 Task: Add an event with the title Quarterly Financial Review, date '2023/11/01', time 8:30 AM to 10:30 AMand add a description: During the discussion, both the employee and the supervisor (or relevant stakeholders) will have an opportunity to share their perspectives, observations, and concerns. The focus will be on understanding the underlying reasons for the performance issues, identifying any obstacles or challenges, and jointly developing a plan for improvement.Select event color  Grape . Add location for the event as: 456 Burj Khalifa, Dubai, UAE, logged in from the account softage.2@softage.netand send the event invitation to softage.10@softage.net and softage.1@softage.net. Set a reminder for the event Doesn't repeat
Action: Mouse moved to (787, 347)
Screenshot: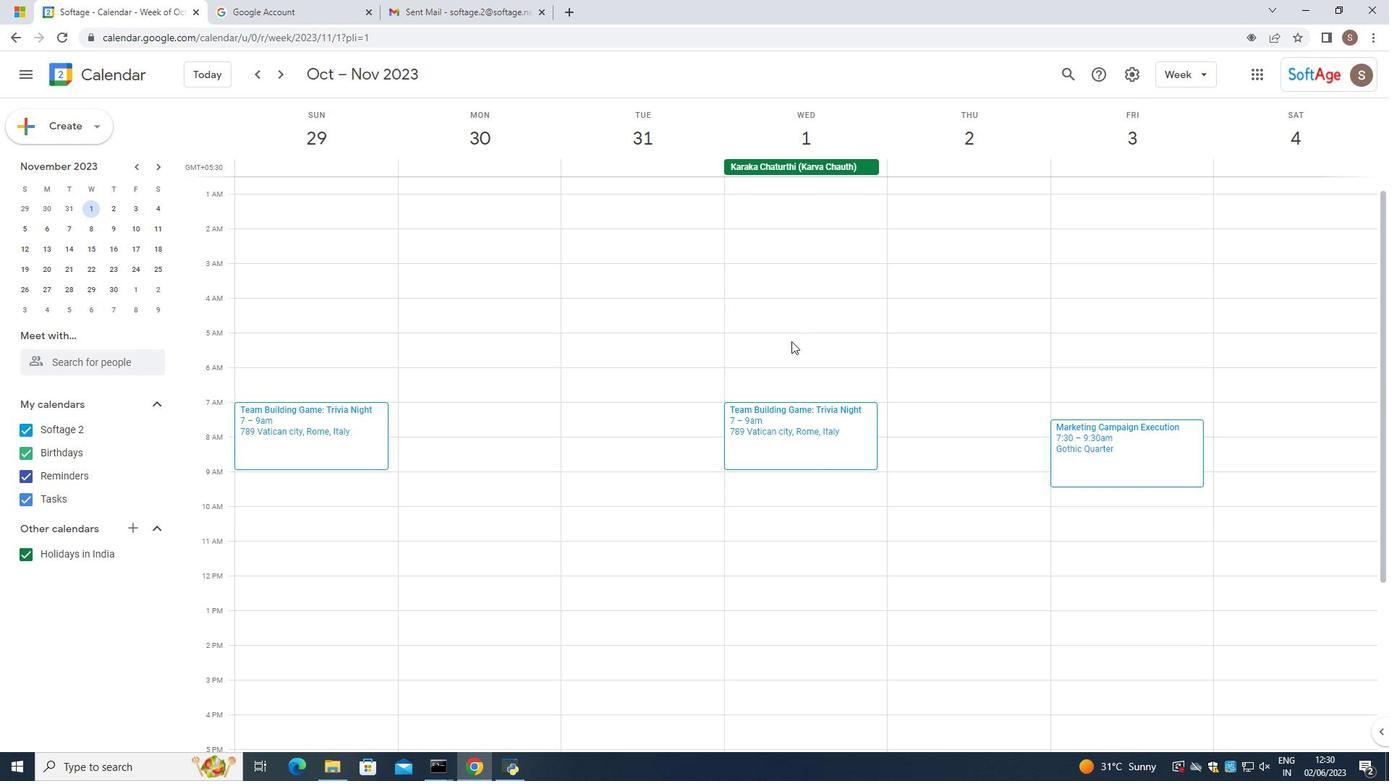 
Action: Mouse pressed left at (787, 347)
Screenshot: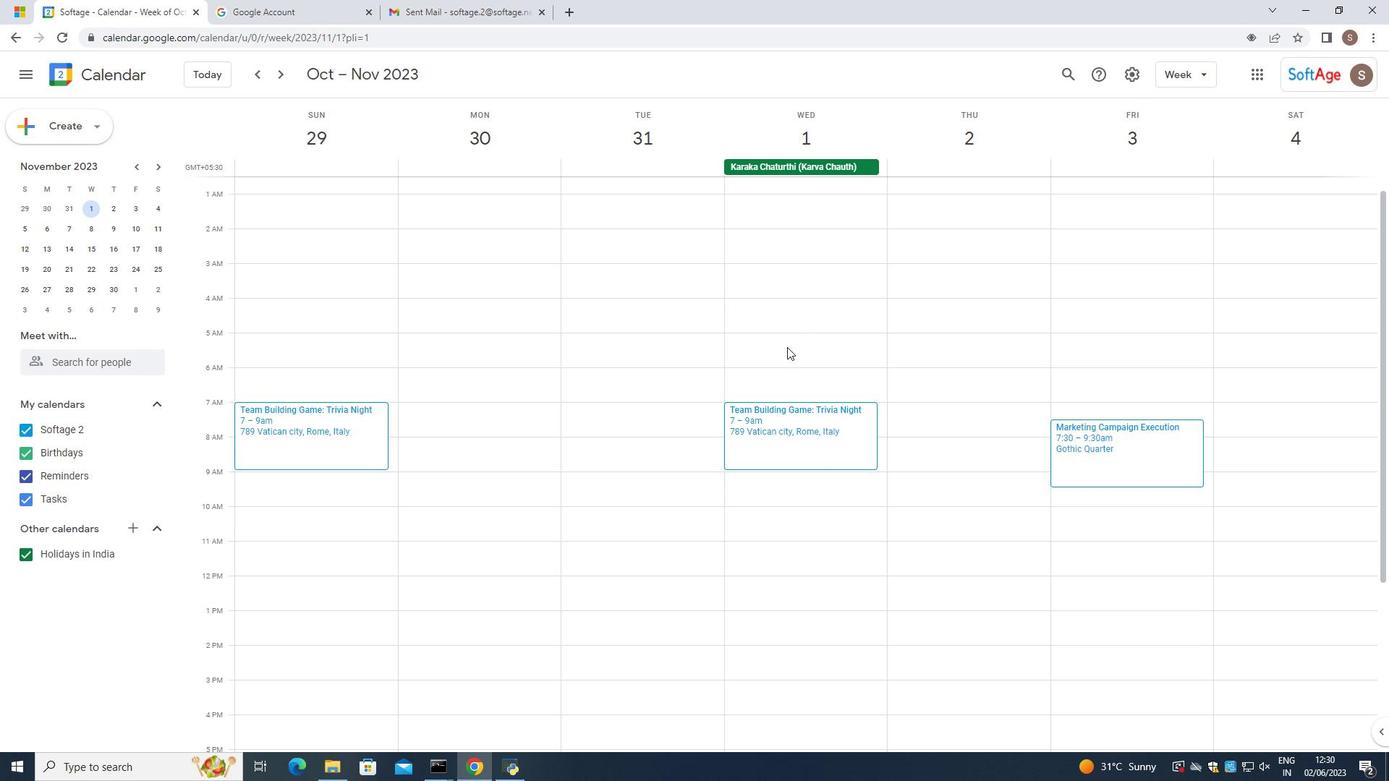 
Action: Mouse moved to (461, 265)
Screenshot: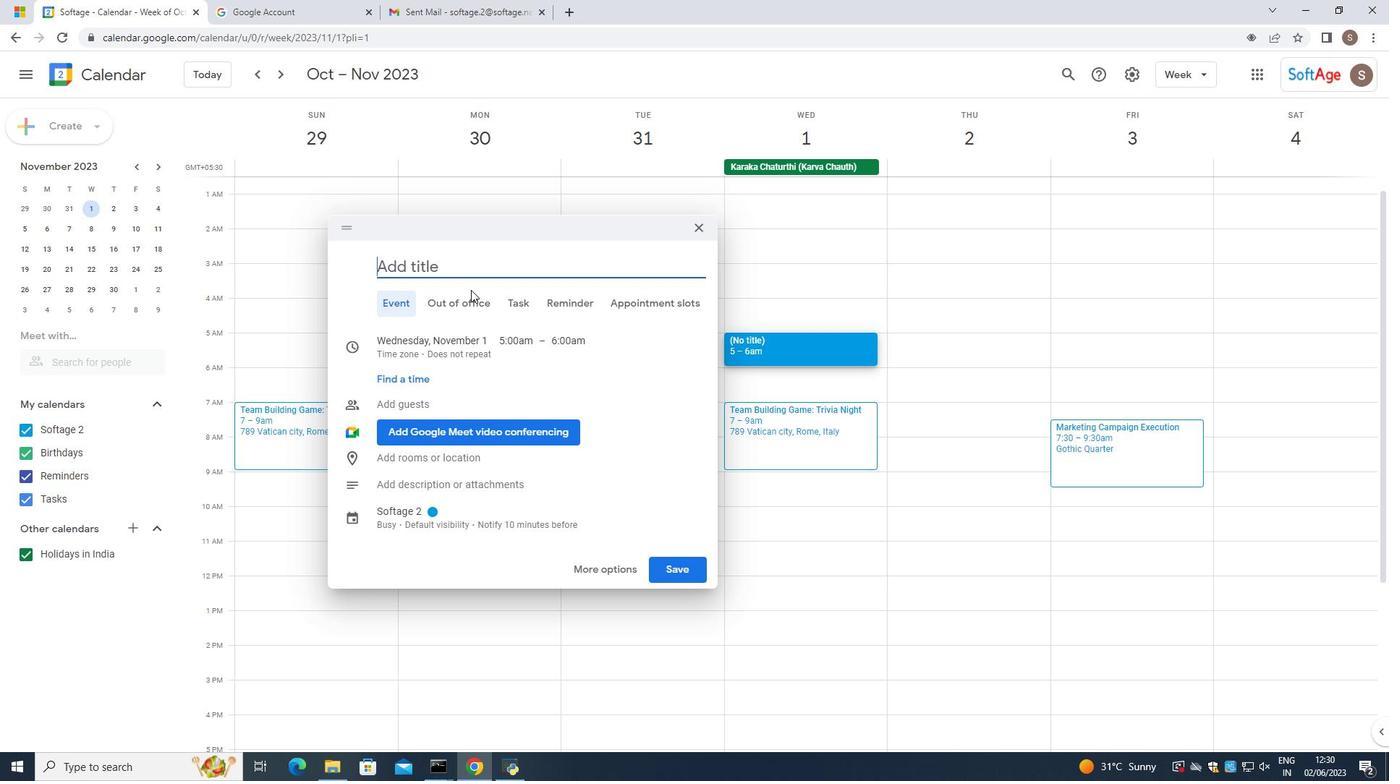 
Action: Key pressed <Key.caps_lock>Q<Key.caps_lock>uarterly<Key.space><Key.caps_lock>F<Key.caps_lock>inac<Key.backspace>ncial<Key.space><Key.caps_lock>R<Key.caps_lock>eview
Screenshot: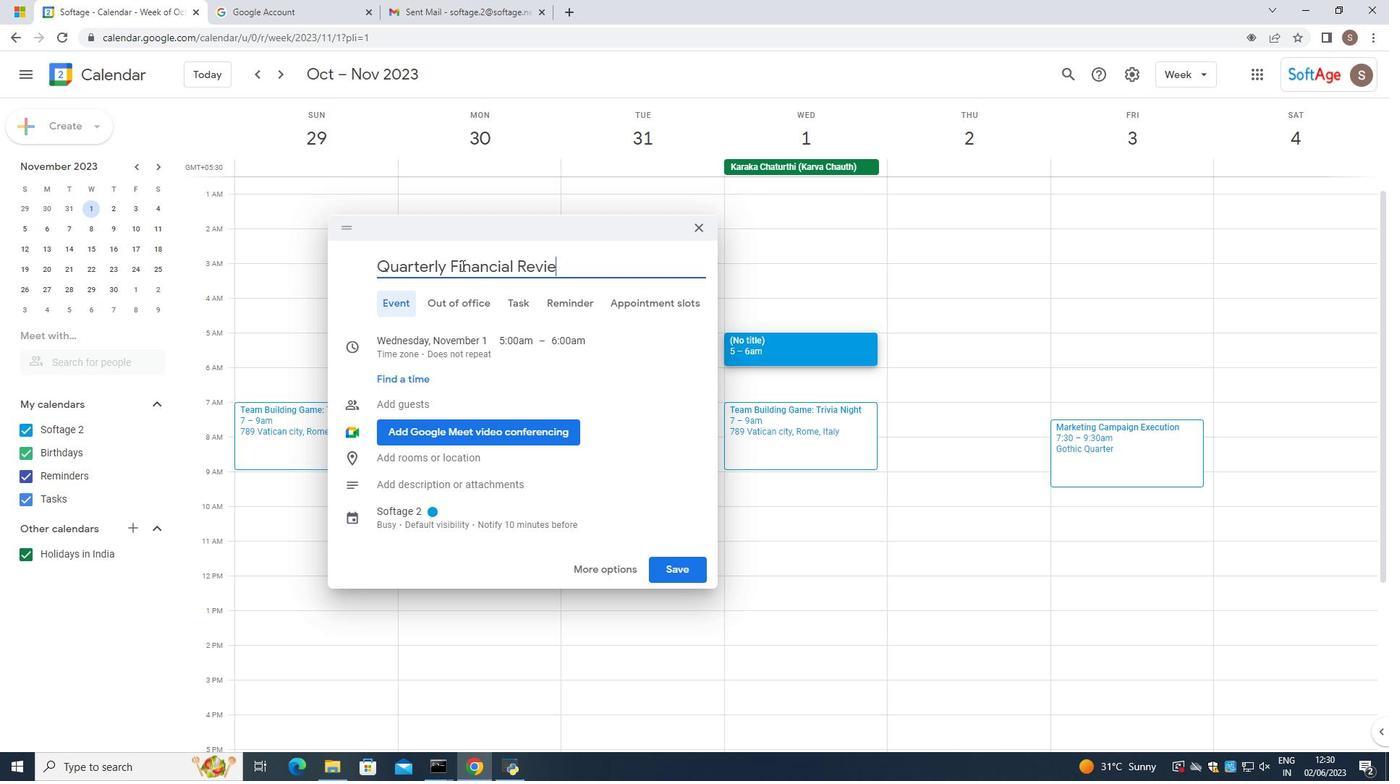 
Action: Mouse moved to (528, 338)
Screenshot: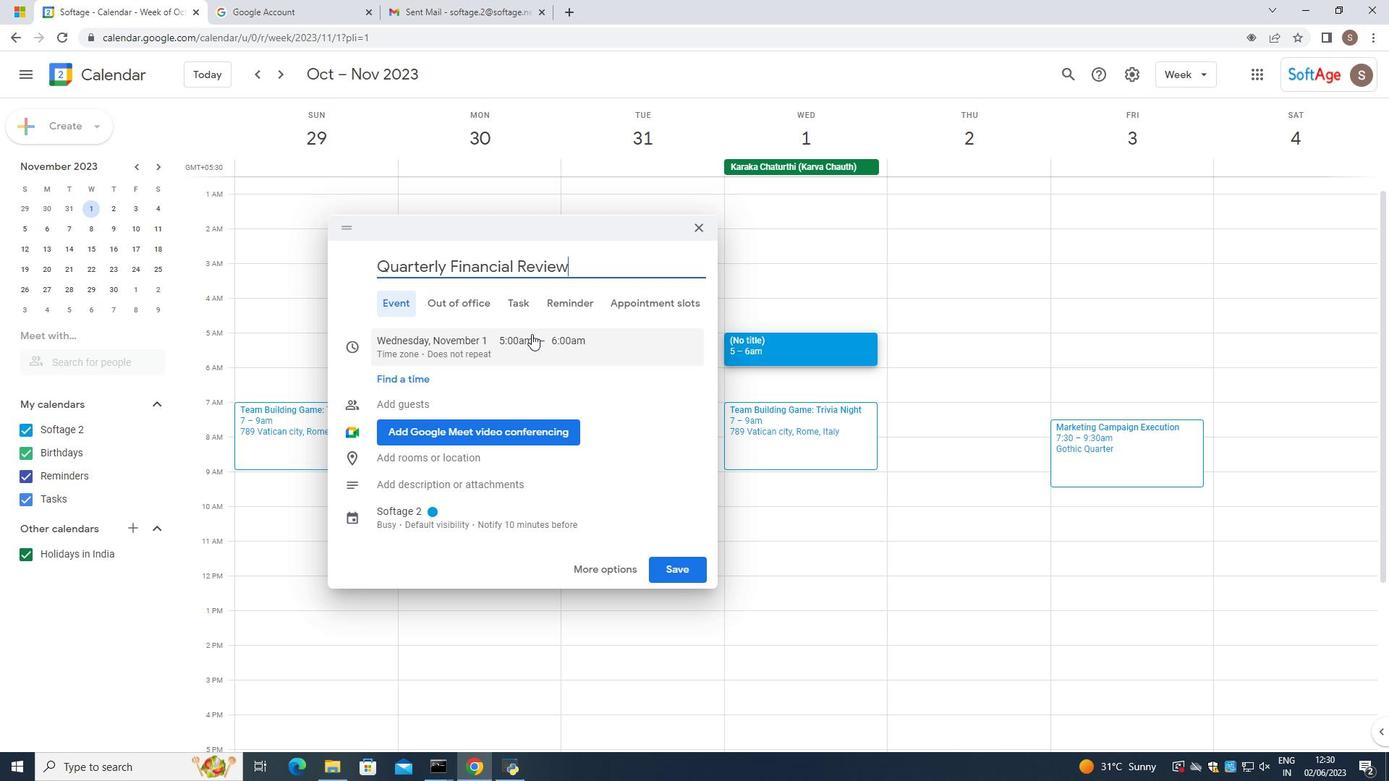 
Action: Mouse pressed left at (528, 338)
Screenshot: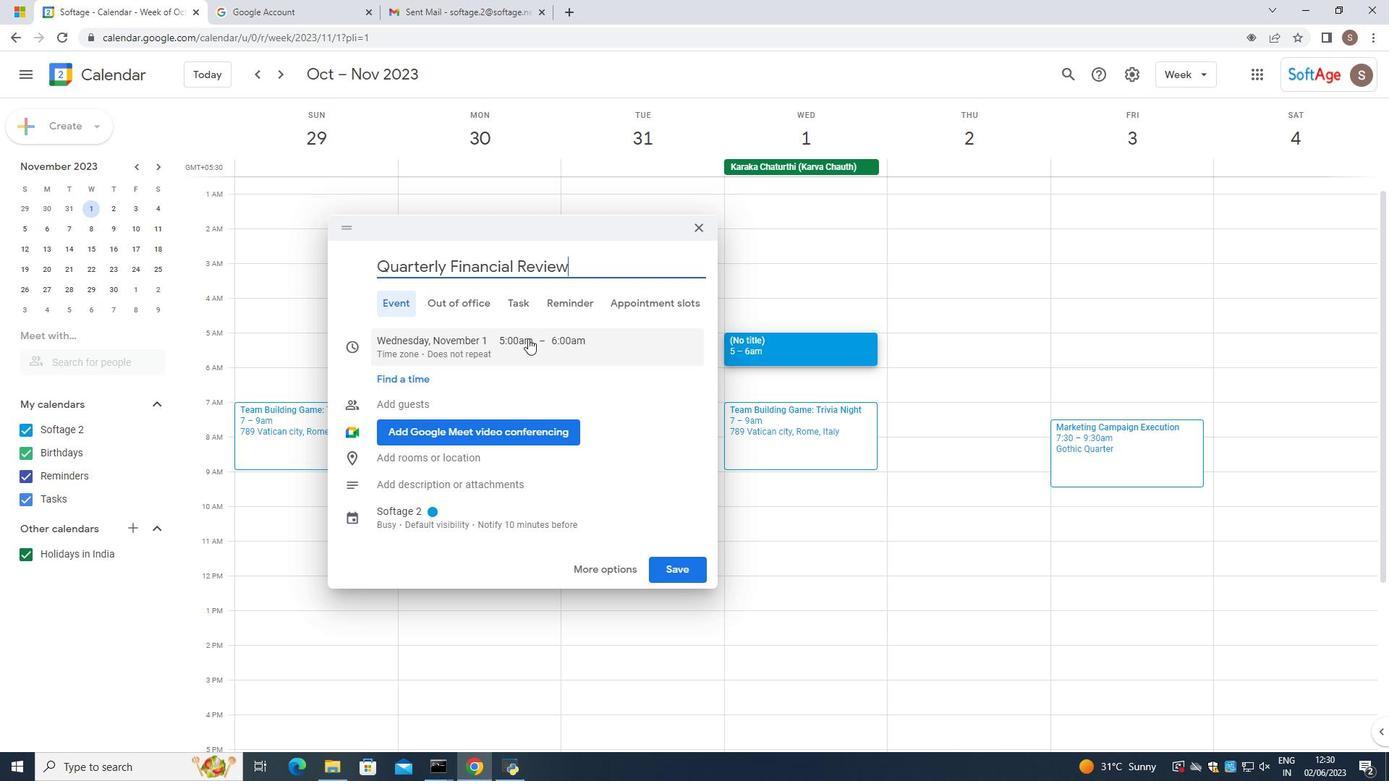 
Action: Mouse moved to (512, 445)
Screenshot: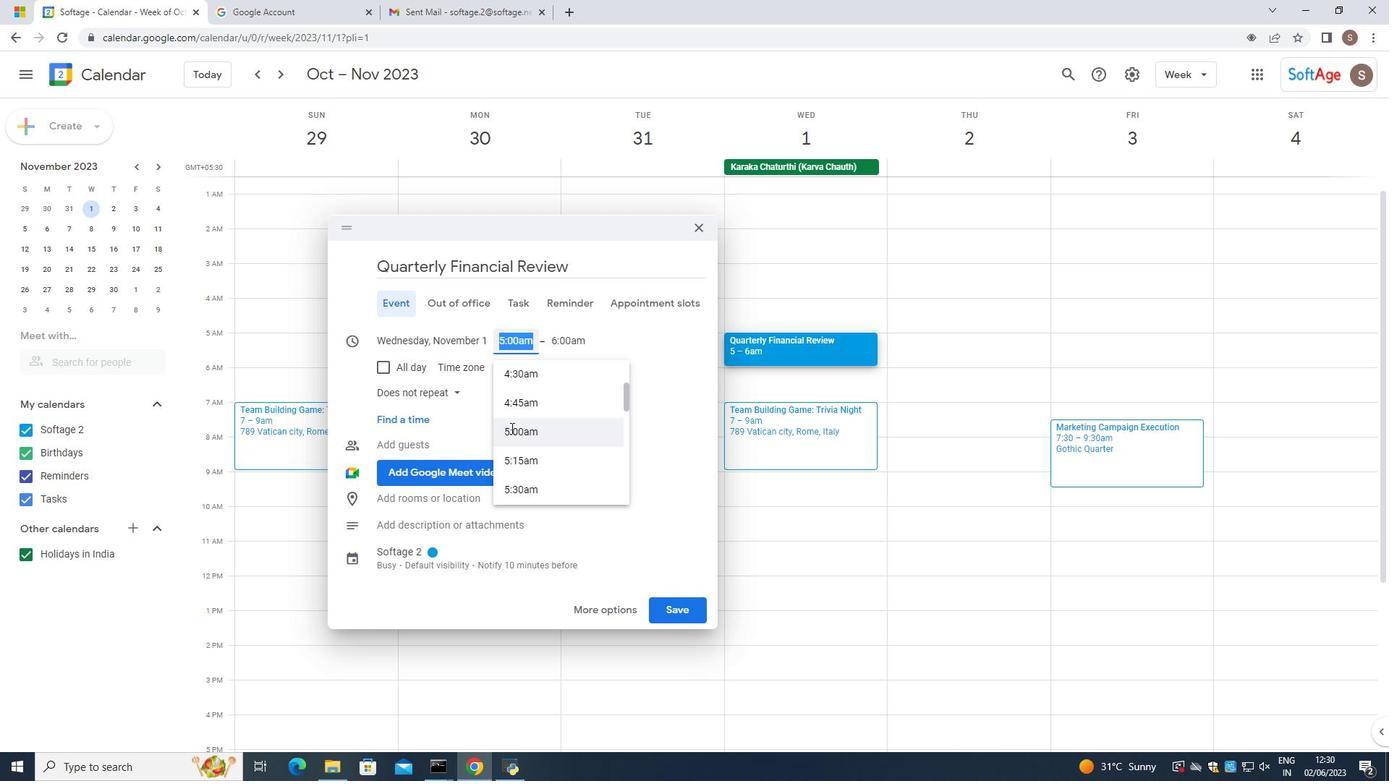 
Action: Mouse scrolled (512, 444) with delta (0, 0)
Screenshot: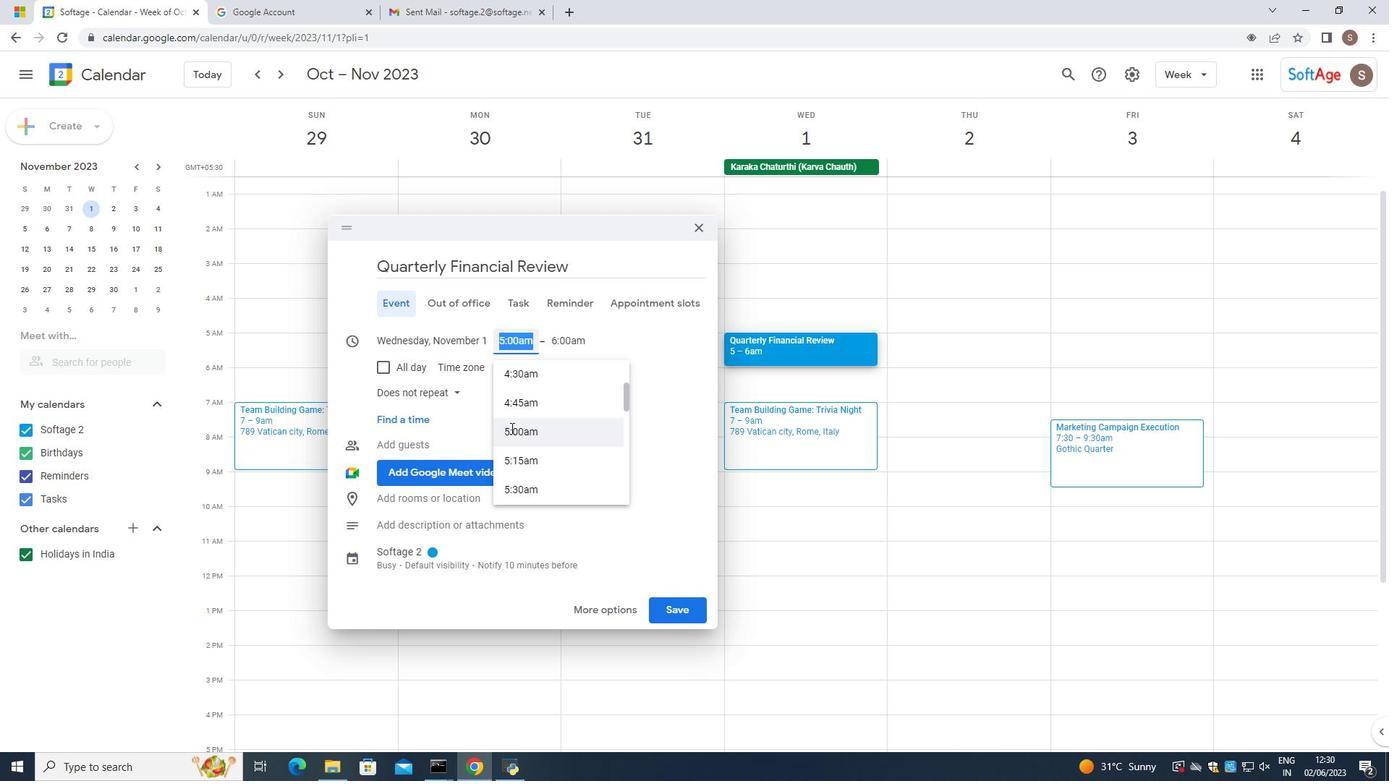 
Action: Mouse moved to (512, 445)
Screenshot: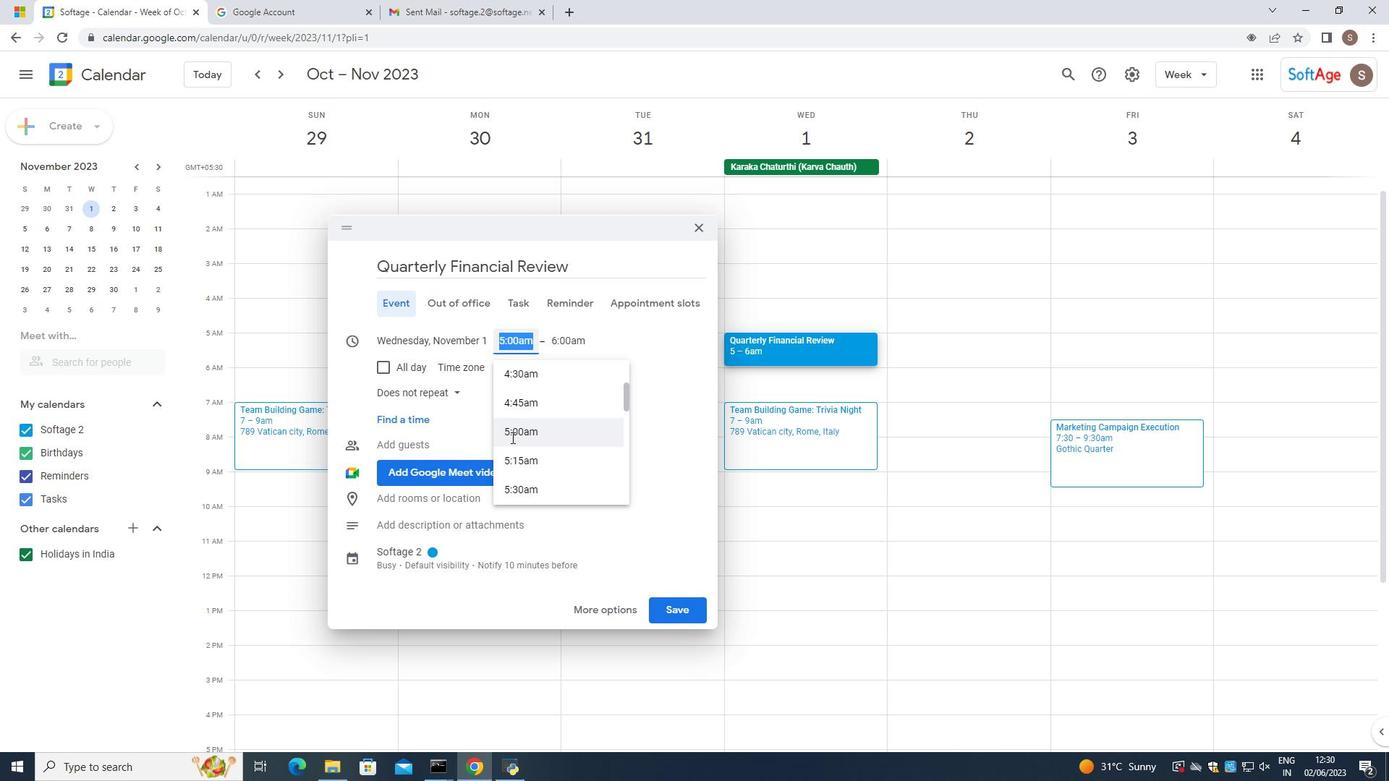 
Action: Mouse scrolled (512, 444) with delta (0, 0)
Screenshot: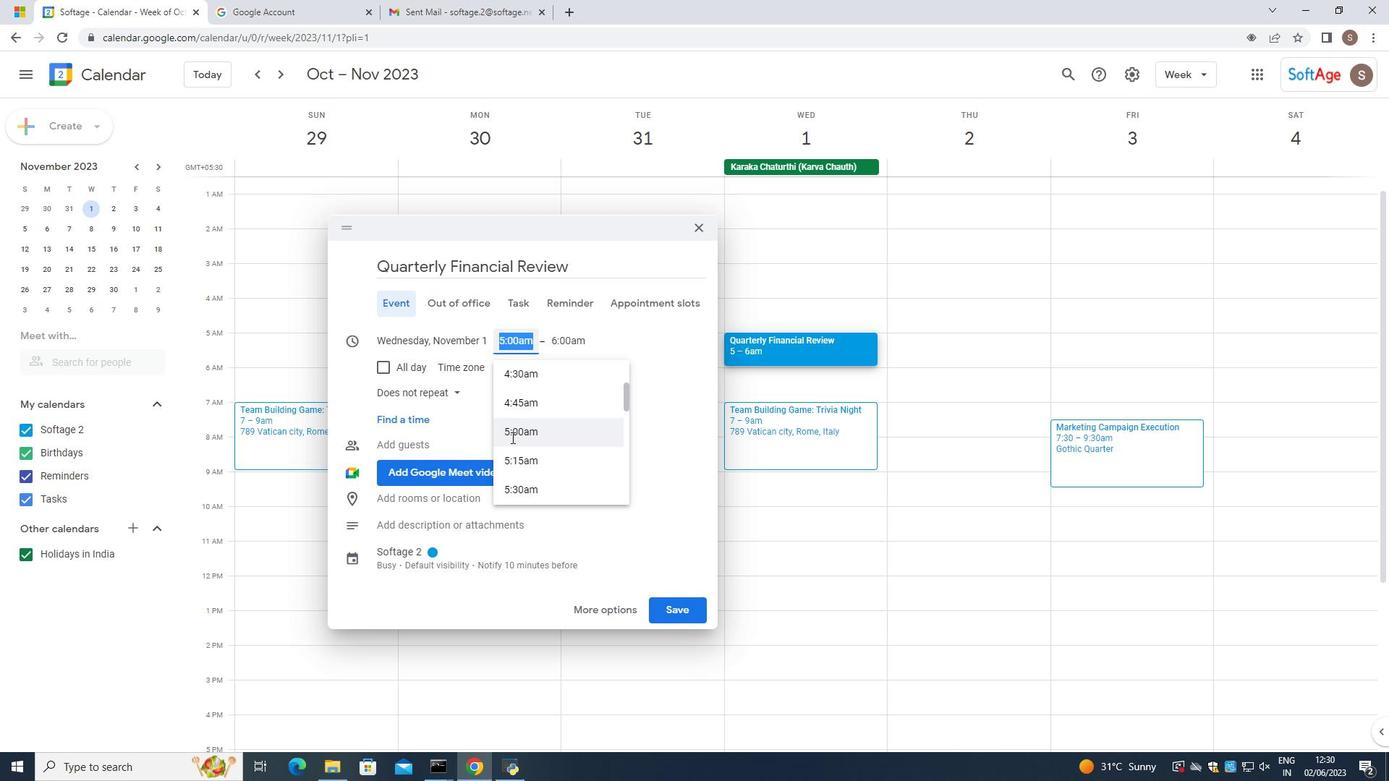 
Action: Mouse scrolled (512, 444) with delta (0, 0)
Screenshot: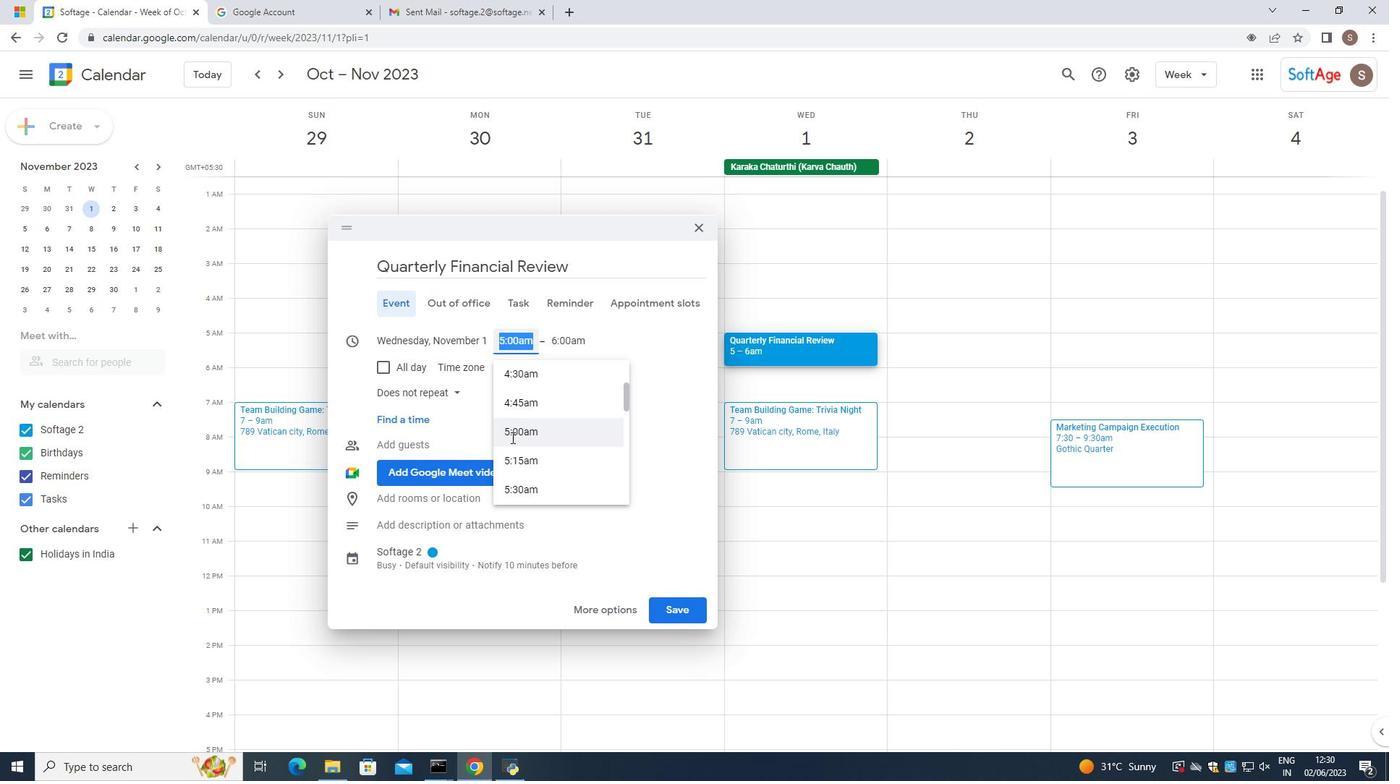 
Action: Mouse scrolled (512, 444) with delta (0, 0)
Screenshot: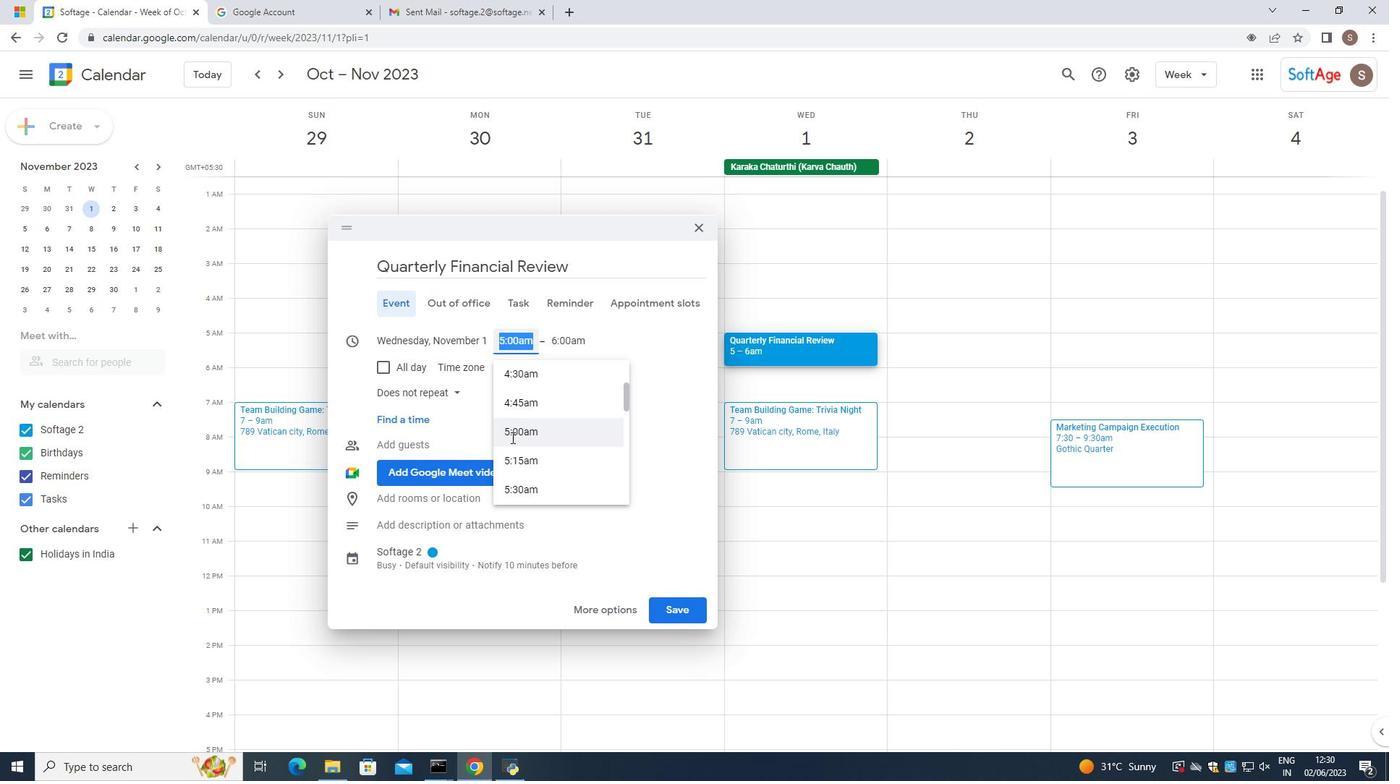 
Action: Mouse scrolled (512, 444) with delta (0, 0)
Screenshot: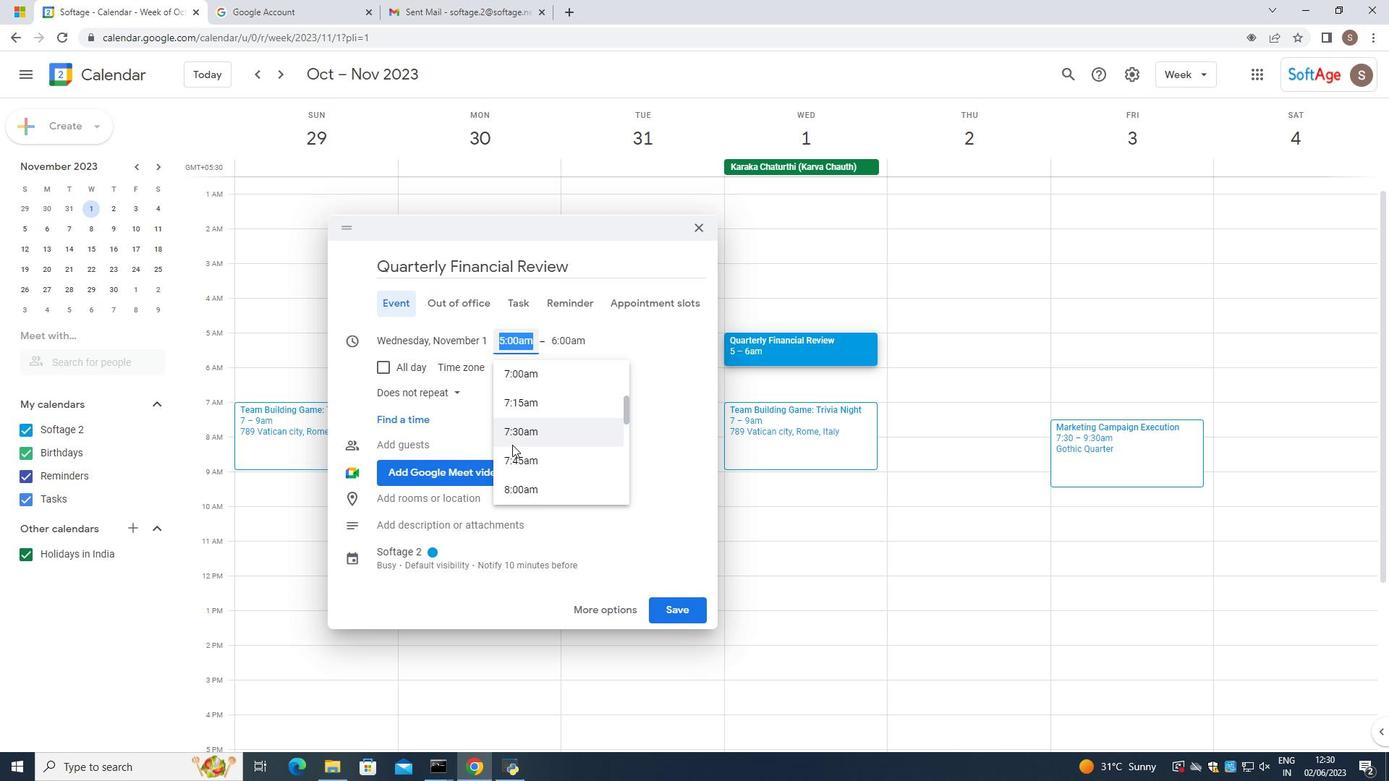 
Action: Mouse scrolled (512, 444) with delta (0, 0)
Screenshot: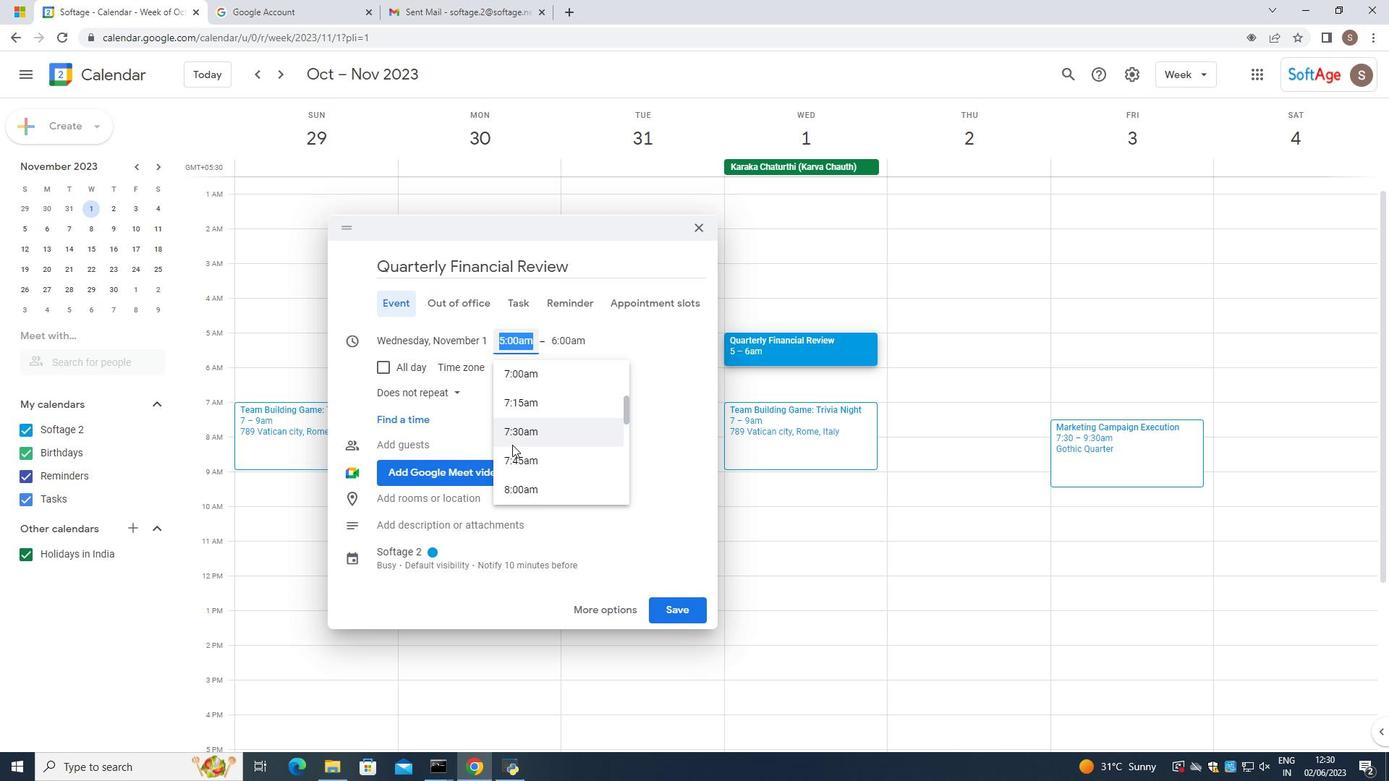 
Action: Mouse moved to (525, 408)
Screenshot: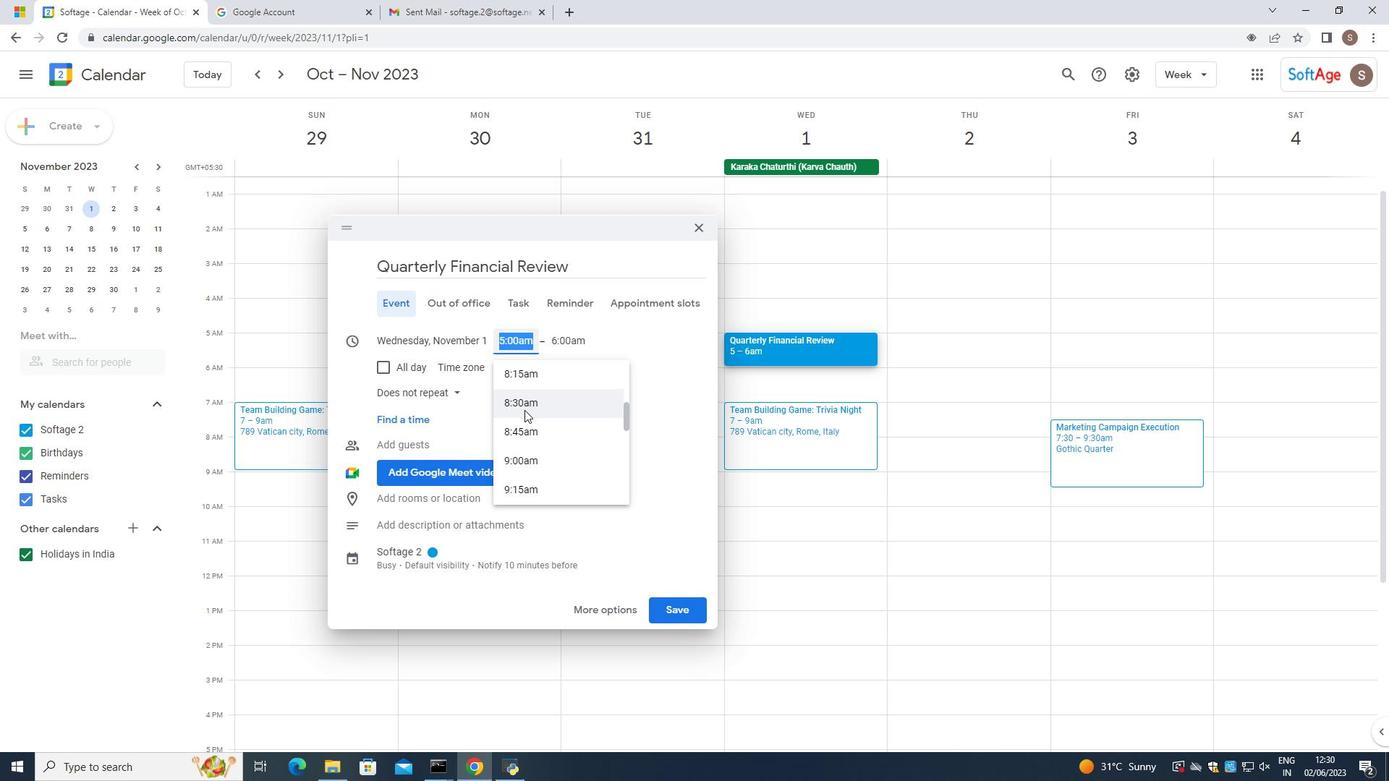 
Action: Mouse pressed left at (525, 408)
Screenshot: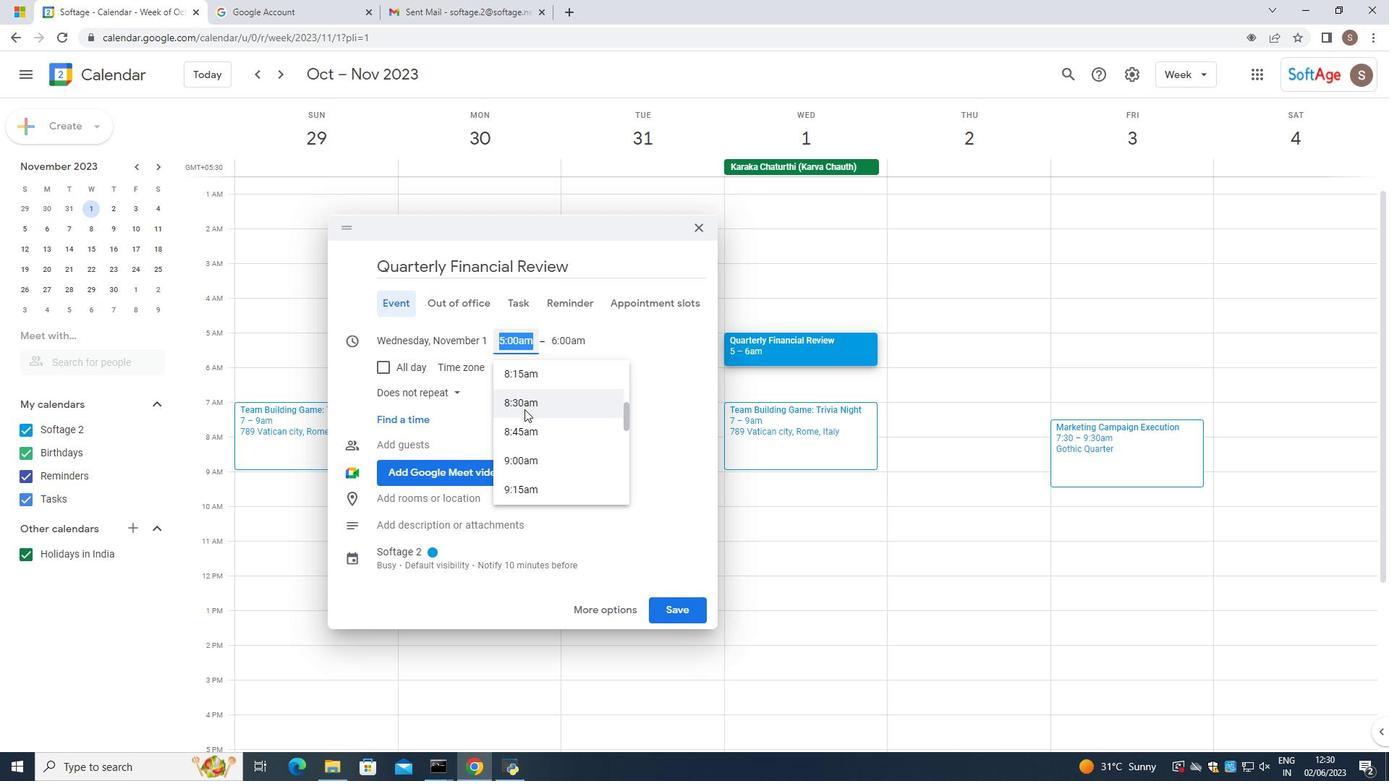 
Action: Mouse moved to (575, 342)
Screenshot: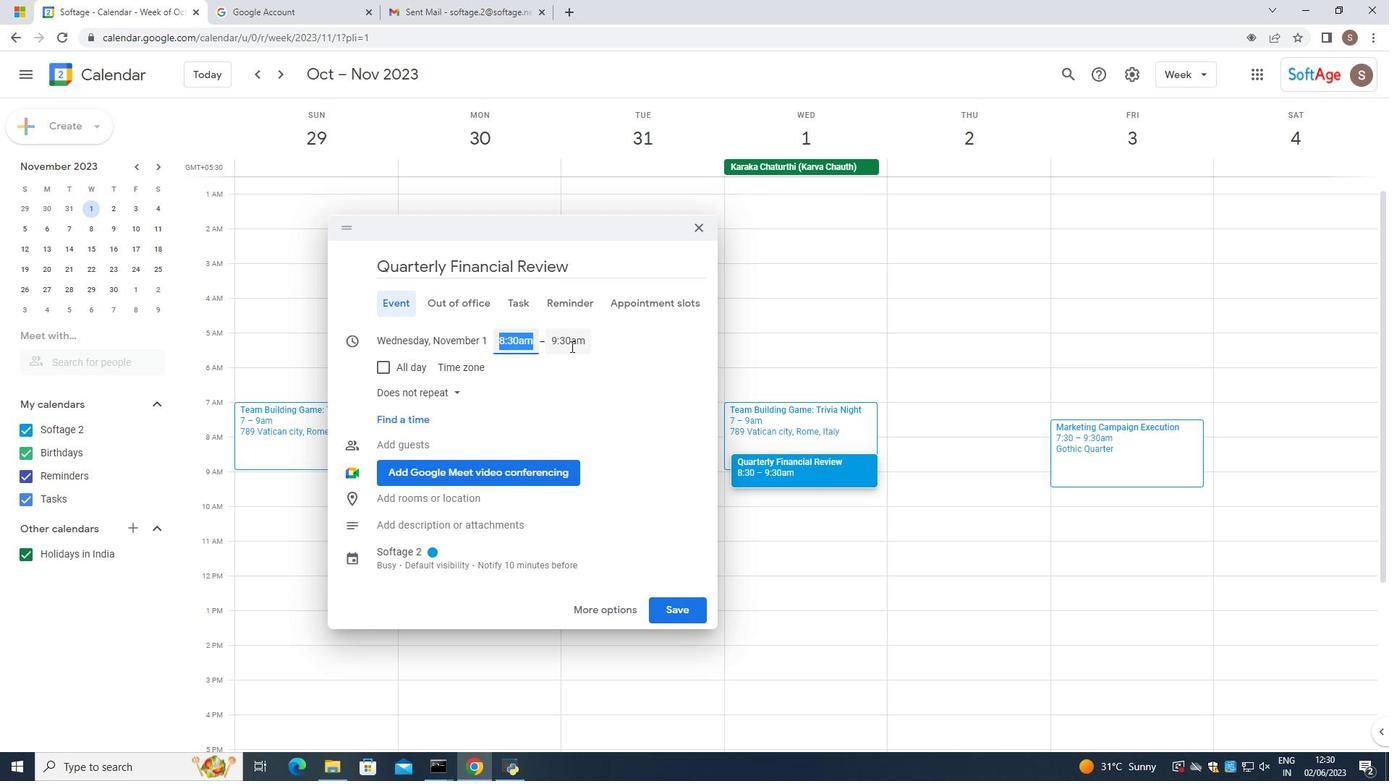 
Action: Mouse pressed left at (575, 342)
Screenshot: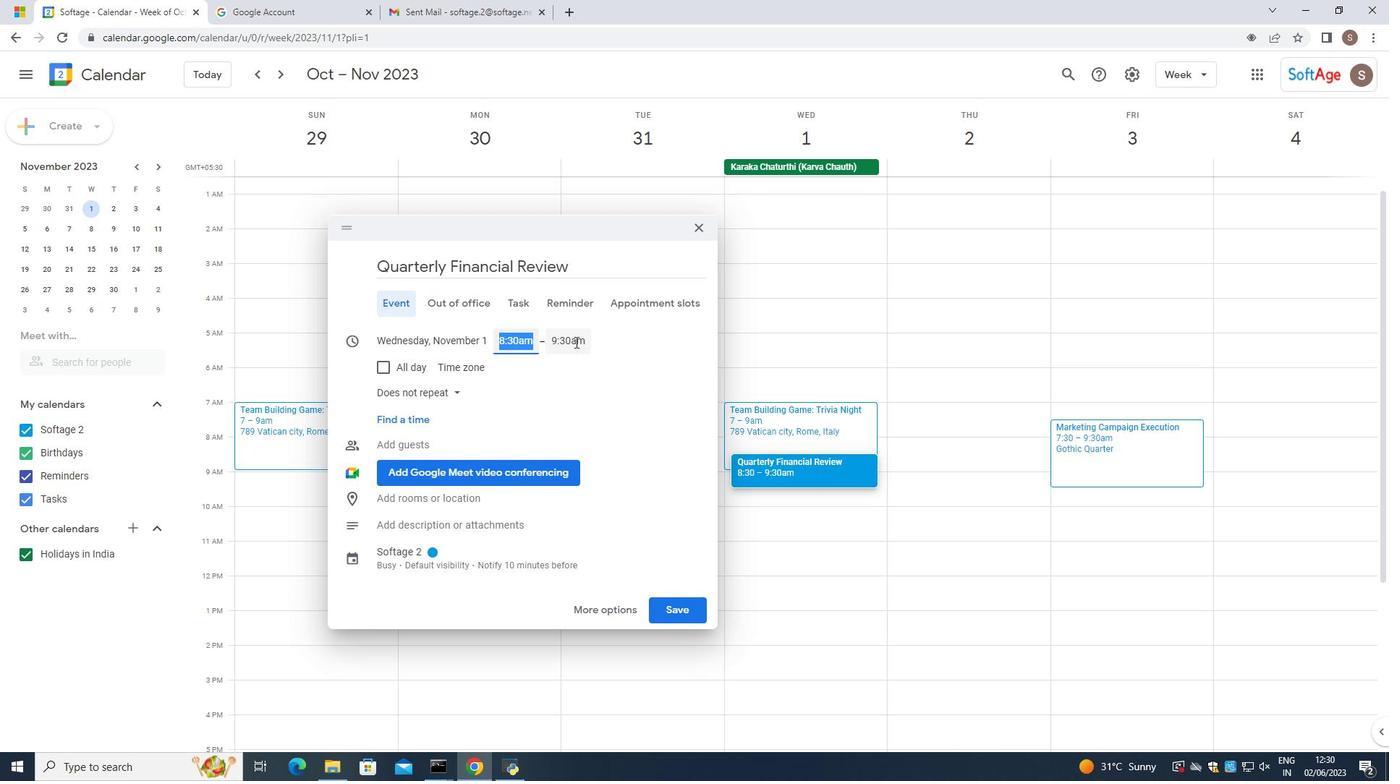 
Action: Mouse moved to (566, 491)
Screenshot: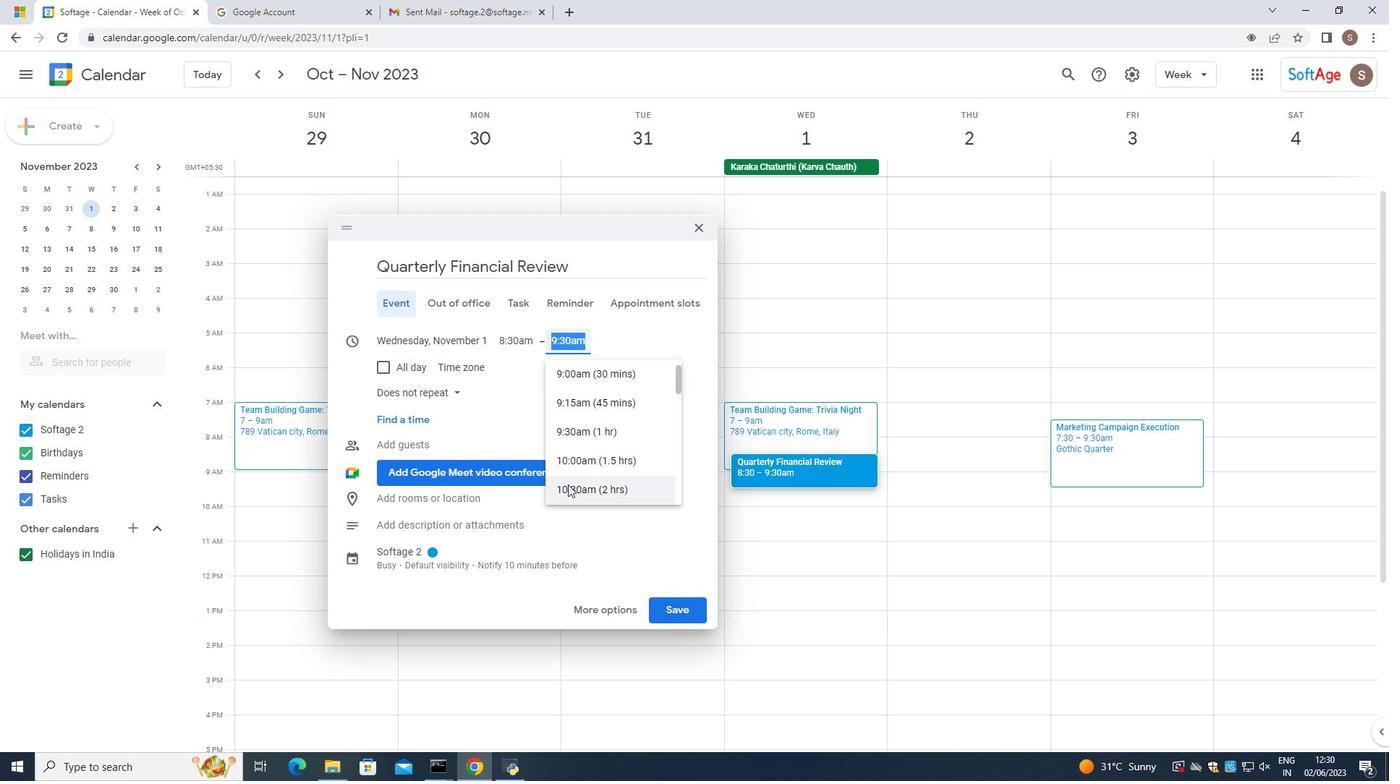 
Action: Mouse pressed left at (566, 491)
Screenshot: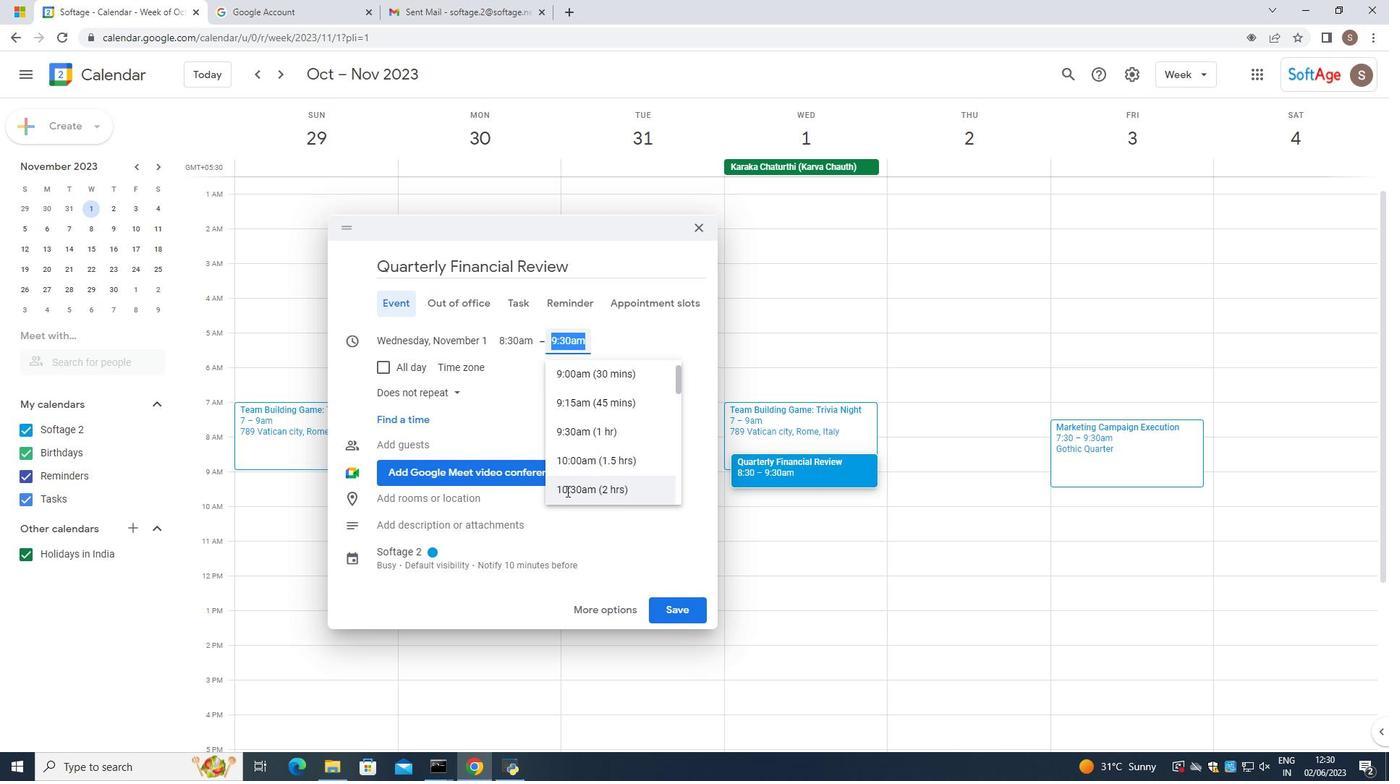 
Action: Mouse moved to (487, 360)
Screenshot: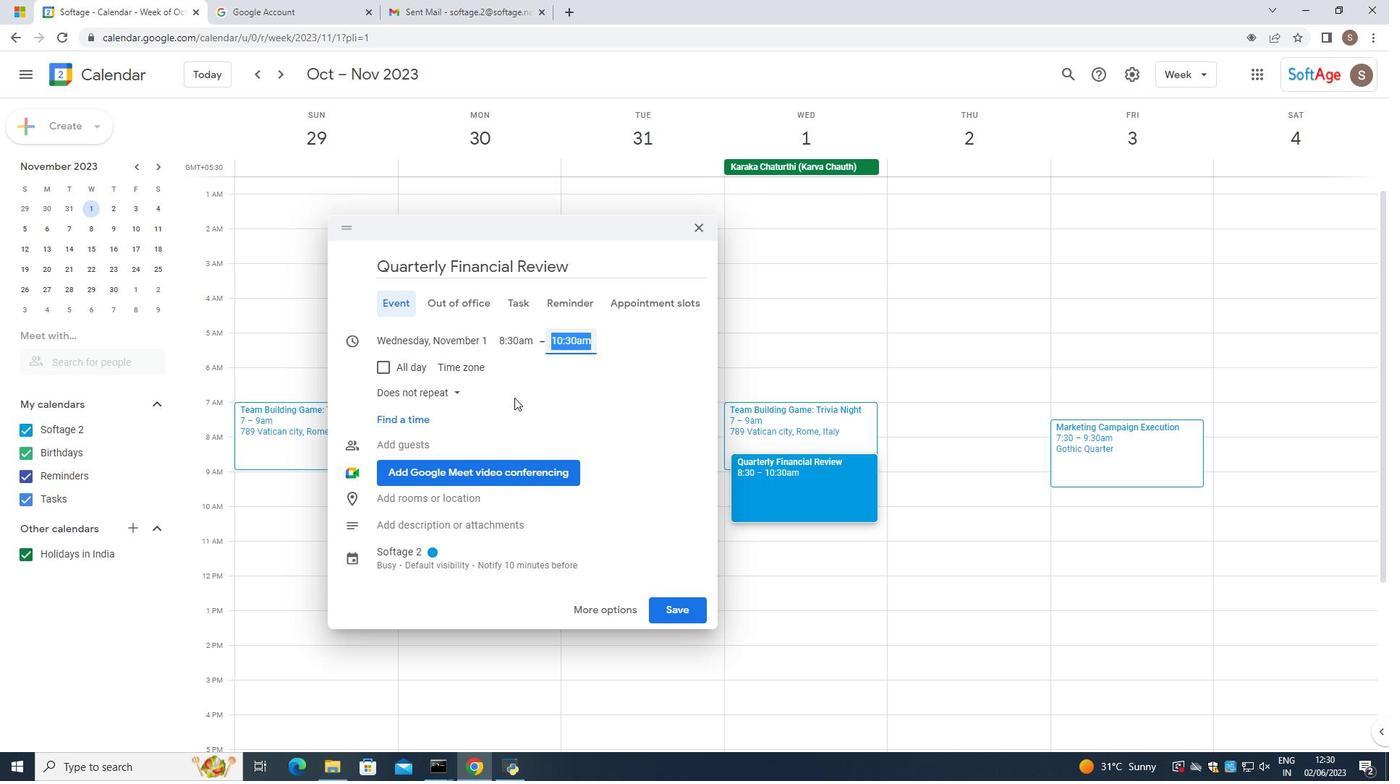 
Action: Mouse pressed left at (487, 360)
Screenshot: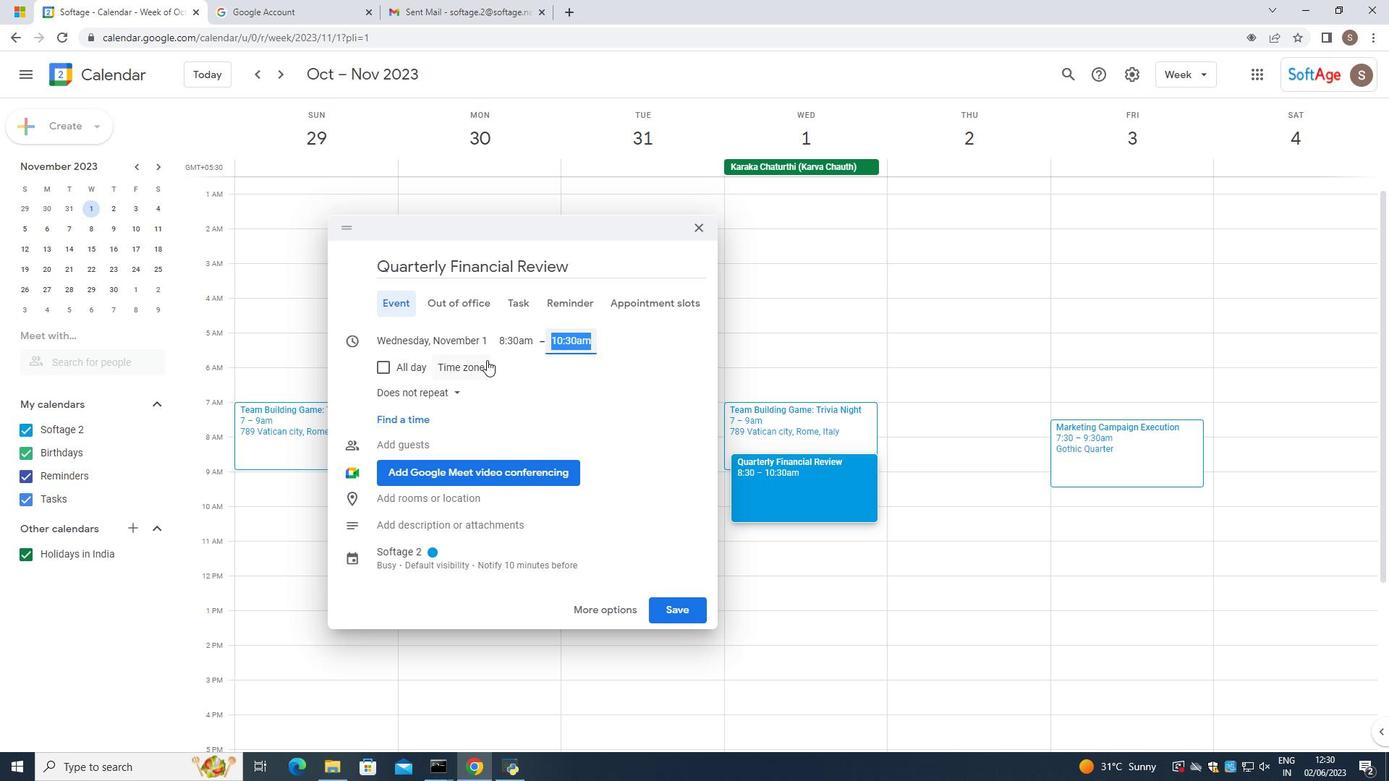 
Action: Mouse moved to (780, 475)
Screenshot: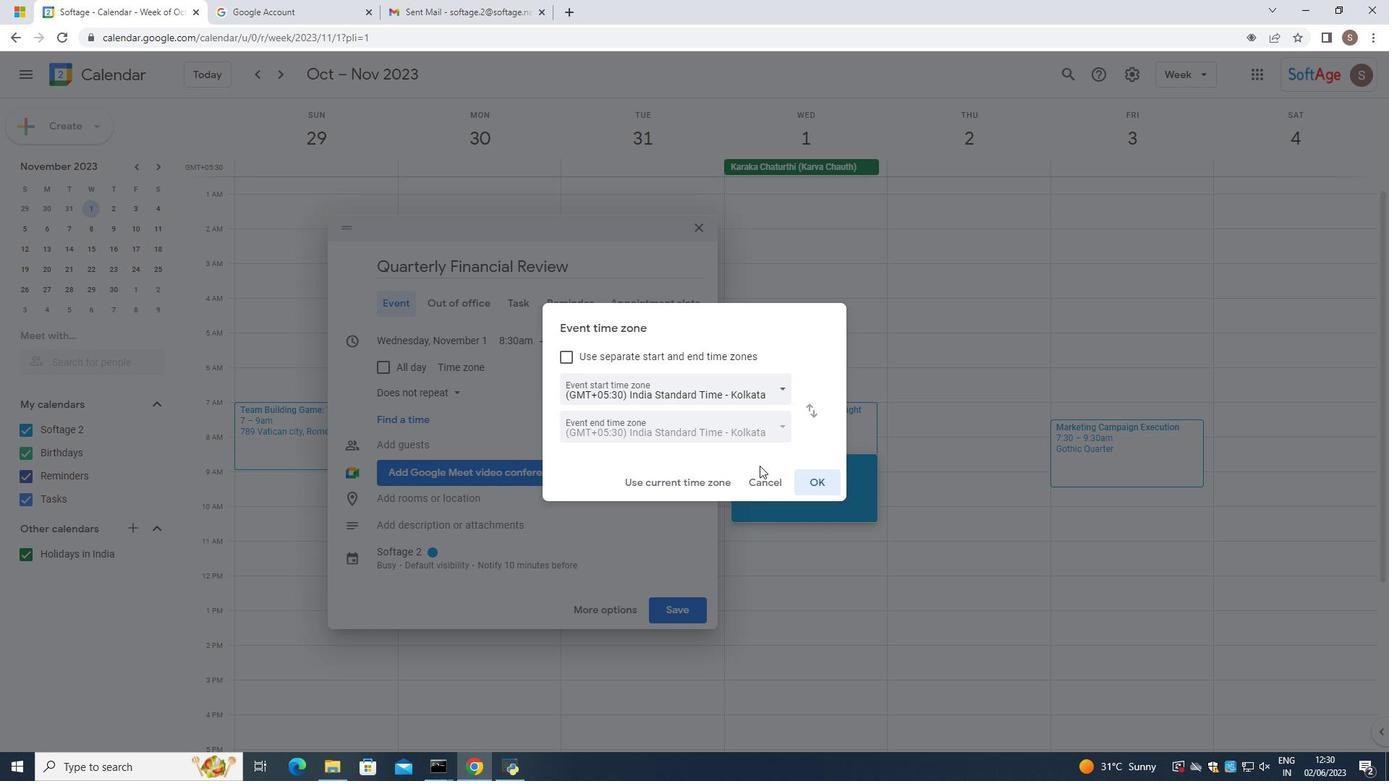 
Action: Mouse pressed left at (780, 475)
Screenshot: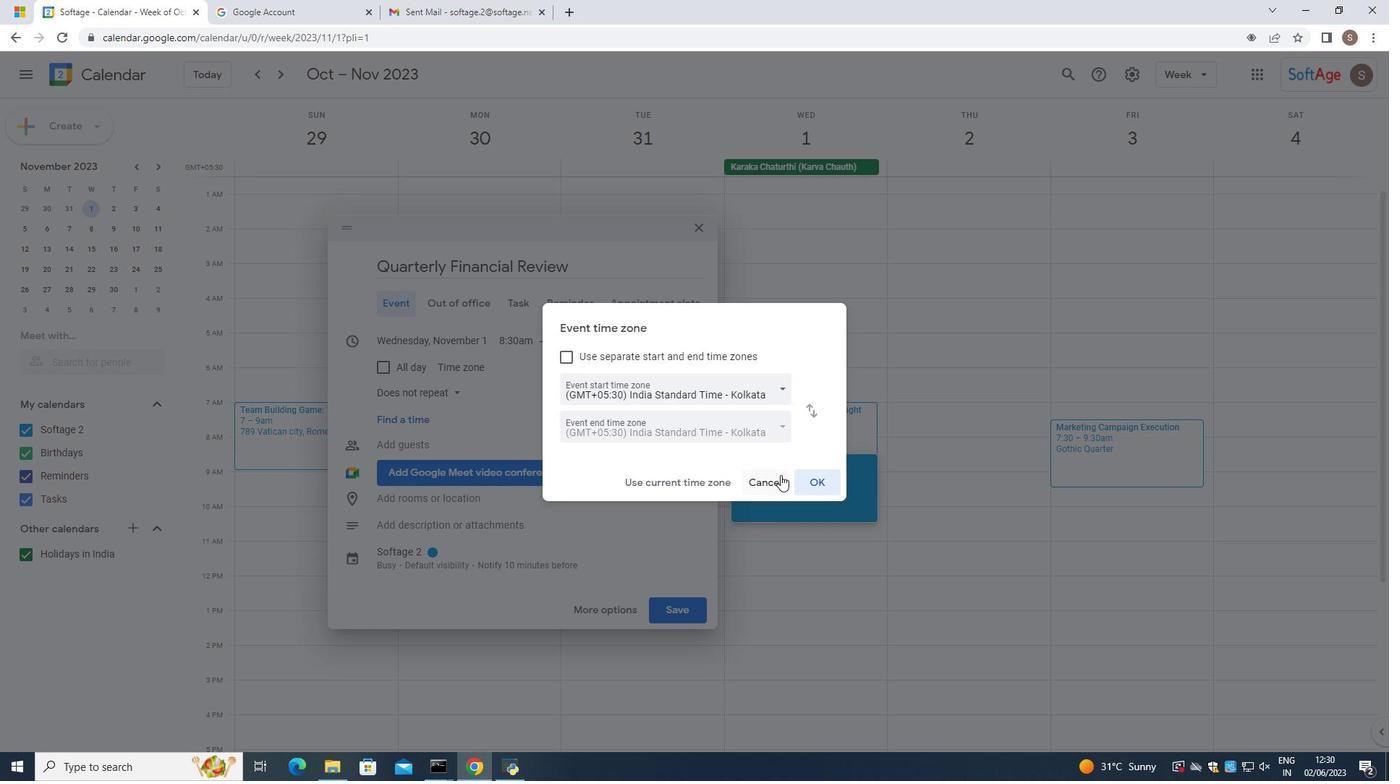 
Action: Mouse moved to (416, 389)
Screenshot: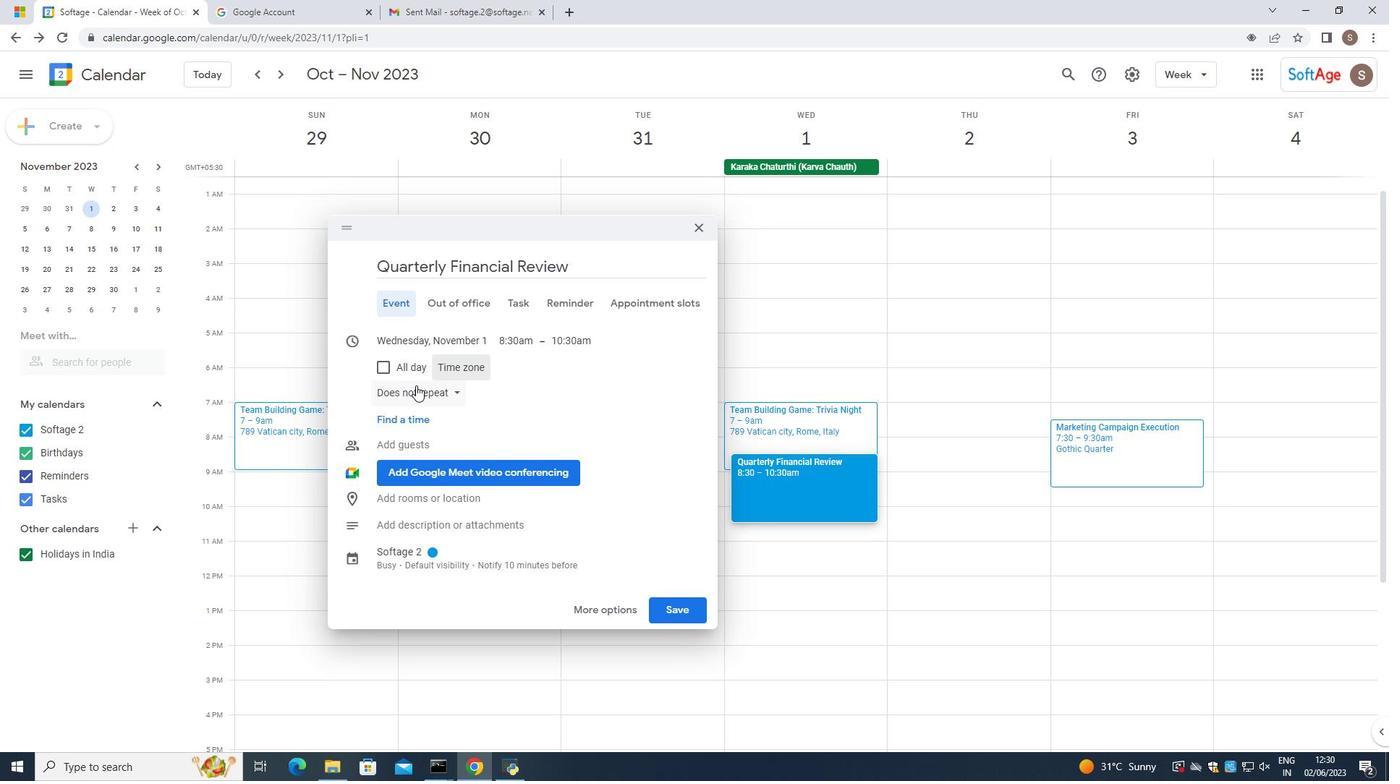 
Action: Mouse pressed left at (416, 389)
Screenshot: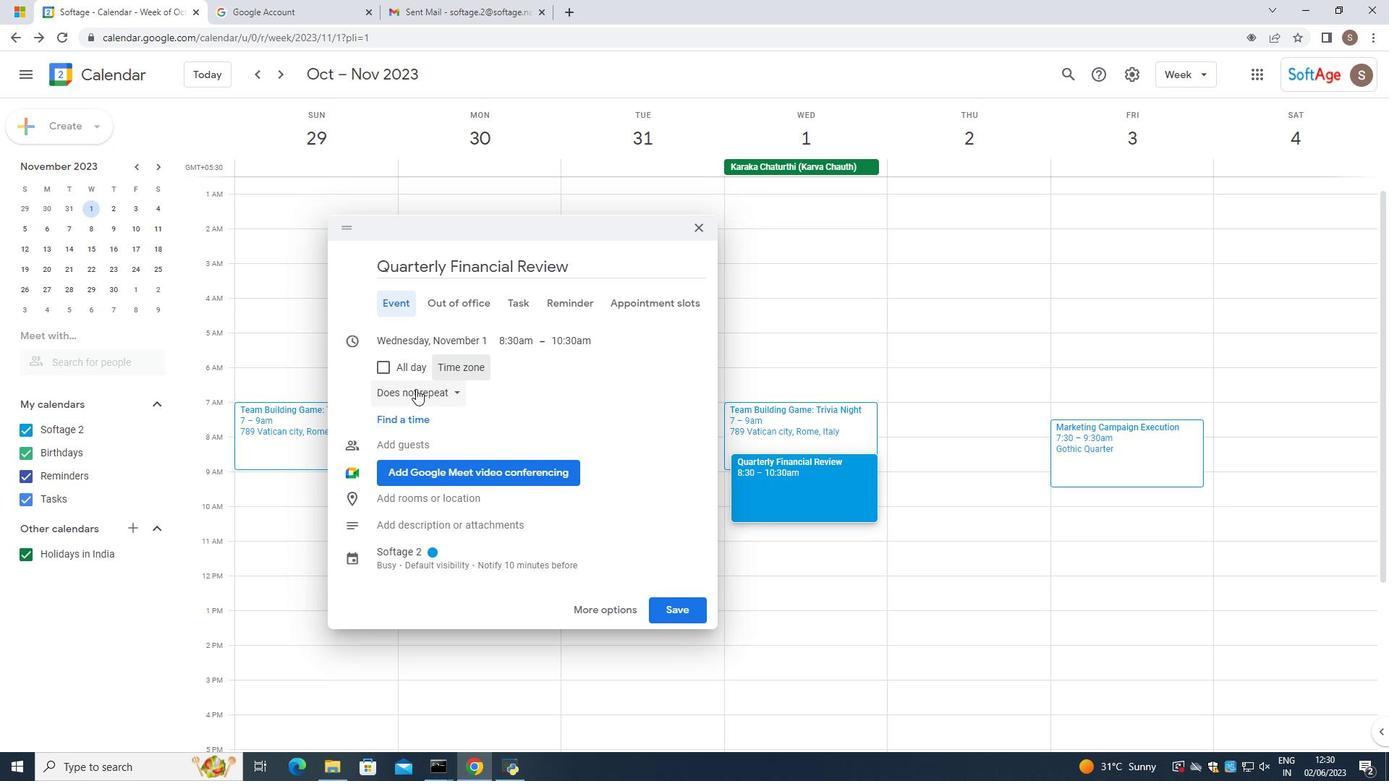 
Action: Mouse moved to (458, 401)
Screenshot: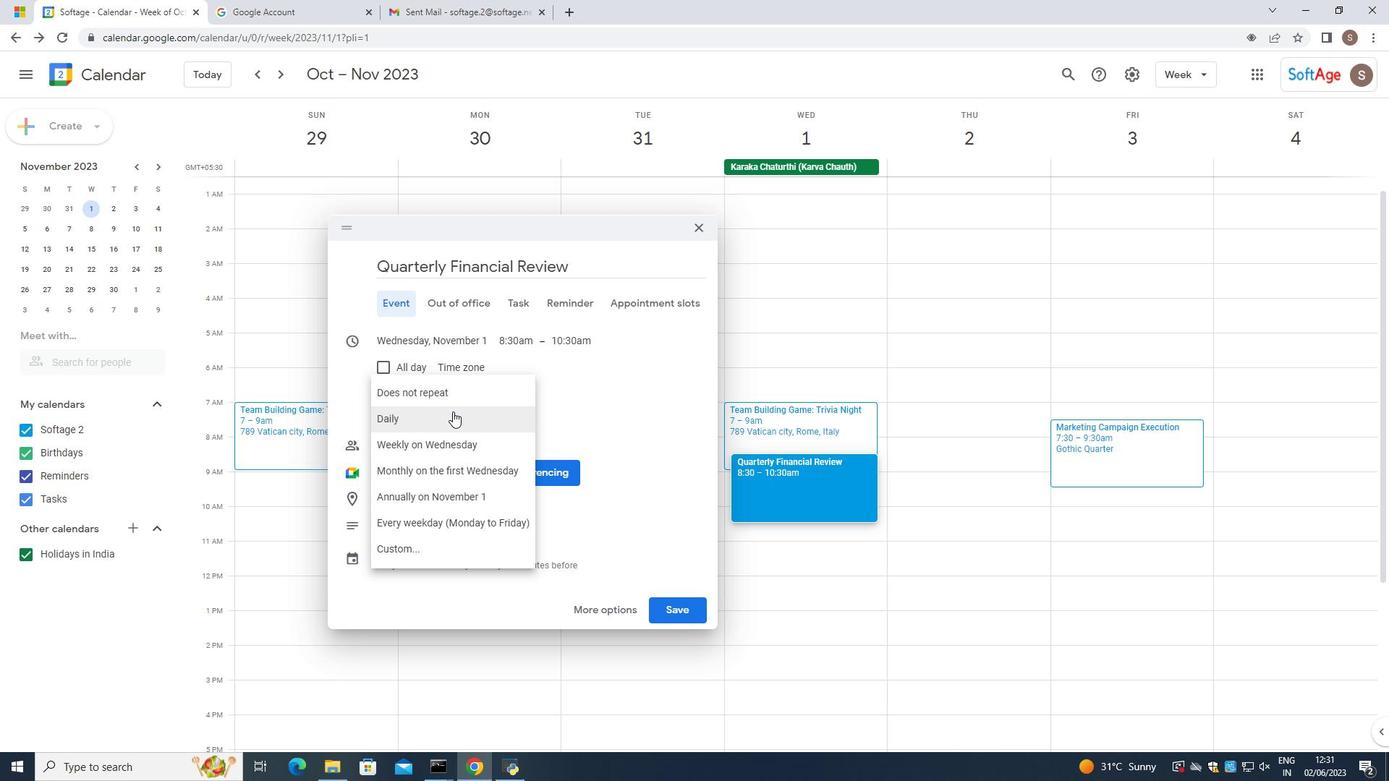 
Action: Mouse pressed left at (458, 401)
Screenshot: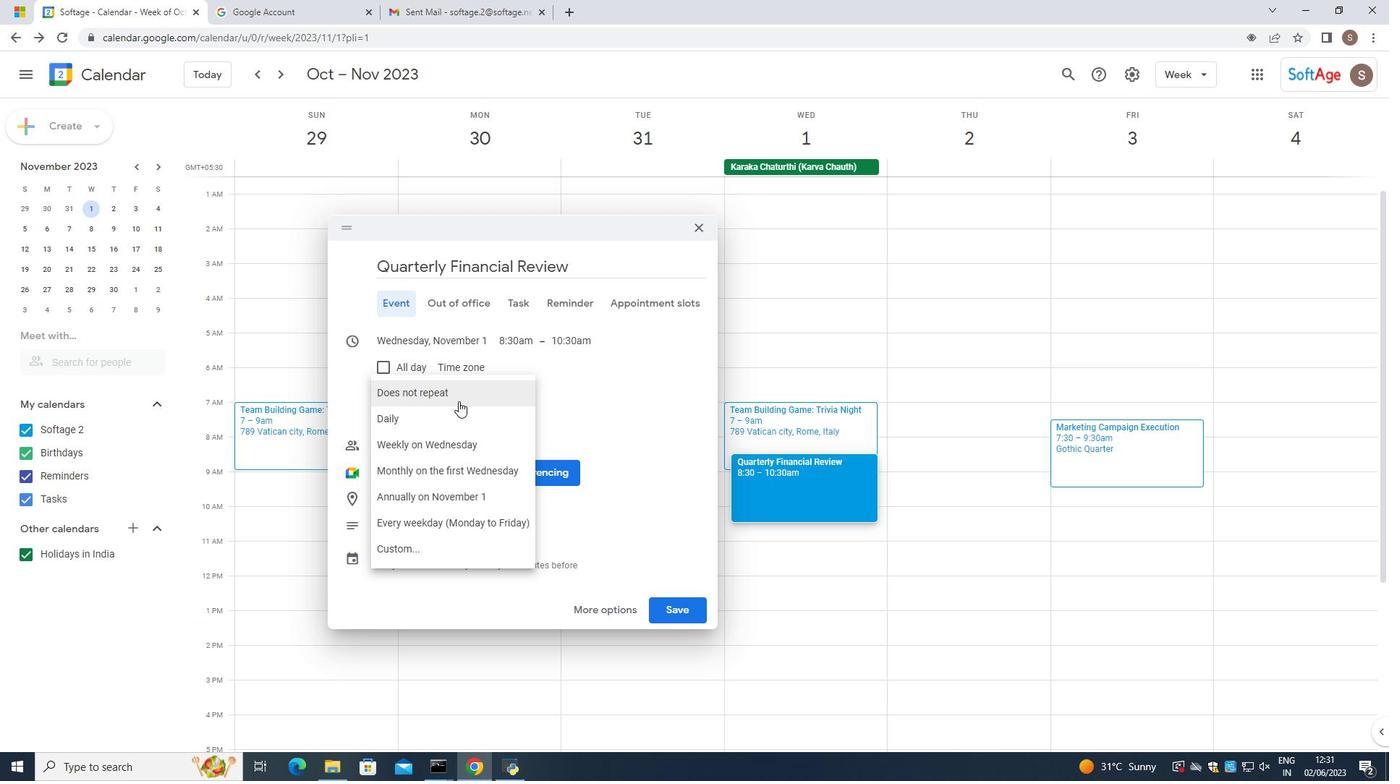 
Action: Mouse moved to (460, 532)
Screenshot: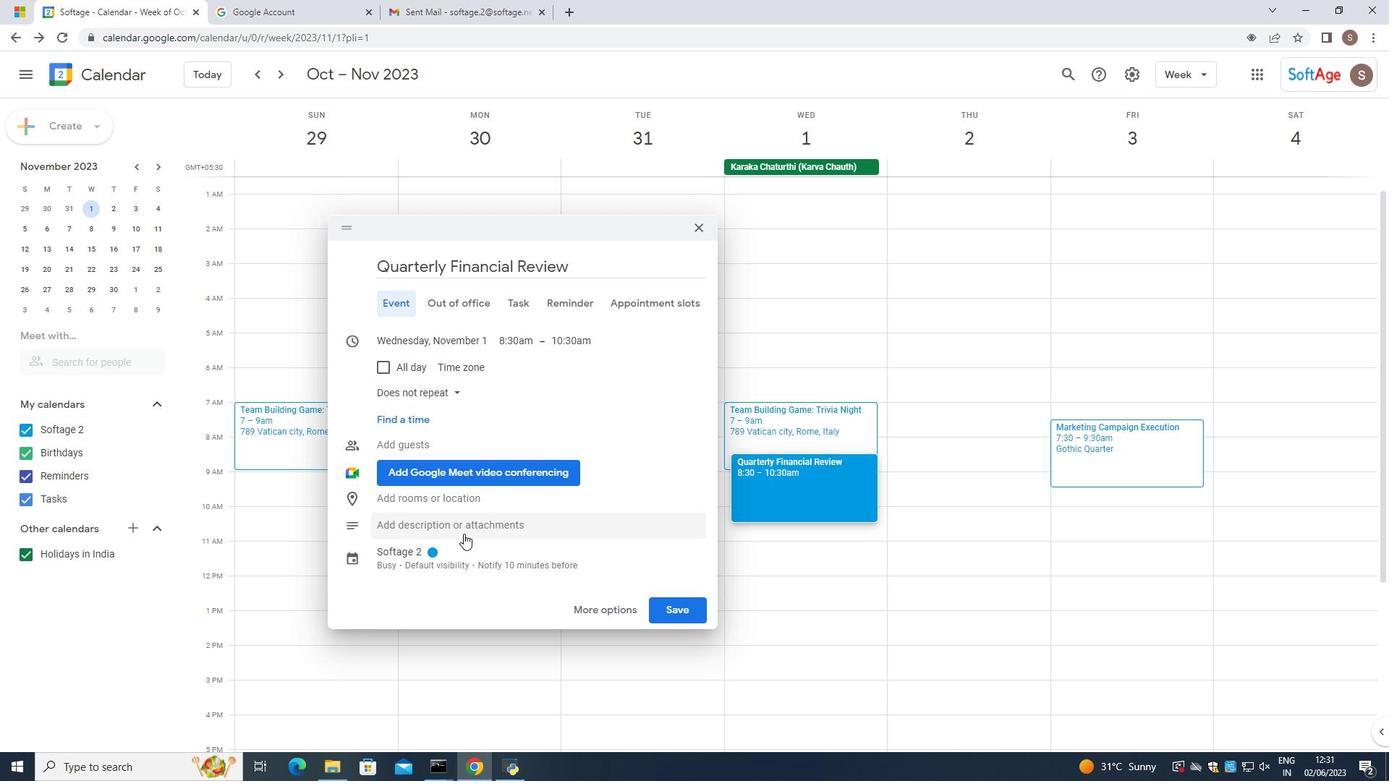 
Action: Mouse pressed left at (460, 532)
Screenshot: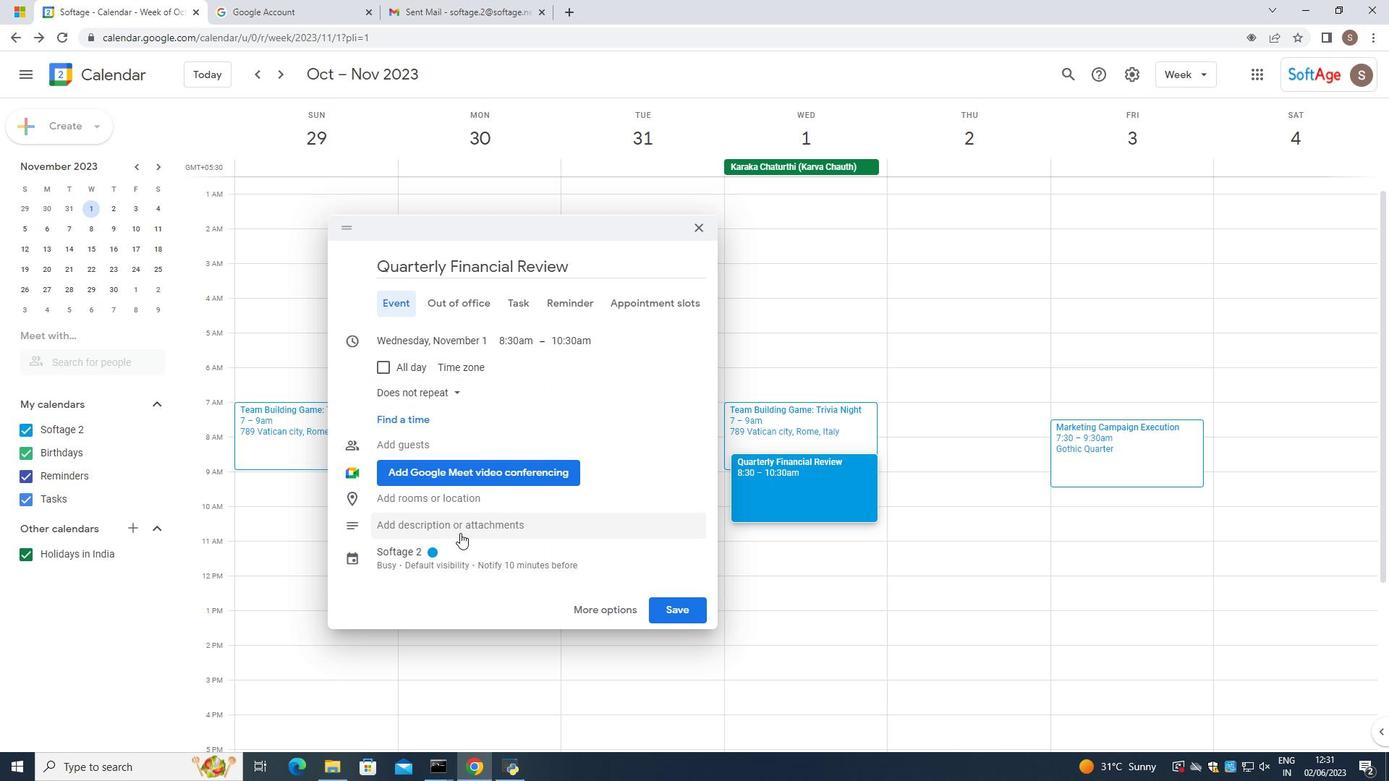 
Action: Mouse moved to (757, 538)
Screenshot: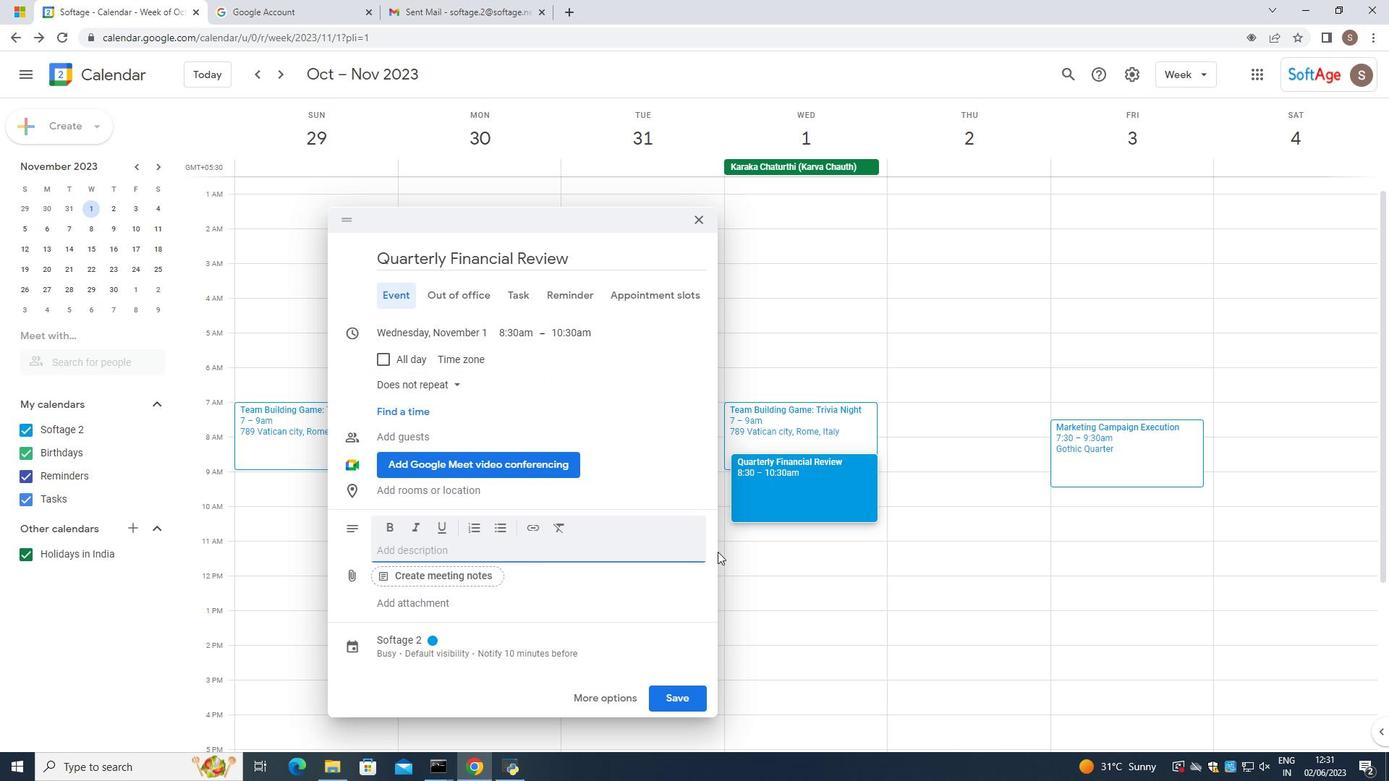 
Action: Key pressed <Key.caps_lock>D<Key.caps_lock>utring<Key.space>the<Key.space>discussion<Key.space><Key.backspace><Key.backspace><Key.backspace><Key.backspace><Key.backspace><Key.backspace><Key.backspace><Key.backspace><Key.backspace><Key.backspace><Key.backspace><Key.backspace><Key.backspace><Key.backspace><Key.backspace><Key.backspace><Key.backspace><Key.backspace><Key.backspace><Key.backspace><Key.backspace>ring<Key.space>the<Key.space>discussdion<Key.backspace><Key.backspace><Key.backspace><Key.backspace>o<Key.backspace>ion,<Key.space>both<Key.space>the<Key.space>en<Key.backspace>mployee<Key.space>anf<Key.backspace><Key.backspace>nd<Key.space>thesuop<Key.backspace><Key.backspace><Key.backspace><Key.backspace><Key.space>supervisor<Key.space>will<Key.space>have<Key.space>an<Key.space>opportunity<Key.space>to<Key.space>share<Key.space>their<Key.space>persepective<Key.space>m<Key.backspace>
Screenshot: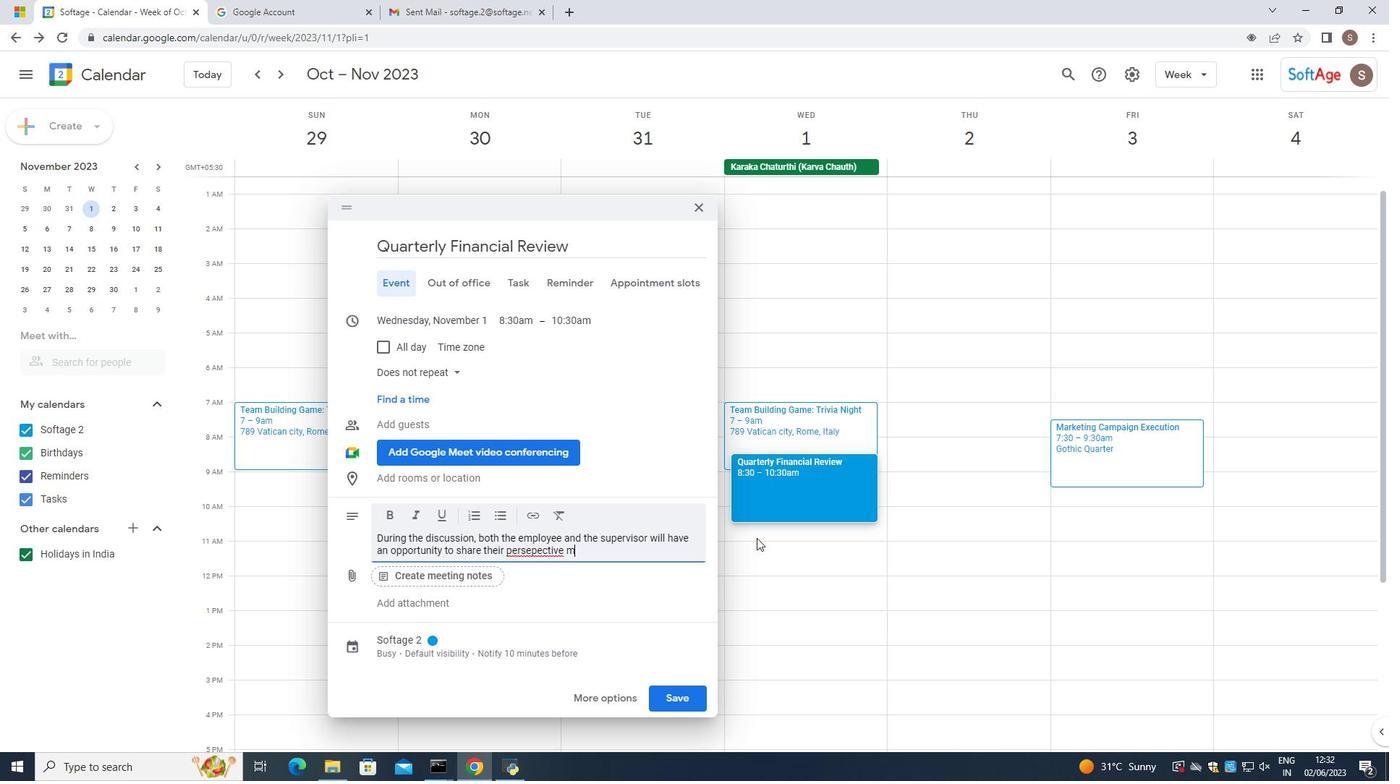 
Action: Mouse moved to (523, 547)
Screenshot: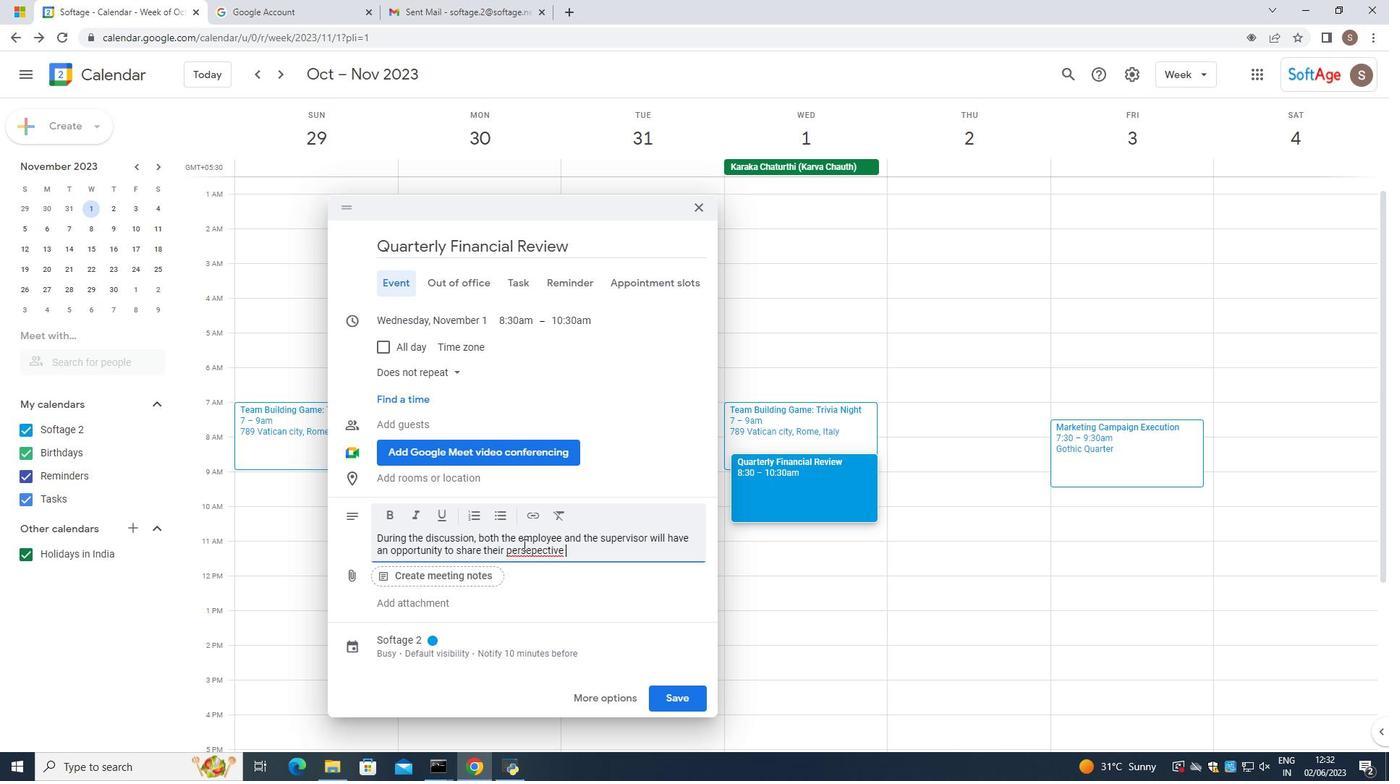 
Action: Mouse pressed left at (523, 547)
Screenshot: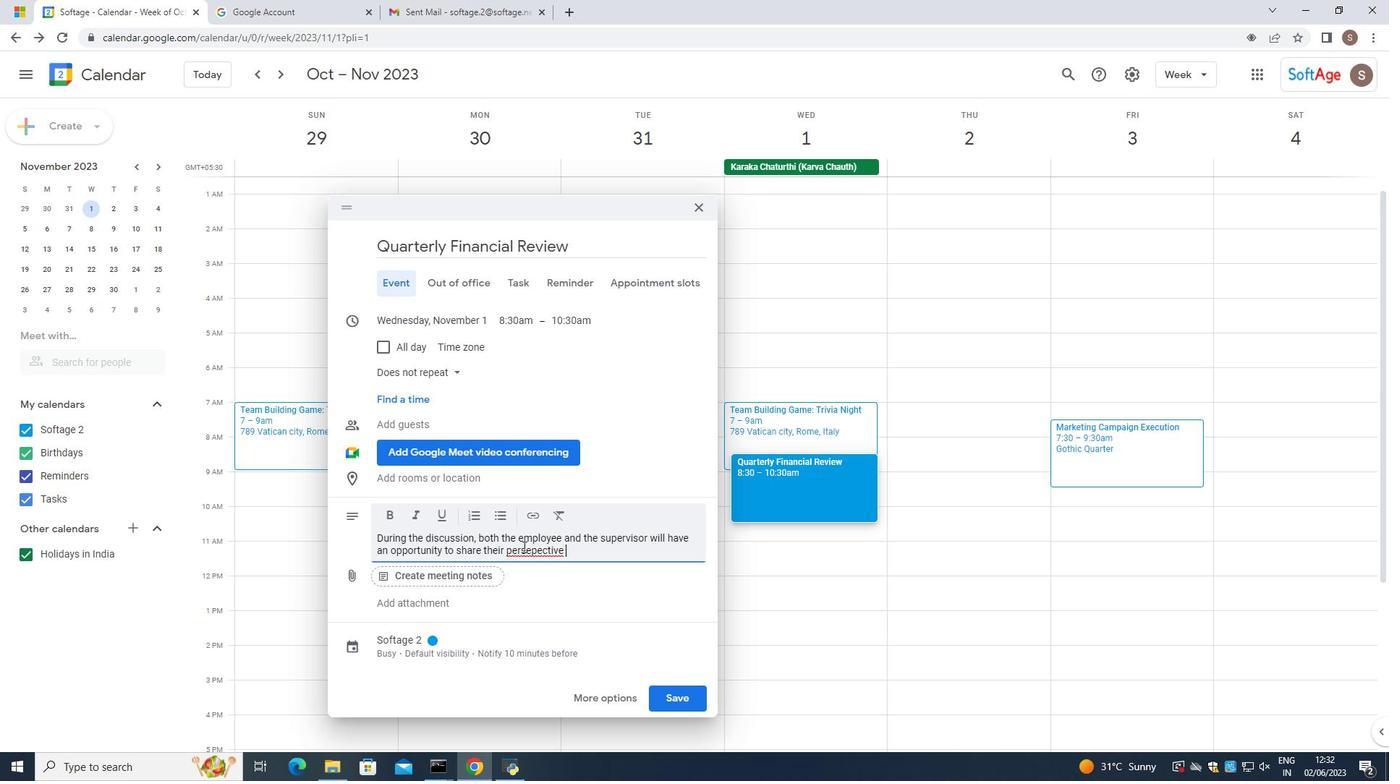 
Action: Mouse pressed right at (523, 547)
Screenshot: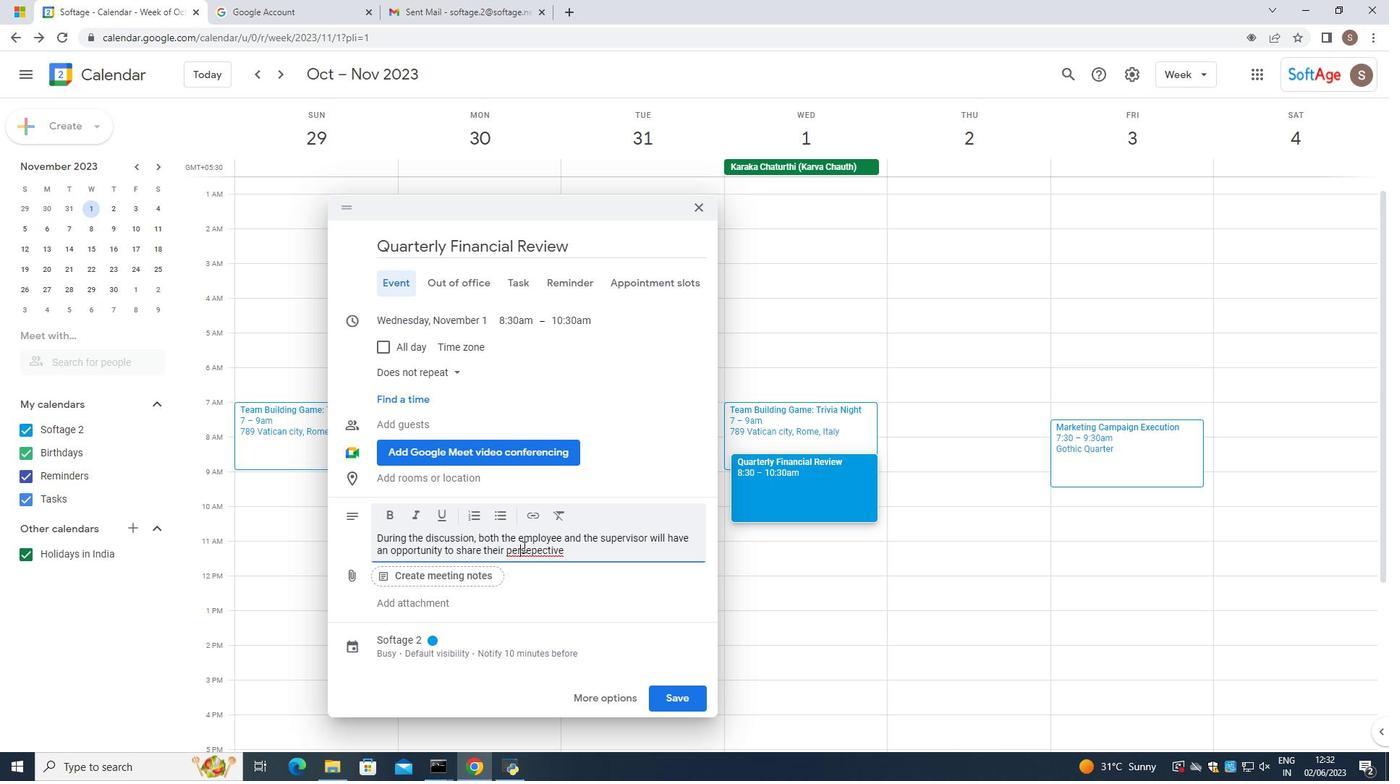 
Action: Mouse moved to (581, 336)
Screenshot: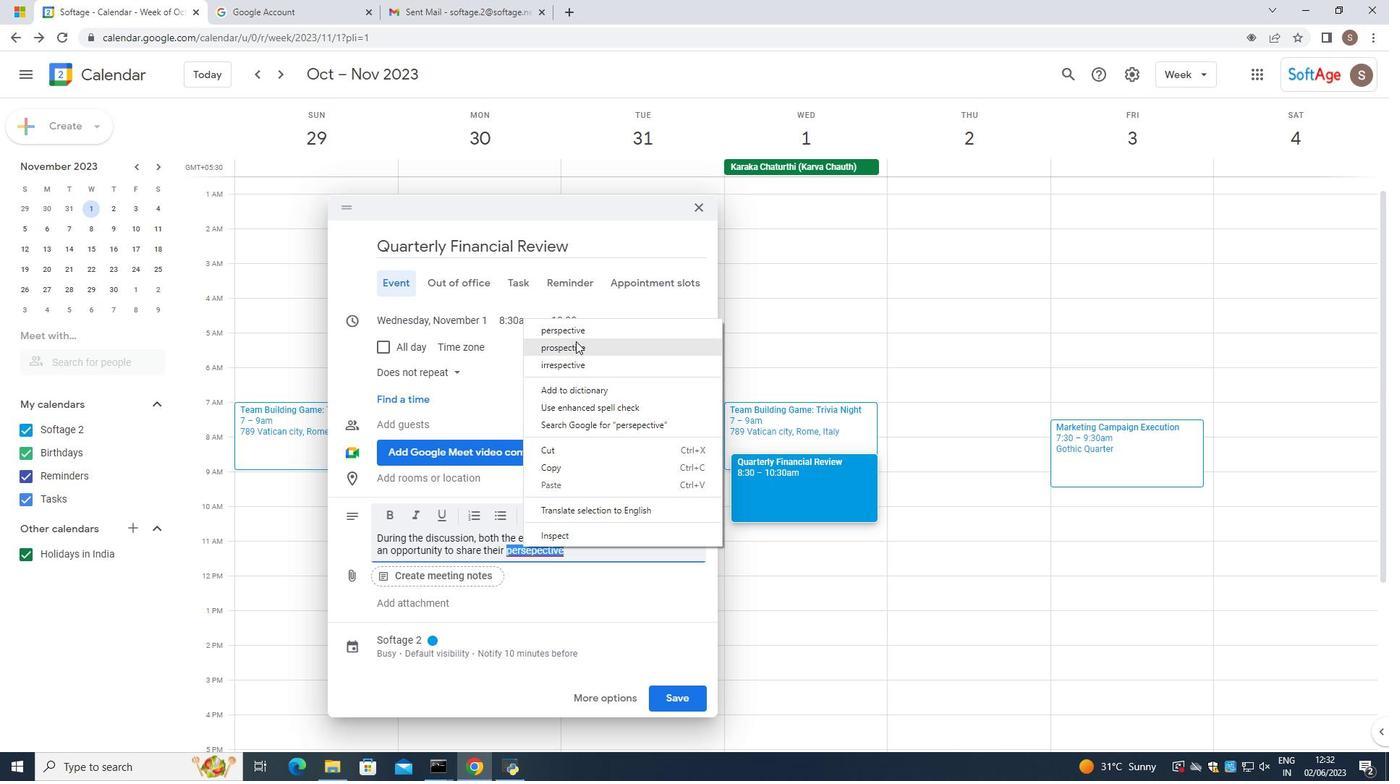 
Action: Mouse pressed left at (581, 336)
Screenshot: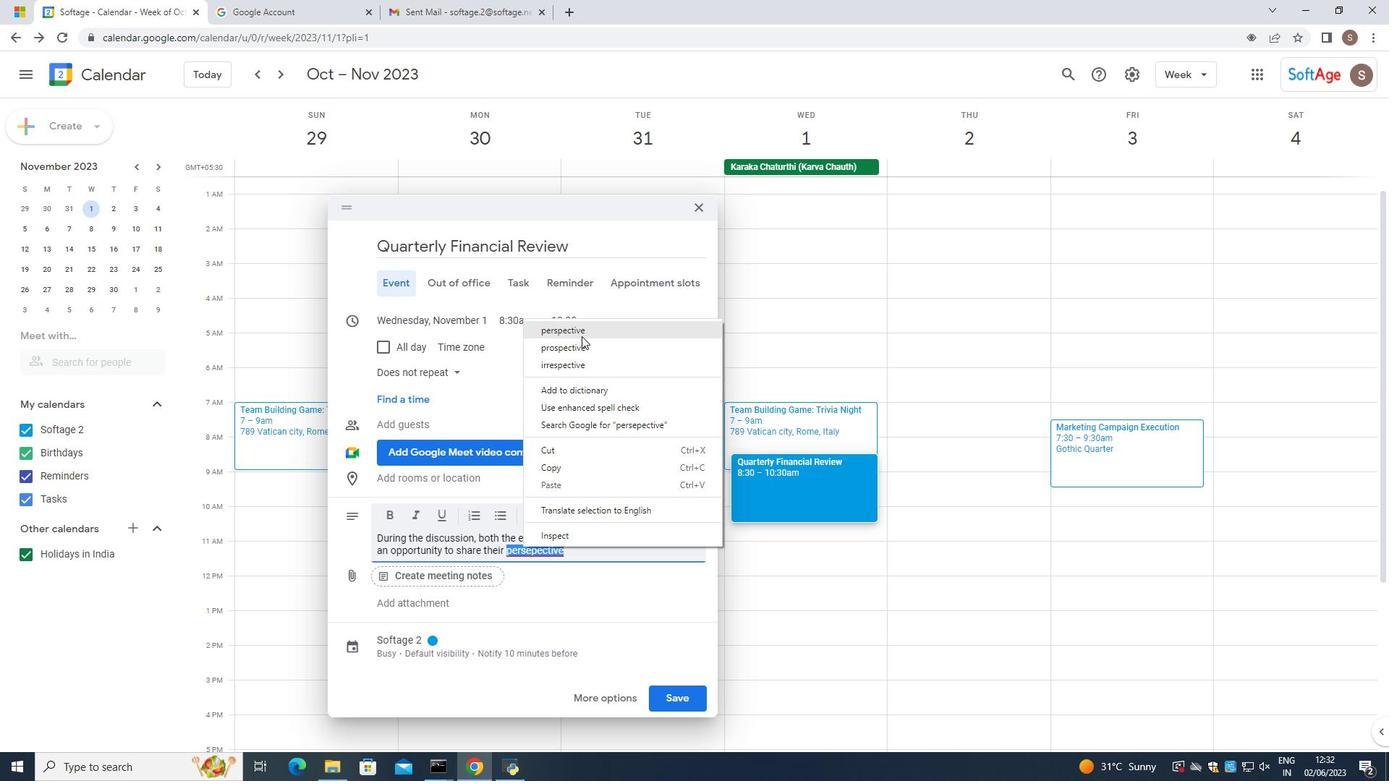 
Action: Mouse moved to (665, 448)
Screenshot: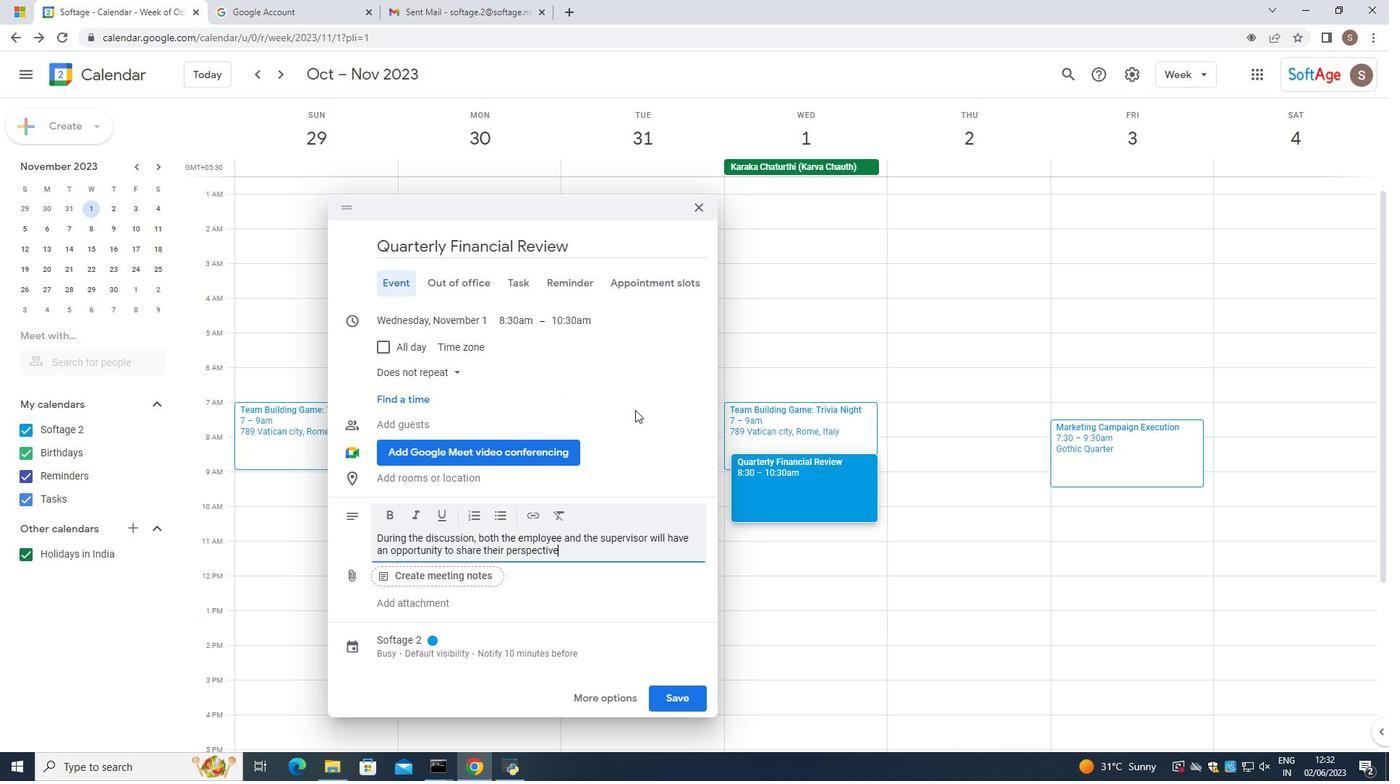 
Action: Key pressed ,p<Key.backspace>observations<Key.space>and<Key.space>conv<Key.backspace>cerns.<Key.space><Key.caps_lock>T<Key.caps_lock>he<Key.space>focus<Key.space>will<Key.space>be<Key.space>on<Key.space>understanding<Key.space>the<Key.space>underlyo=<Key.backspace><Key.backspace><Key.backspace>ying<Key.space>reasonds<Key.space>for<Key.space>the<Key.space>perfortmance<Key.space>issues
Screenshot: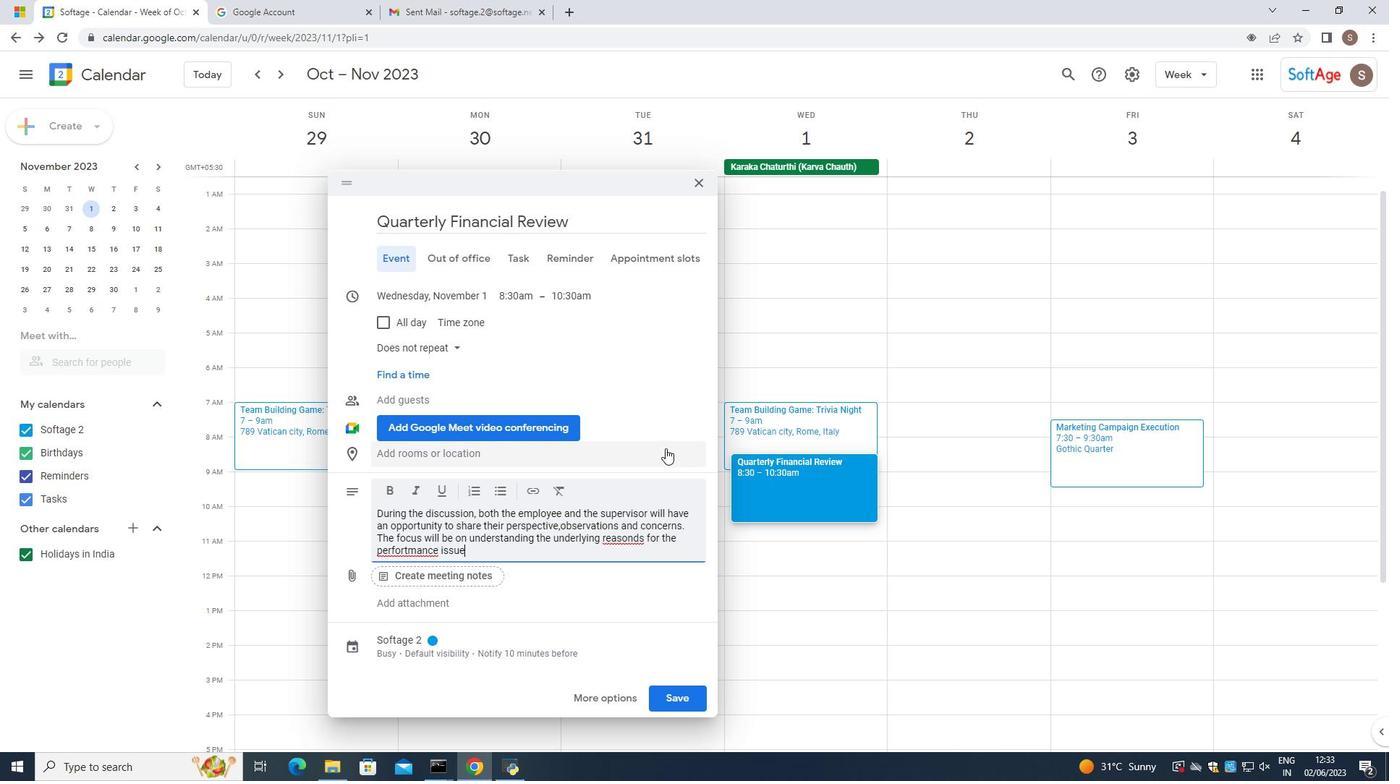 
Action: Mouse moved to (670, 433)
Screenshot: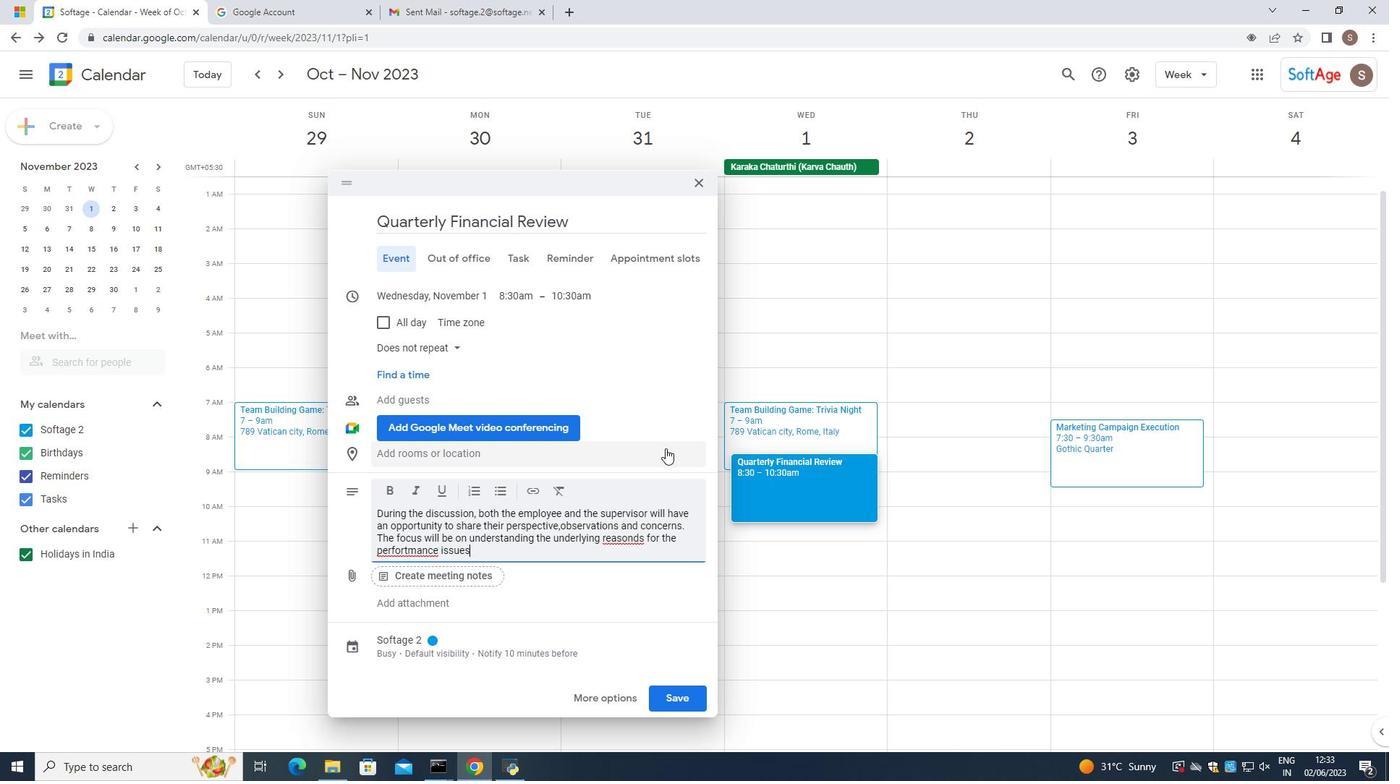 
Action: Key pressed .<Key.space><Key.backspace><Key.backspace>,<Key.space>identifying<Key.space>any<Key.space>obstaclers<Key.space>or<Key.space>challenges<Key.space>and<Key.space>jointly<Key.space>developing<Key.space>a<Key.space>plan<Key.backspace>n<Key.space><Key.space>for<Key.space>improvrement.
Screenshot: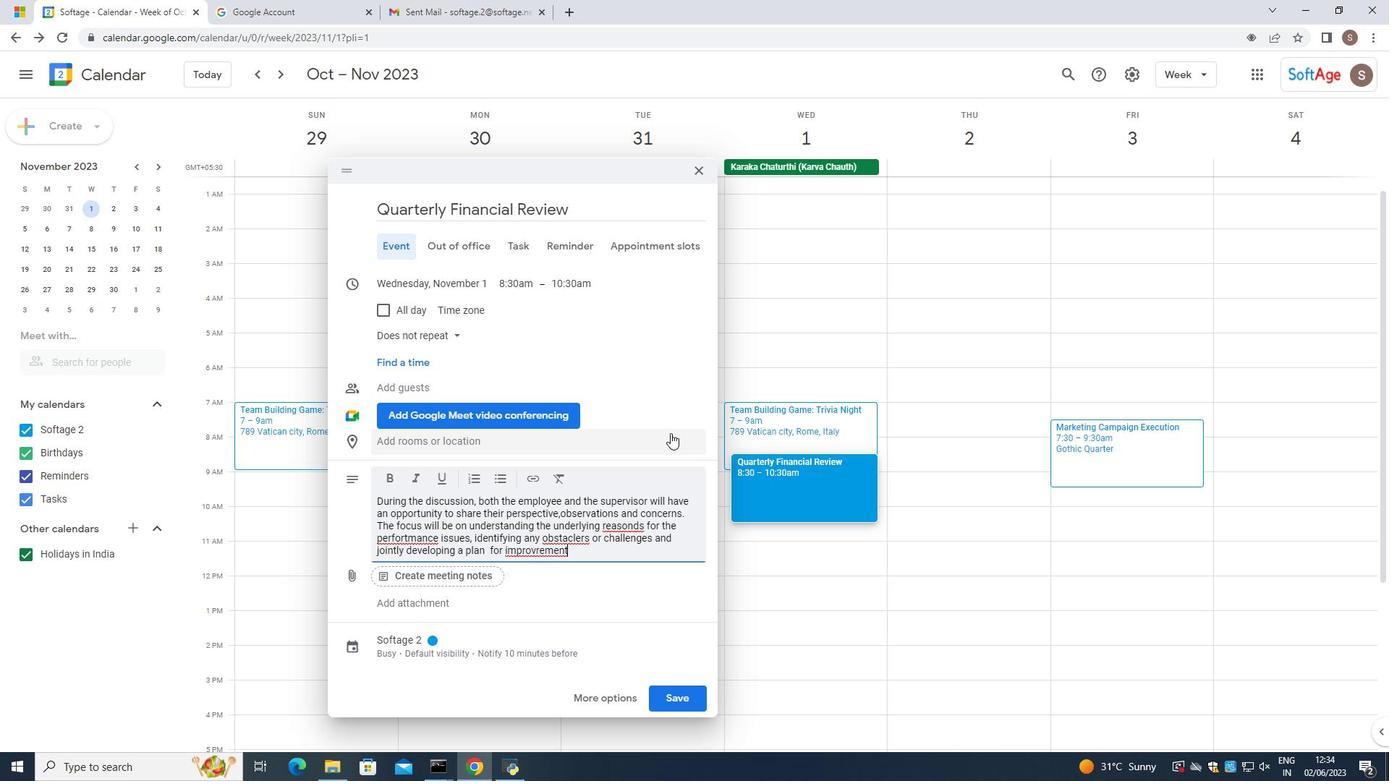 
Action: Mouse moved to (377, 499)
Screenshot: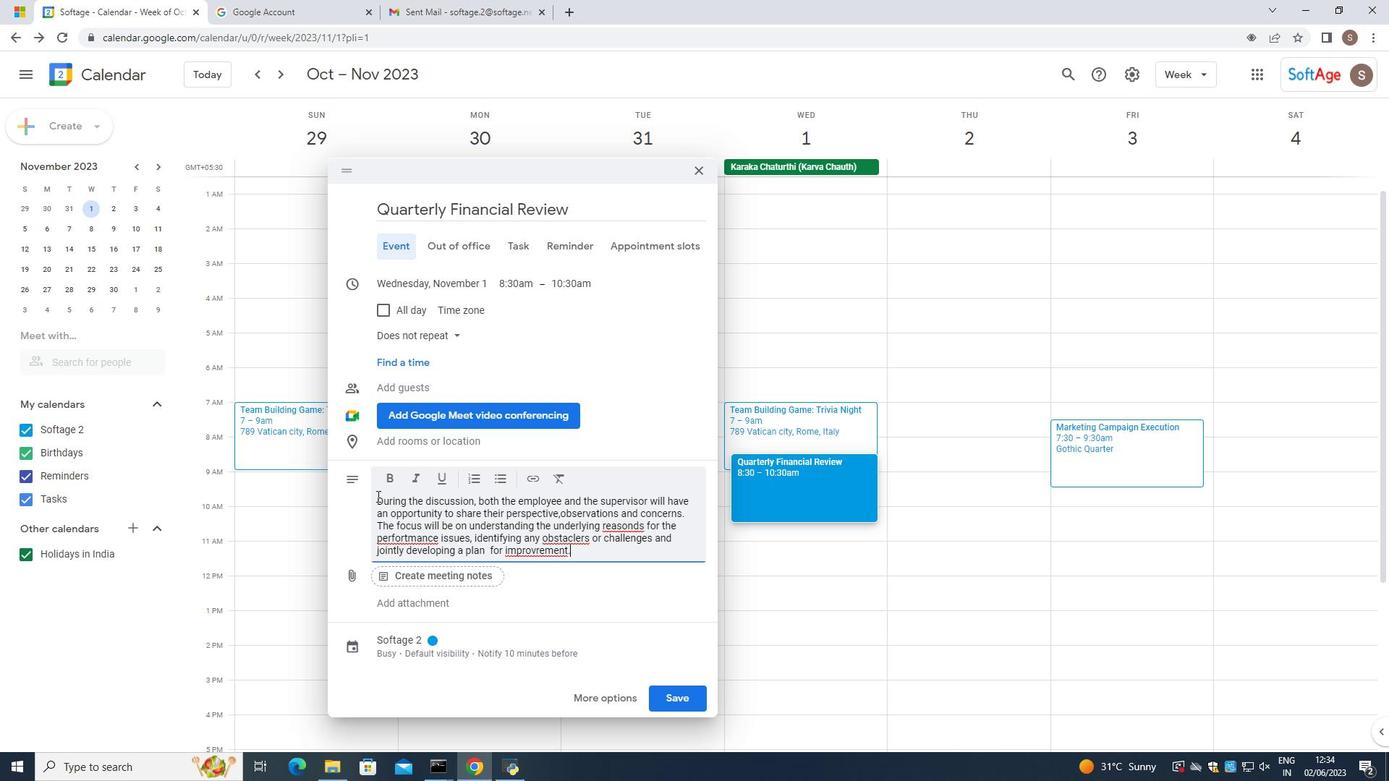 
Action: Mouse pressed left at (377, 499)
Screenshot: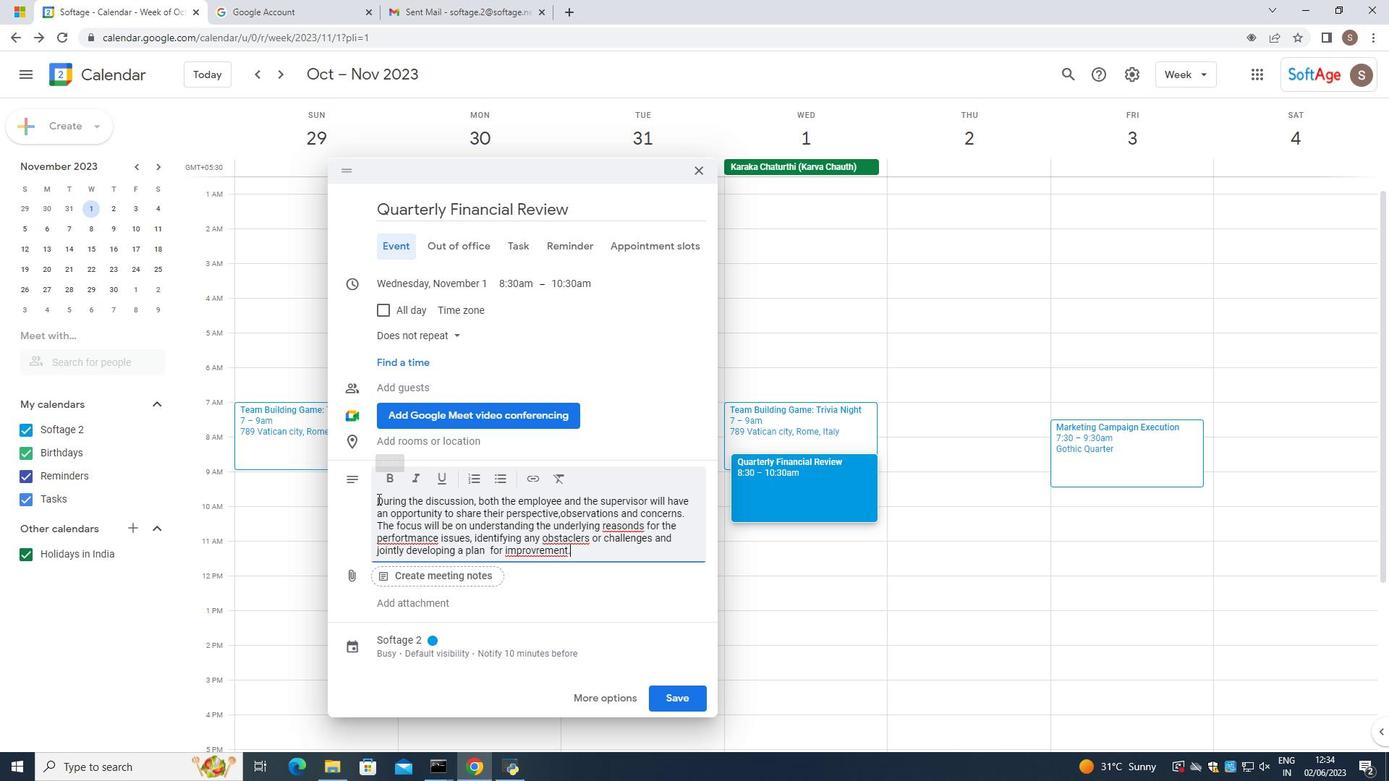 
Action: Mouse moved to (352, 477)
Screenshot: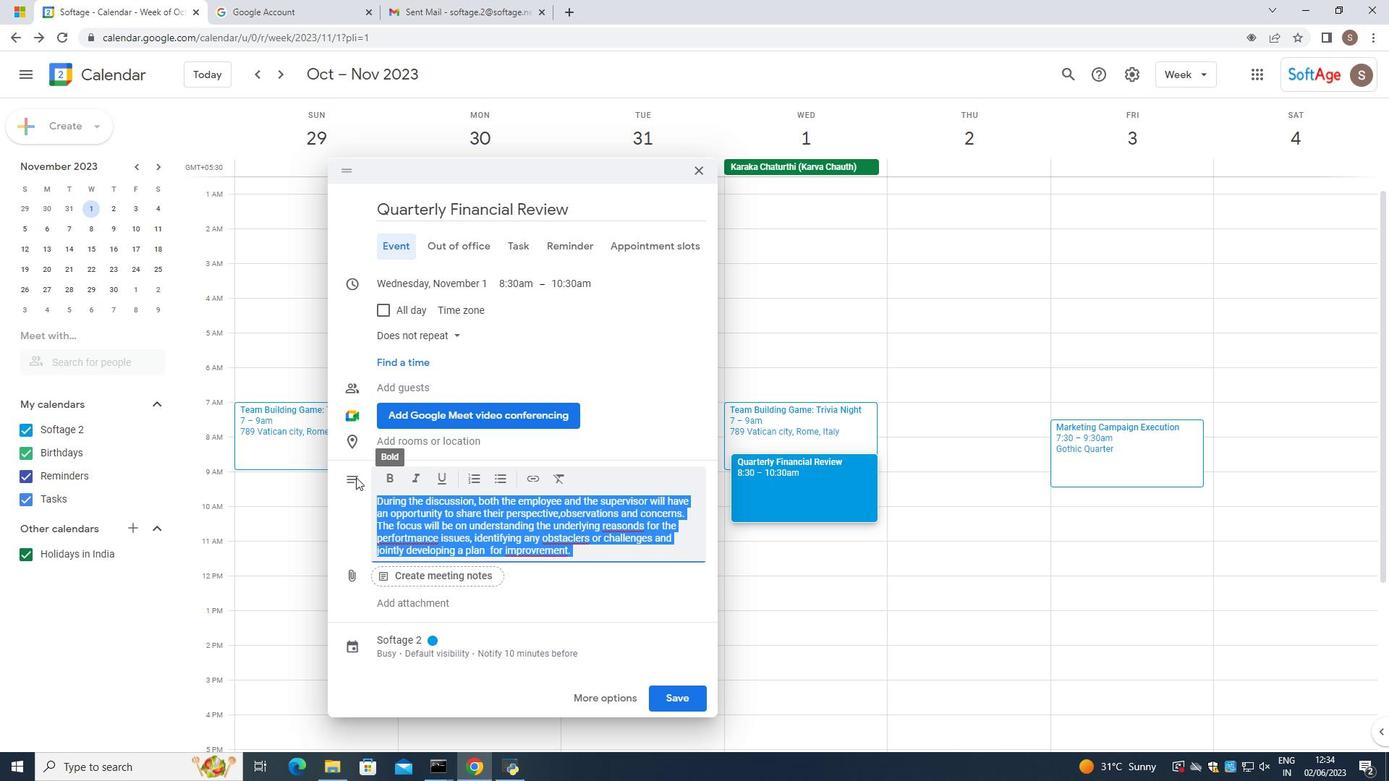 
Action: Mouse pressed left at (352, 477)
Screenshot: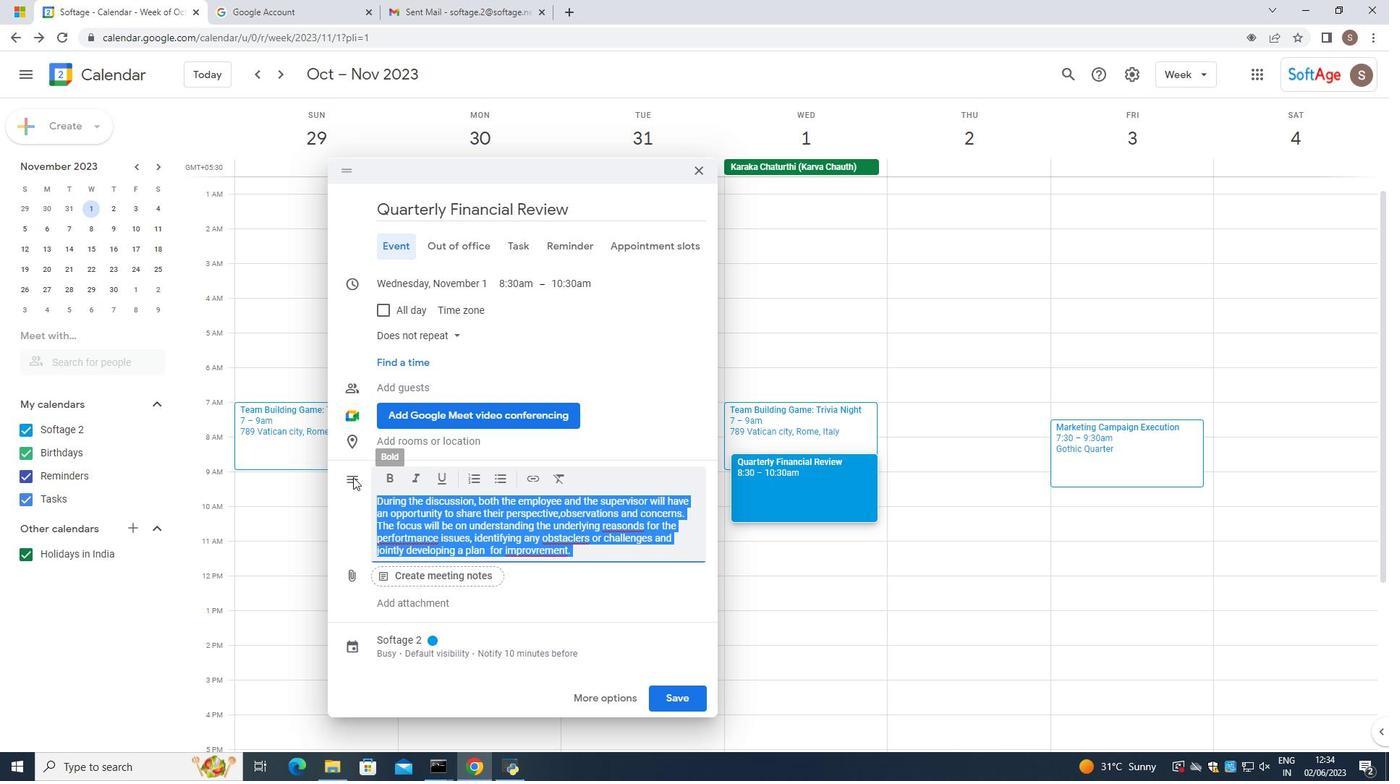 
Action: Mouse moved to (427, 534)
Screenshot: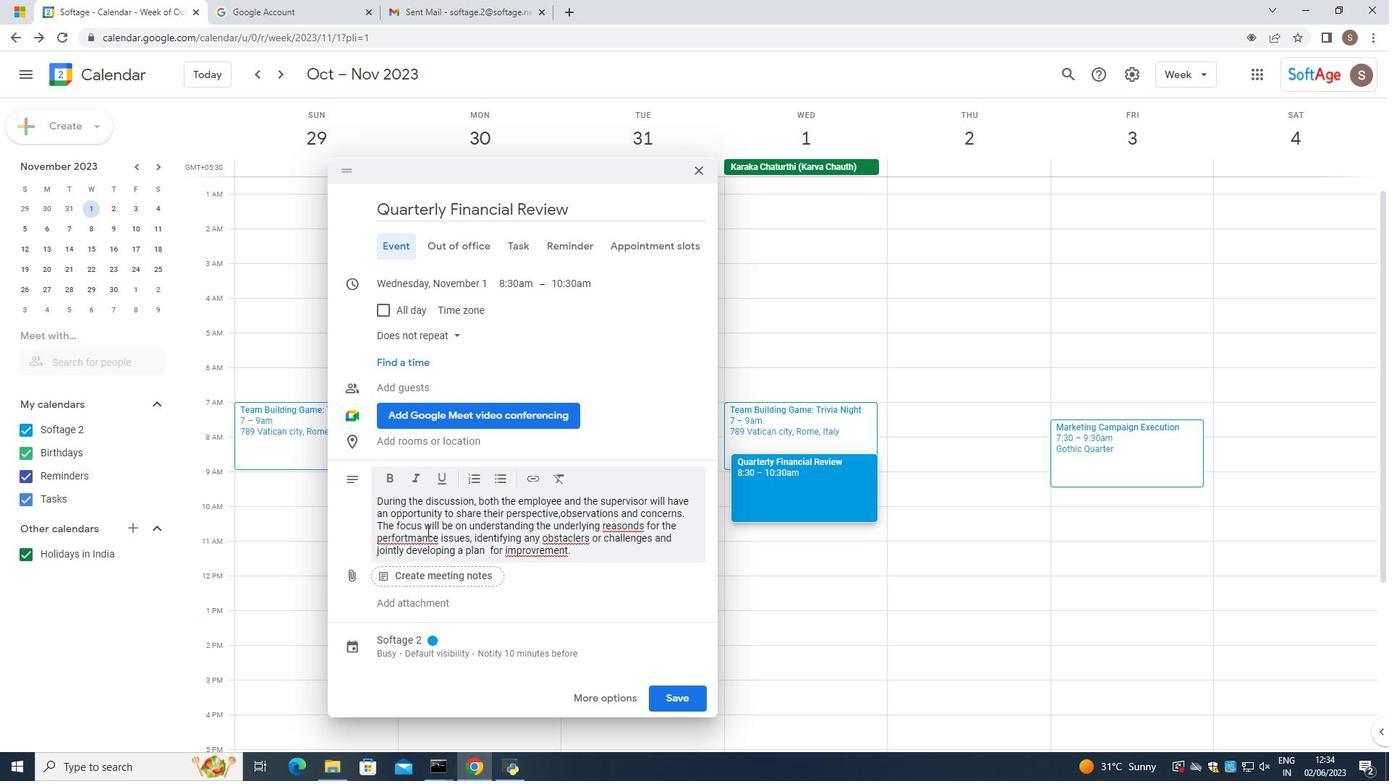 
Action: Mouse pressed left at (427, 534)
Screenshot: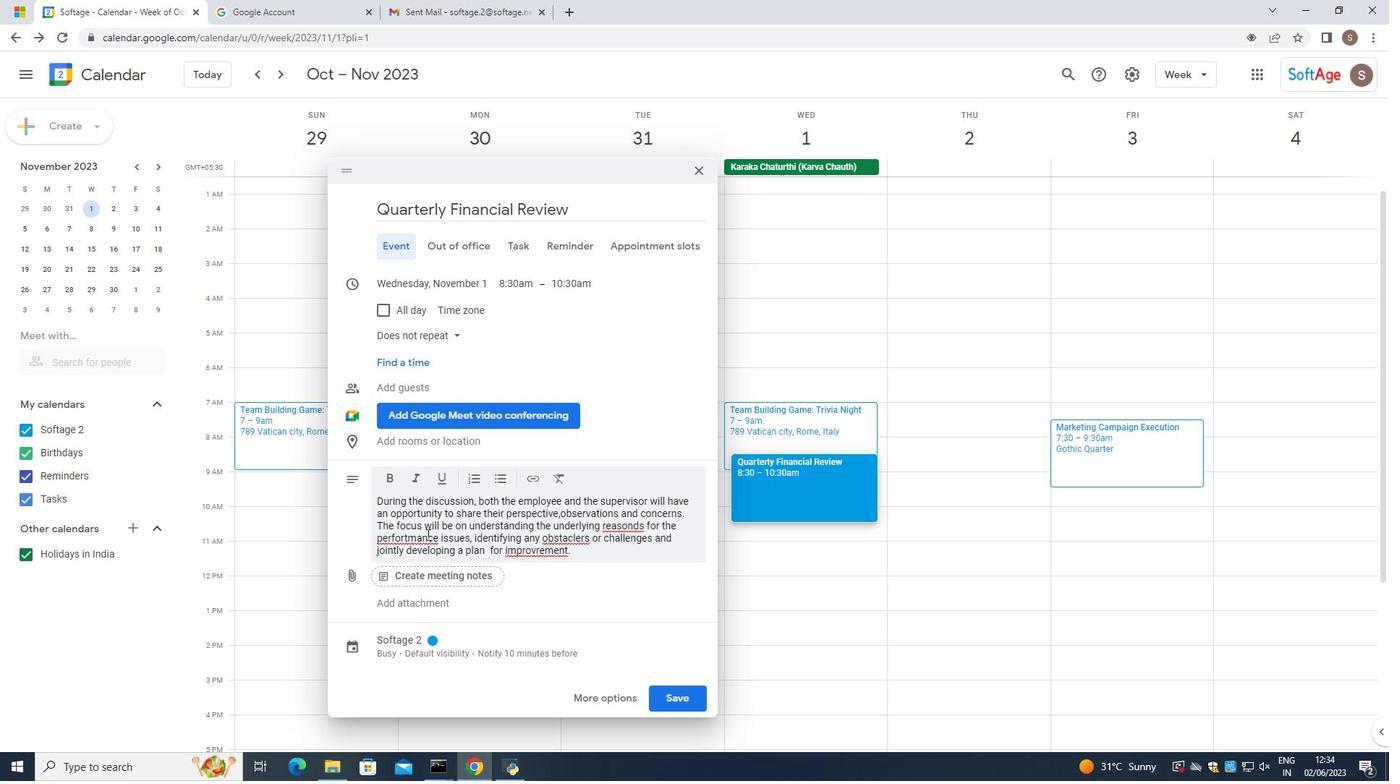 
Action: Mouse pressed right at (427, 534)
Screenshot: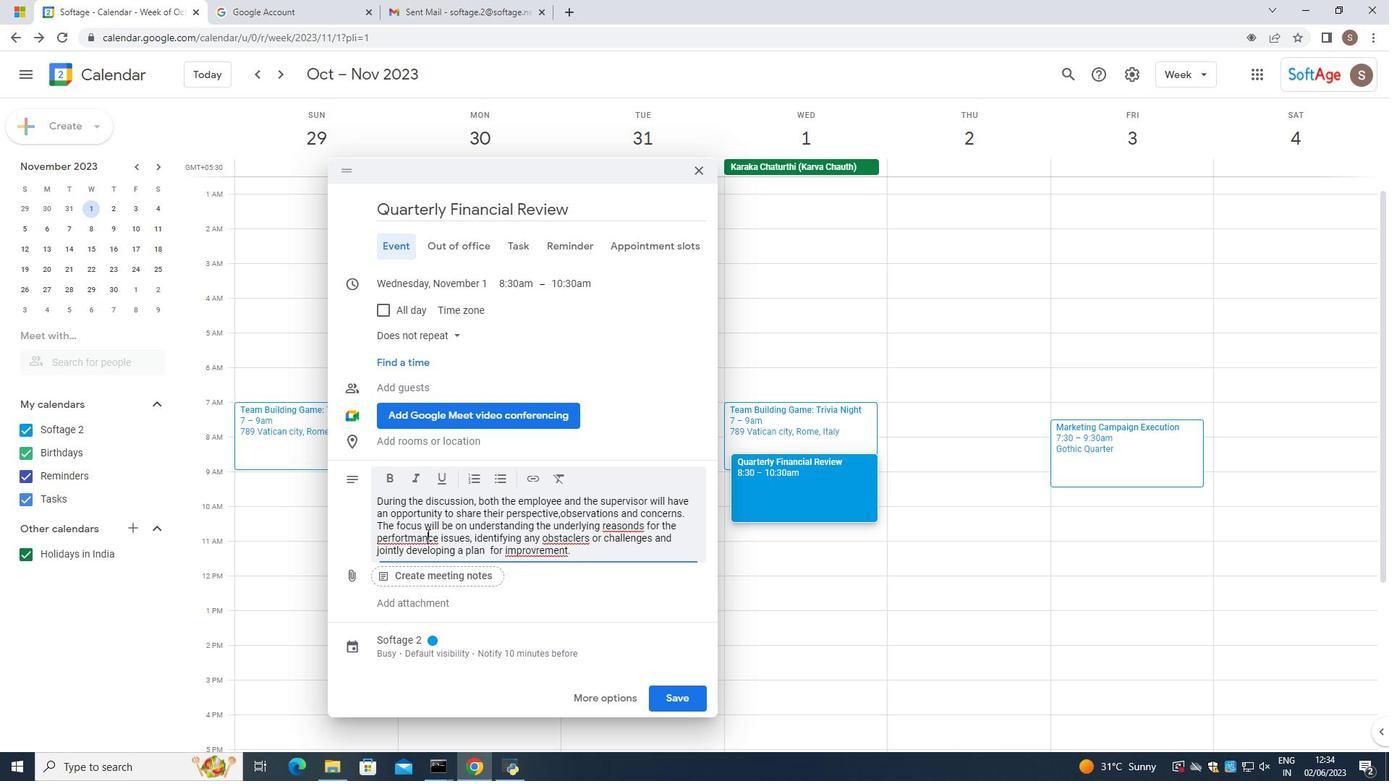 
Action: Mouse moved to (450, 330)
Screenshot: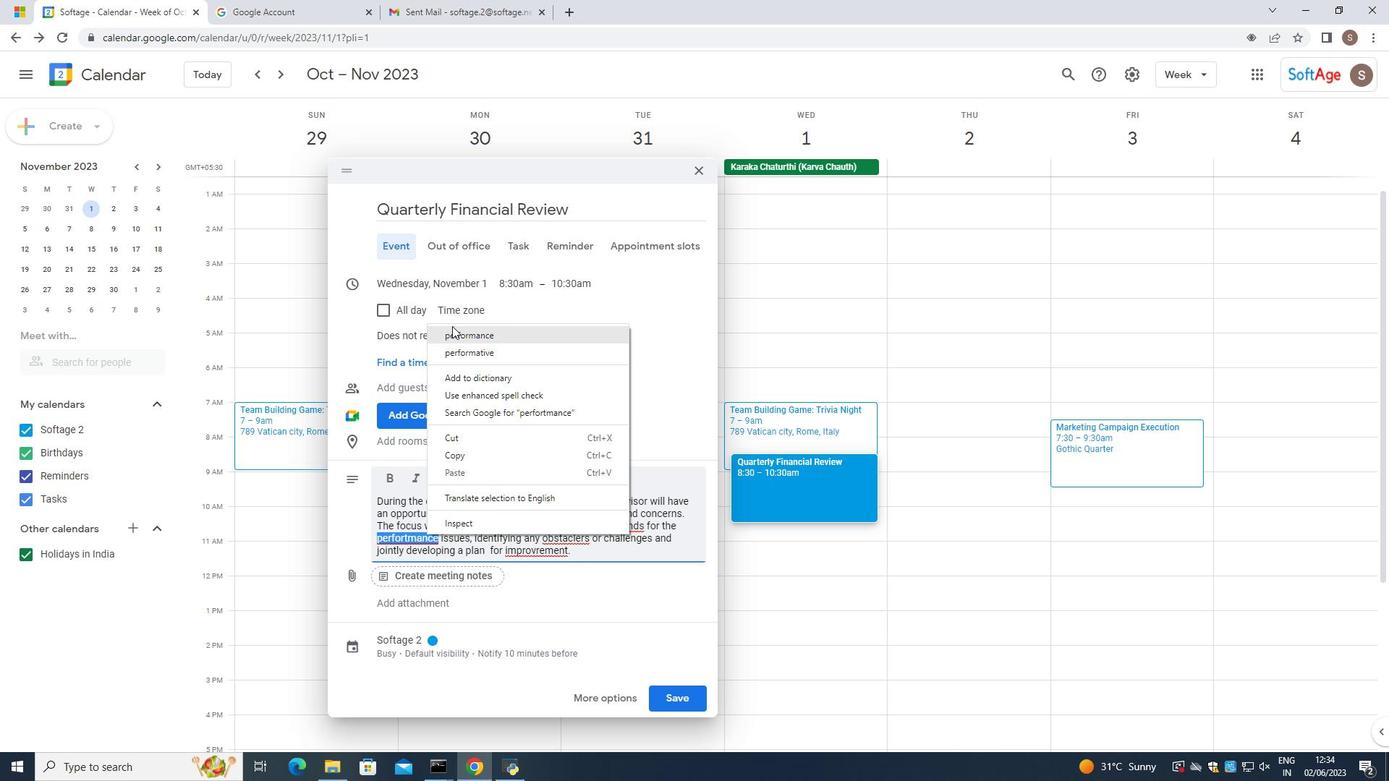 
Action: Mouse pressed left at (450, 330)
Screenshot: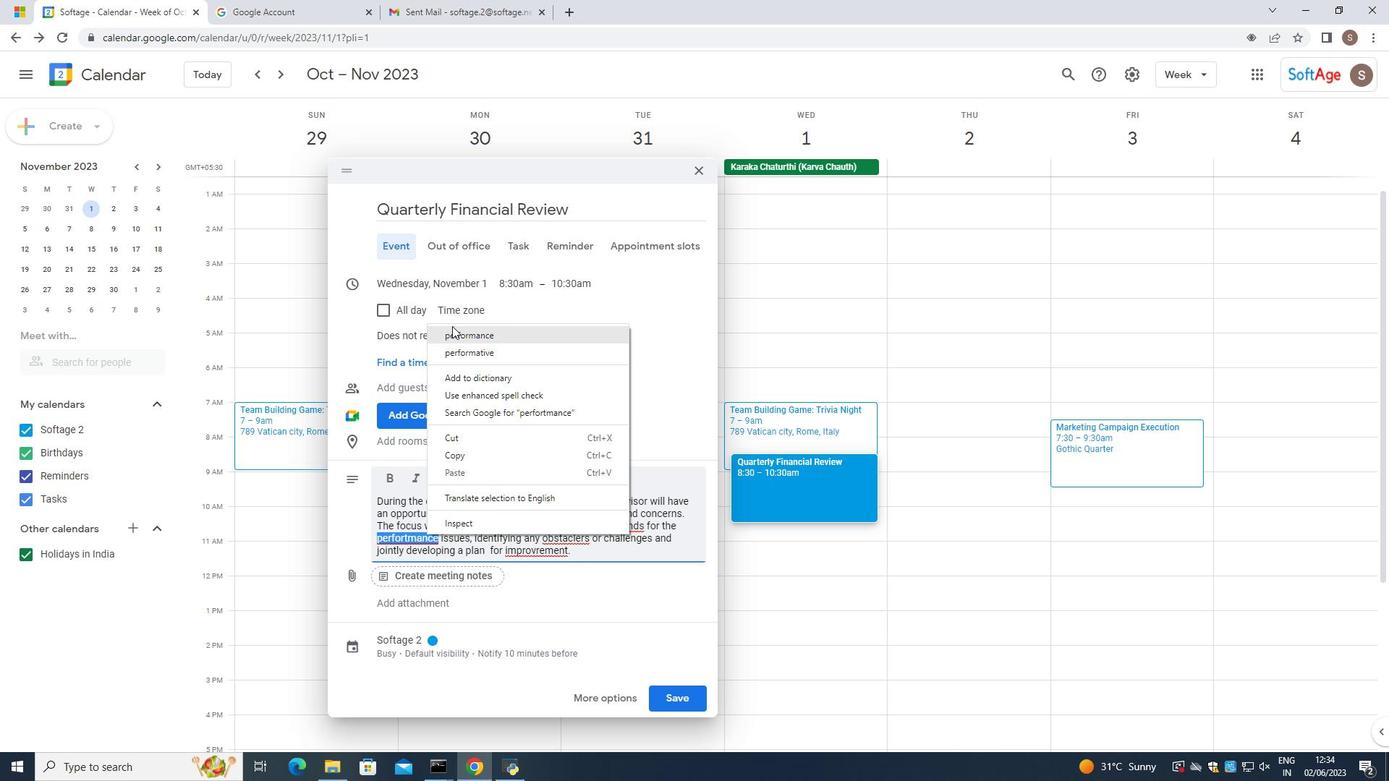 
Action: Mouse moved to (497, 546)
Screenshot: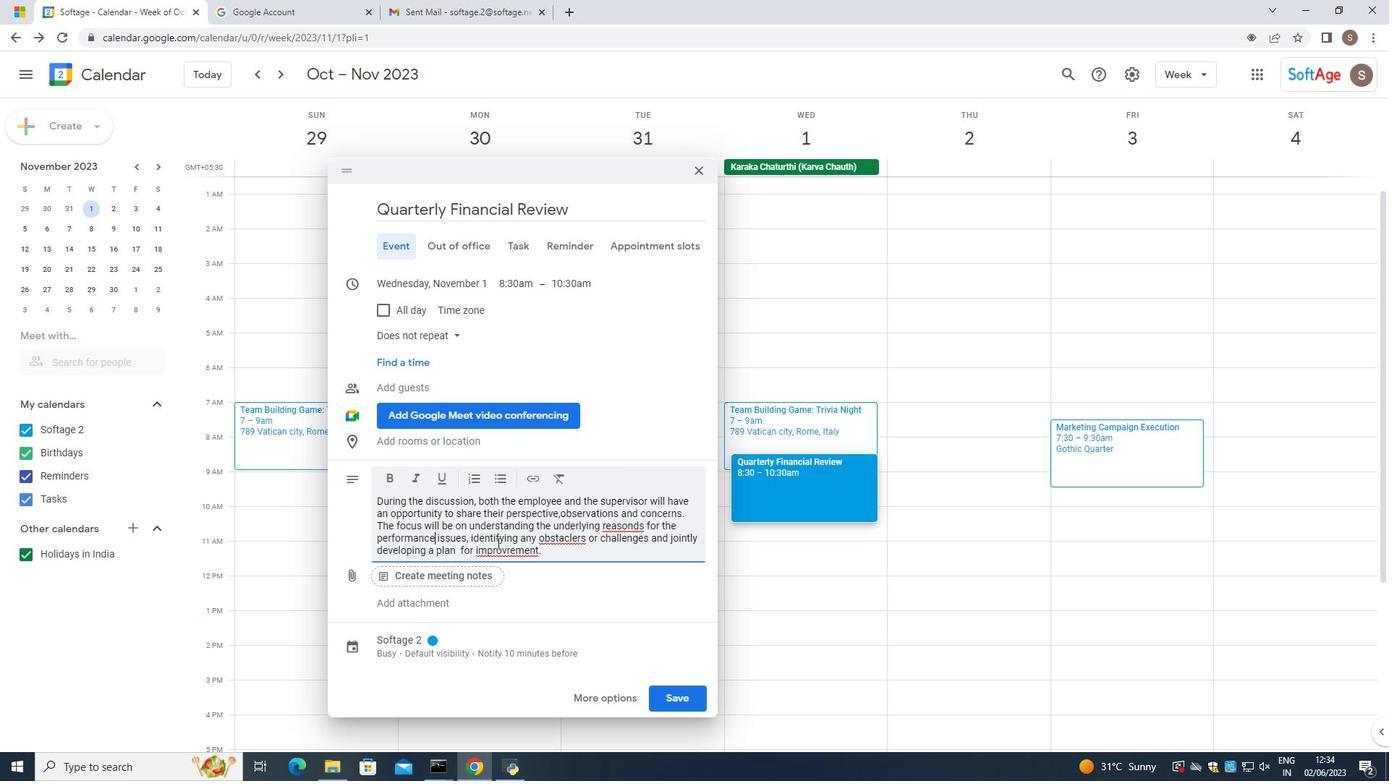 
Action: Mouse pressed left at (497, 546)
Screenshot: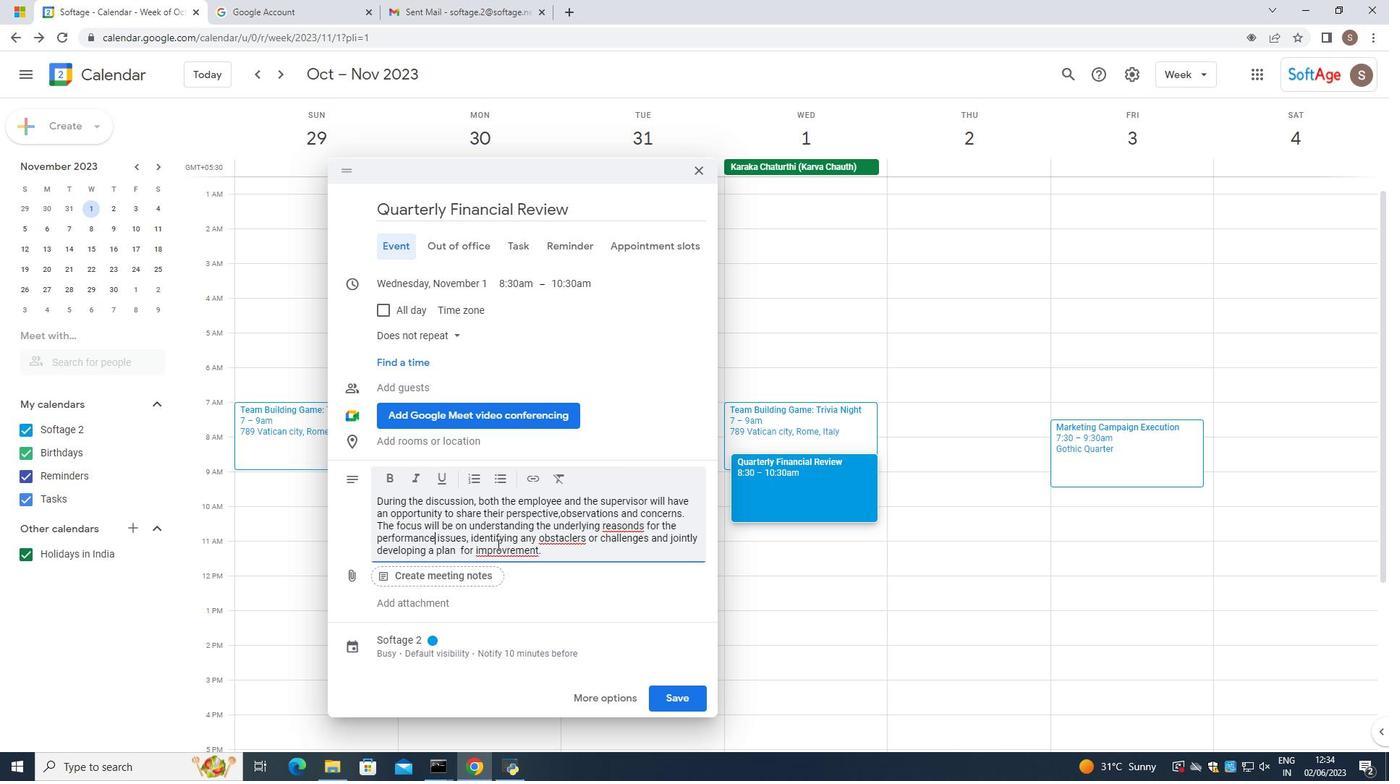
Action: Mouse pressed right at (497, 546)
Screenshot: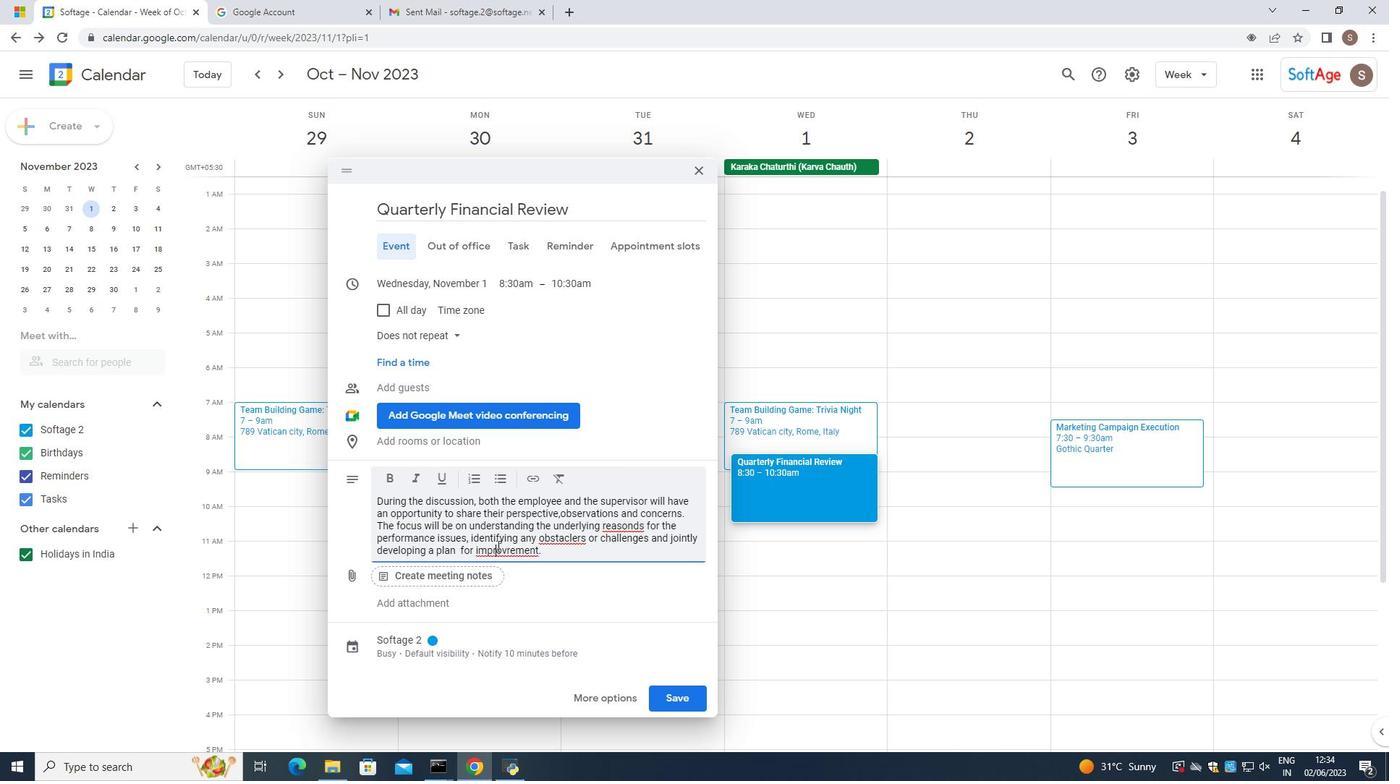 
Action: Mouse moved to (551, 323)
Screenshot: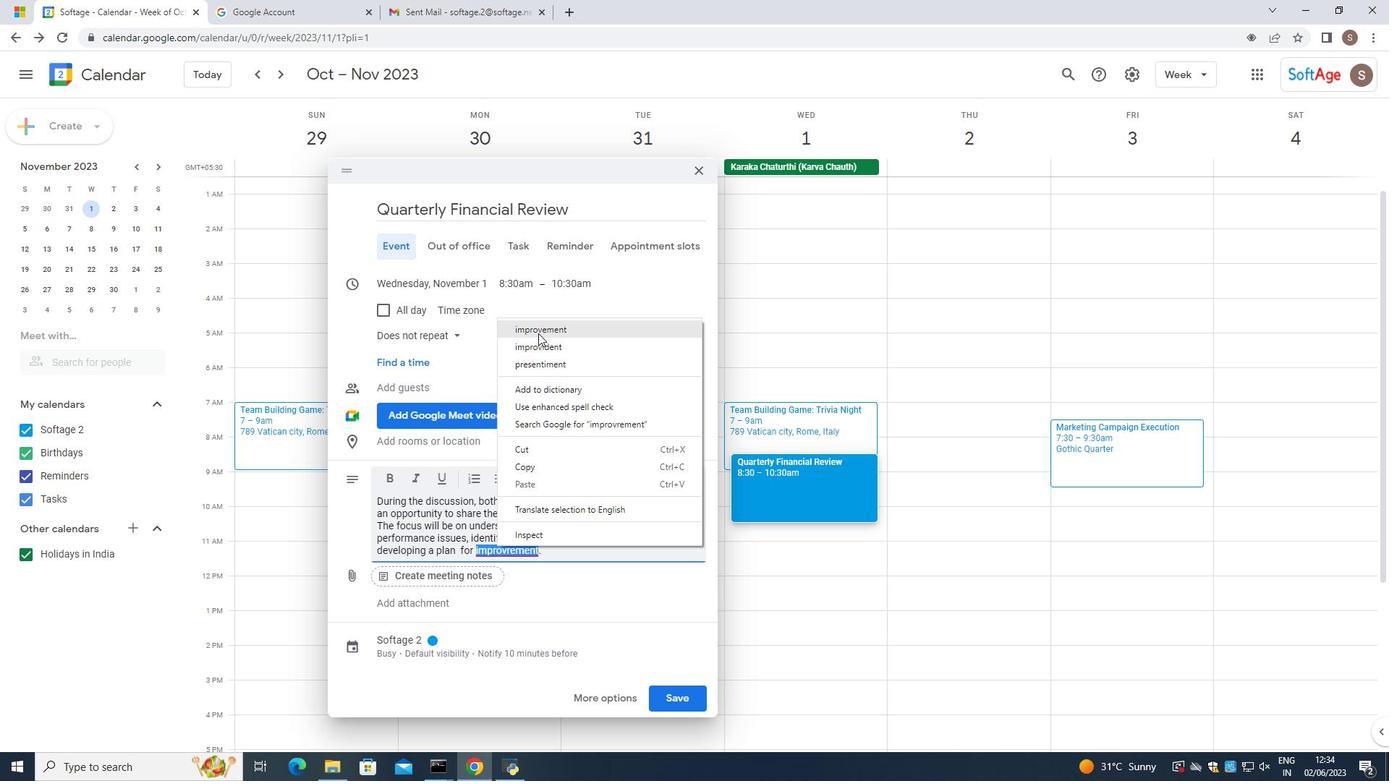 
Action: Mouse pressed left at (551, 323)
Screenshot: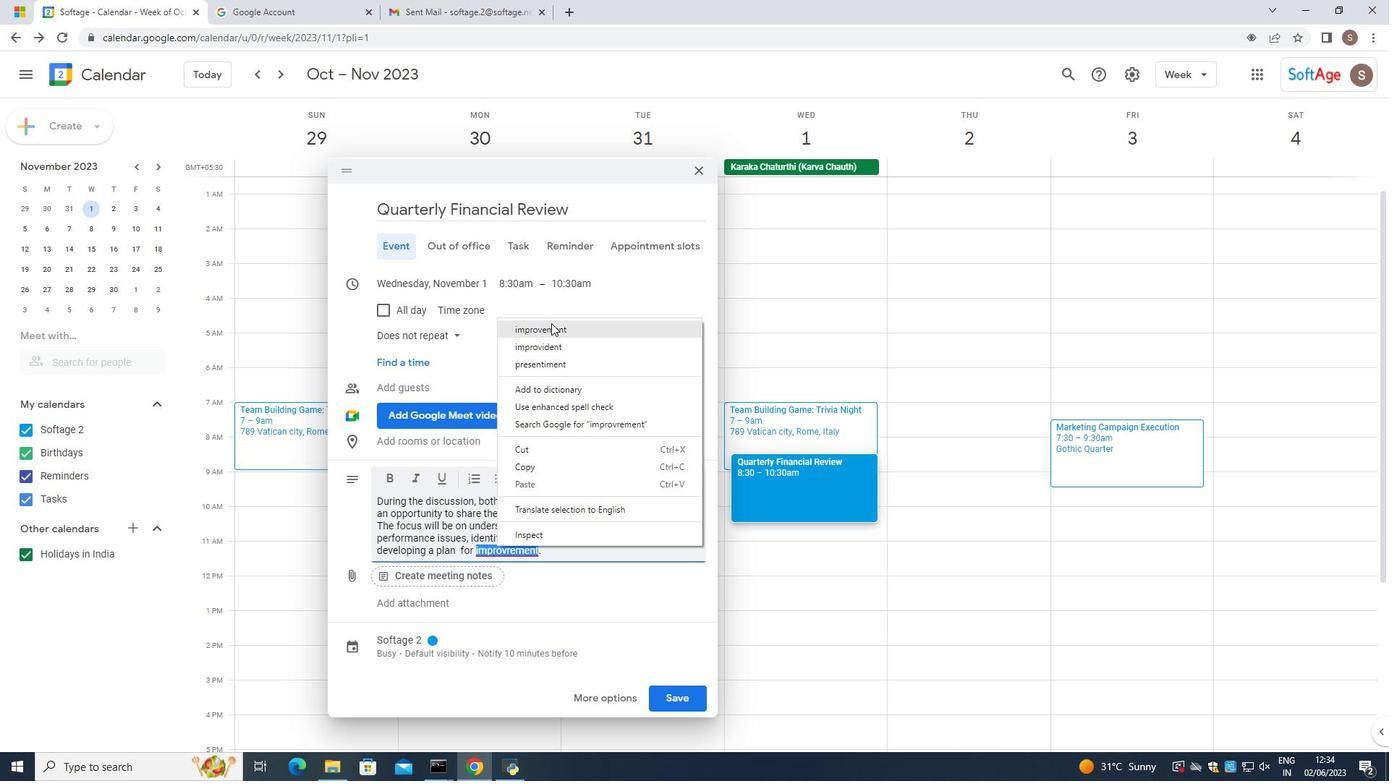 
Action: Mouse moved to (558, 540)
Screenshot: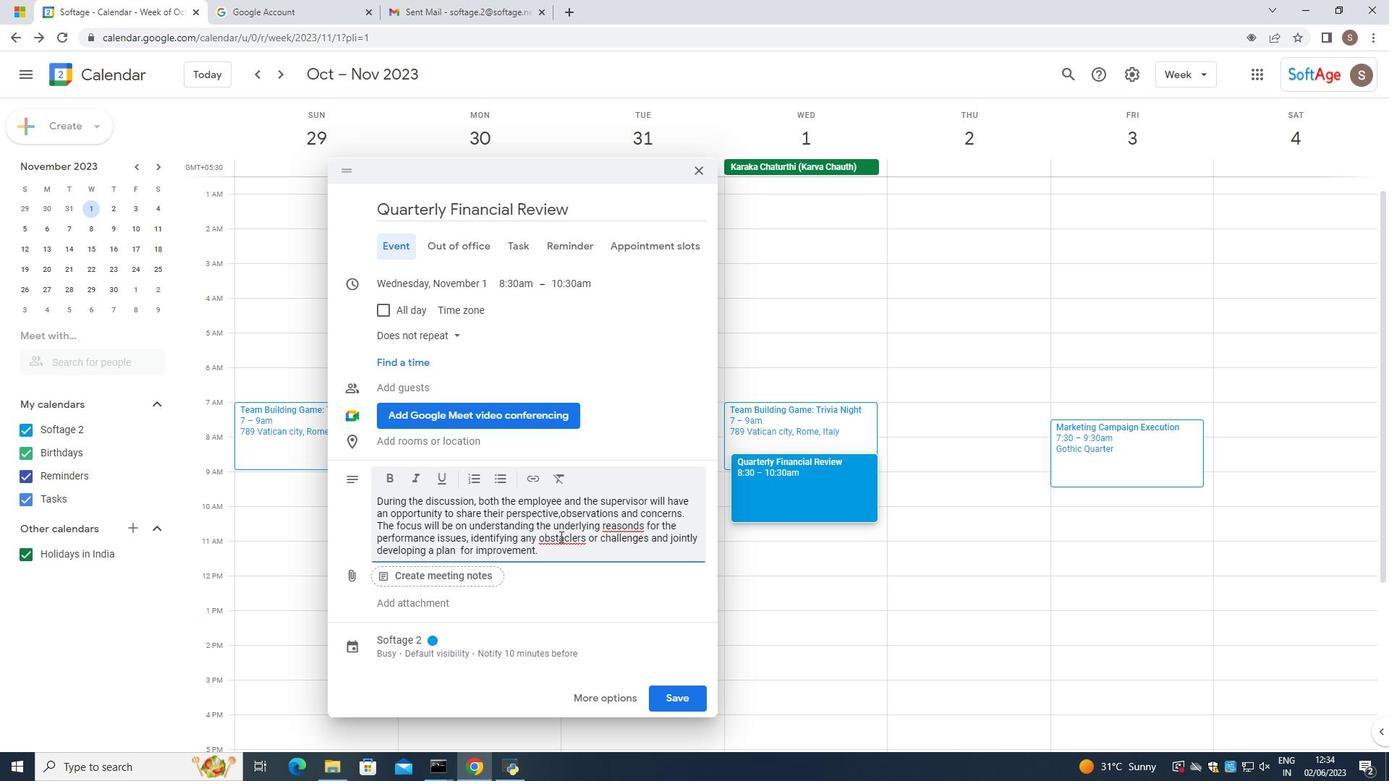 
Action: Mouse pressed left at (558, 540)
Screenshot: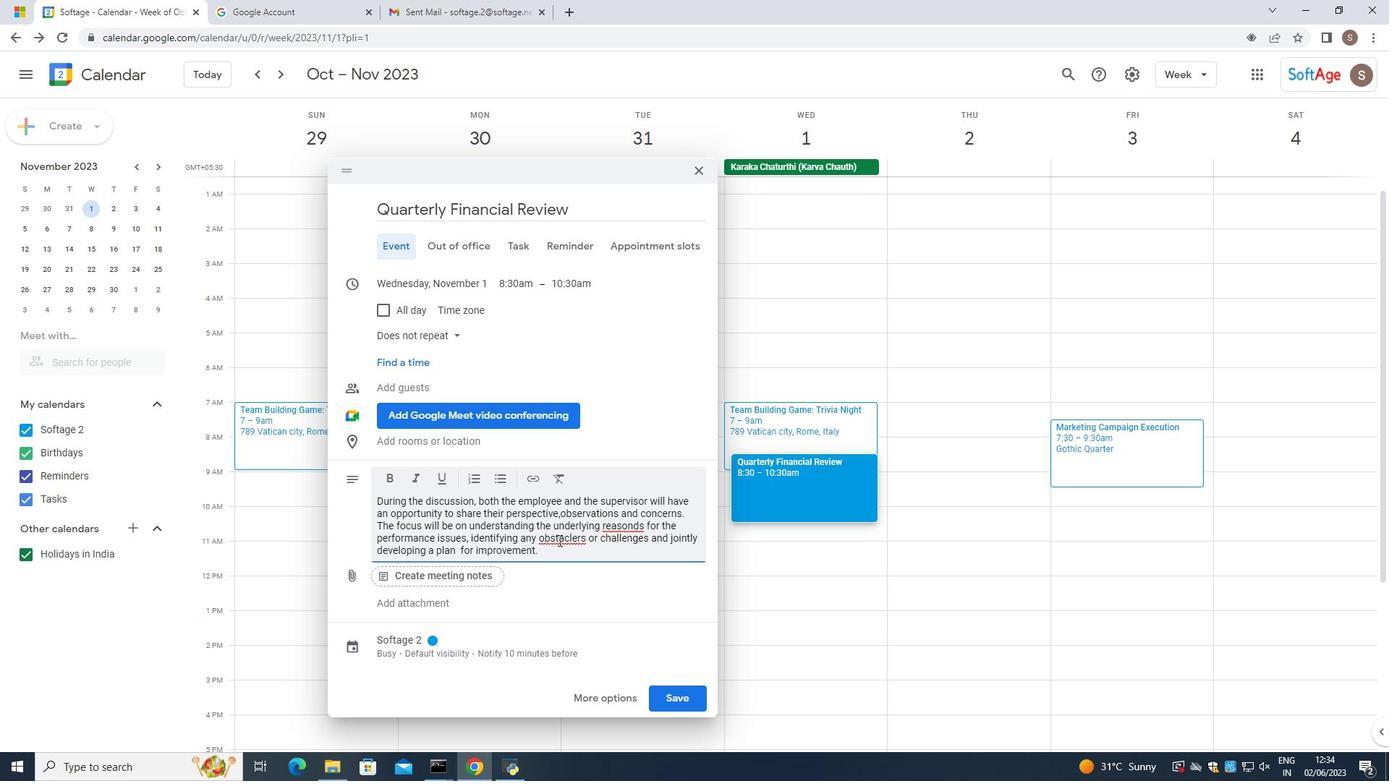 
Action: Mouse pressed right at (558, 540)
Screenshot: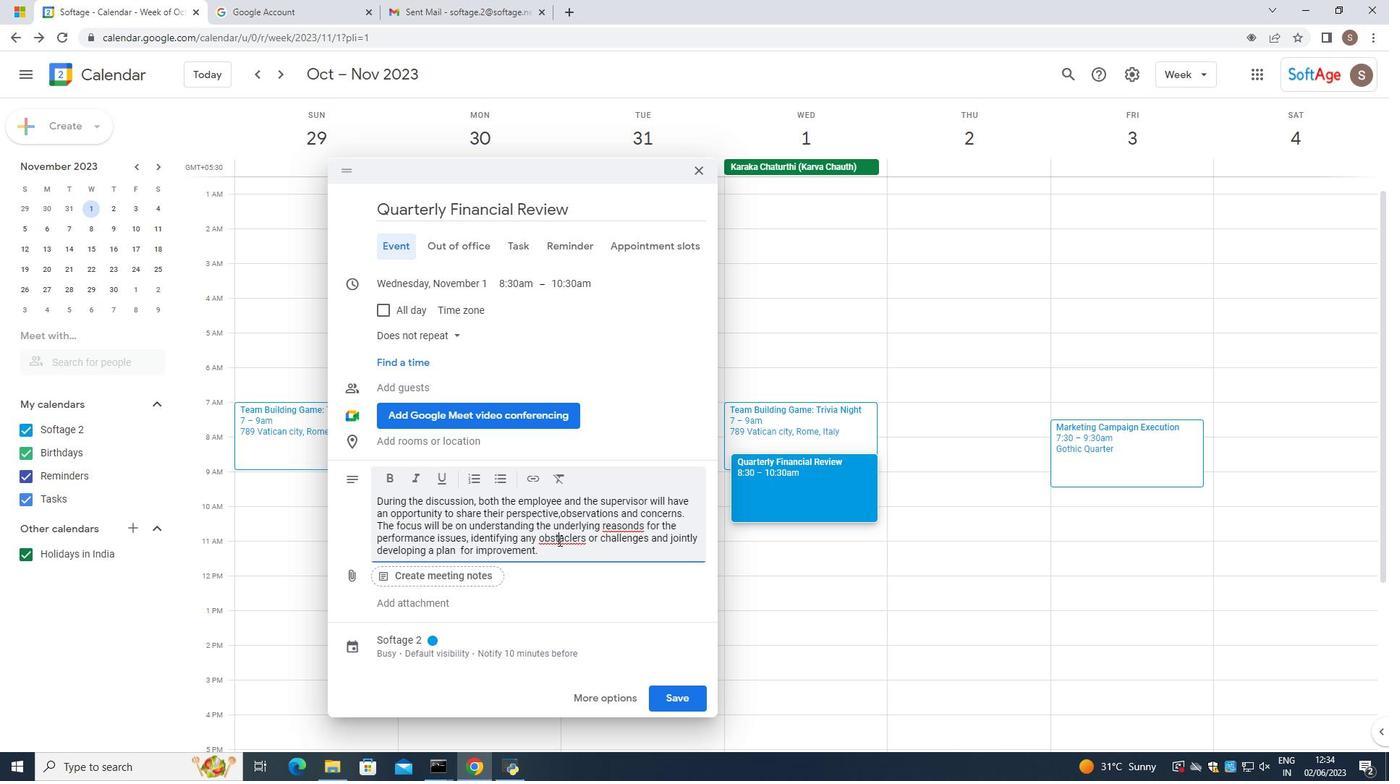 
Action: Mouse moved to (615, 333)
Screenshot: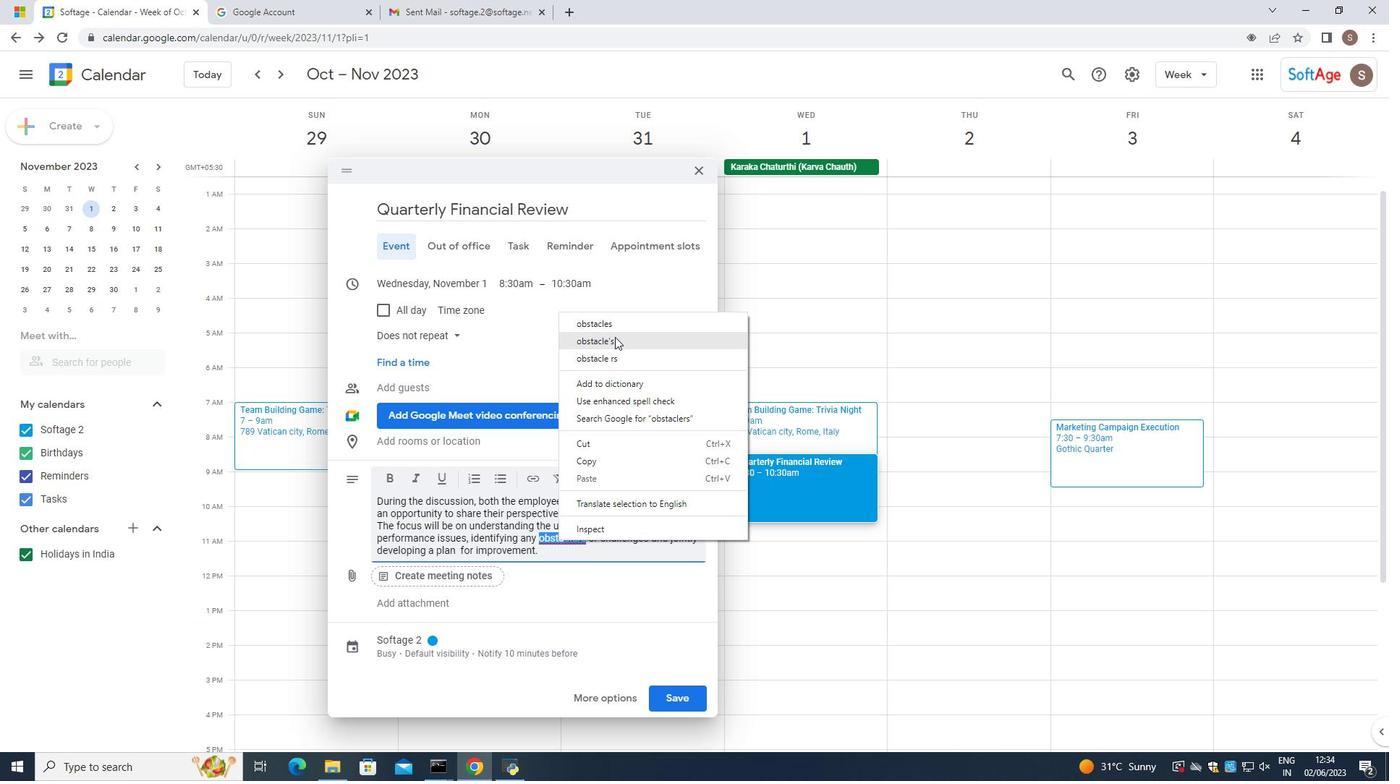 
Action: Mouse pressed left at (615, 333)
Screenshot: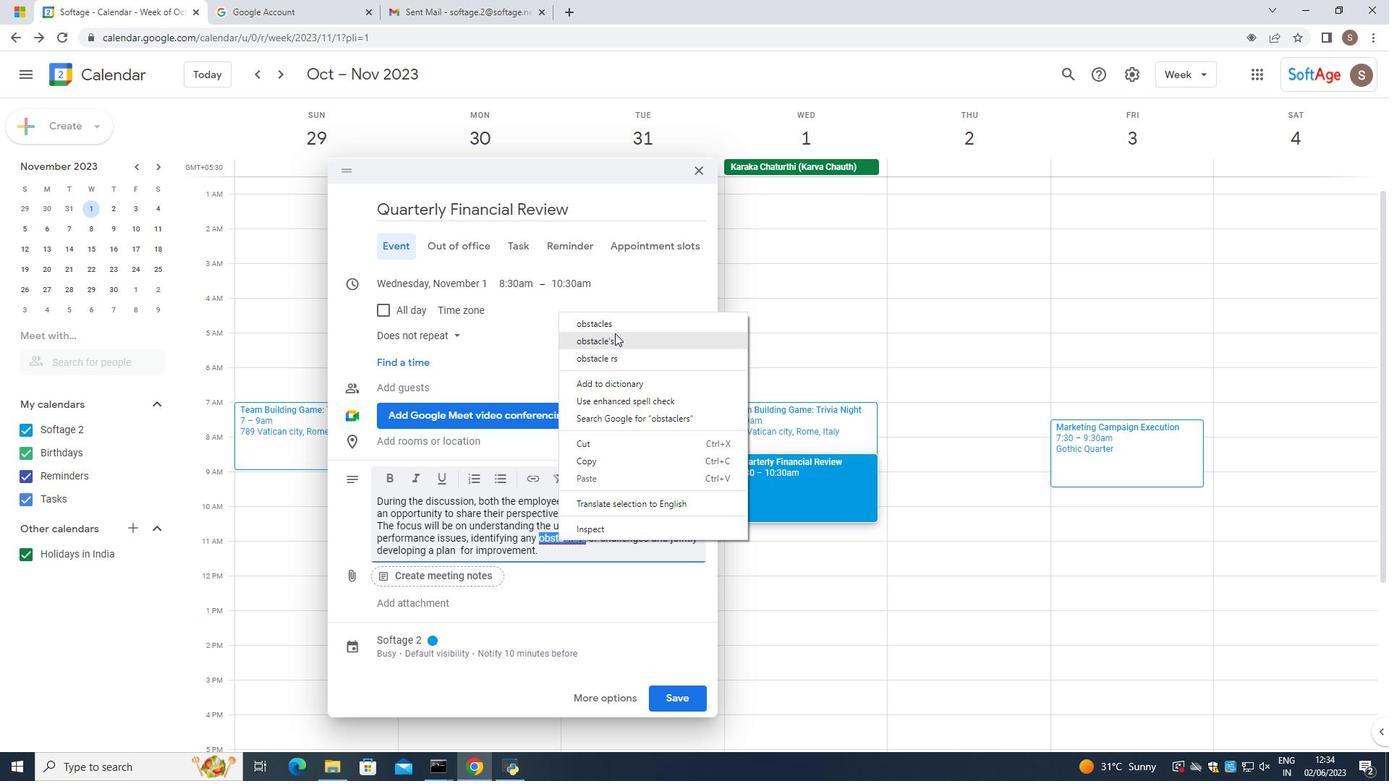 
Action: Mouse moved to (612, 543)
Screenshot: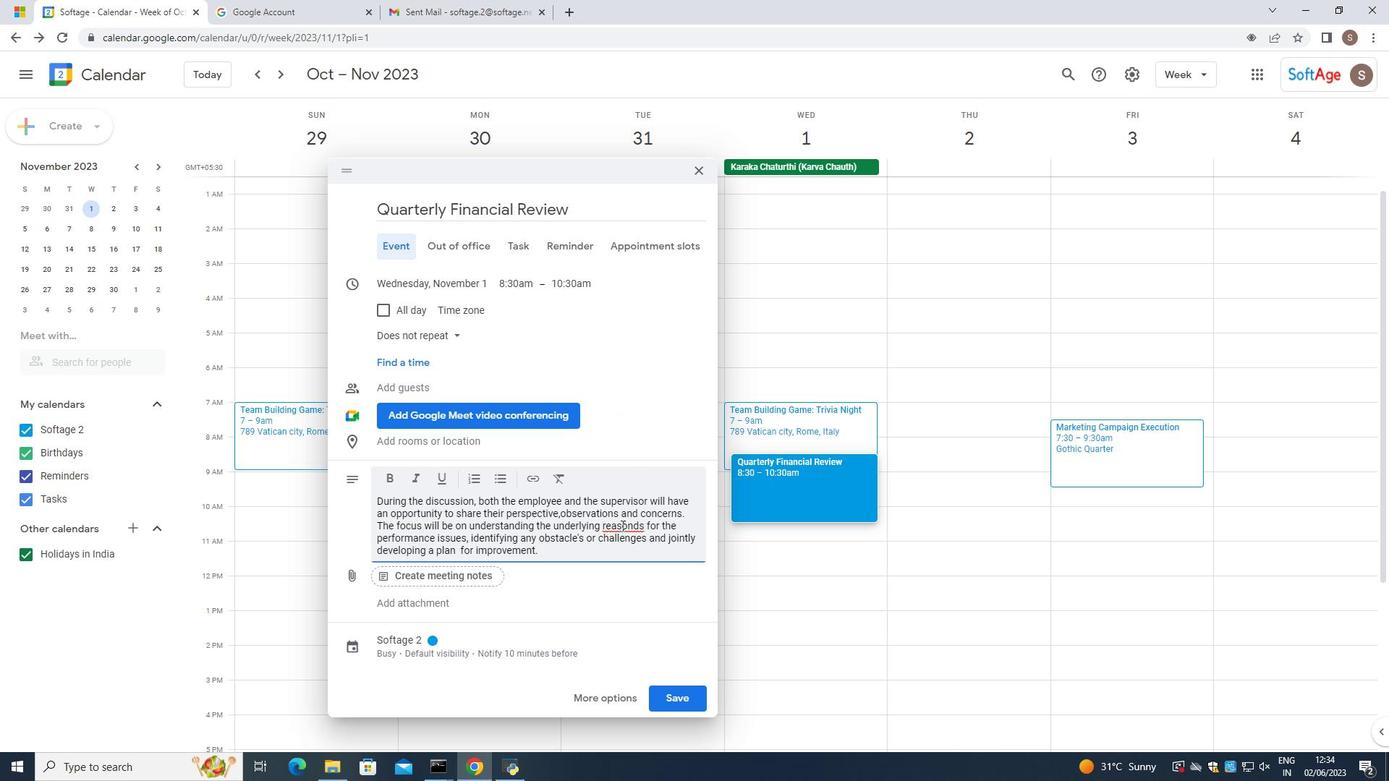 
Action: Mouse pressed left at (612, 543)
Screenshot: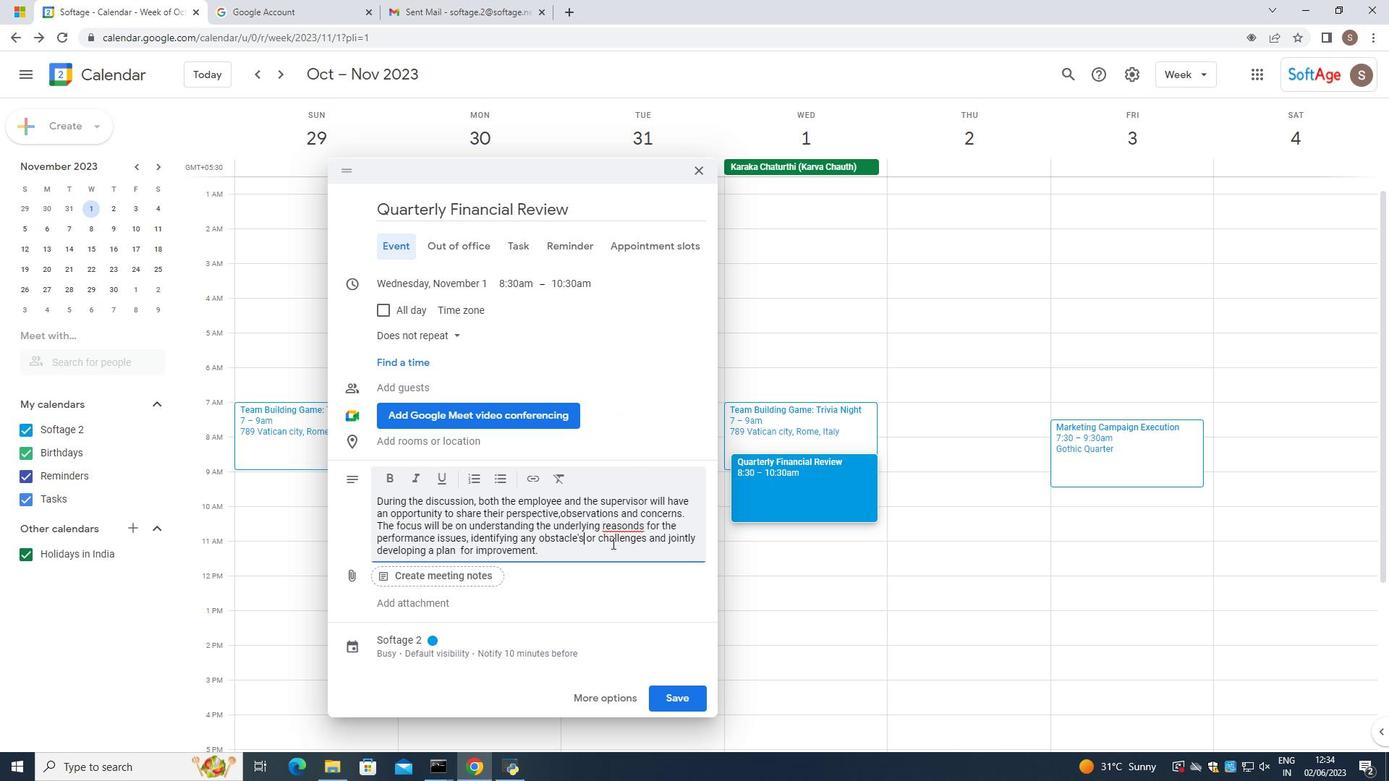 
Action: Mouse moved to (618, 524)
Screenshot: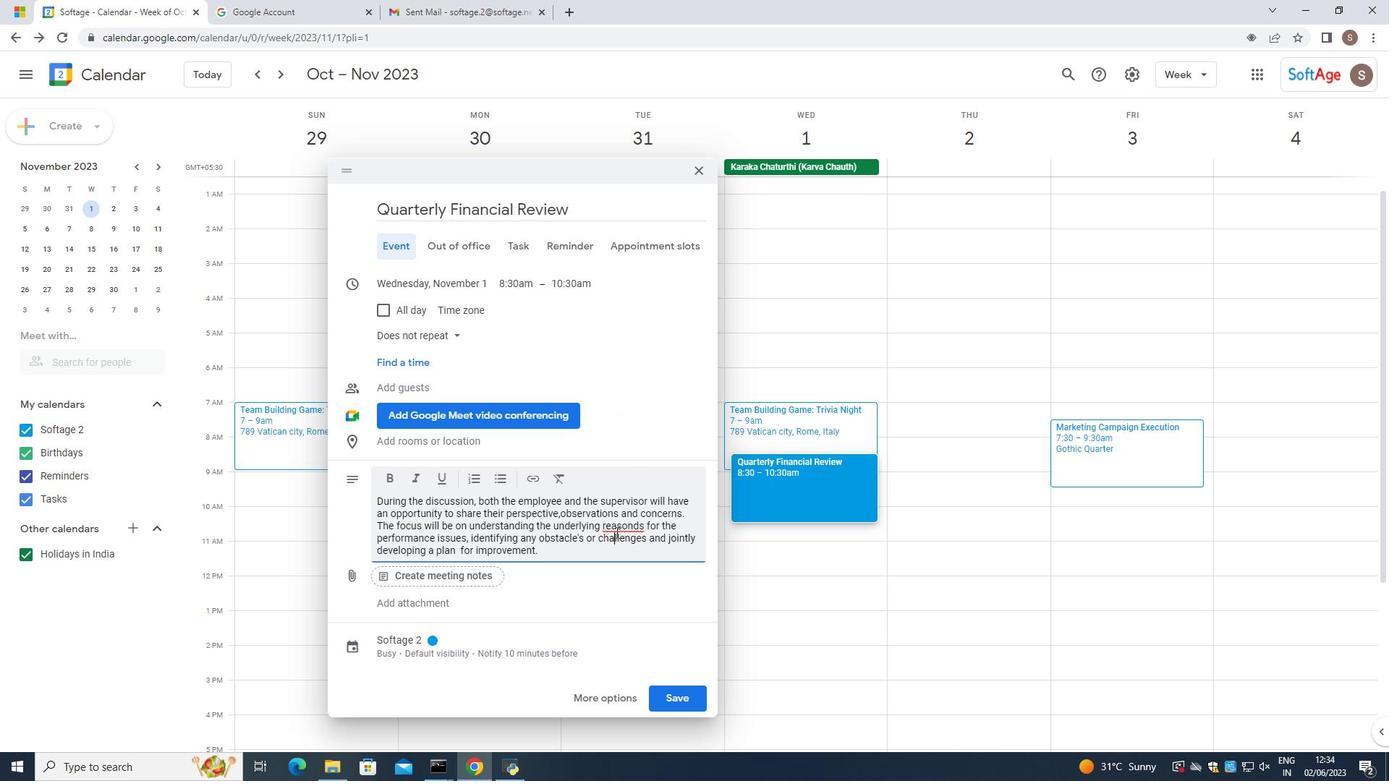 
Action: Mouse pressed left at (618, 524)
Screenshot: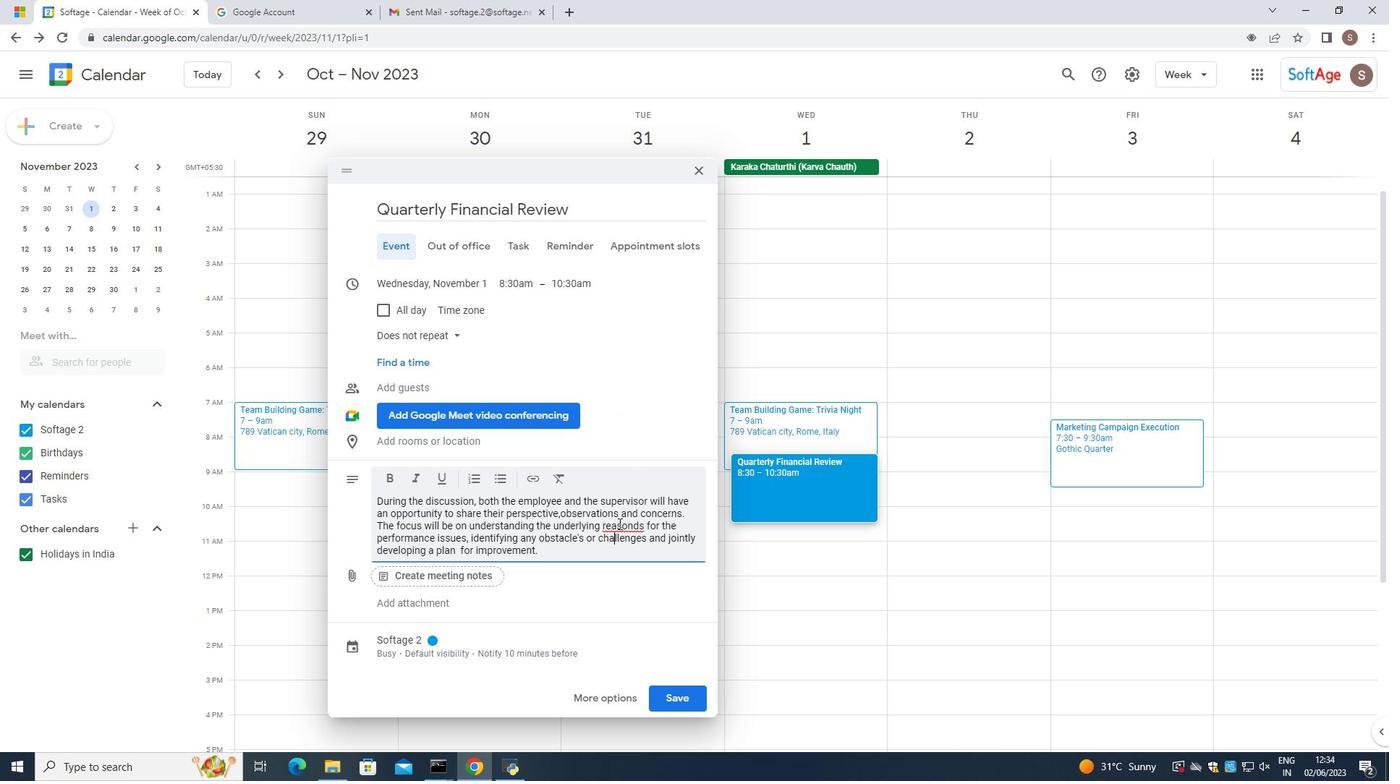 
Action: Mouse pressed right at (618, 524)
Screenshot: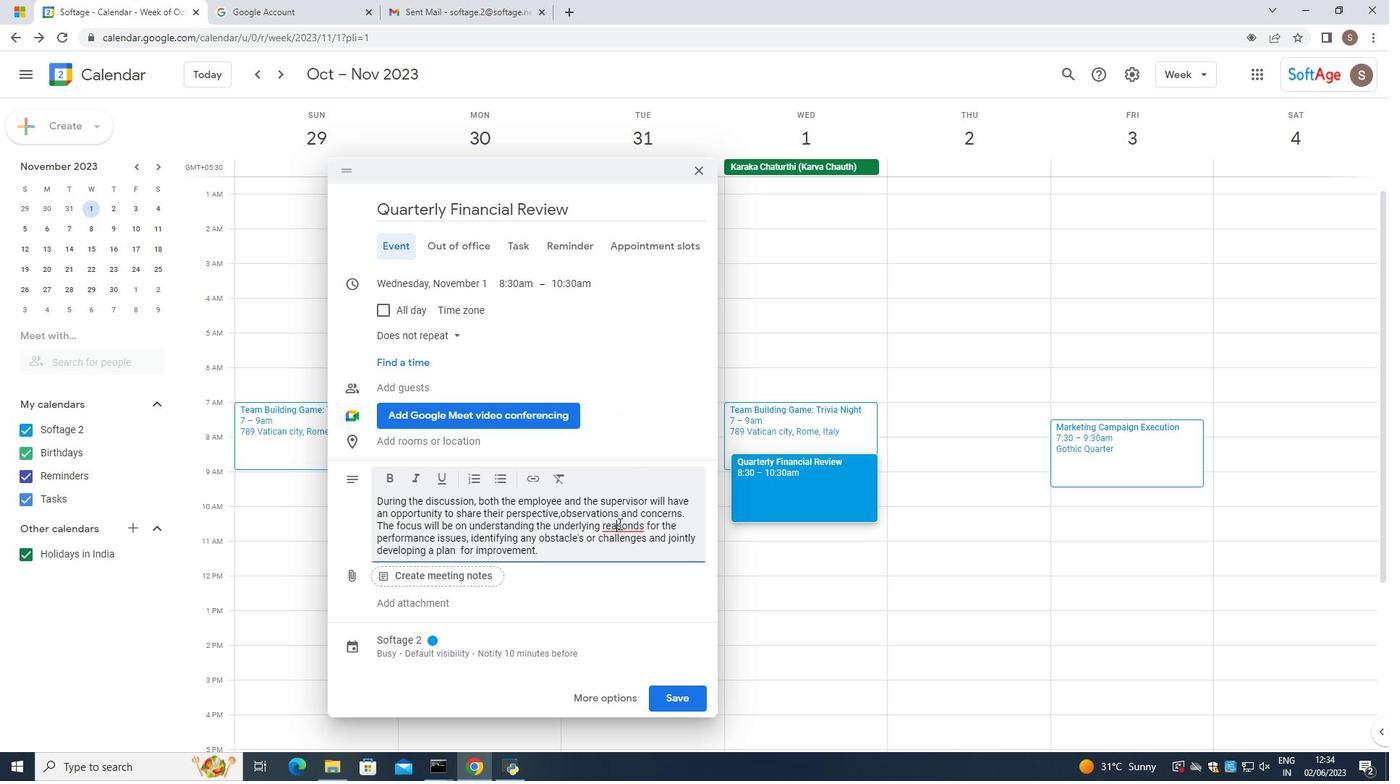 
Action: Mouse moved to (686, 529)
Screenshot: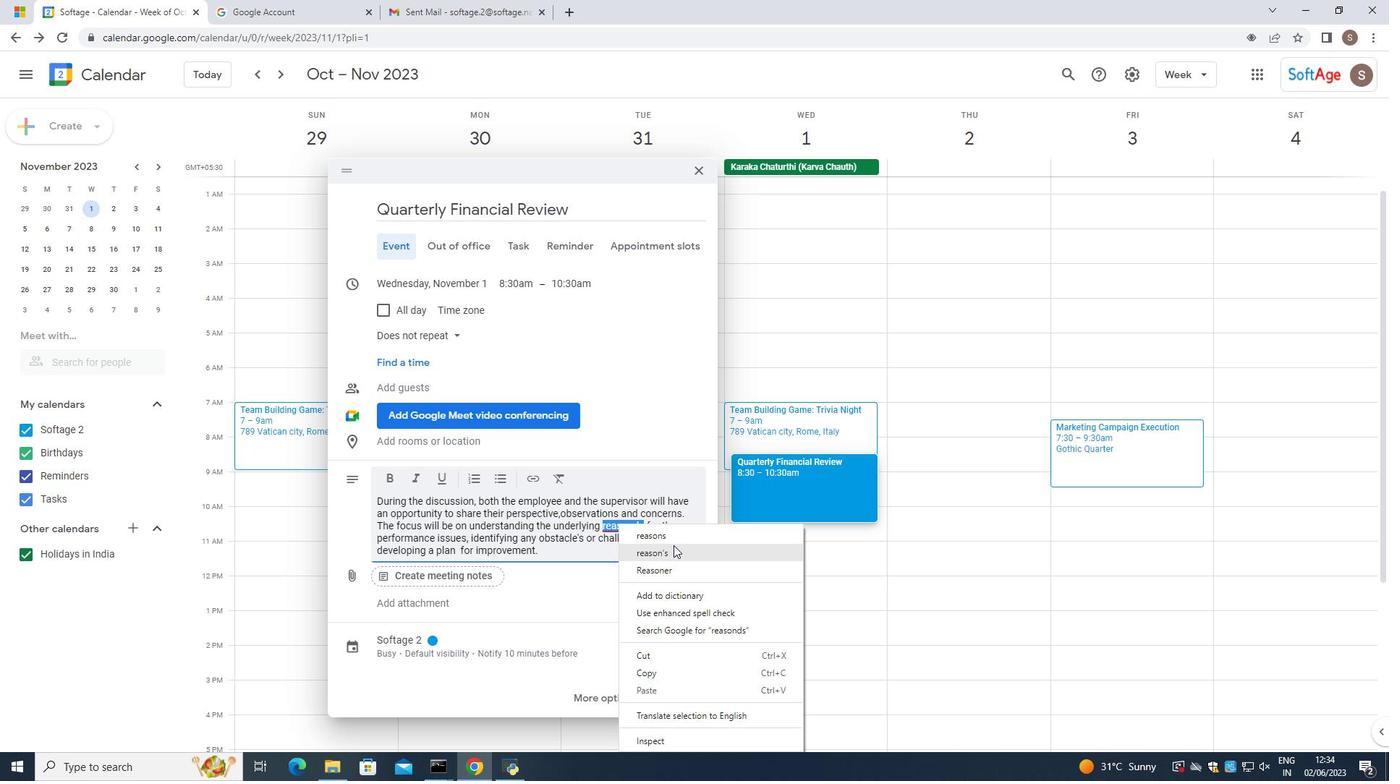 
Action: Mouse pressed left at (686, 529)
Screenshot: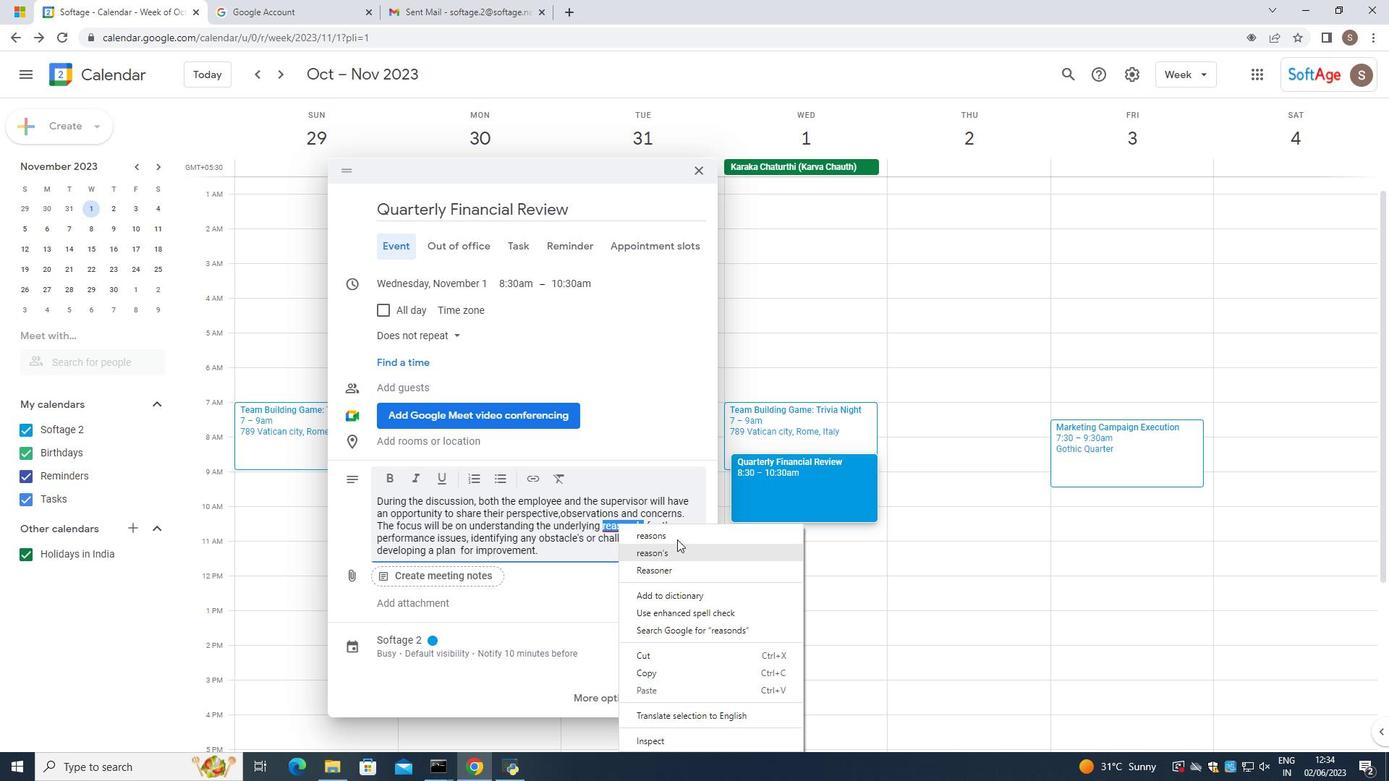 
Action: Mouse moved to (570, 545)
Screenshot: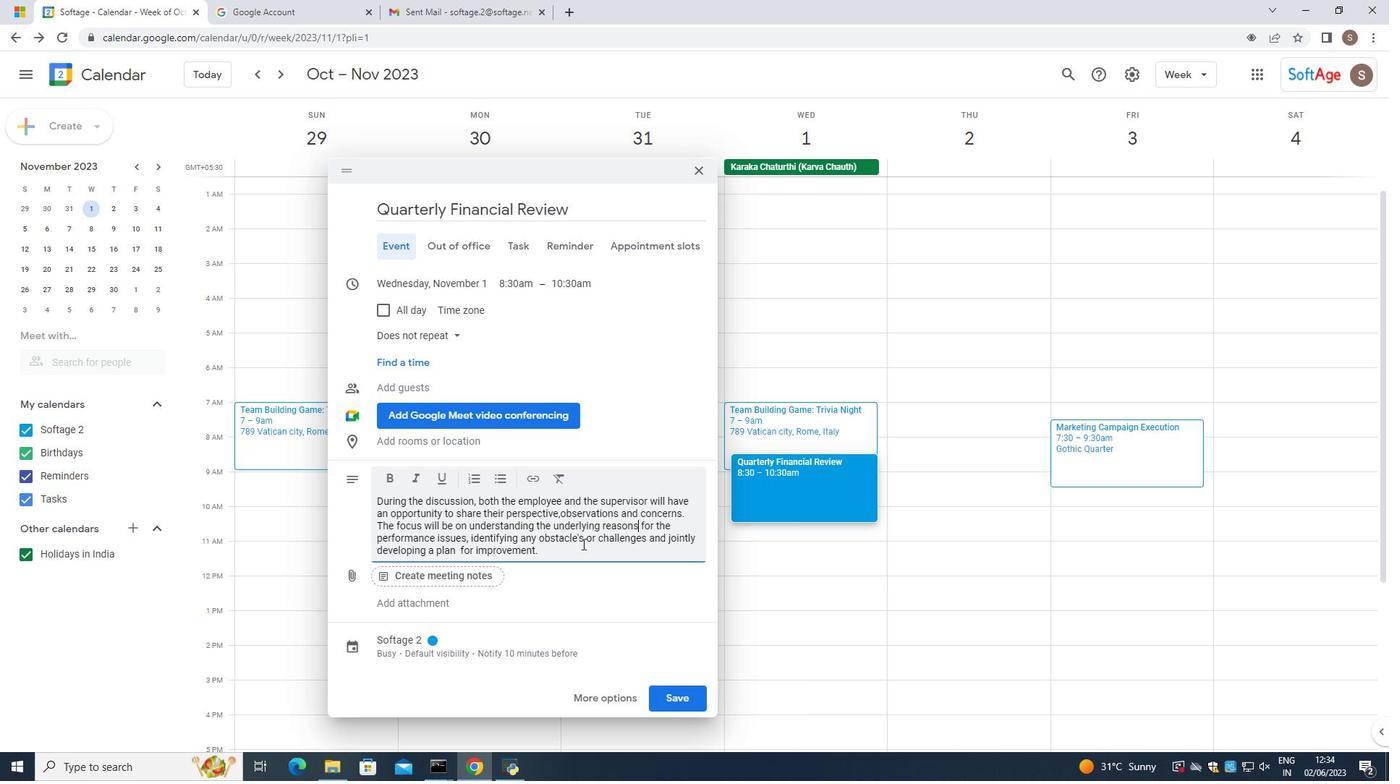 
Action: Mouse pressed left at (570, 545)
Screenshot: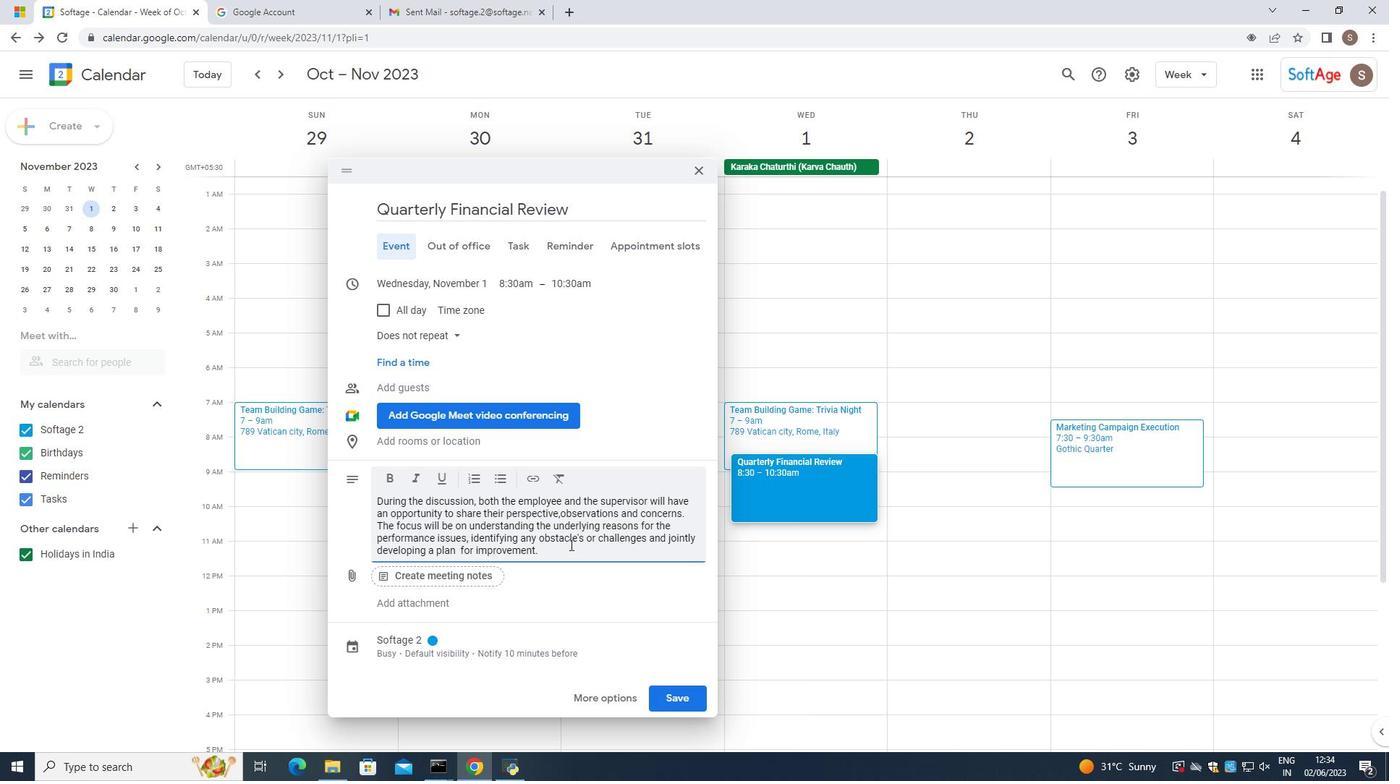 
Action: Mouse moved to (569, 539)
Screenshot: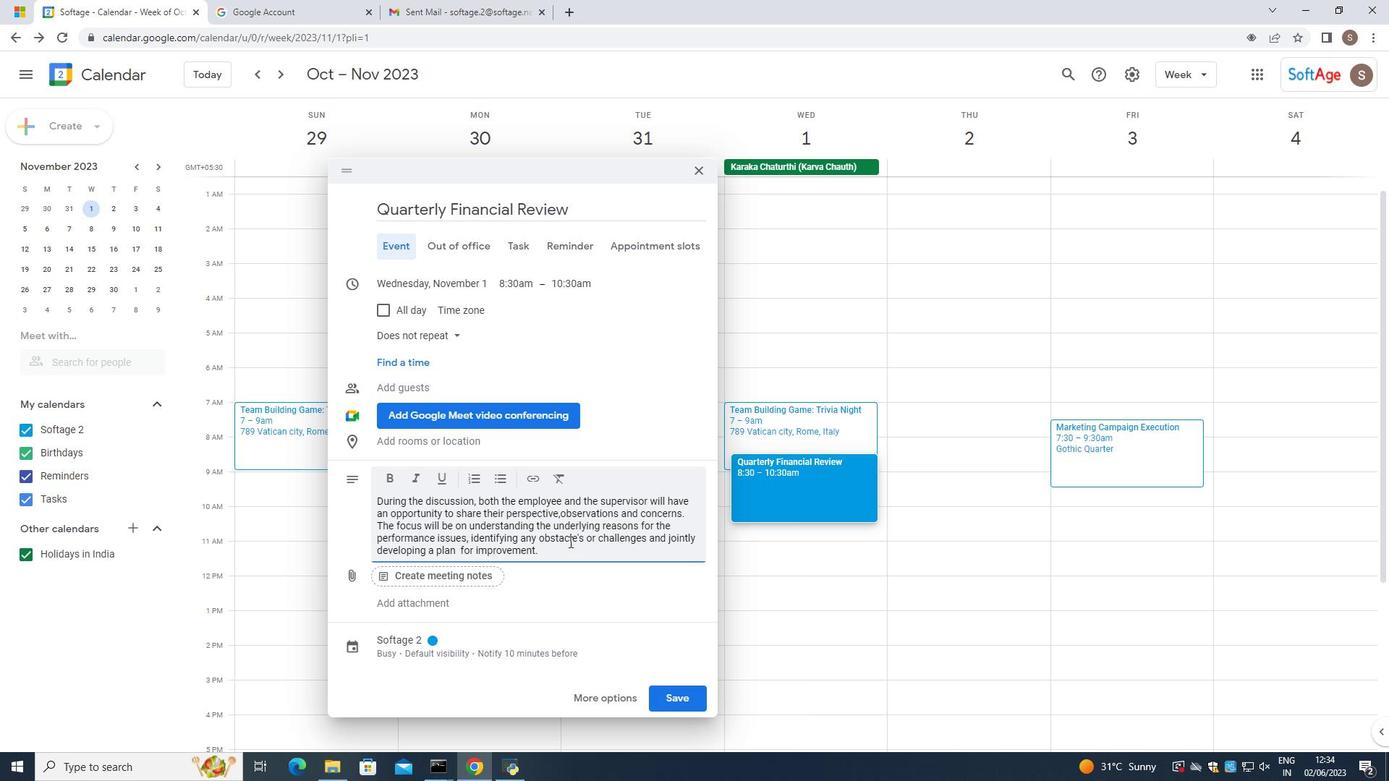 
Action: Mouse pressed left at (569, 539)
Screenshot: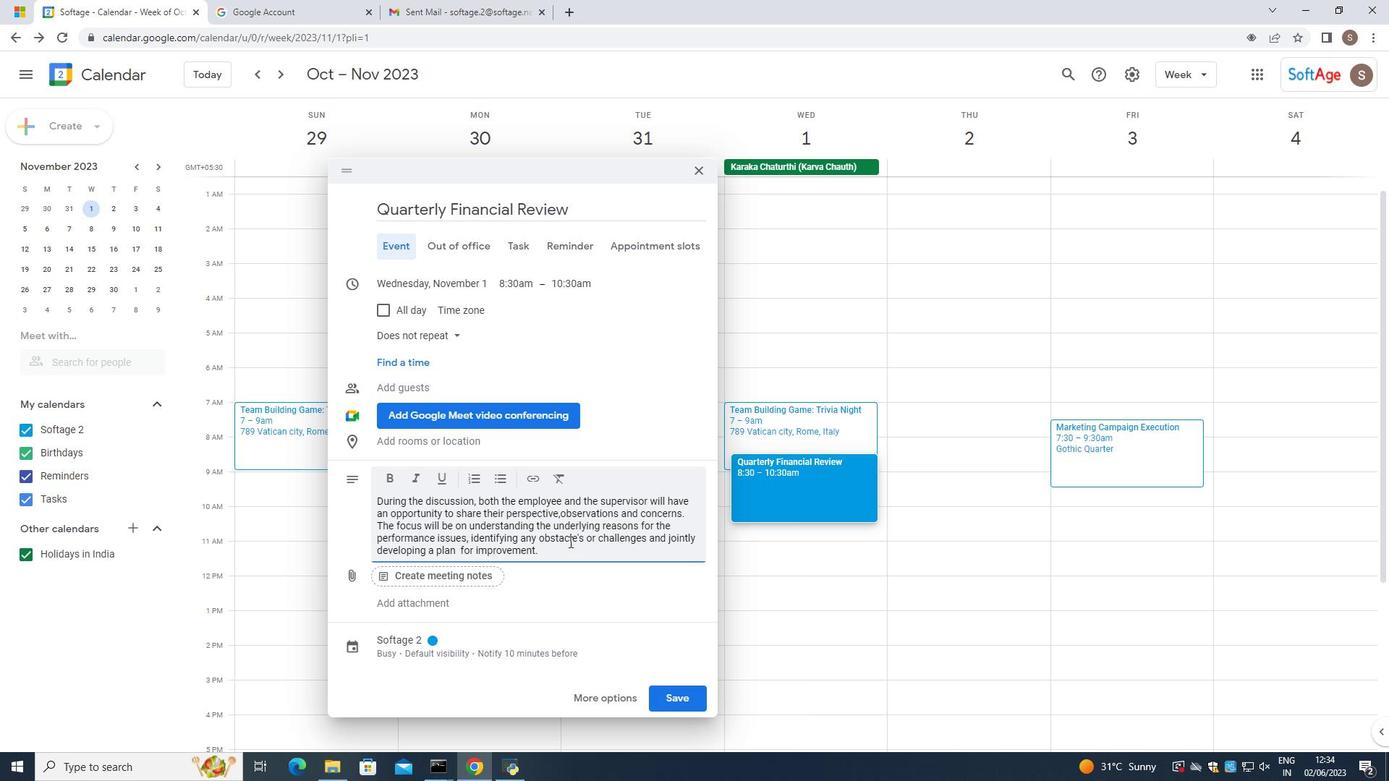 
Action: Mouse pressed right at (569, 539)
Screenshot: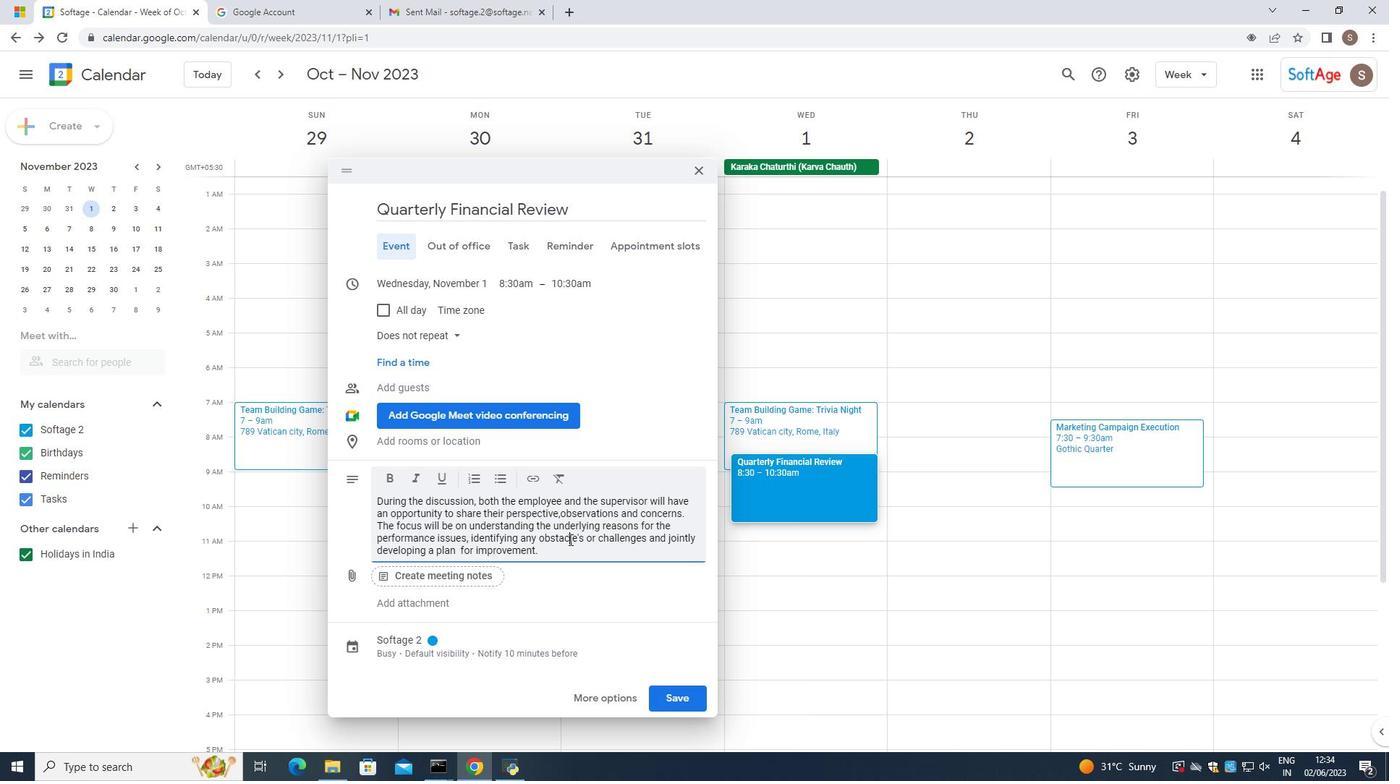 
Action: Mouse moved to (568, 571)
Screenshot: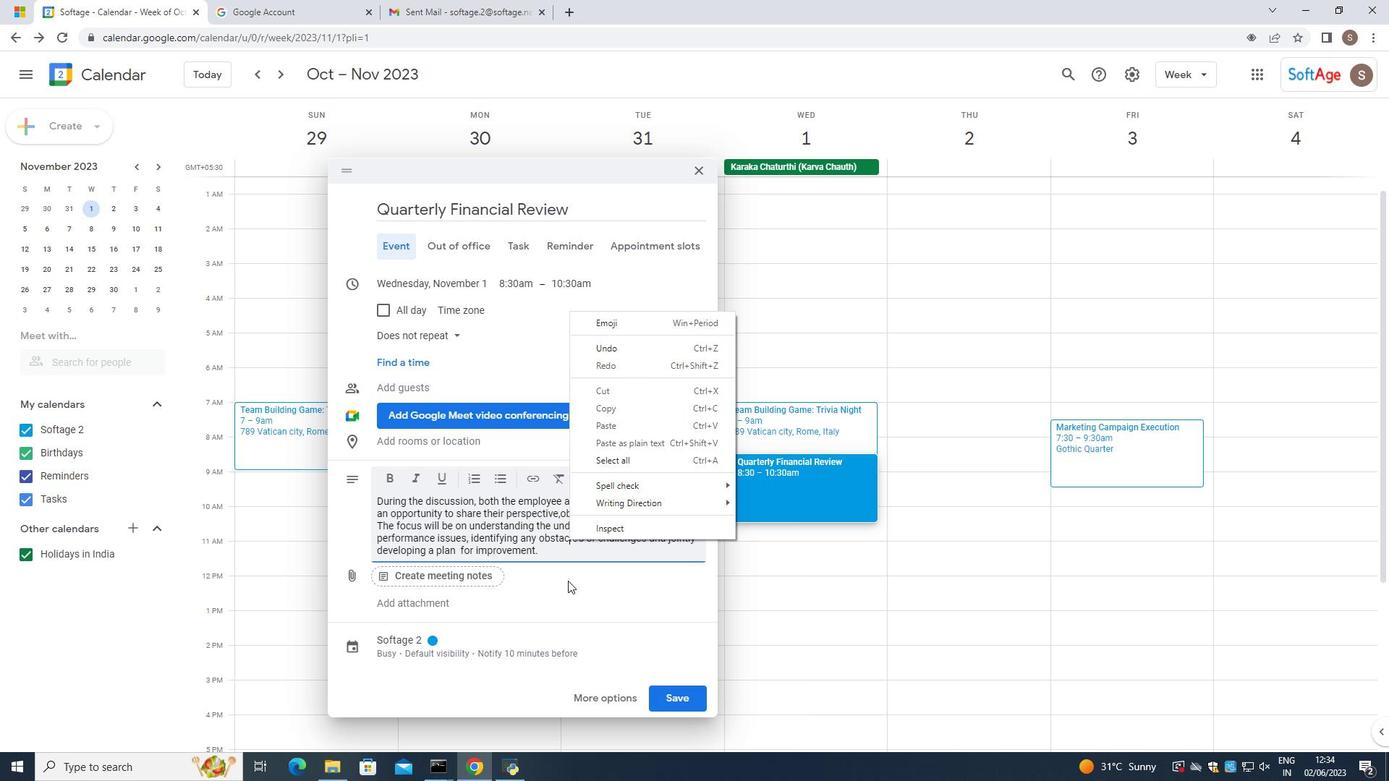 
Action: Mouse pressed left at (568, 571)
Screenshot: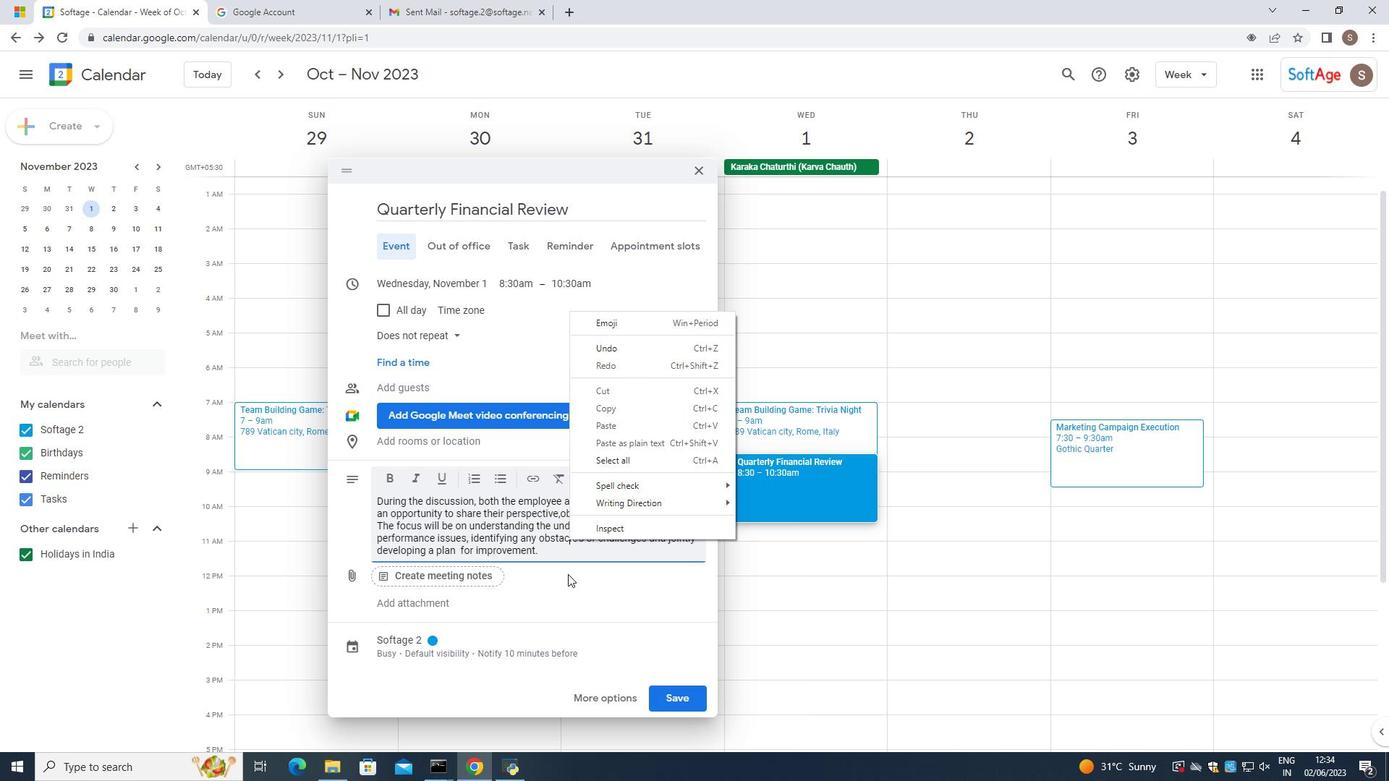 
Action: Mouse moved to (576, 537)
Screenshot: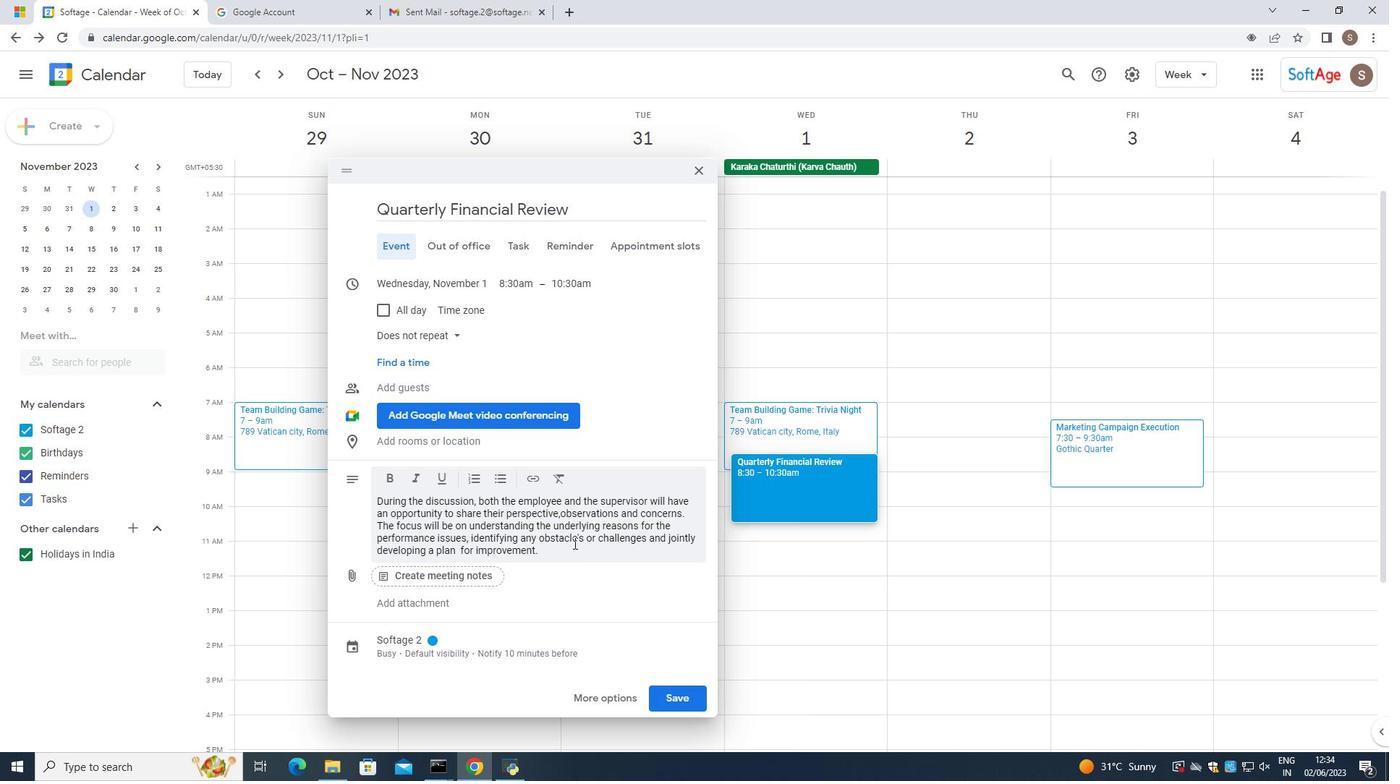 
Action: Mouse pressed left at (576, 537)
Screenshot: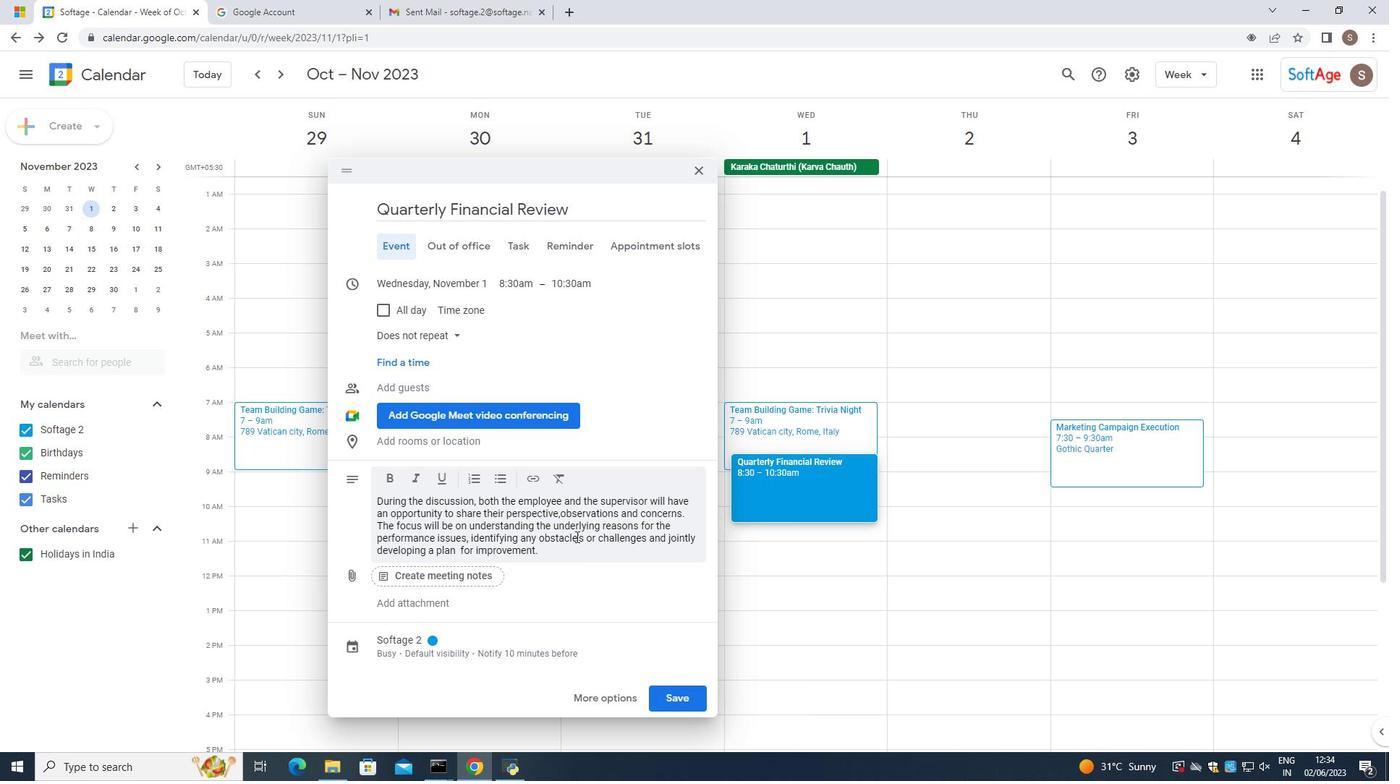 
Action: Mouse moved to (579, 539)
Screenshot: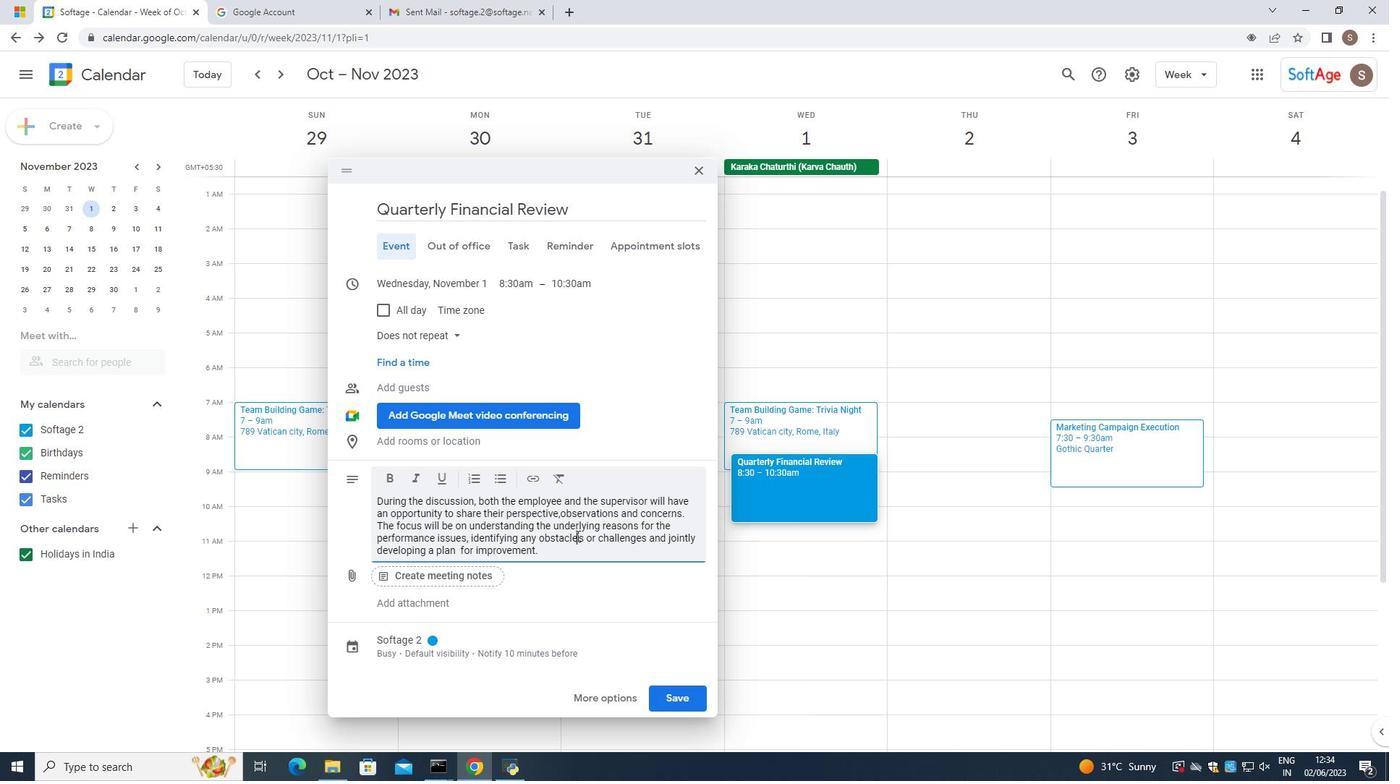 
Action: Key pressed t
Screenshot: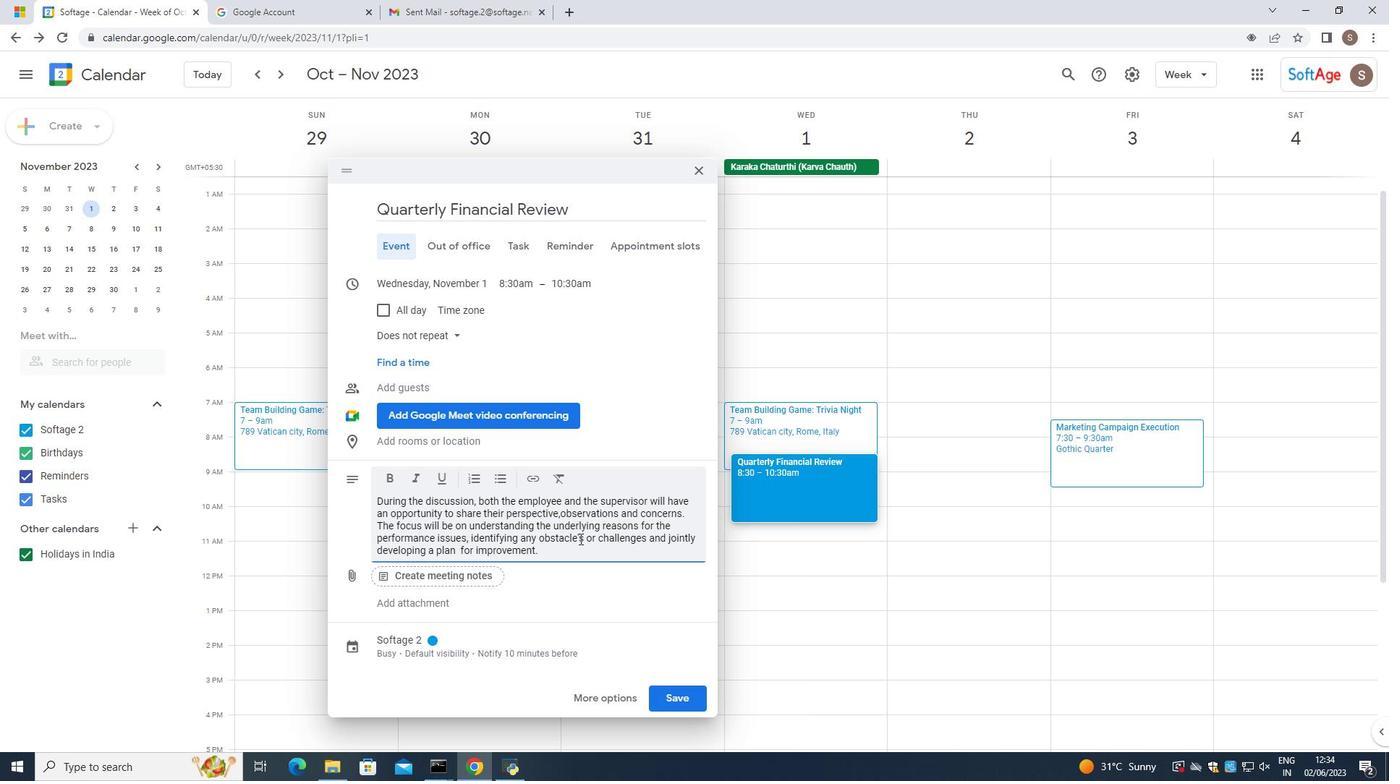 
Action: Mouse moved to (581, 562)
Screenshot: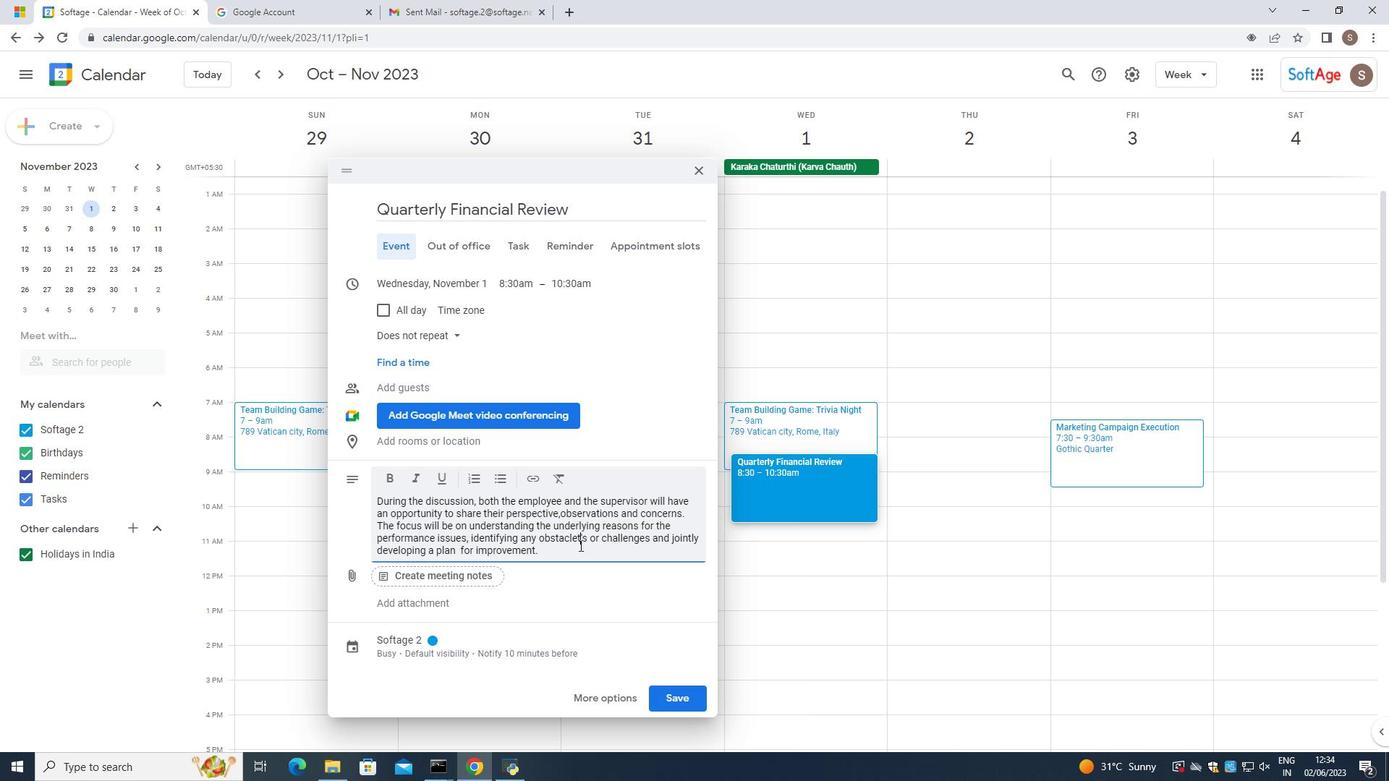 
Action: Mouse pressed left at (581, 562)
Screenshot: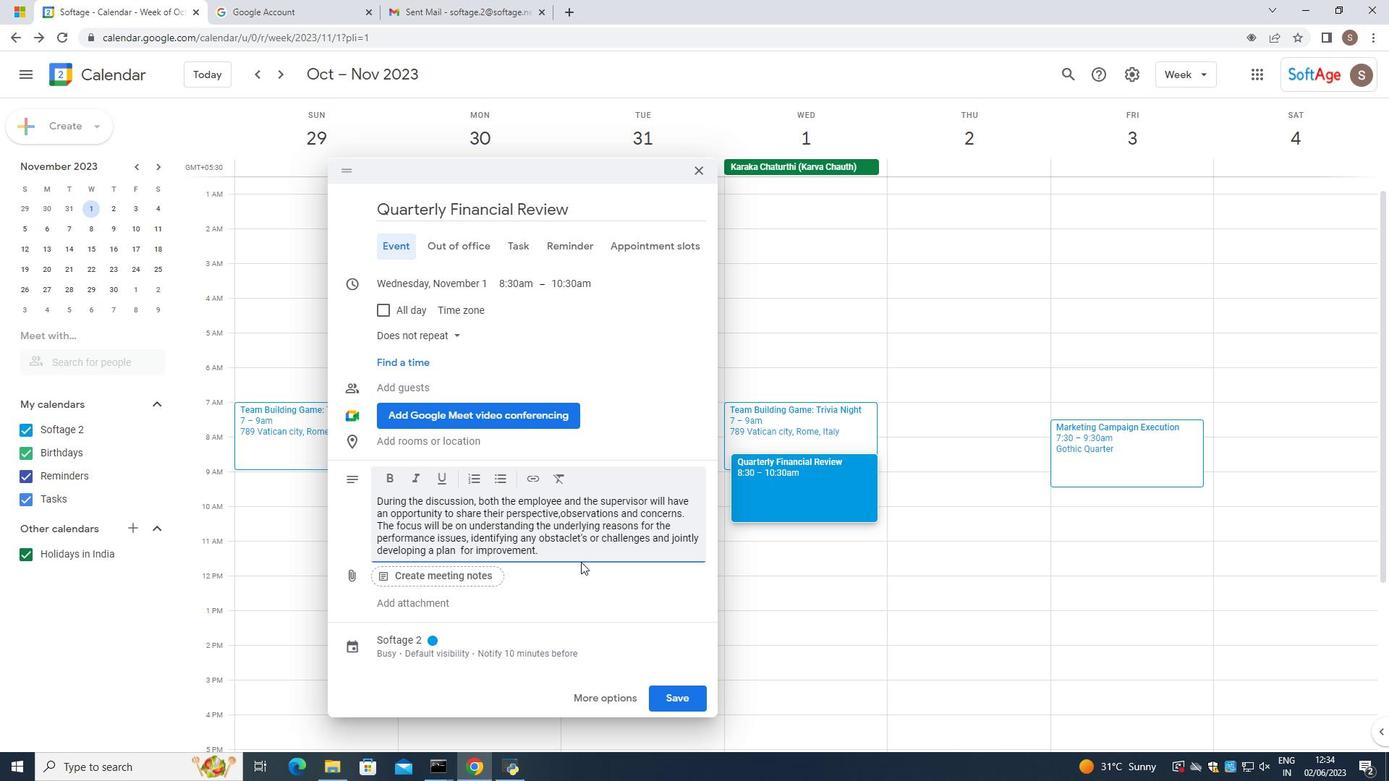 
Action: Mouse moved to (582, 553)
Screenshot: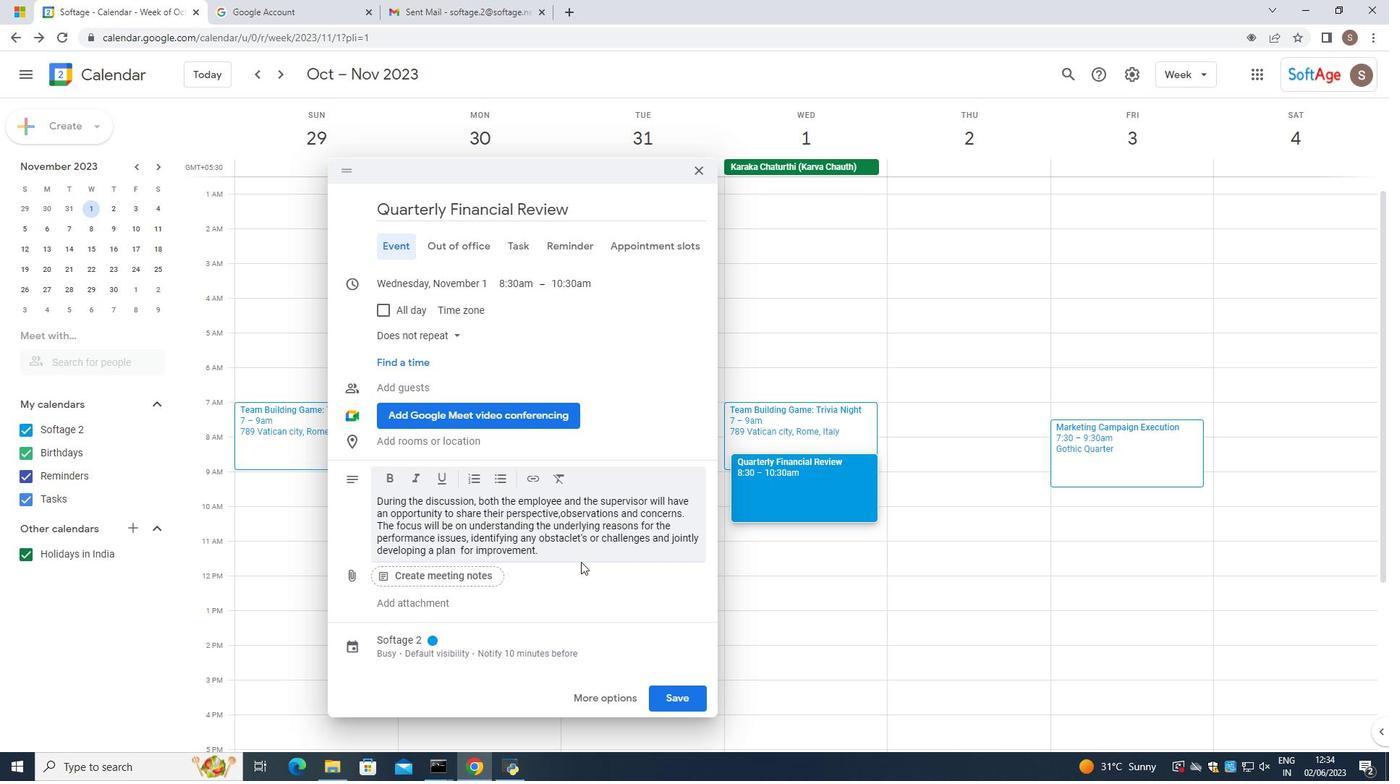
Action: Mouse pressed left at (582, 553)
Screenshot: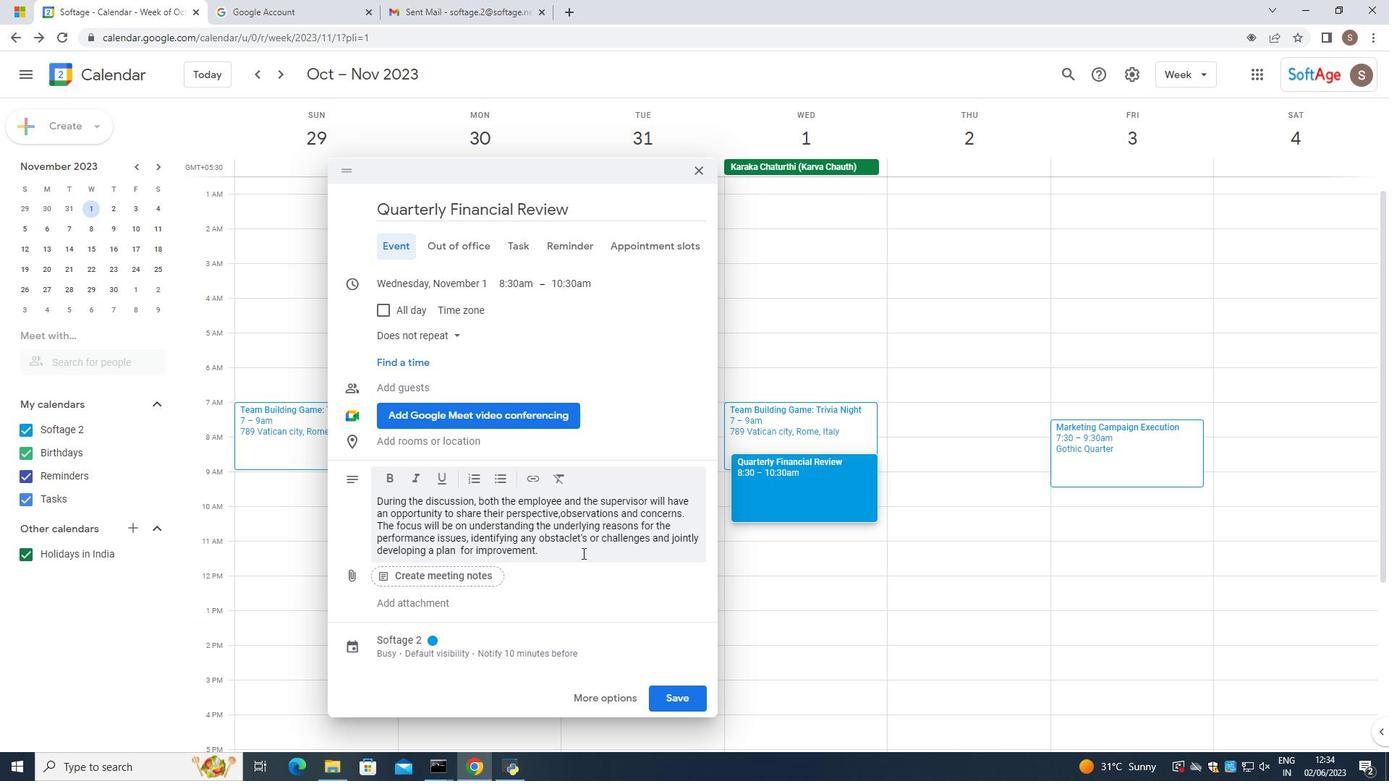 
Action: Mouse moved to (583, 541)
Screenshot: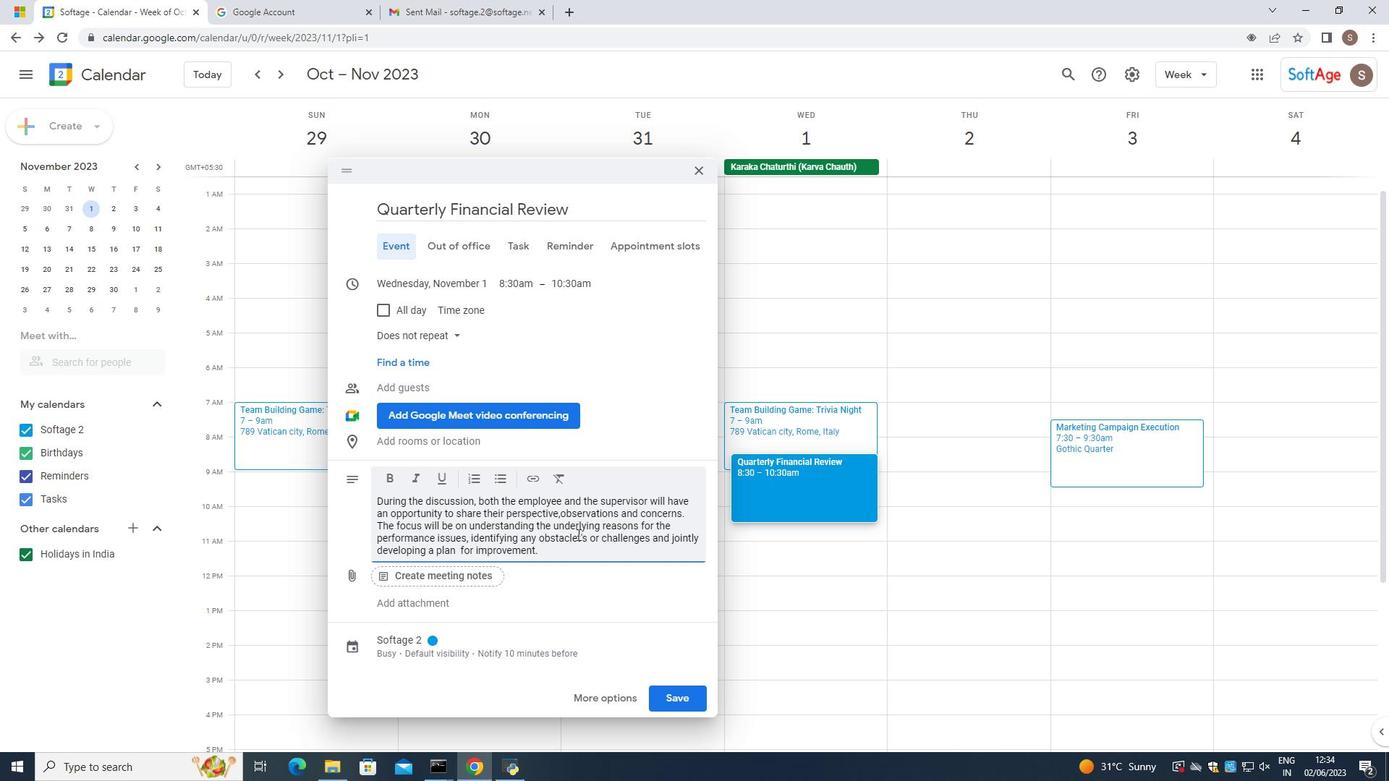 
Action: Mouse pressed left at (583, 541)
Screenshot: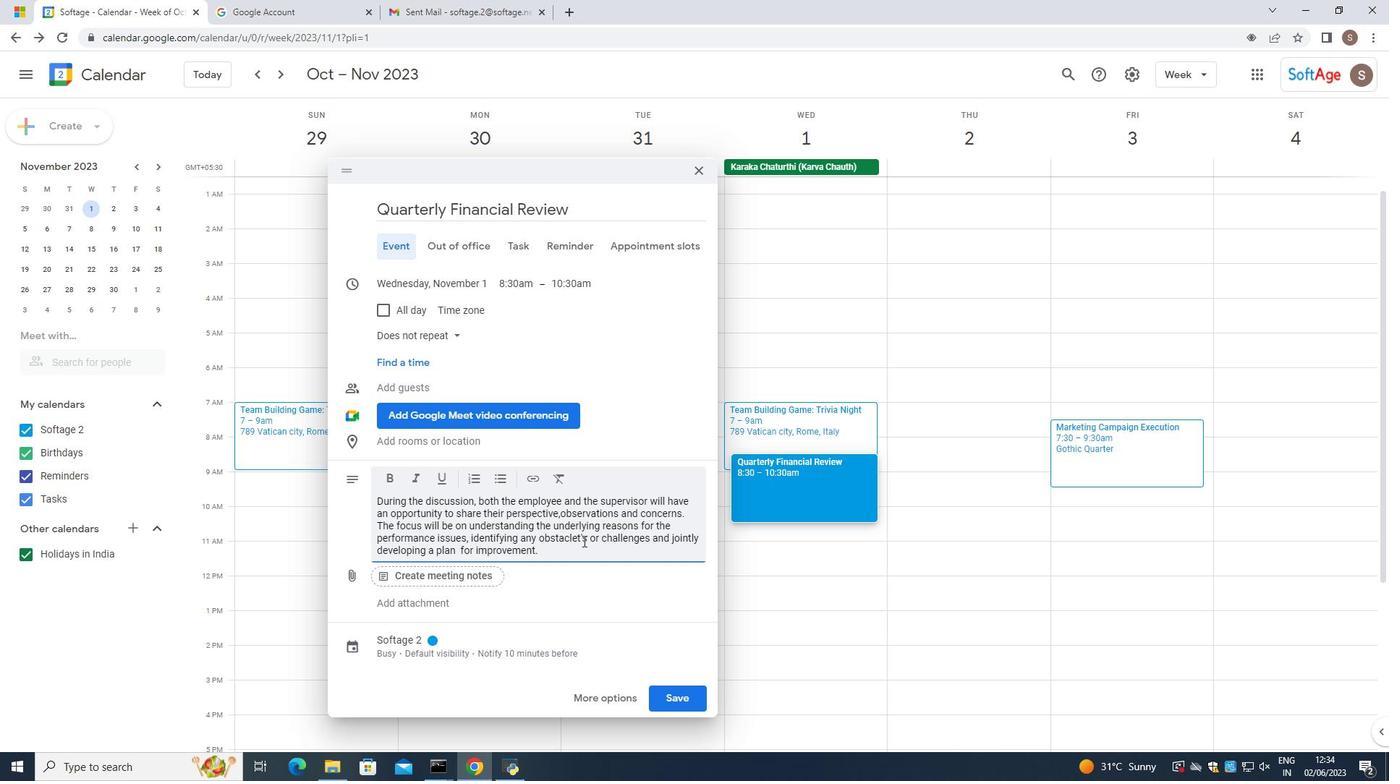 
Action: Mouse moved to (565, 542)
Screenshot: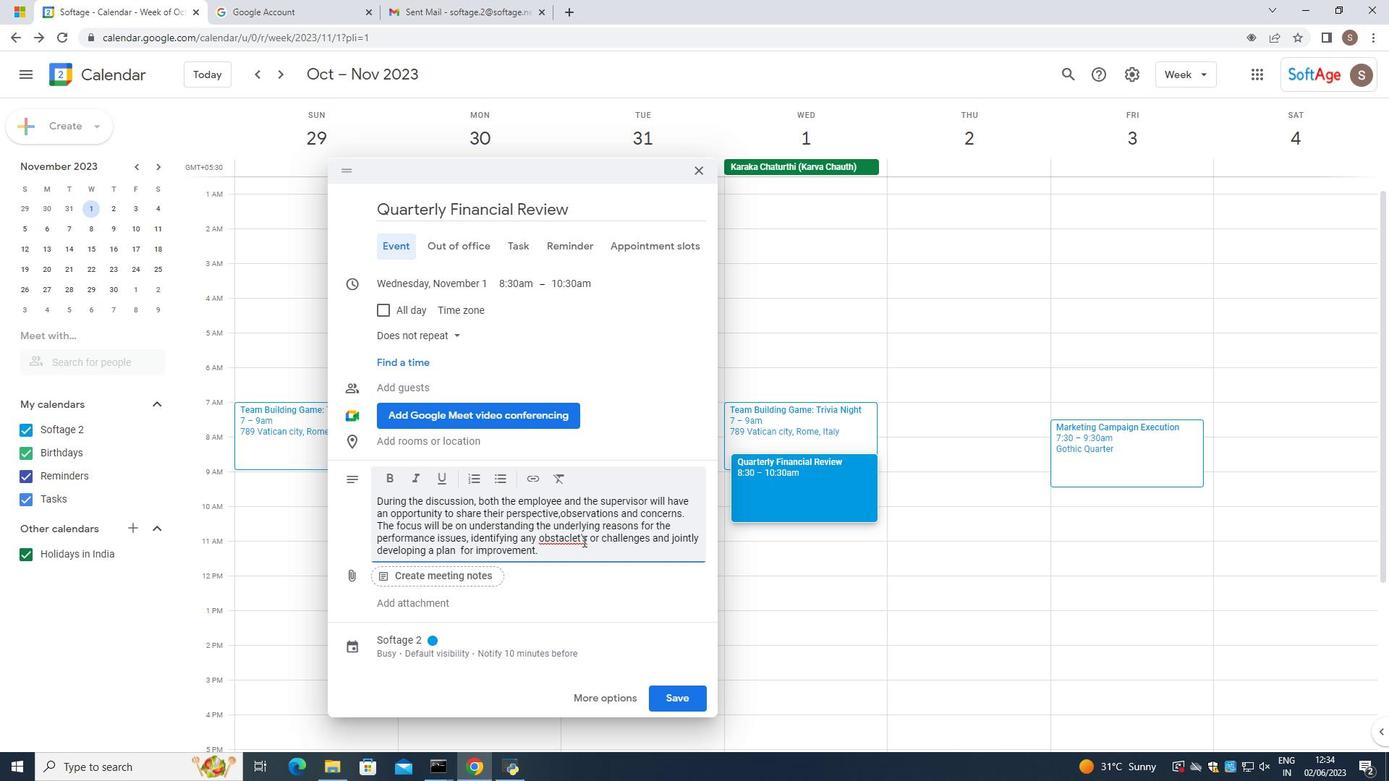 
Action: Mouse pressed left at (565, 542)
Screenshot: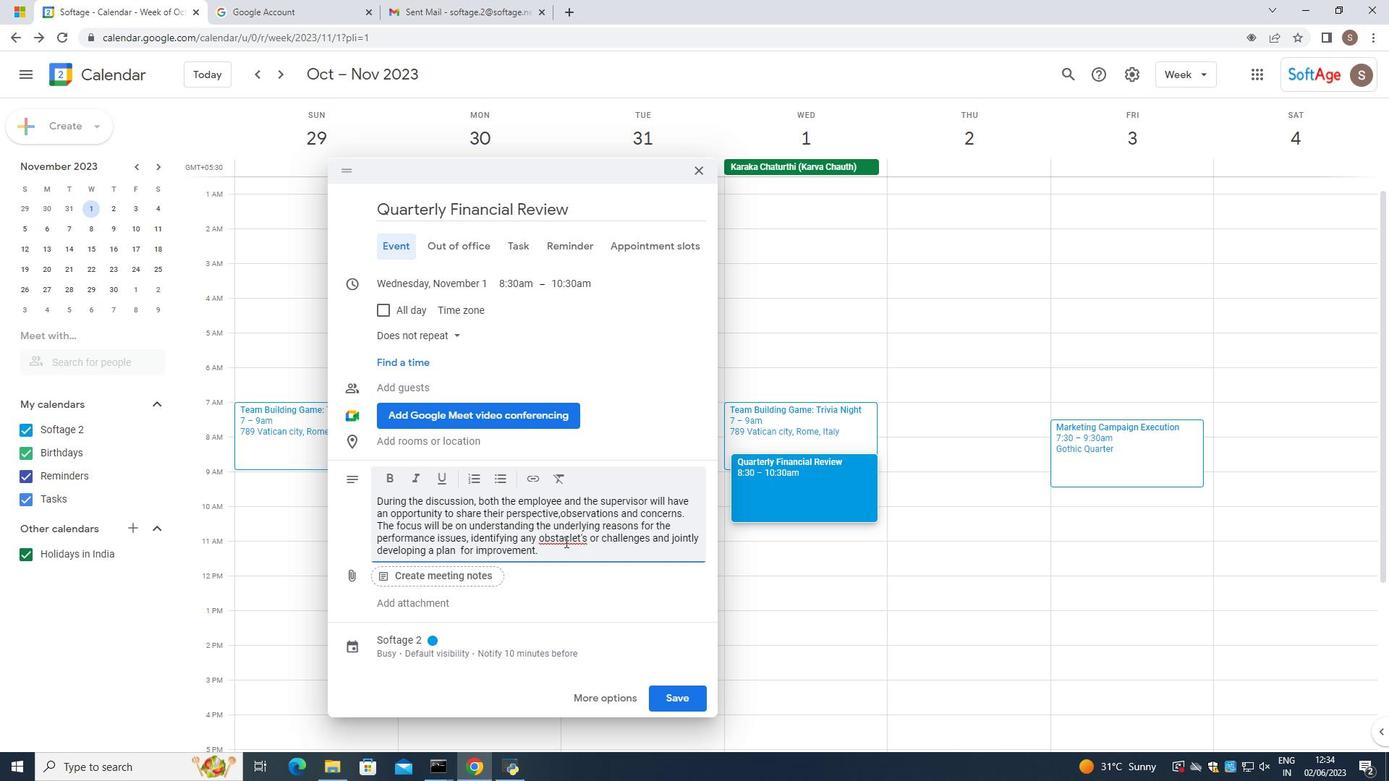 
Action: Mouse pressed right at (565, 542)
Screenshot: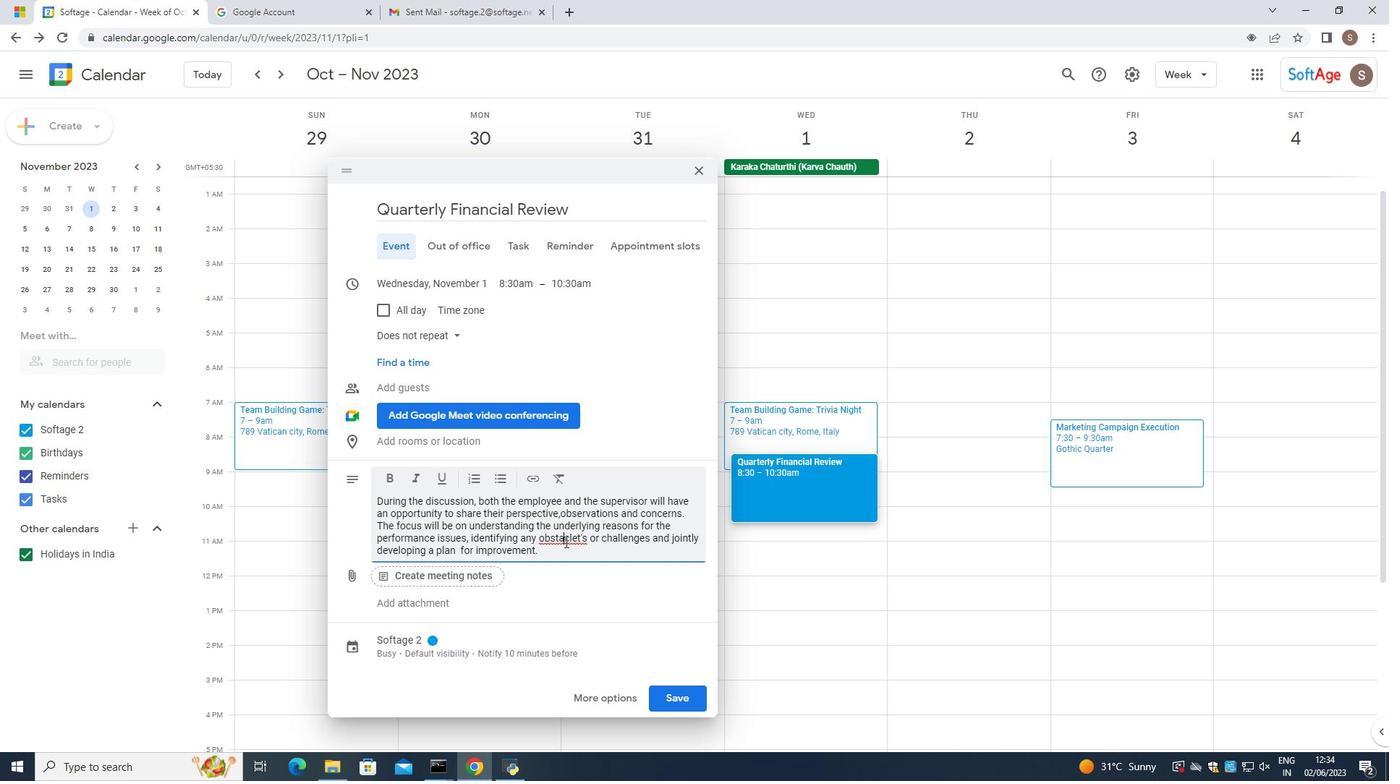 
Action: Mouse moved to (627, 347)
Screenshot: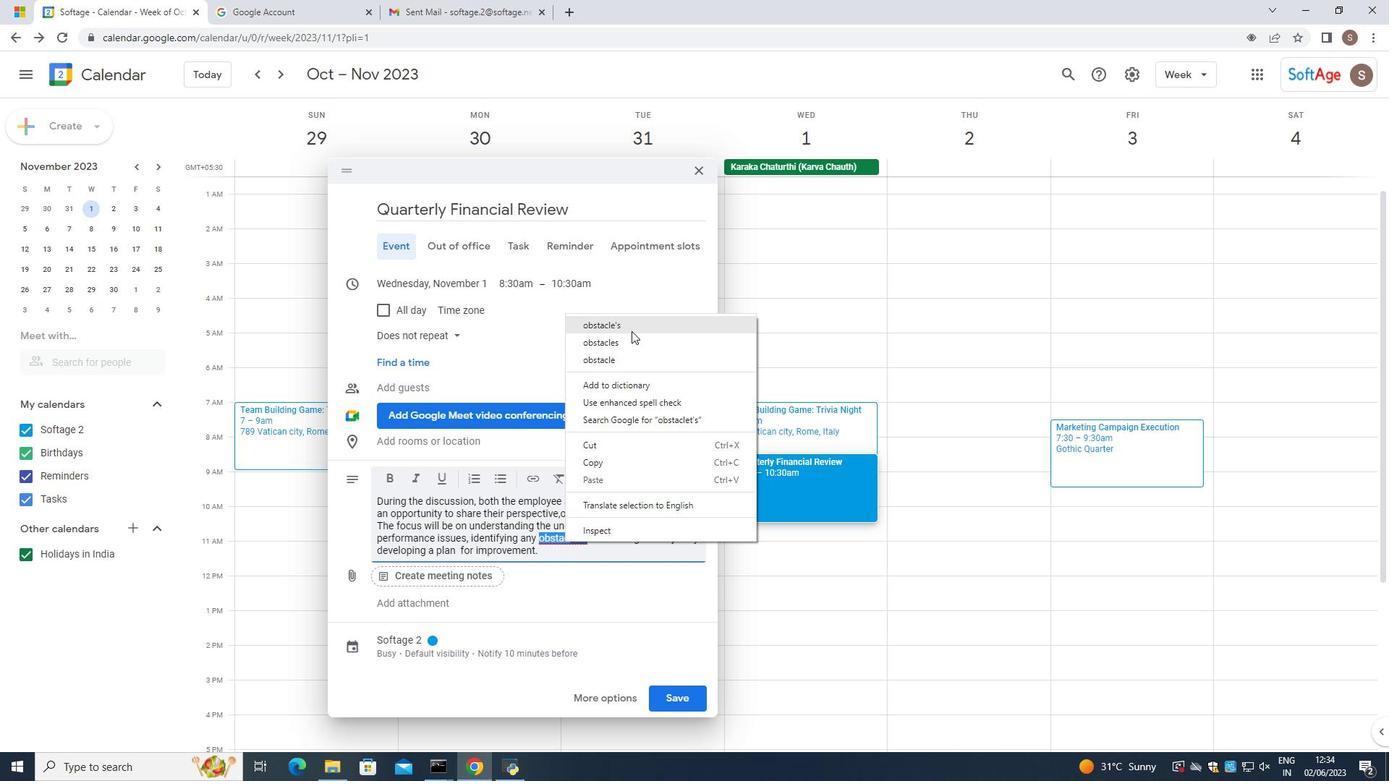 
Action: Mouse pressed left at (627, 347)
Screenshot: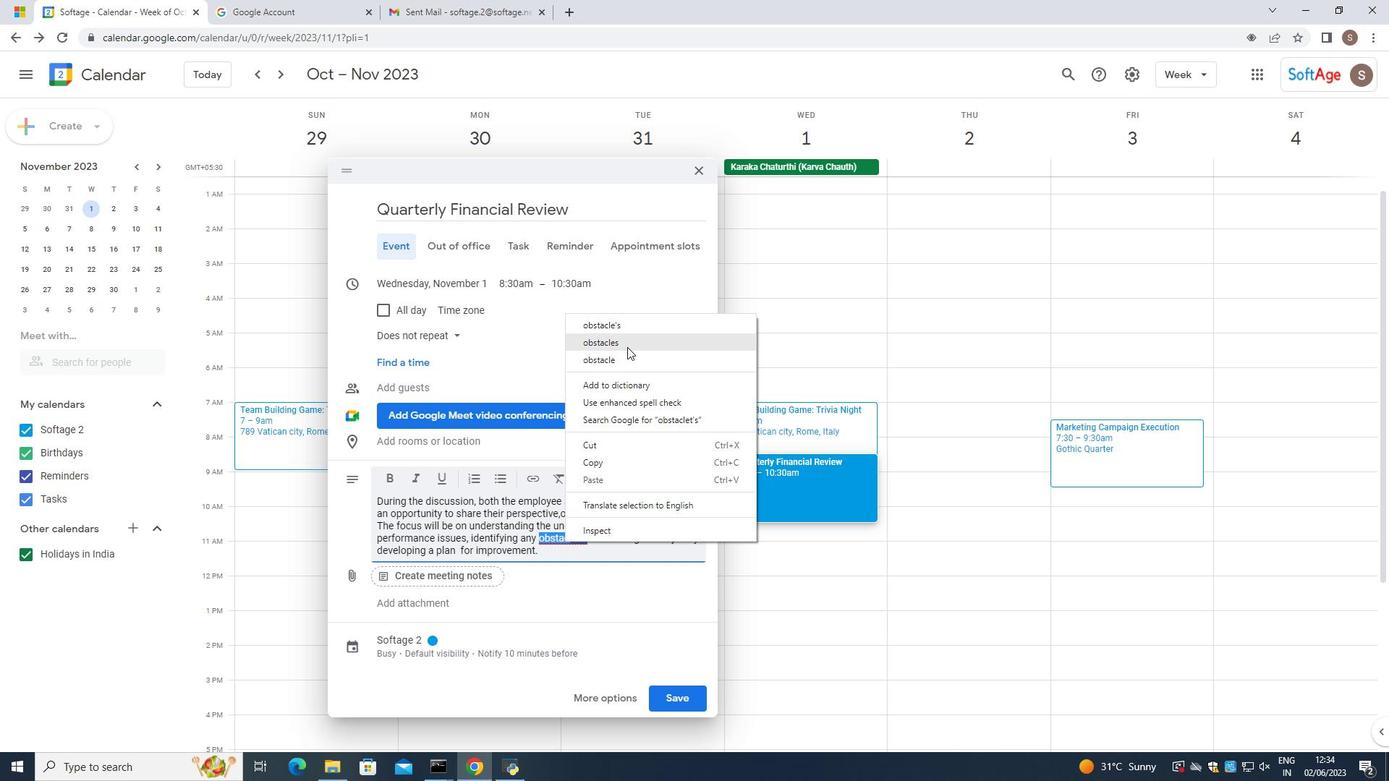 
Action: Mouse moved to (558, 550)
Screenshot: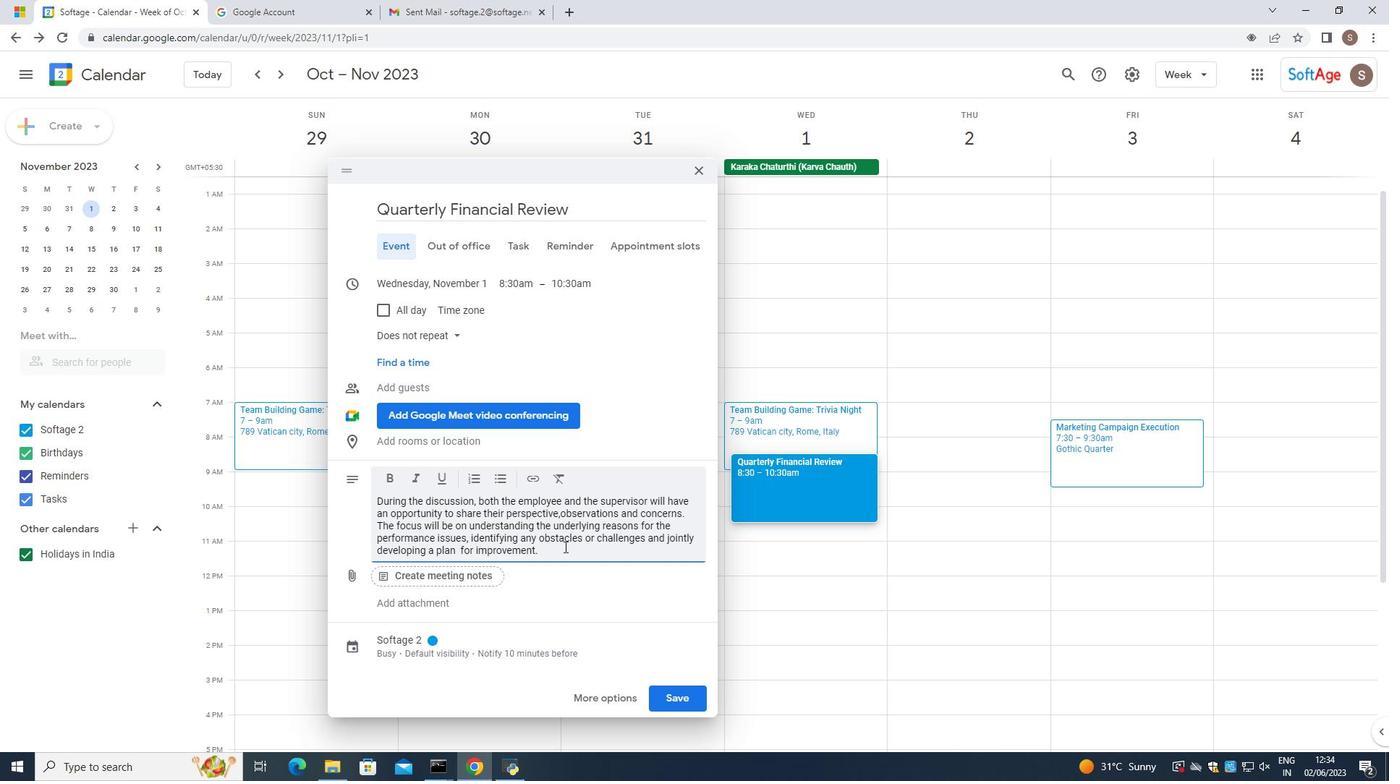 
Action: Mouse pressed left at (558, 550)
Screenshot: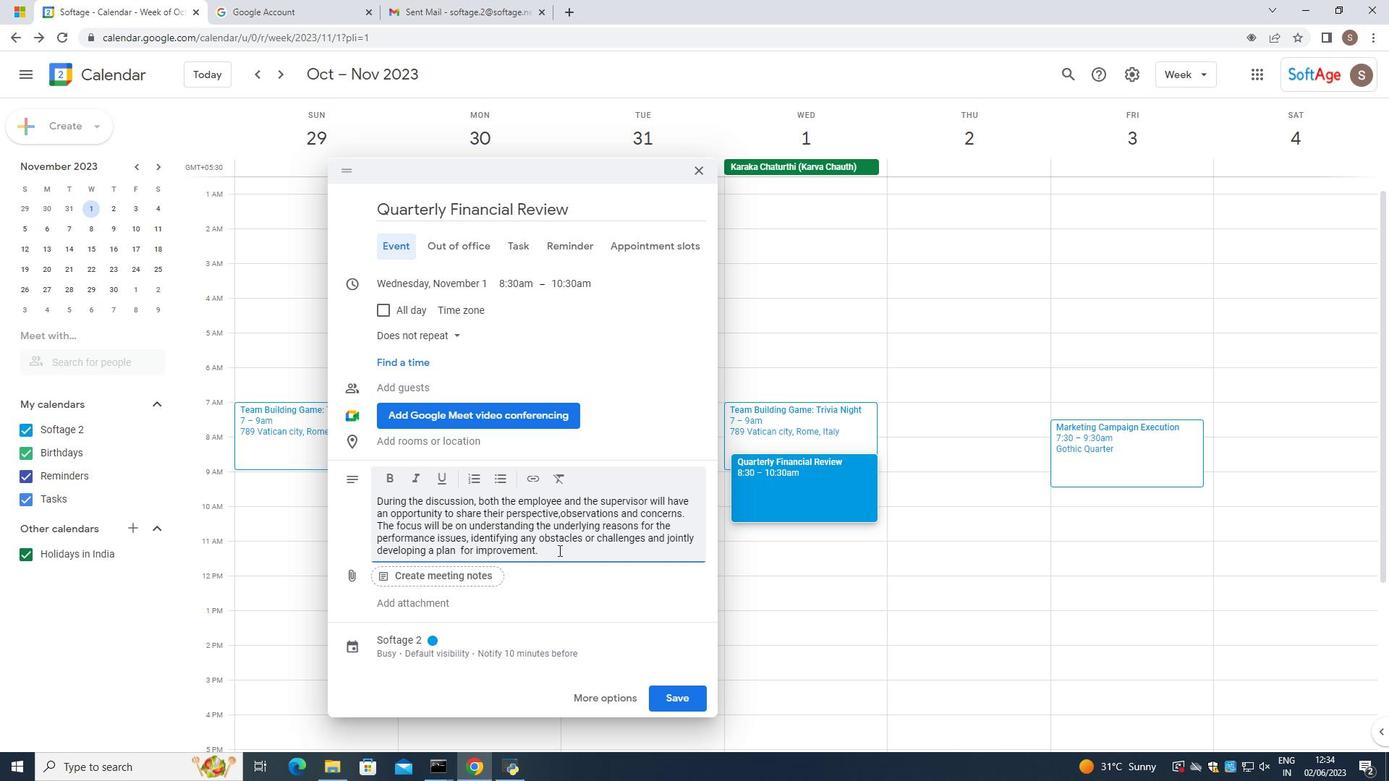 
Action: Mouse moved to (384, 449)
Screenshot: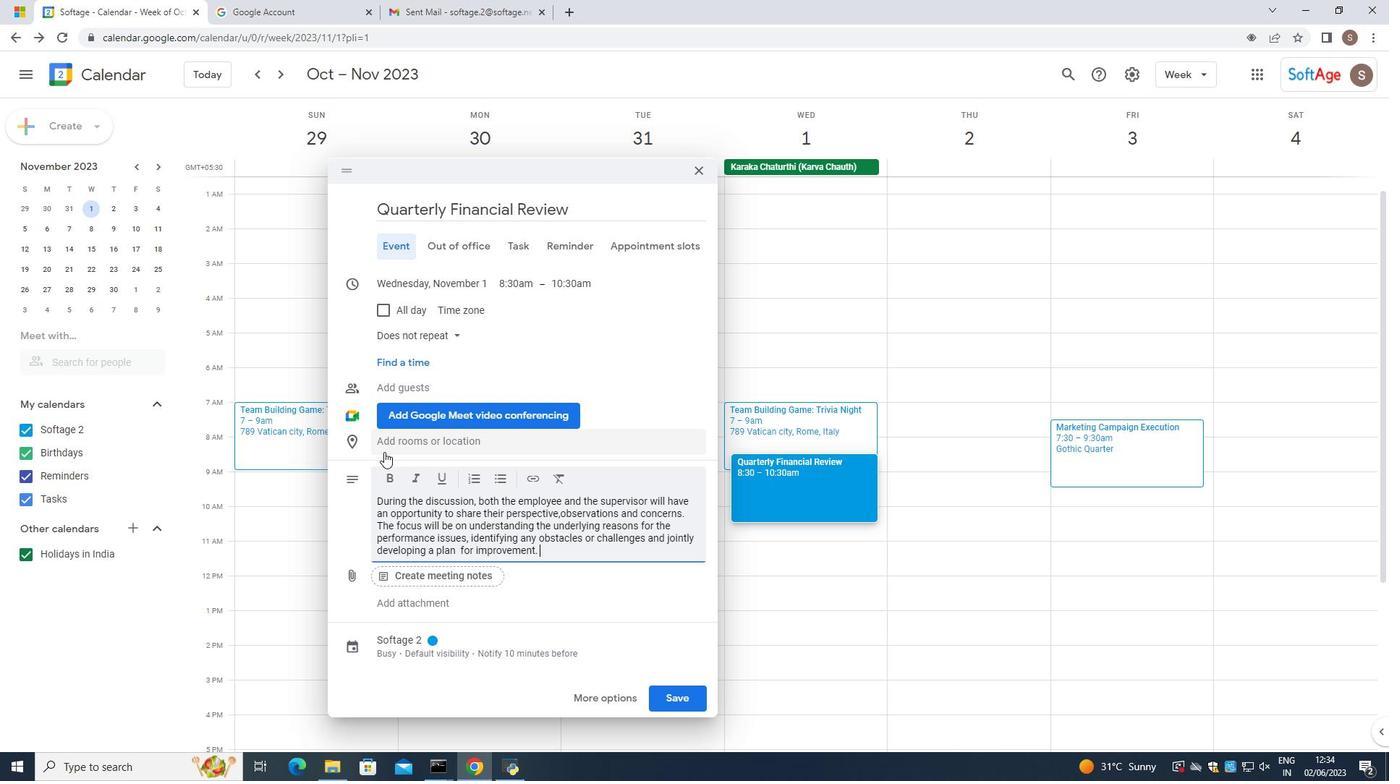 
Action: Mouse pressed left at (384, 449)
Screenshot: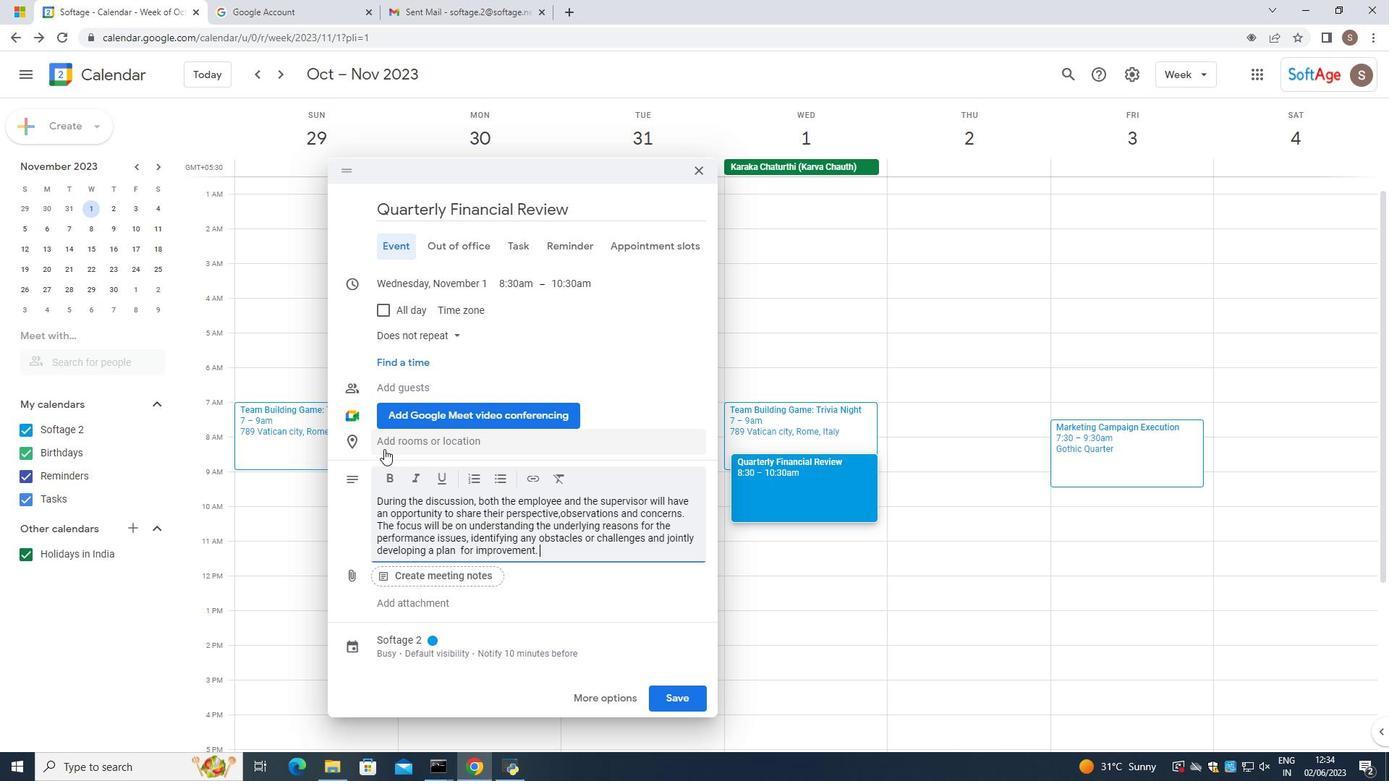 
Action: Mouse moved to (394, 438)
Screenshot: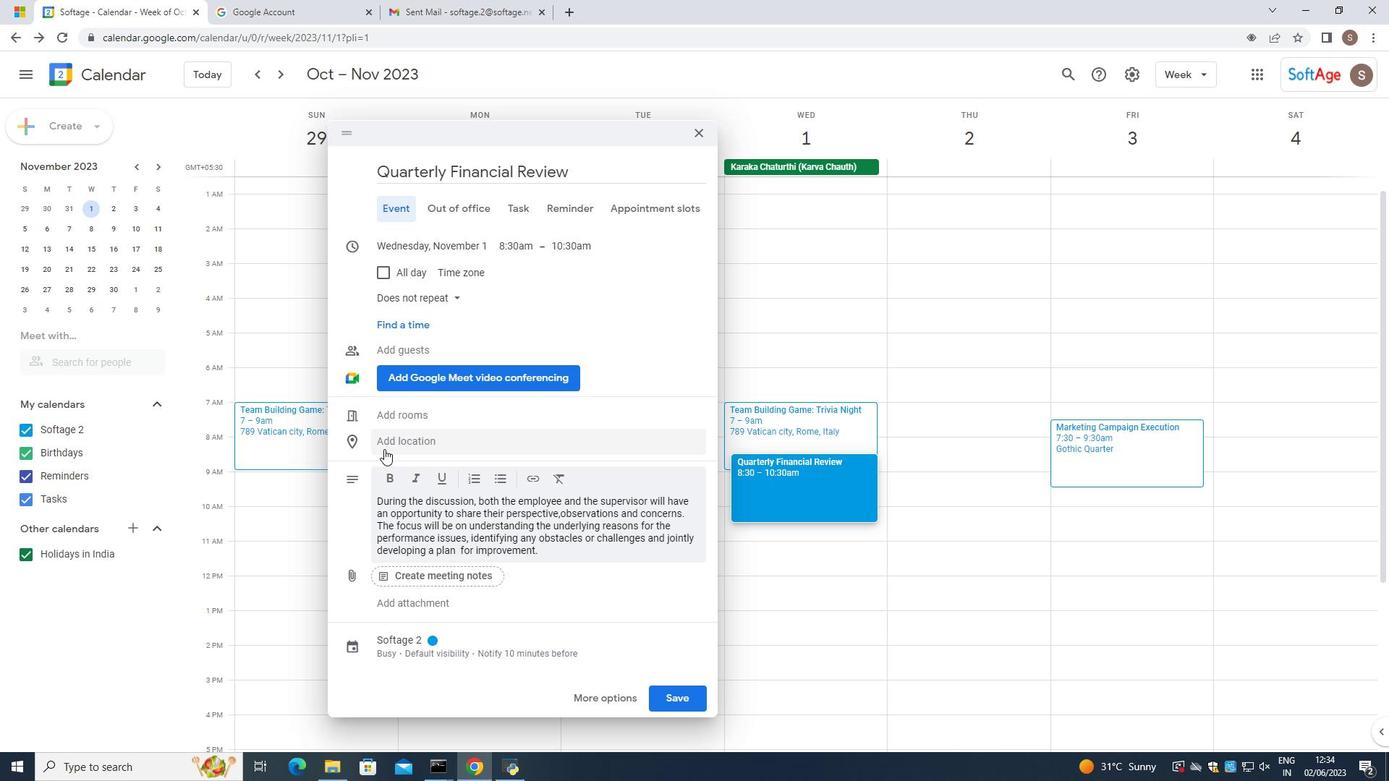
Action: Mouse pressed left at (394, 438)
Screenshot: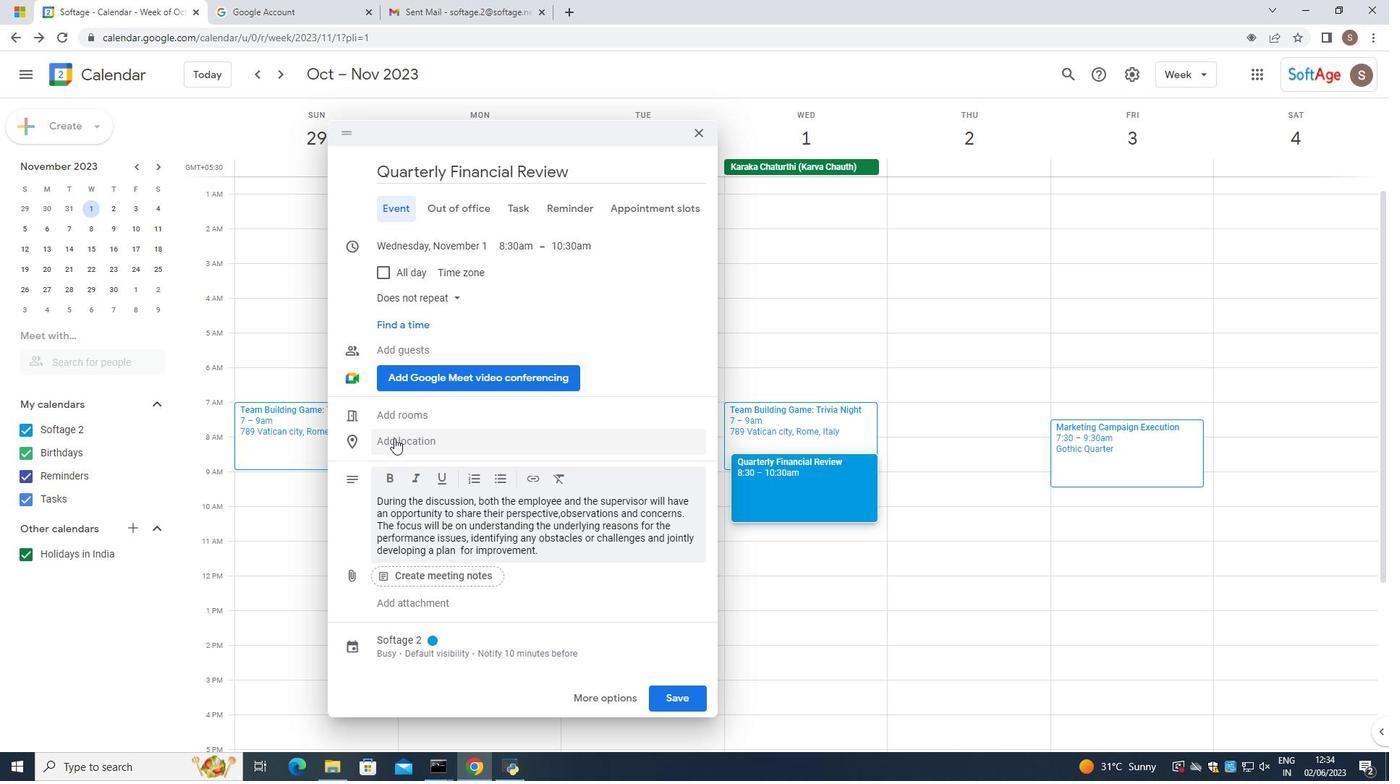 
Action: Key pressed 456<Key.space><Key.caps_lock>B<Key.caps_lock>urj<Key.space><Key.caps_lock>K<Key.caps_lock>halifa<Key.space>,<Key.space><Key.caps_lock>D<Key.caps_lock>ubai,<Key.space><Key.caps_lock>UAE
Screenshot: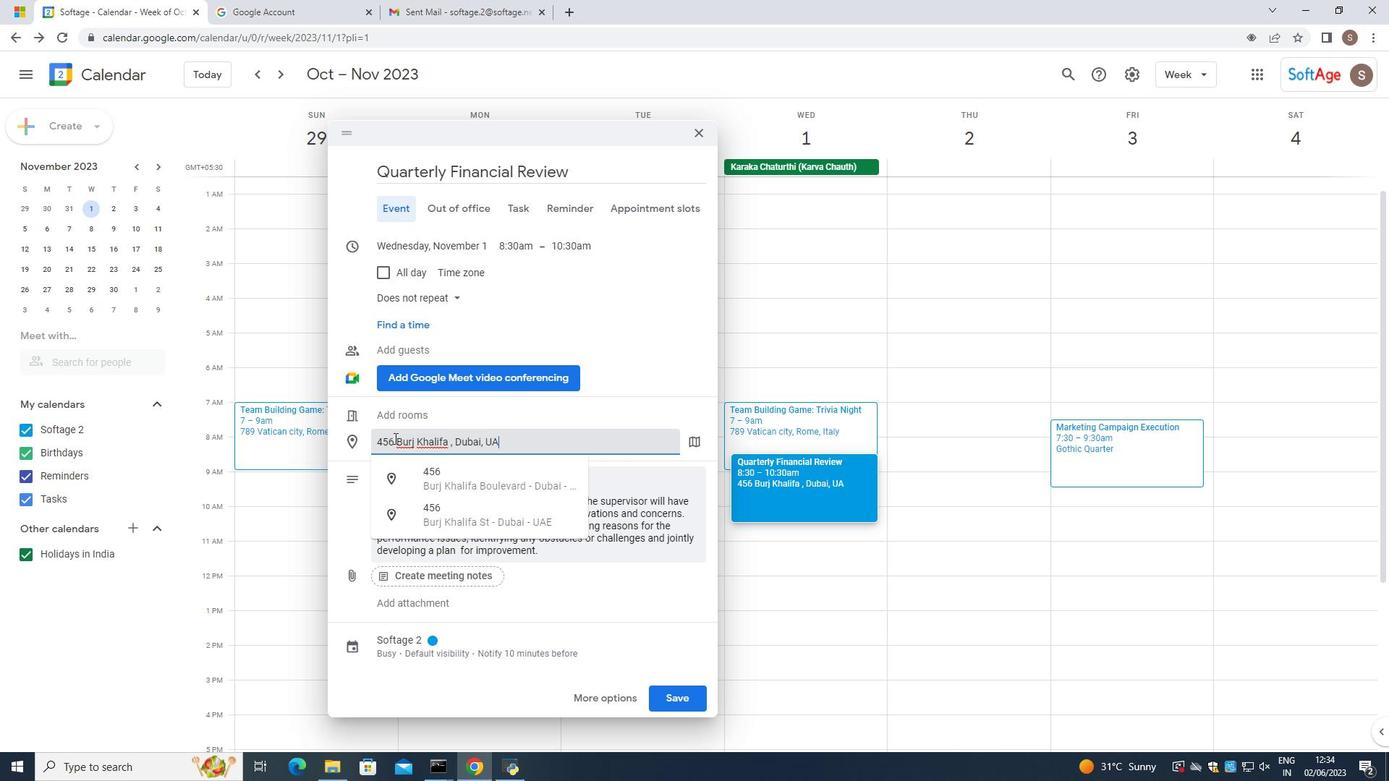 
Action: Mouse moved to (513, 440)
Screenshot: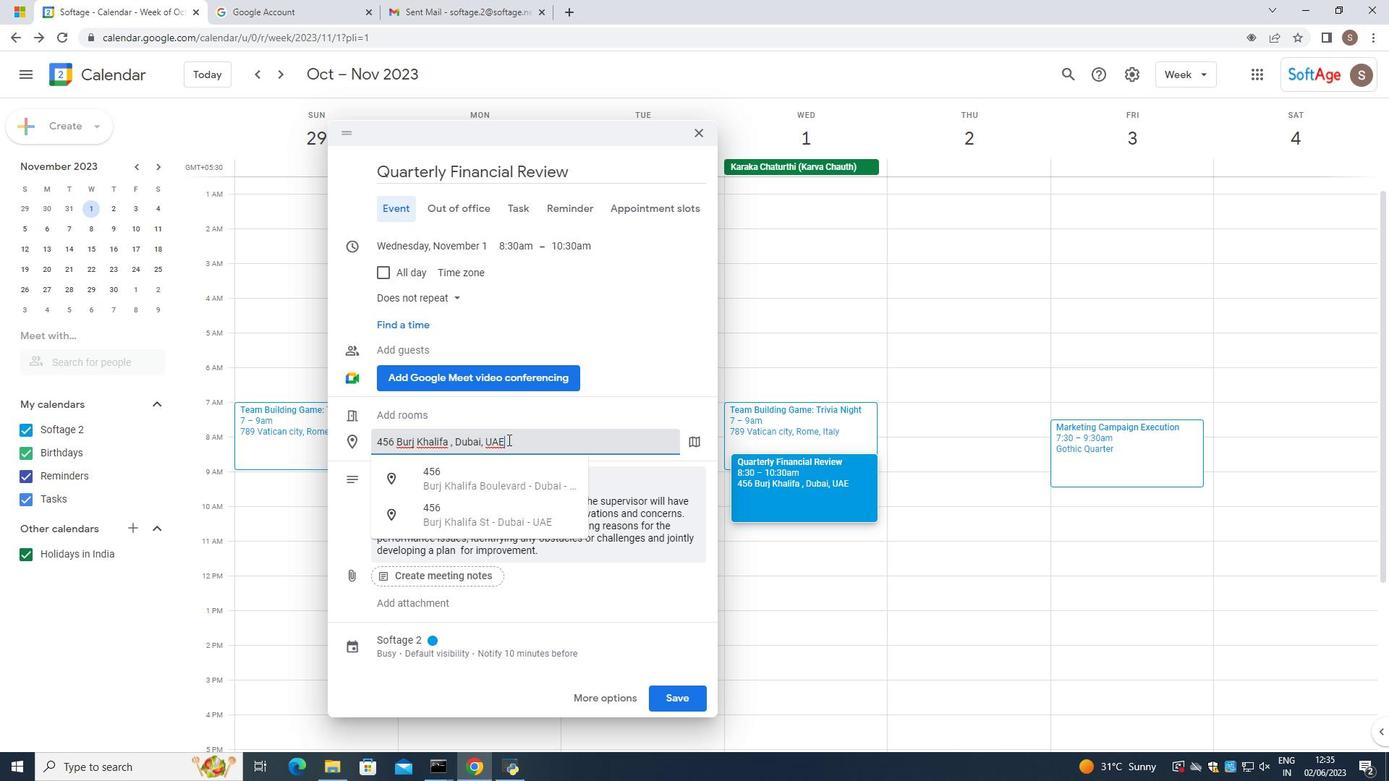 
Action: Mouse pressed left at (513, 440)
Screenshot: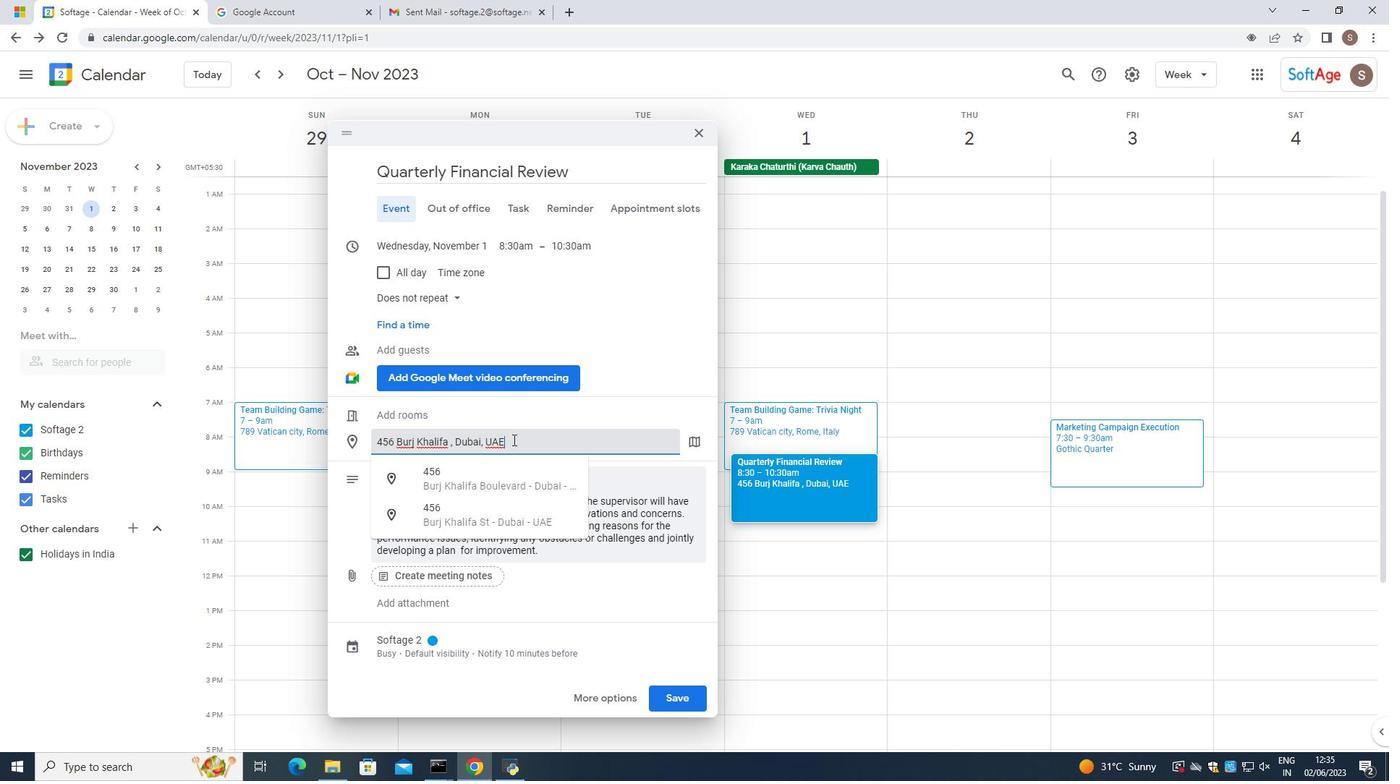 
Action: Mouse moved to (436, 636)
Screenshot: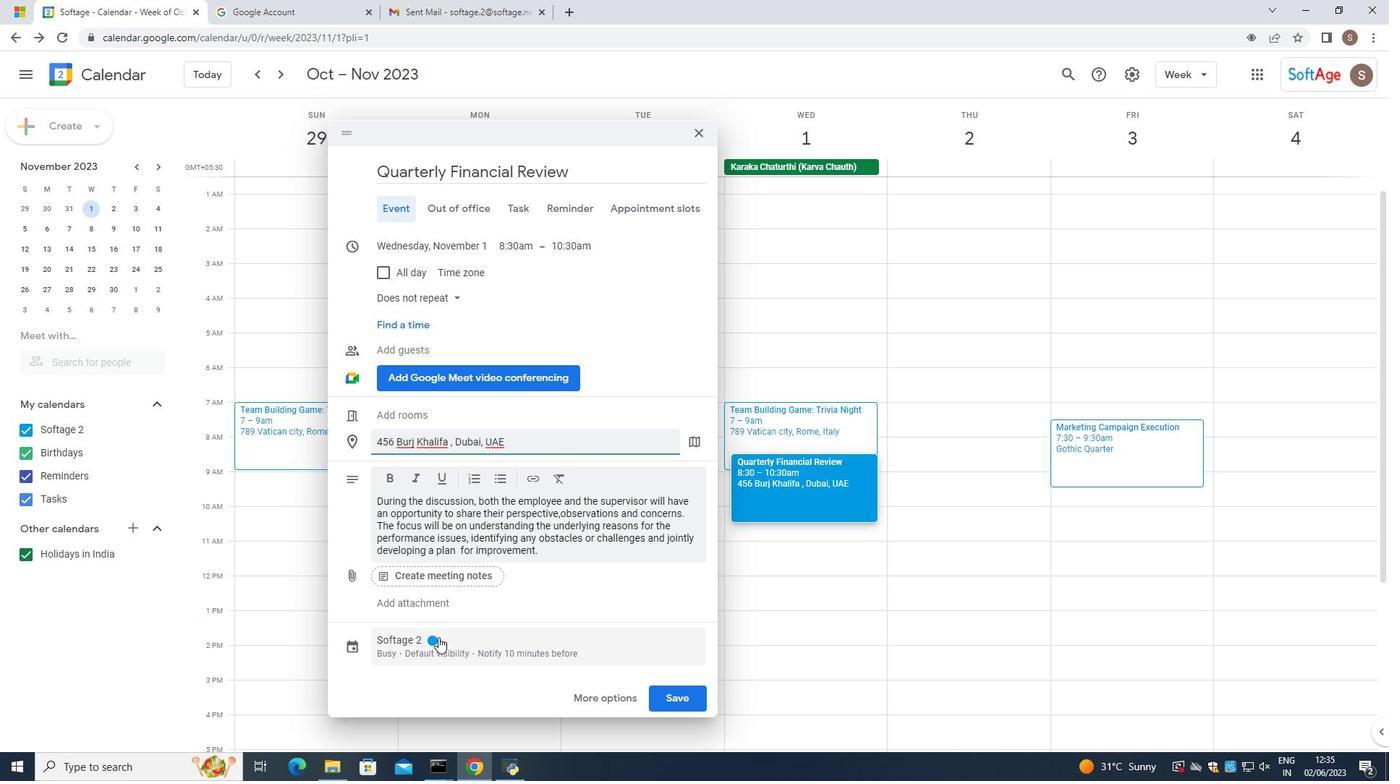 
Action: Mouse pressed left at (436, 636)
Screenshot: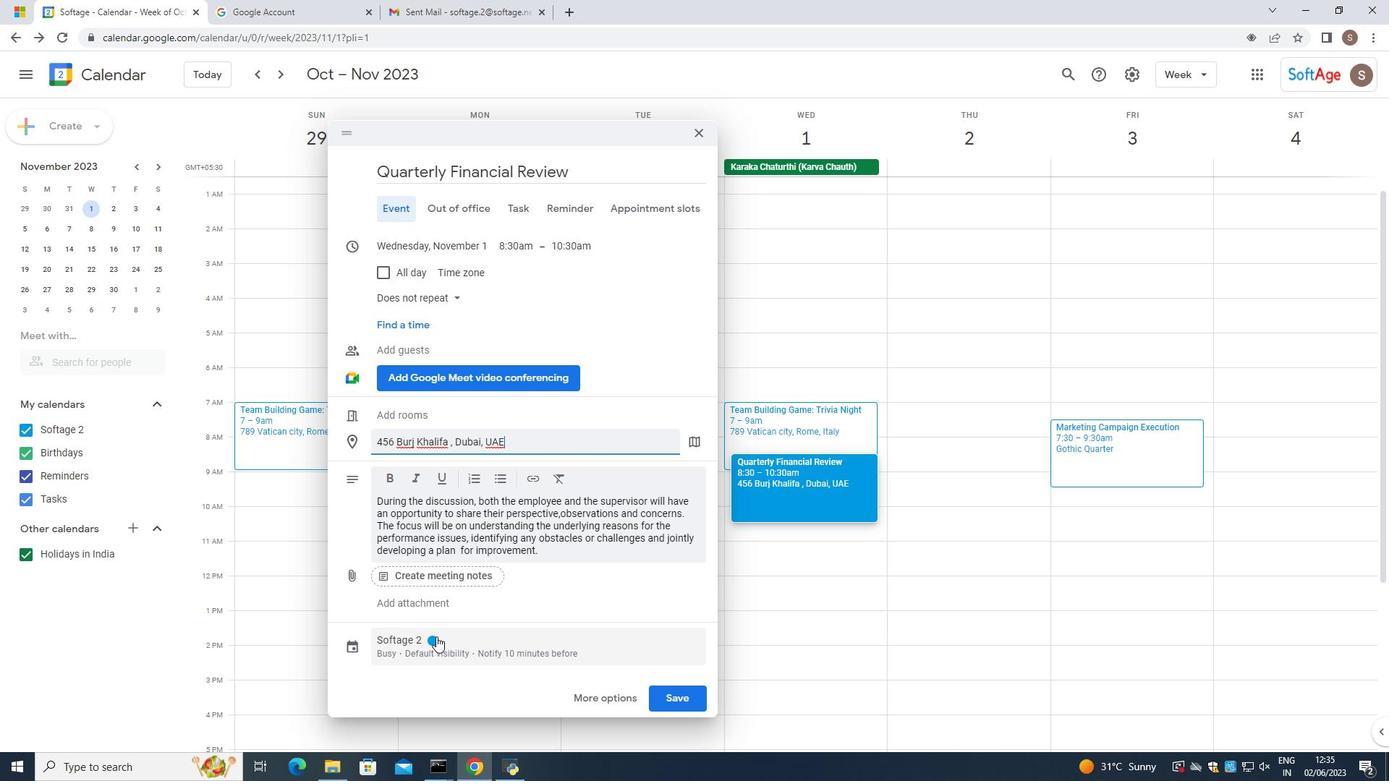 
Action: Mouse moved to (435, 537)
Screenshot: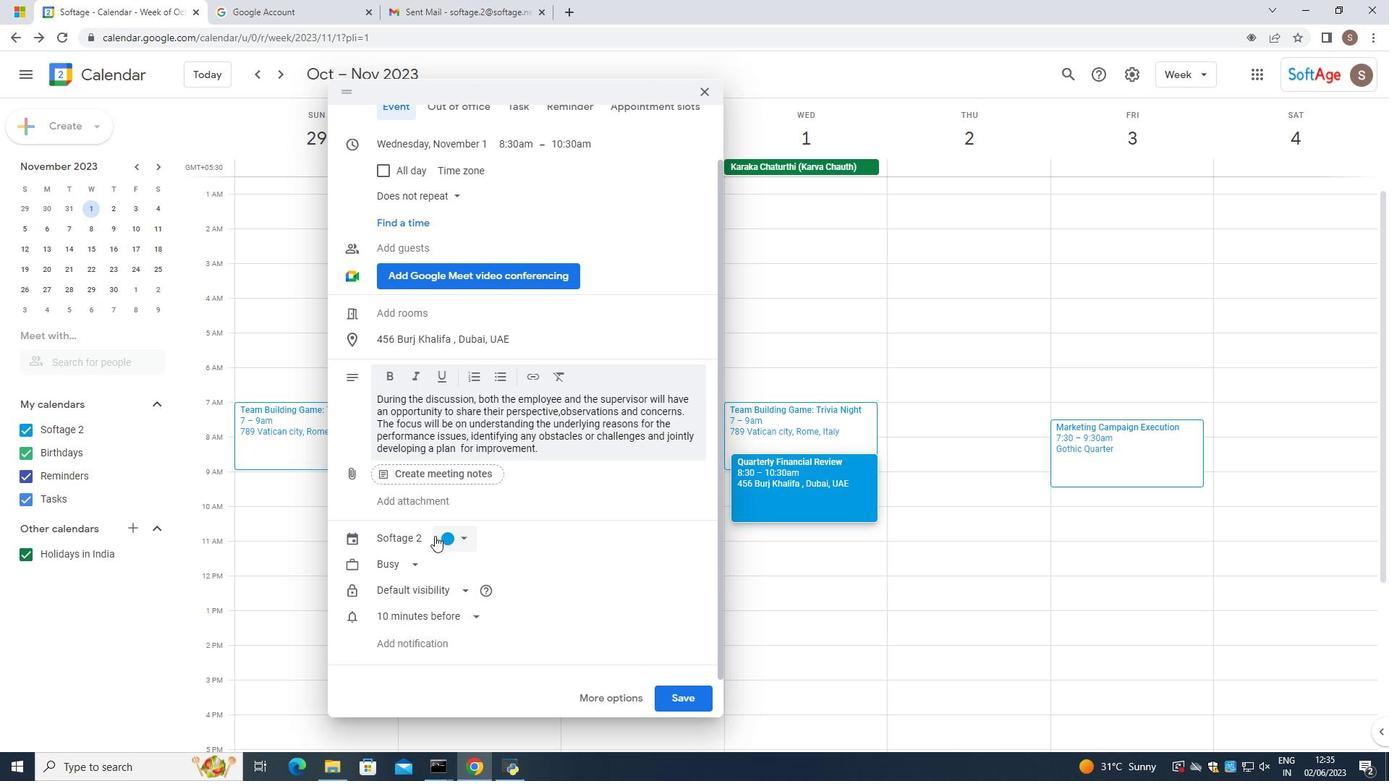 
Action: Mouse pressed left at (435, 537)
Screenshot: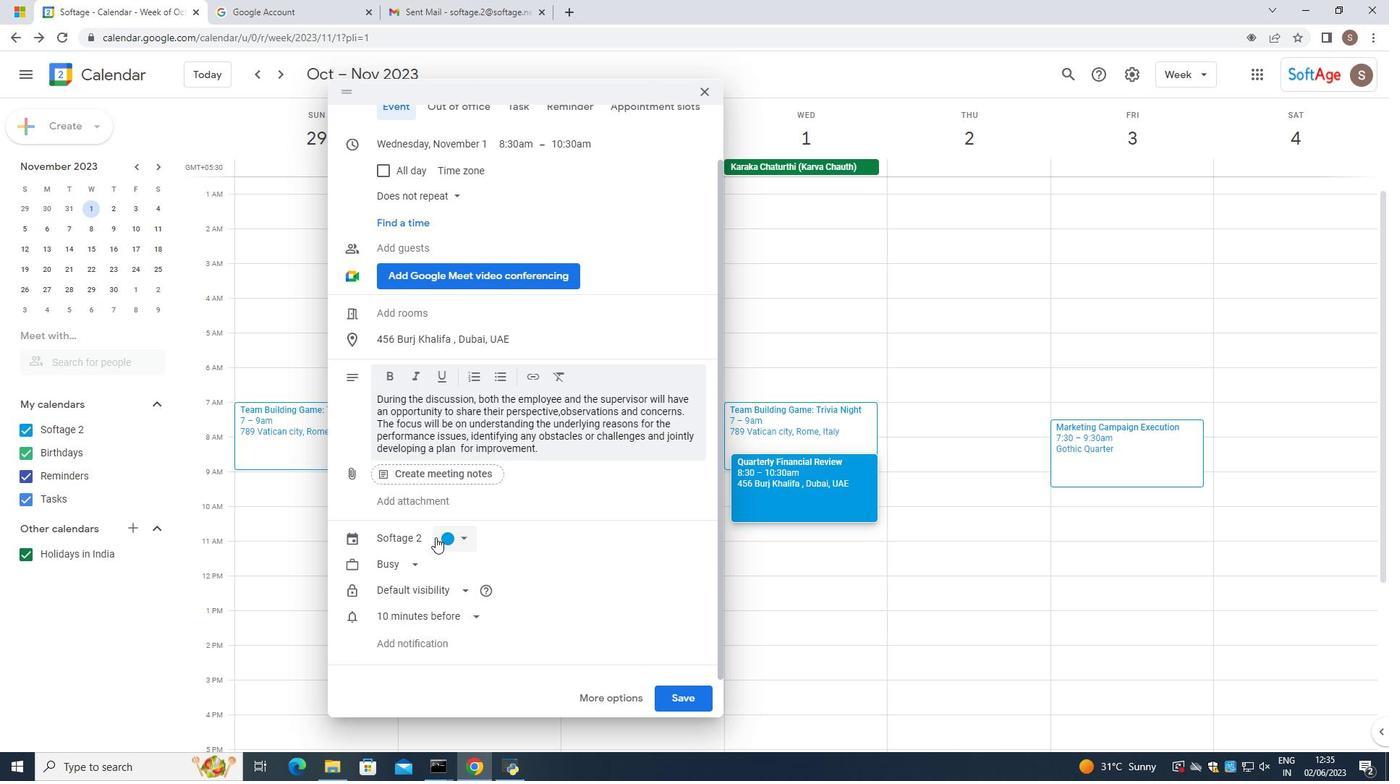 
Action: Mouse moved to (462, 611)
Screenshot: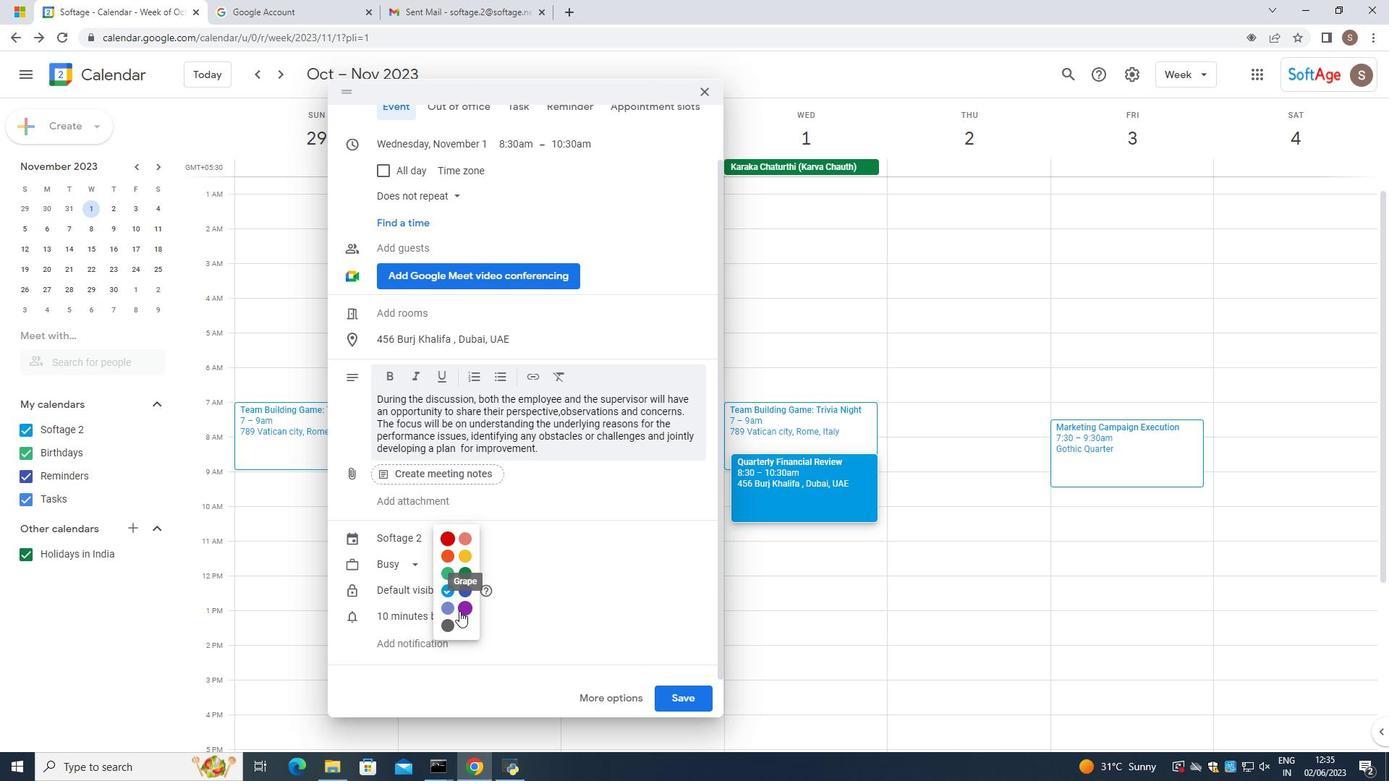 
Action: Mouse pressed left at (462, 611)
Screenshot: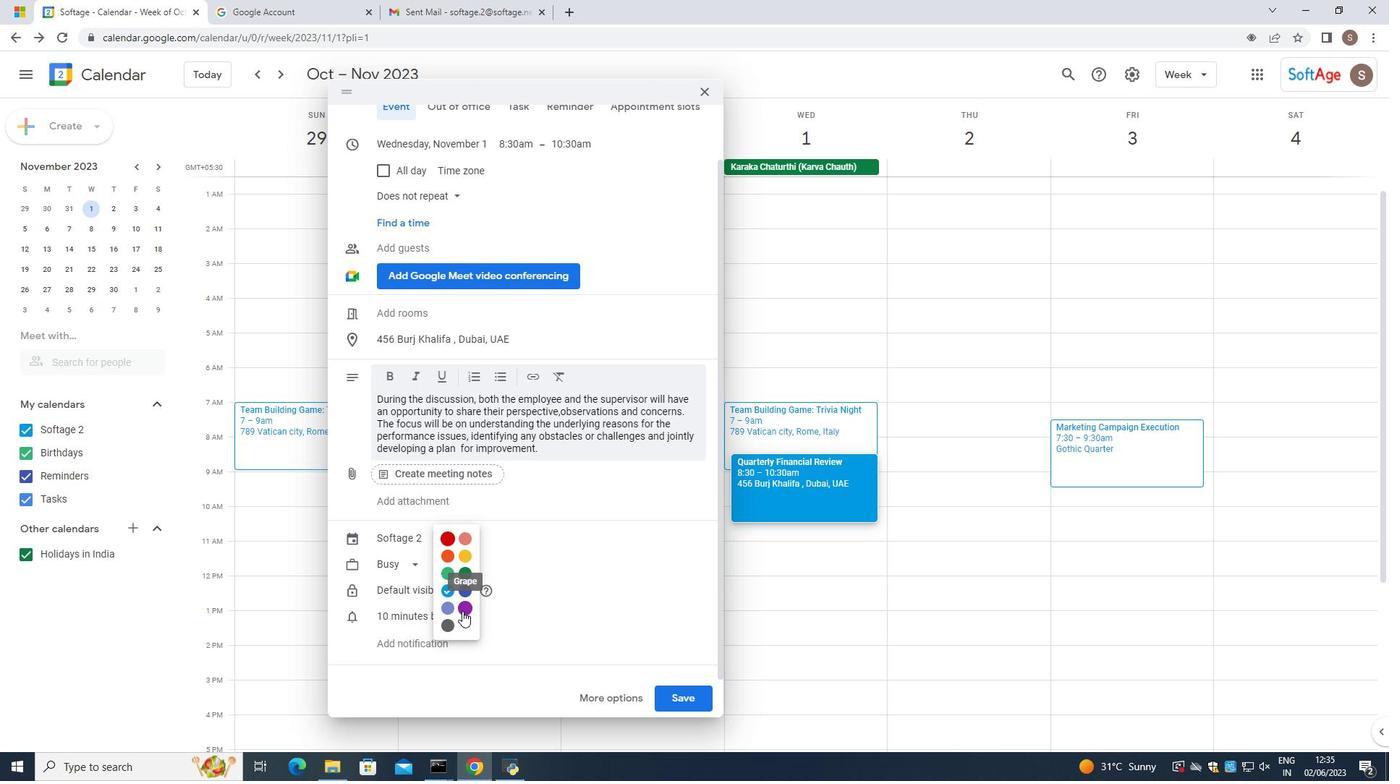 
Action: Mouse moved to (420, 332)
Screenshot: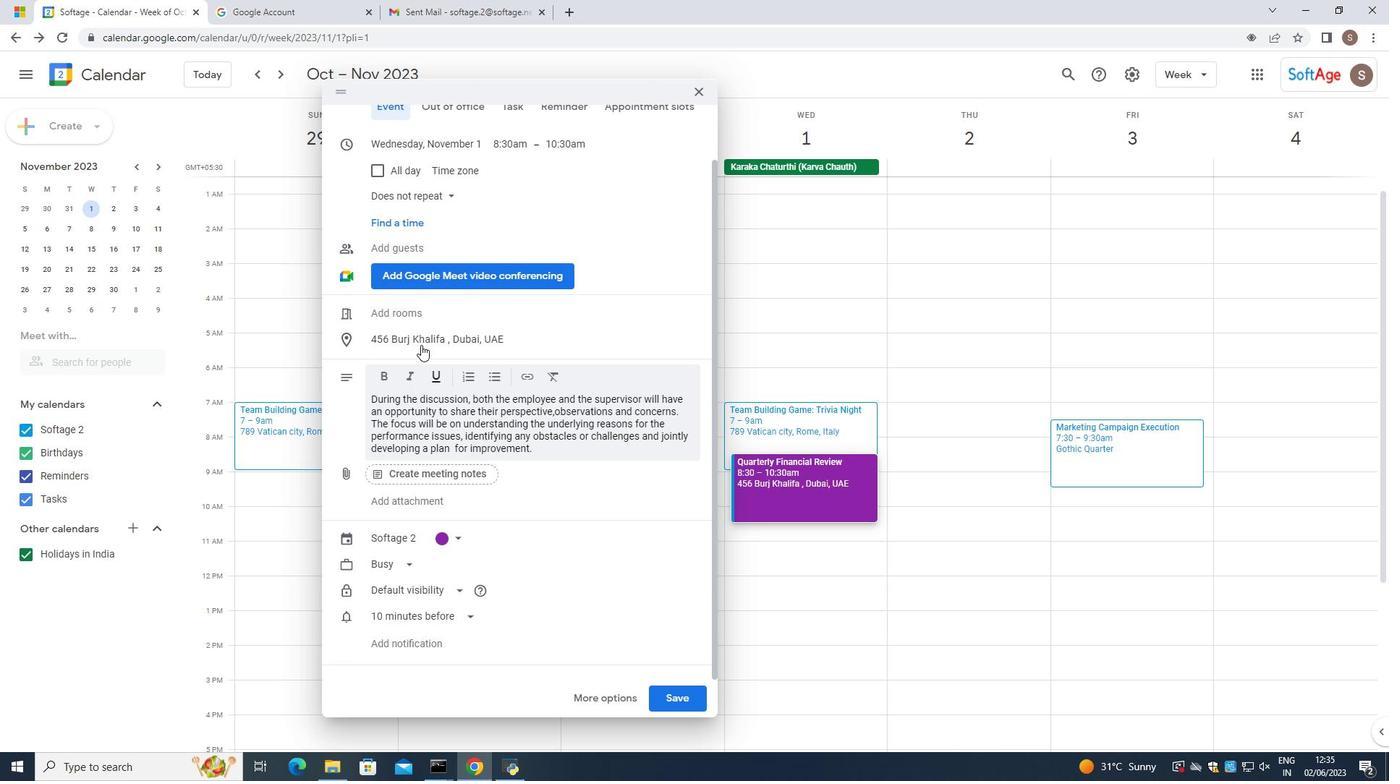 
Action: Mouse scrolled (420, 333) with delta (0, 0)
Screenshot: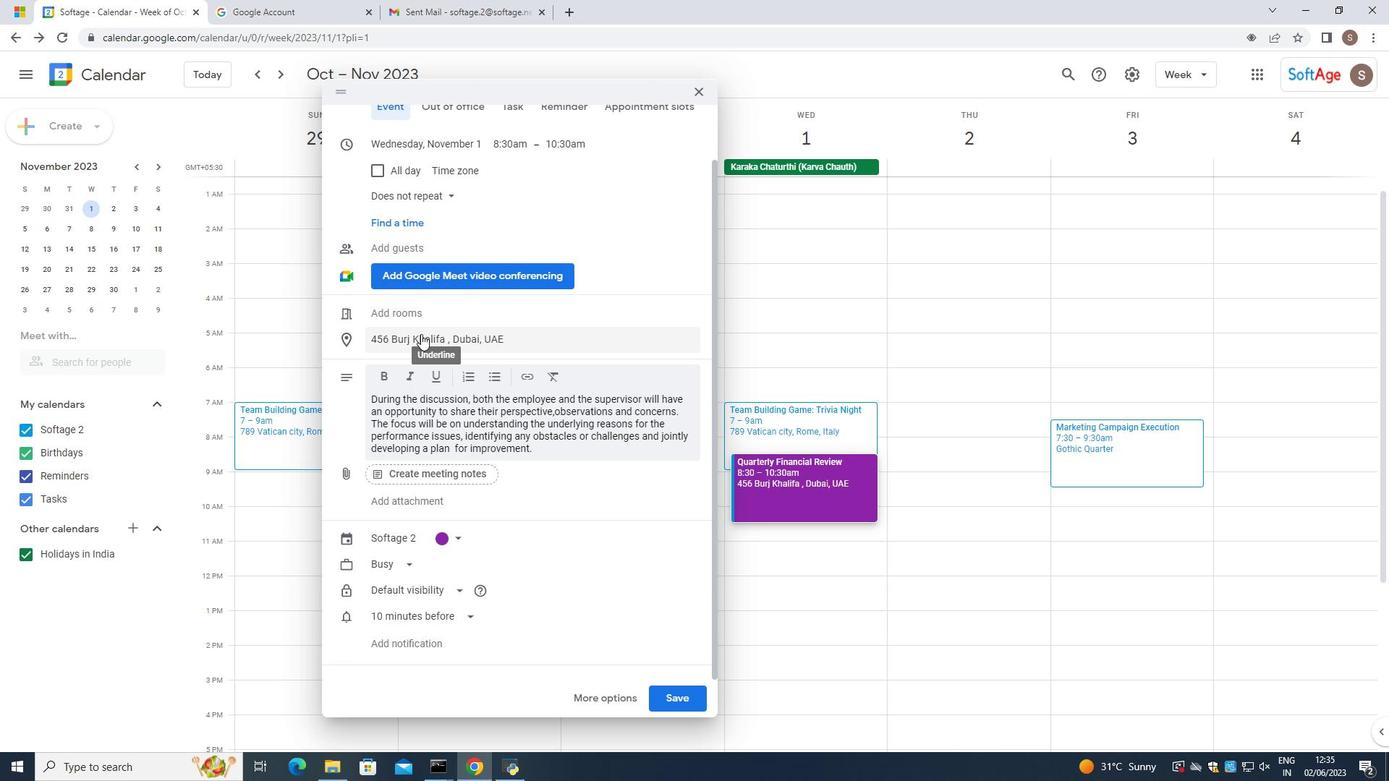
Action: Mouse scrolled (420, 333) with delta (0, 0)
Screenshot: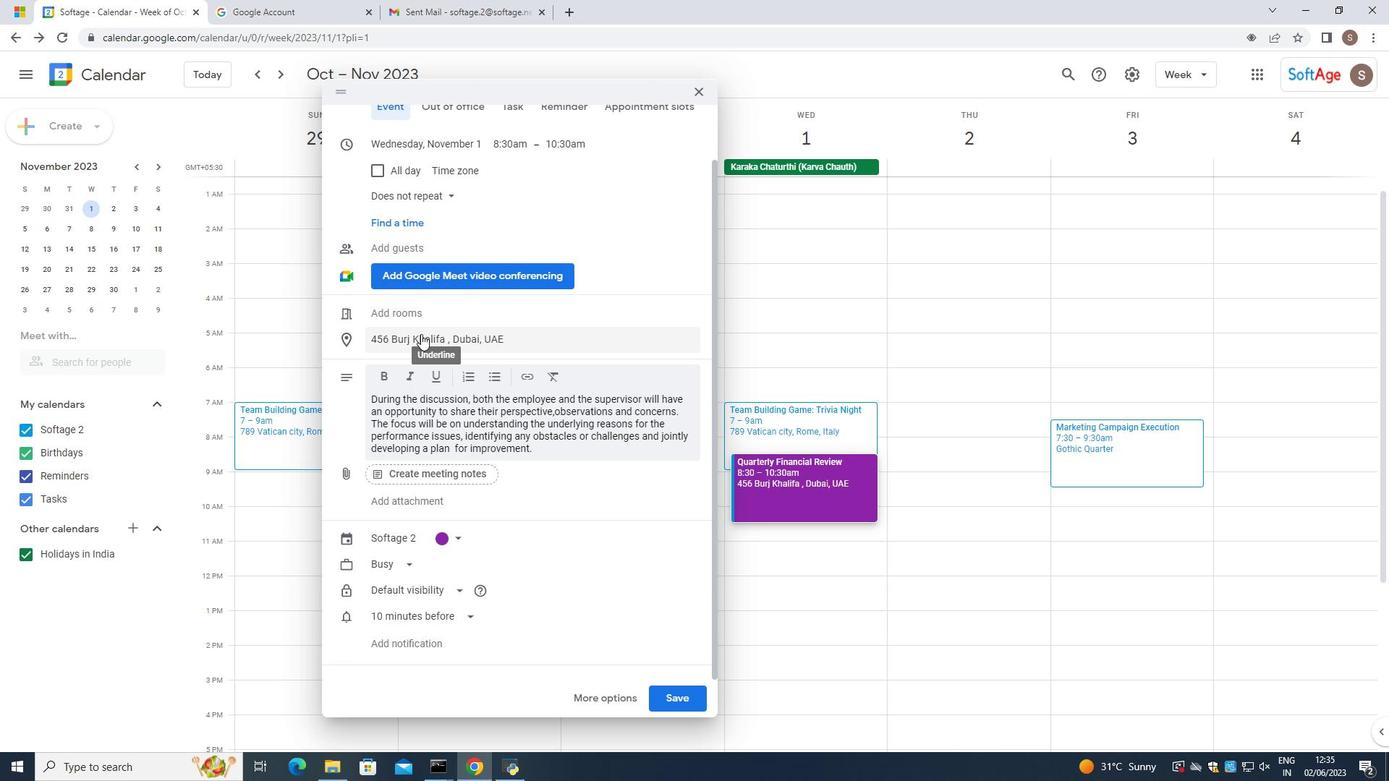 
Action: Mouse scrolled (420, 333) with delta (0, 0)
Screenshot: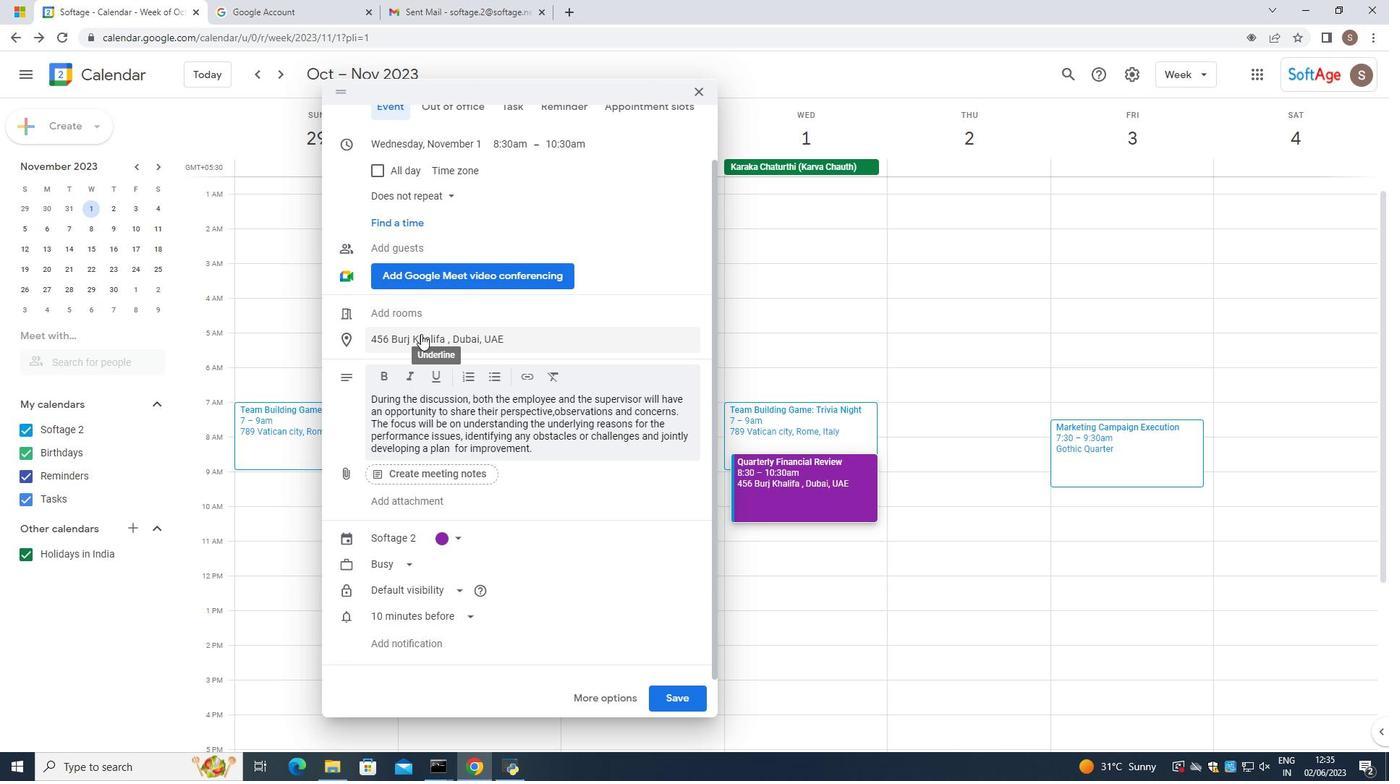 
Action: Mouse scrolled (420, 333) with delta (0, 0)
Screenshot: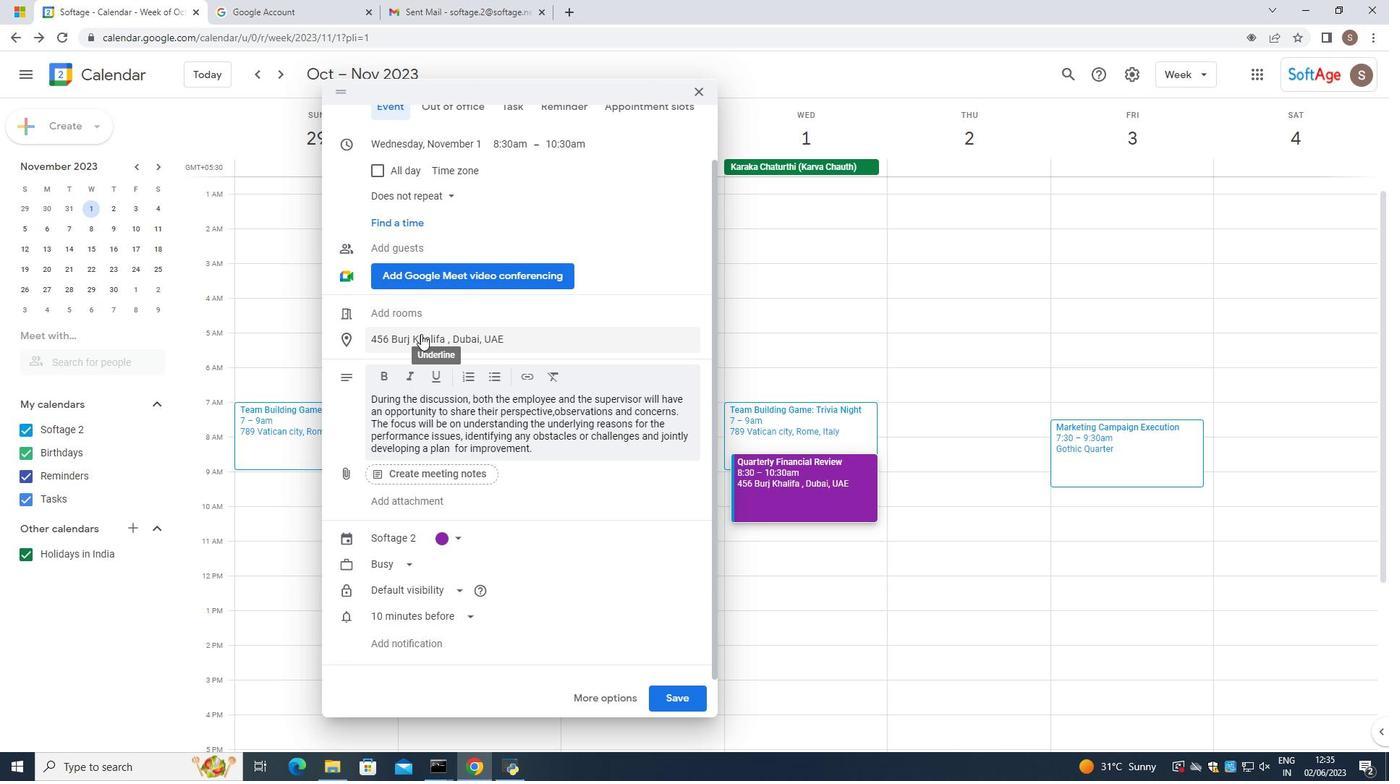 
Action: Mouse scrolled (420, 333) with delta (0, 0)
Screenshot: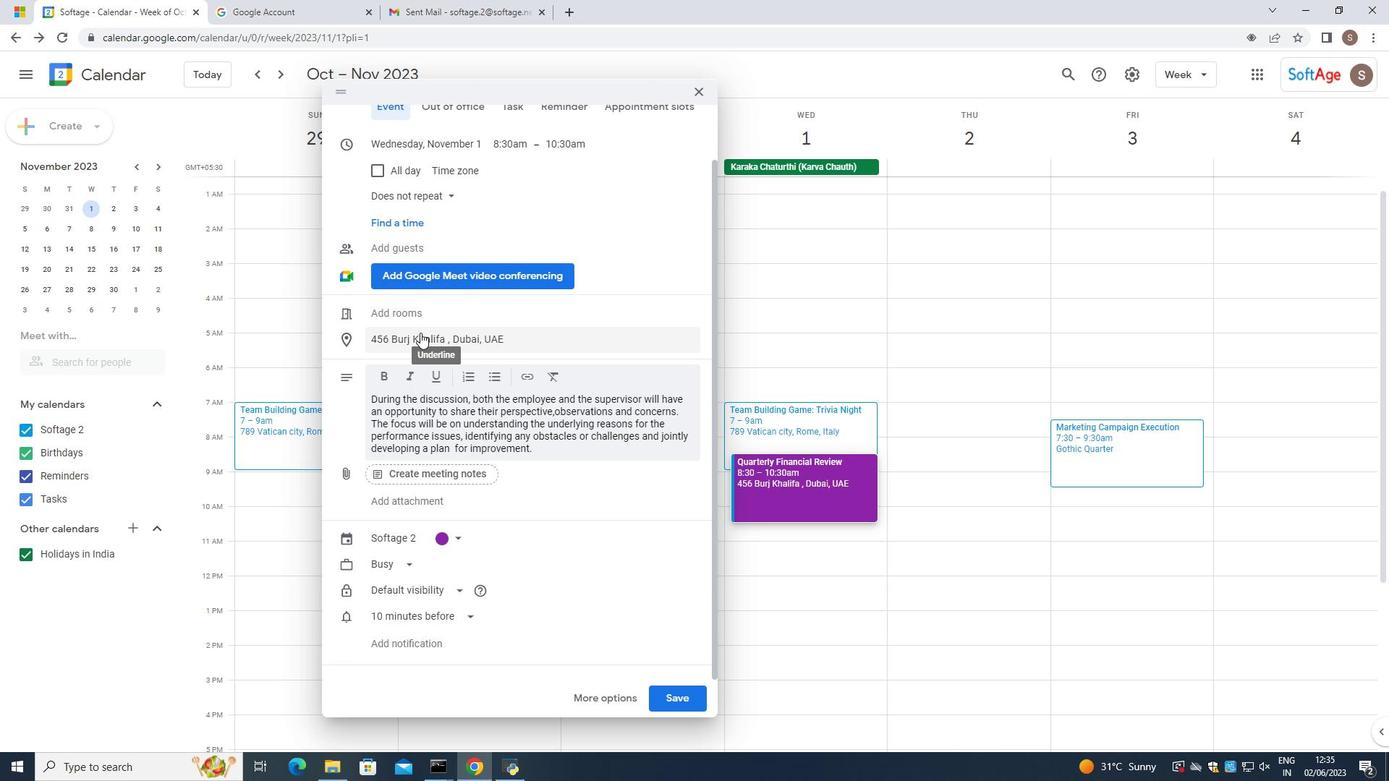 
Action: Mouse scrolled (420, 333) with delta (0, 0)
Screenshot: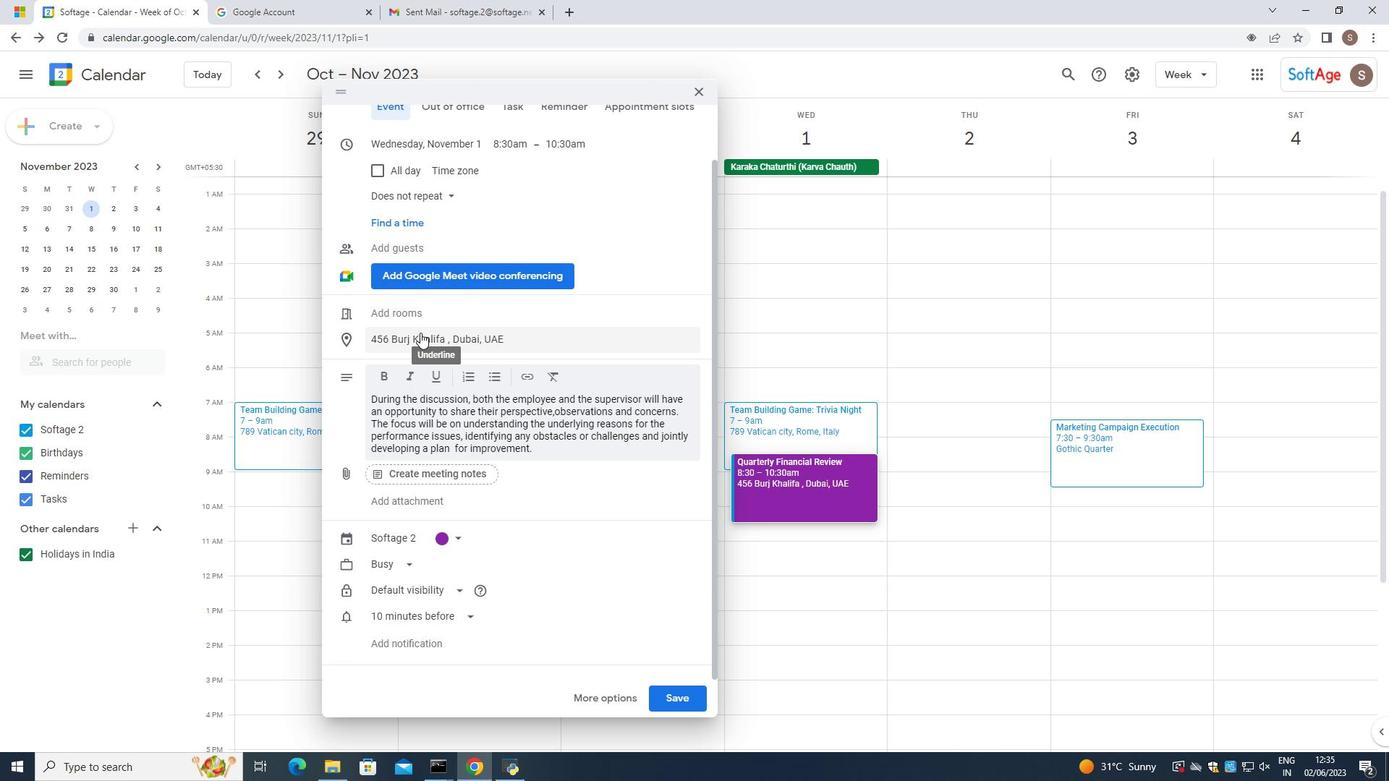 
Action: Mouse scrolled (420, 333) with delta (0, 0)
Screenshot: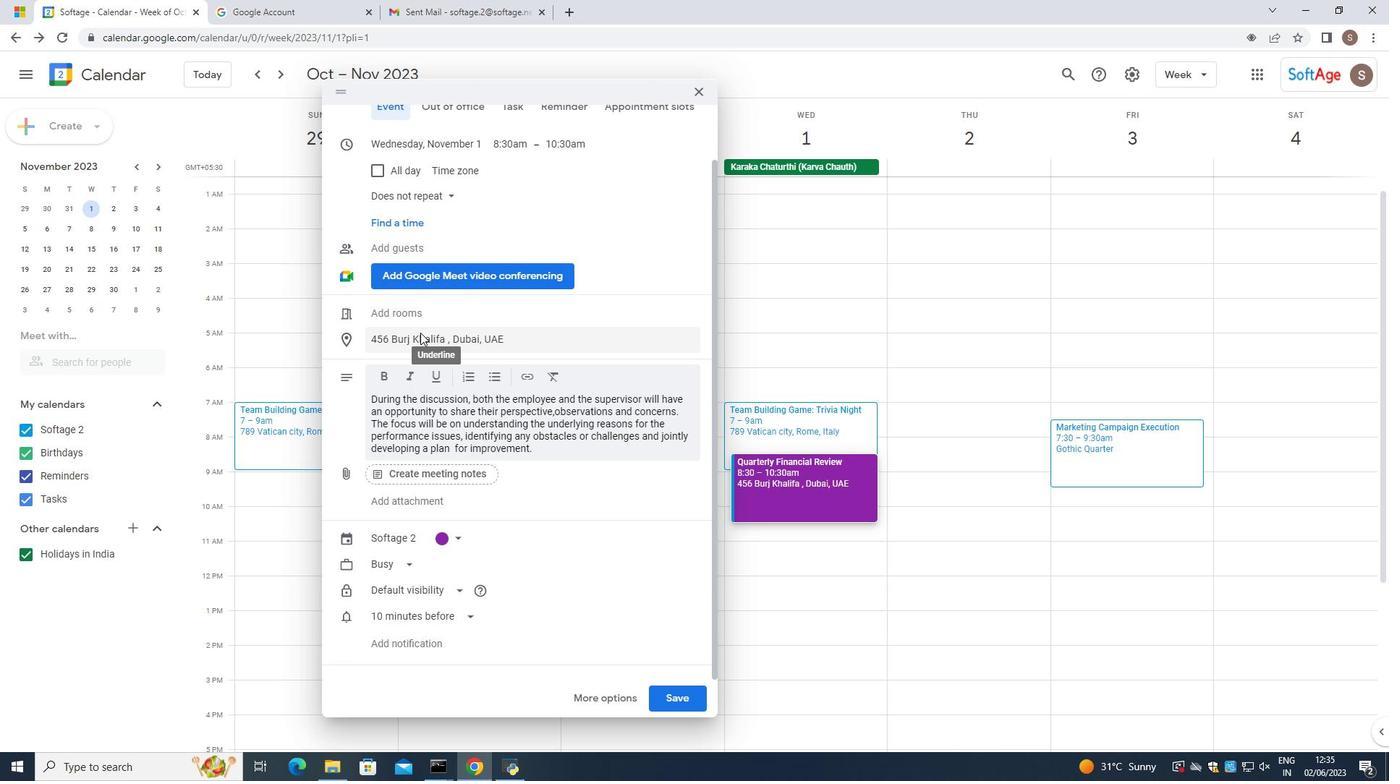 
Action: Mouse moved to (665, 690)
Screenshot: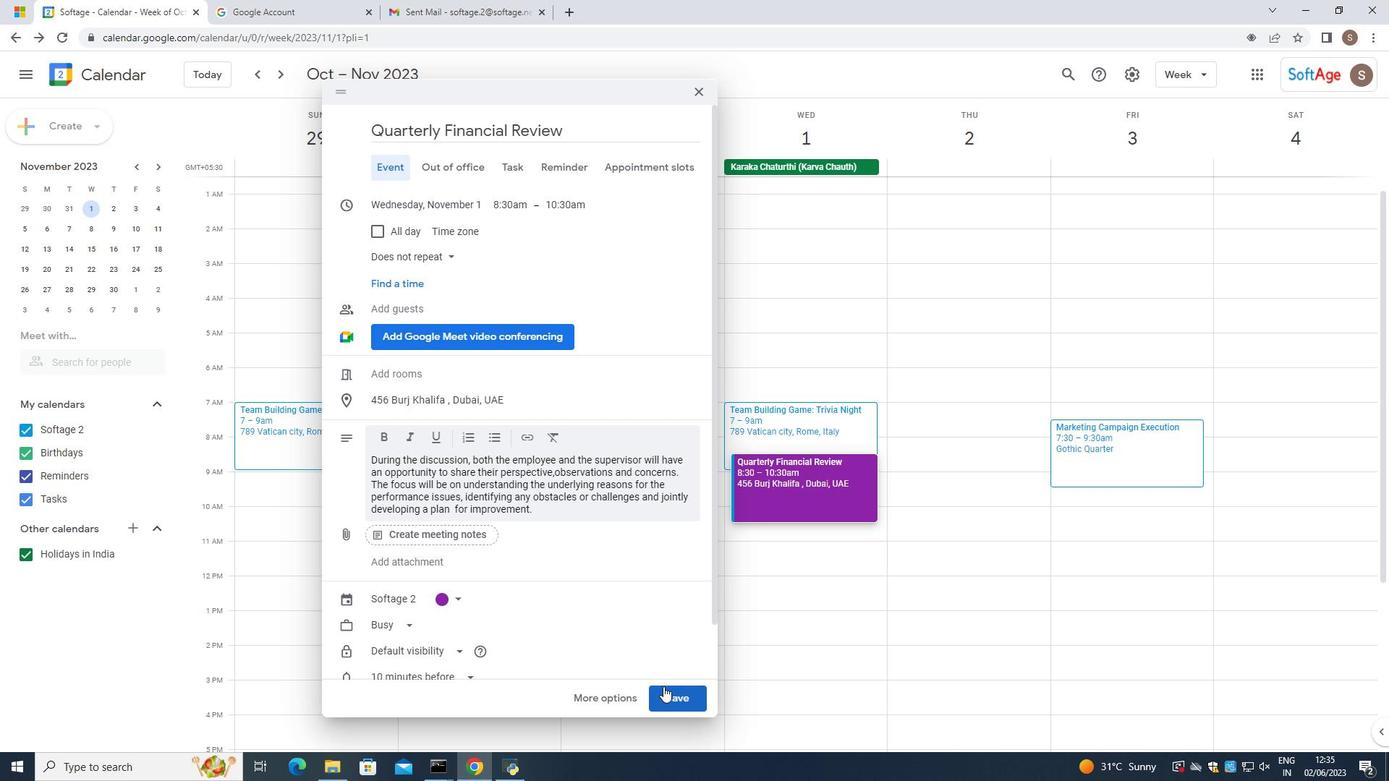 
Action: Mouse pressed left at (665, 690)
Screenshot: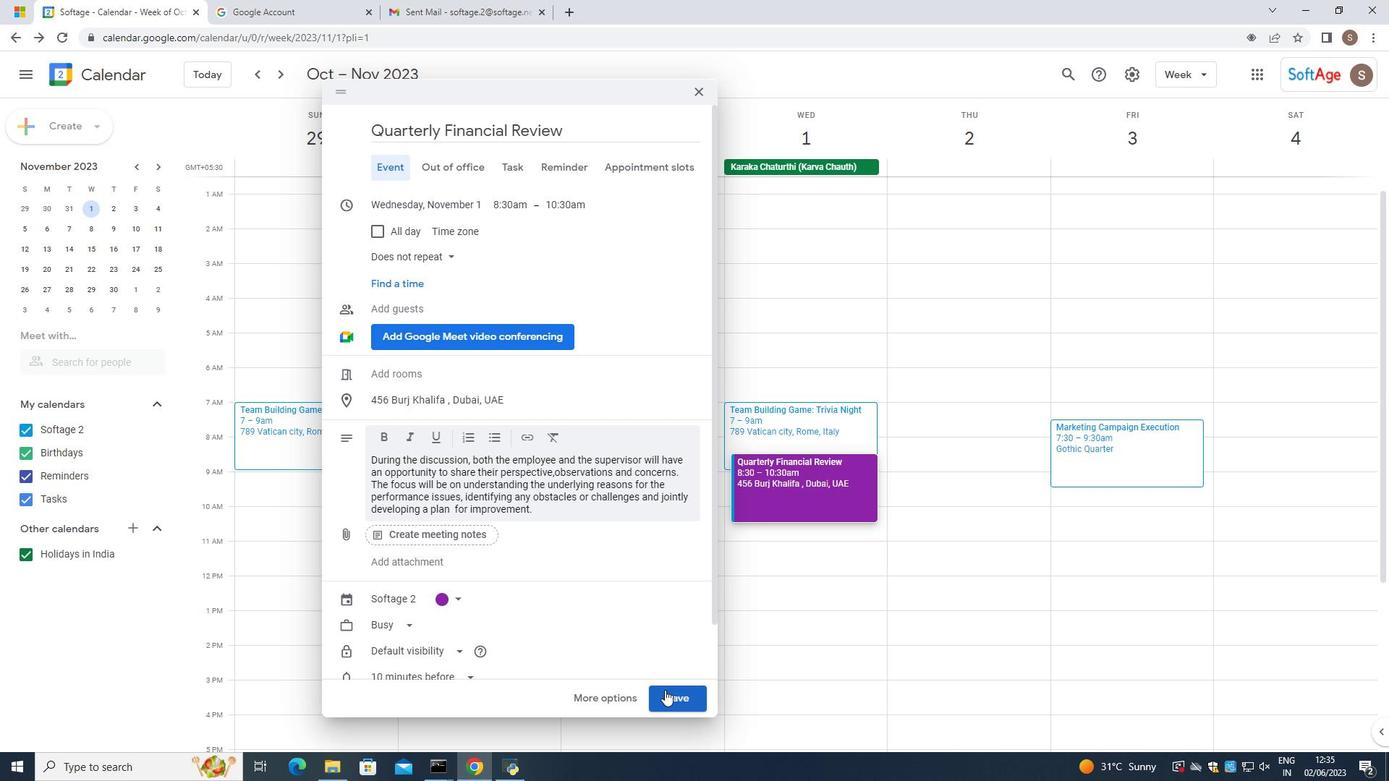 
Action: Mouse moved to (825, 495)
Screenshot: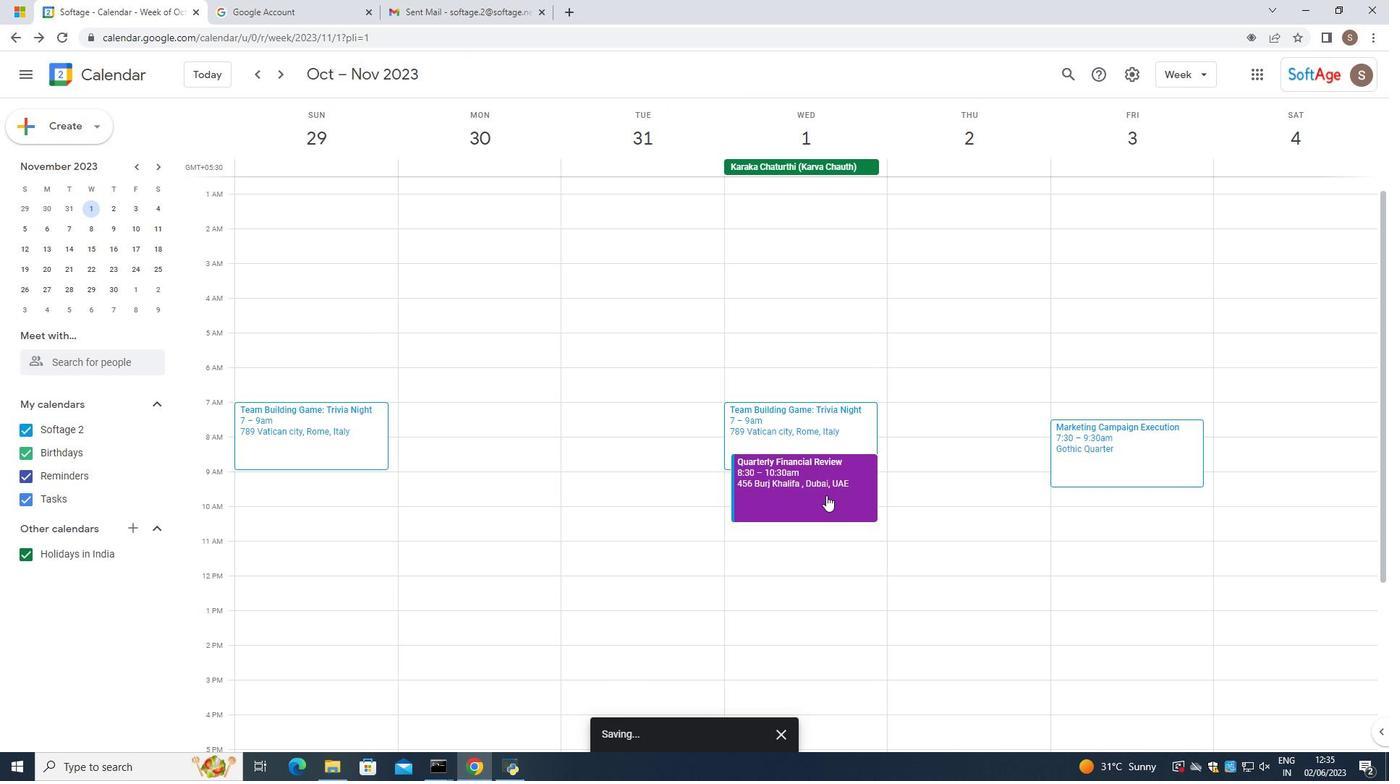 
Action: Mouse pressed left at (825, 495)
Screenshot: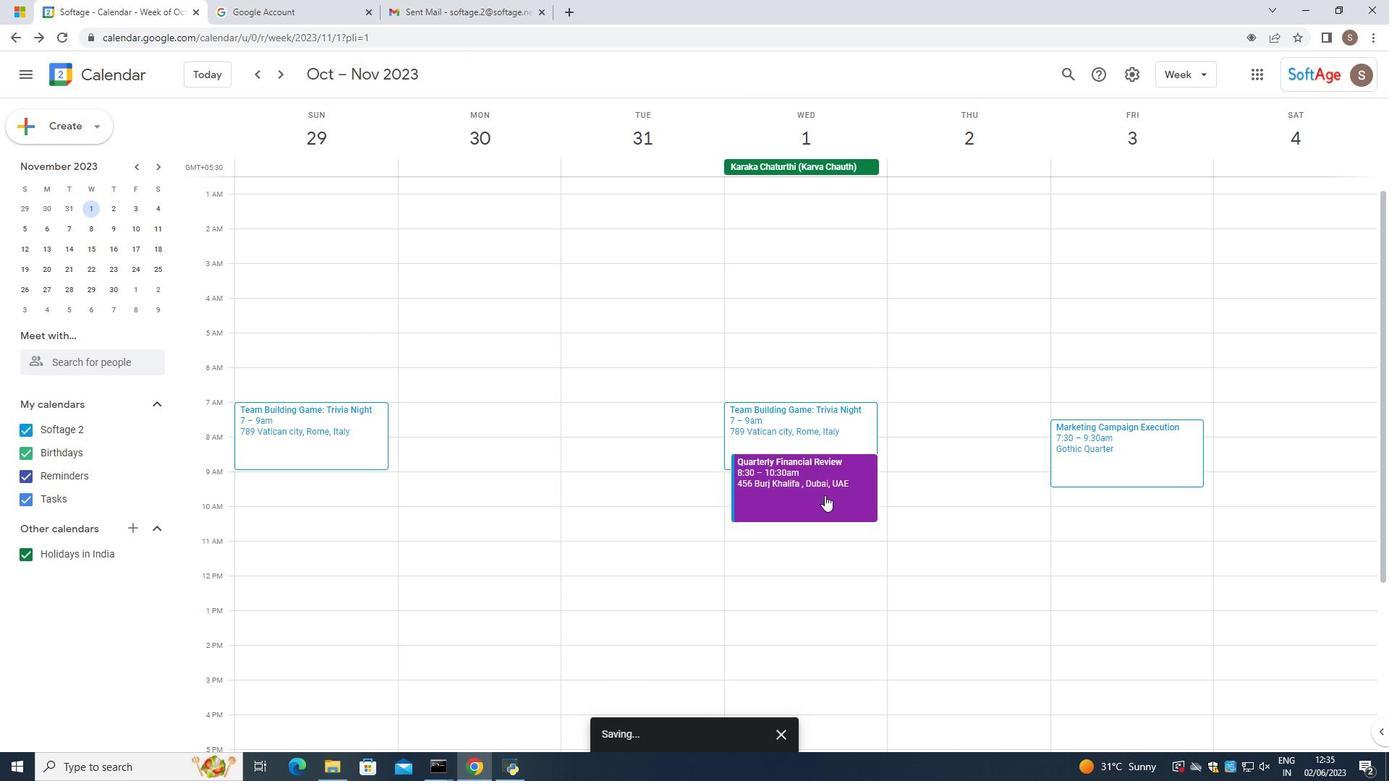 
Action: Mouse moved to (632, 262)
Screenshot: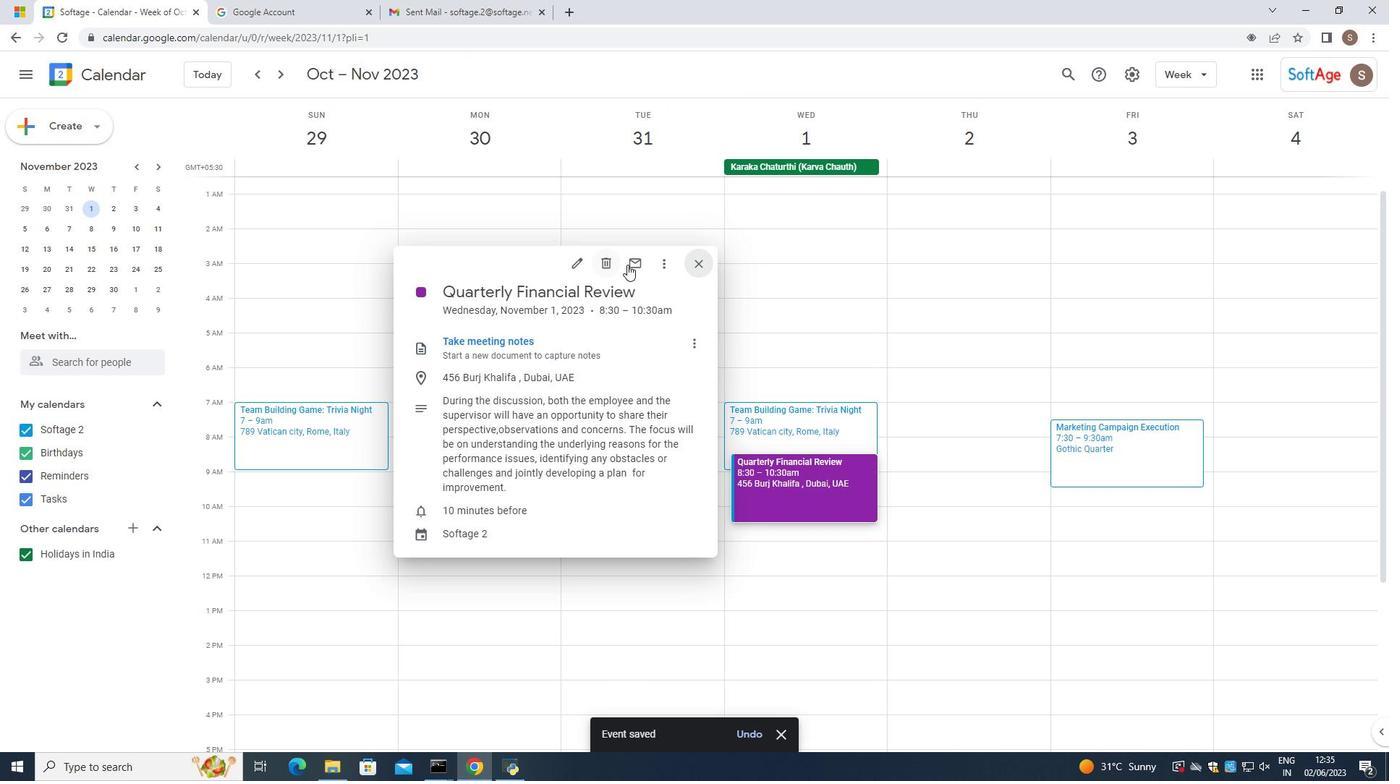 
Action: Mouse pressed left at (632, 262)
Screenshot: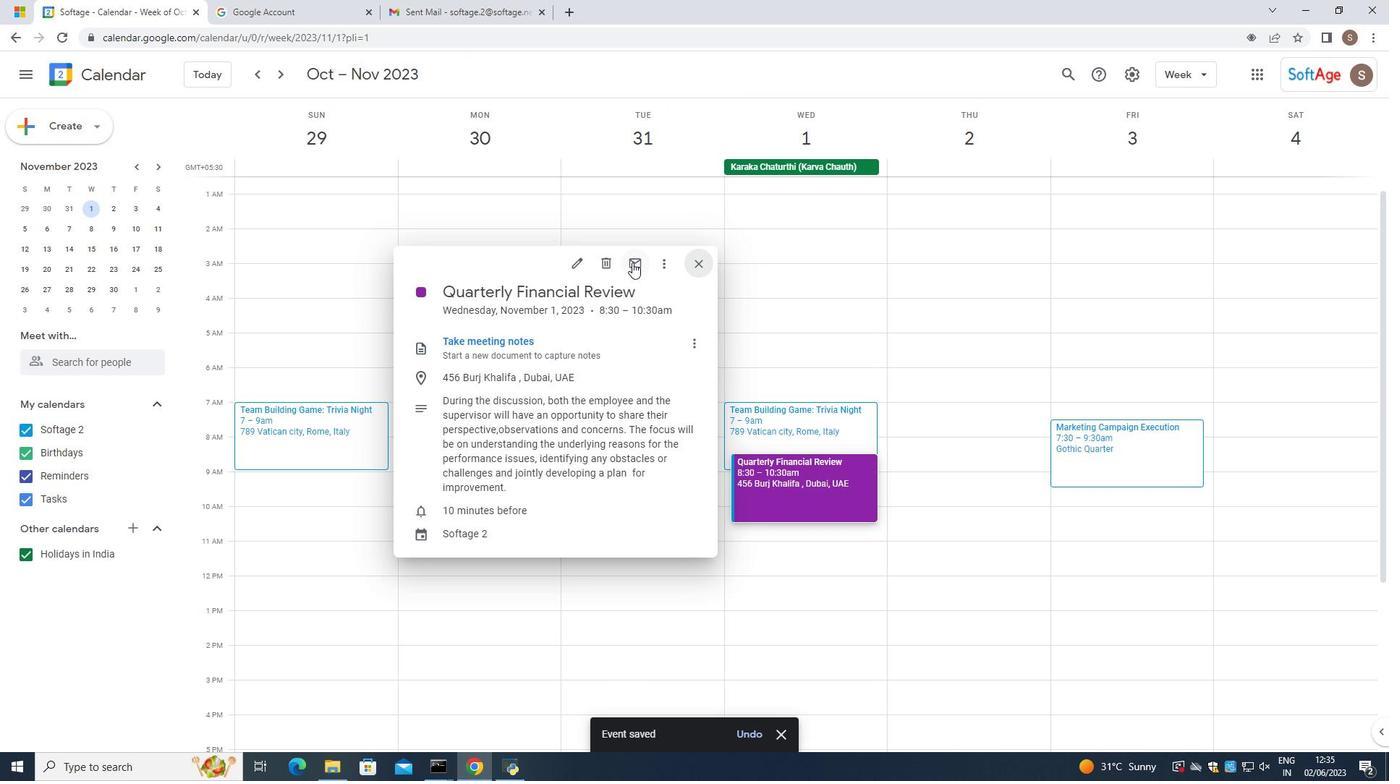 
Action: Mouse moved to (545, 338)
Screenshot: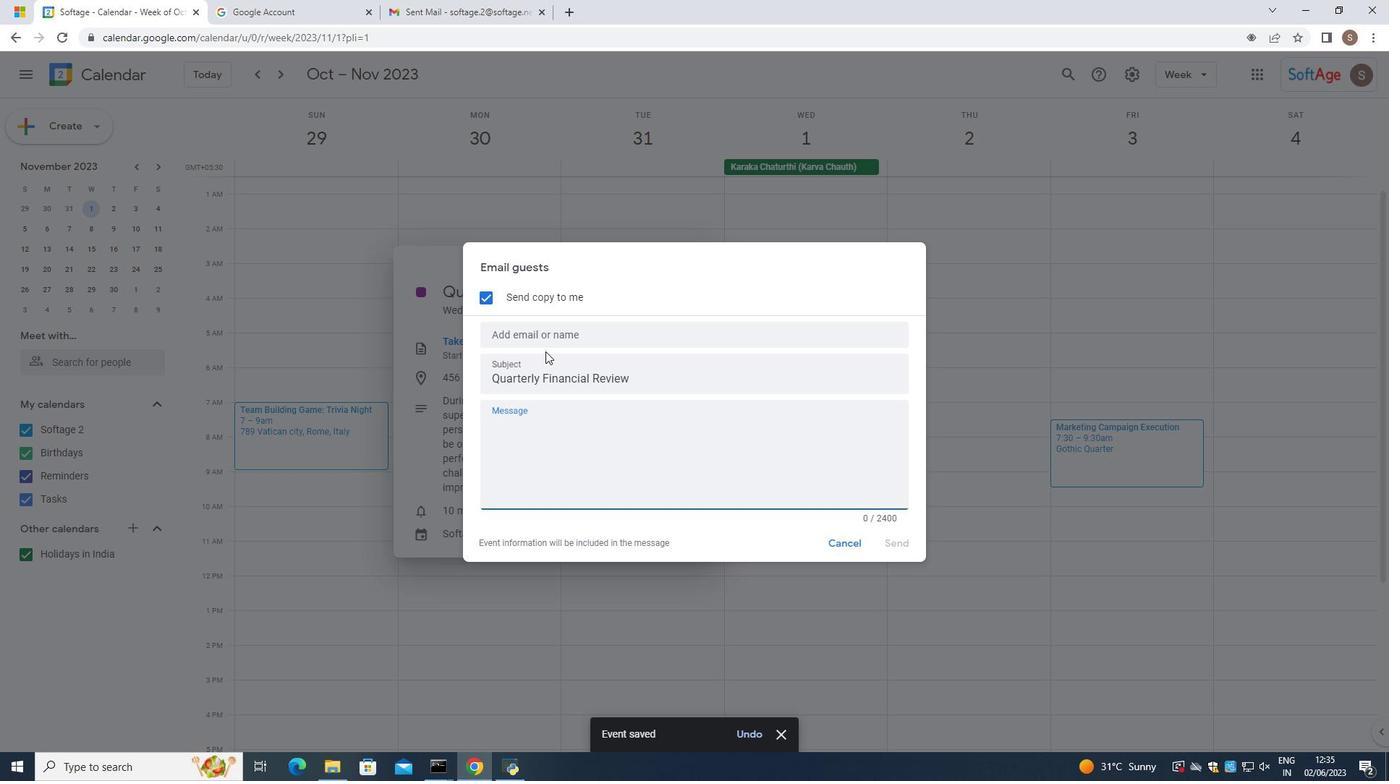 
Action: Mouse pressed left at (545, 338)
Screenshot: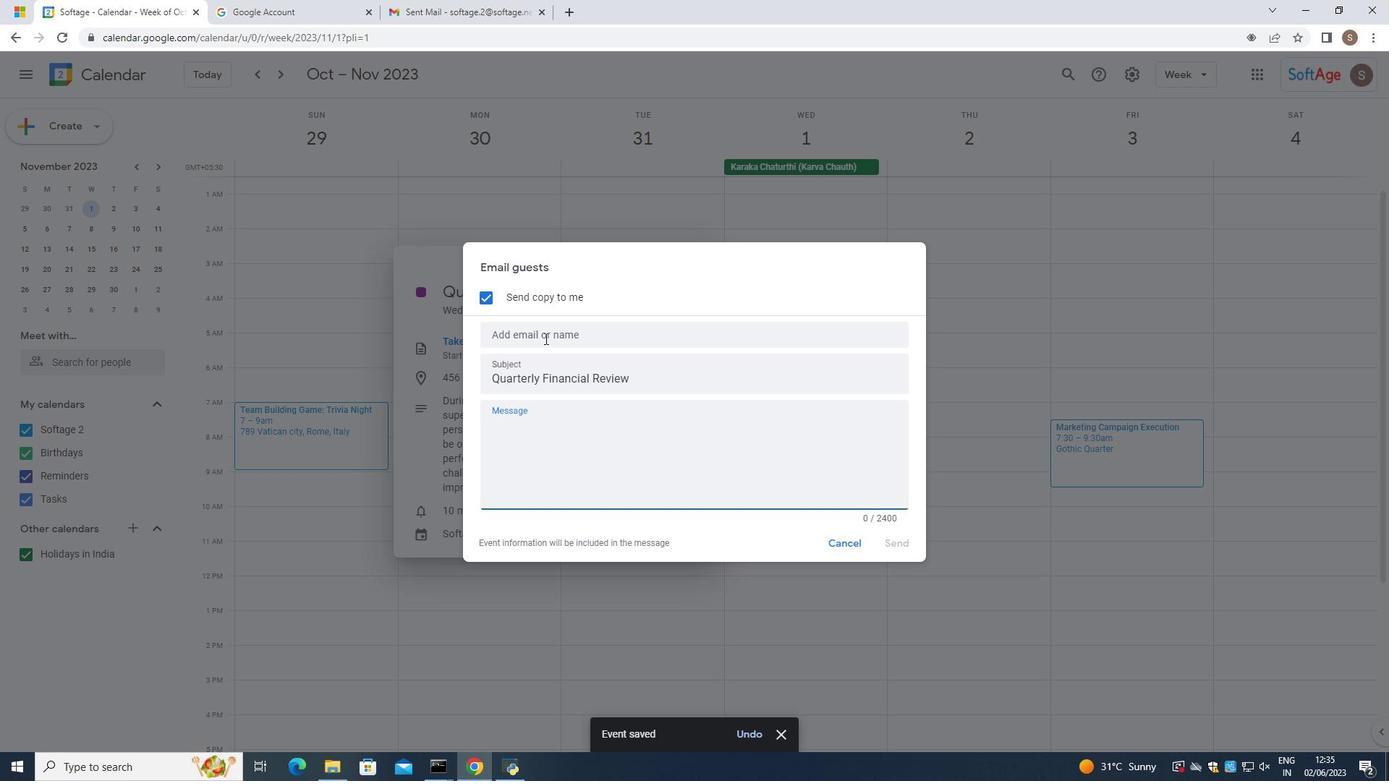 
Action: Mouse moved to (548, 336)
Screenshot: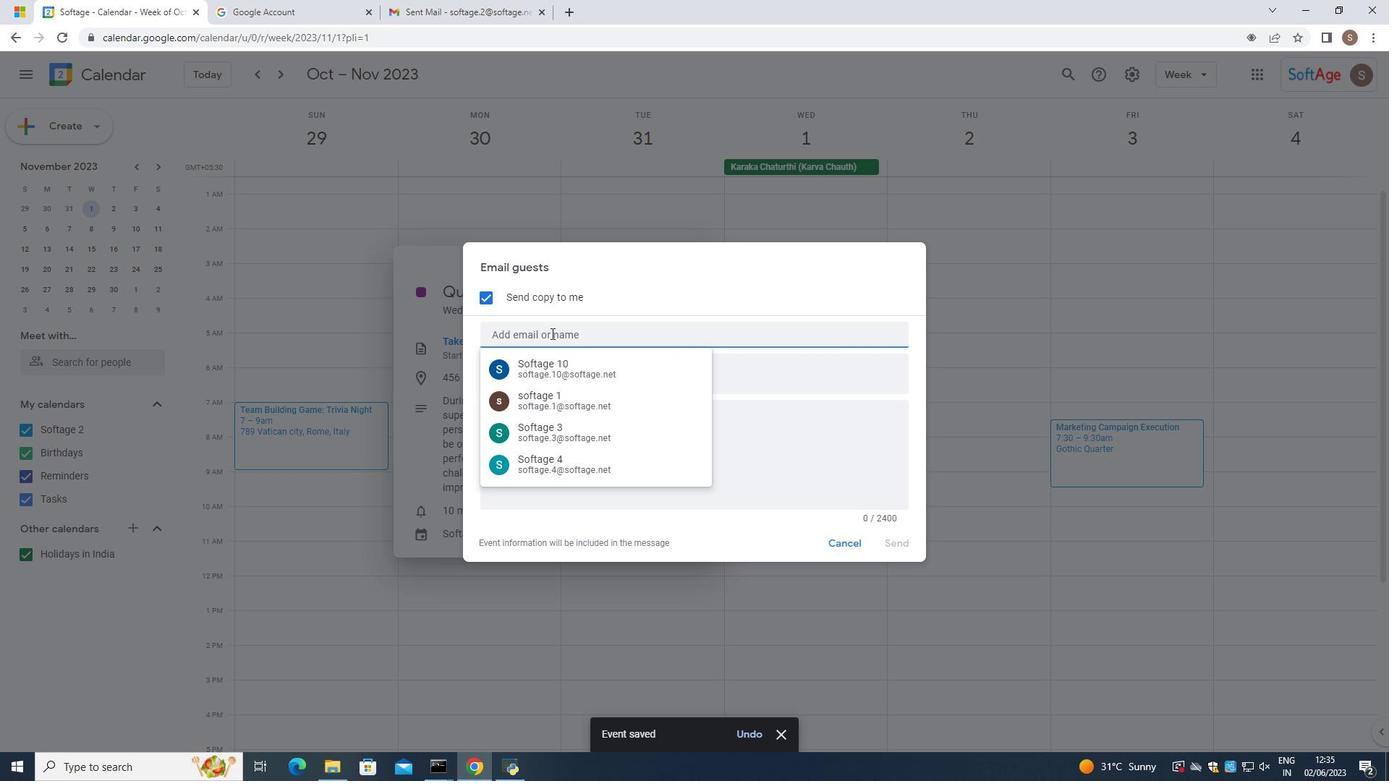 
Action: Key pressed SOFTAGE.10
Screenshot: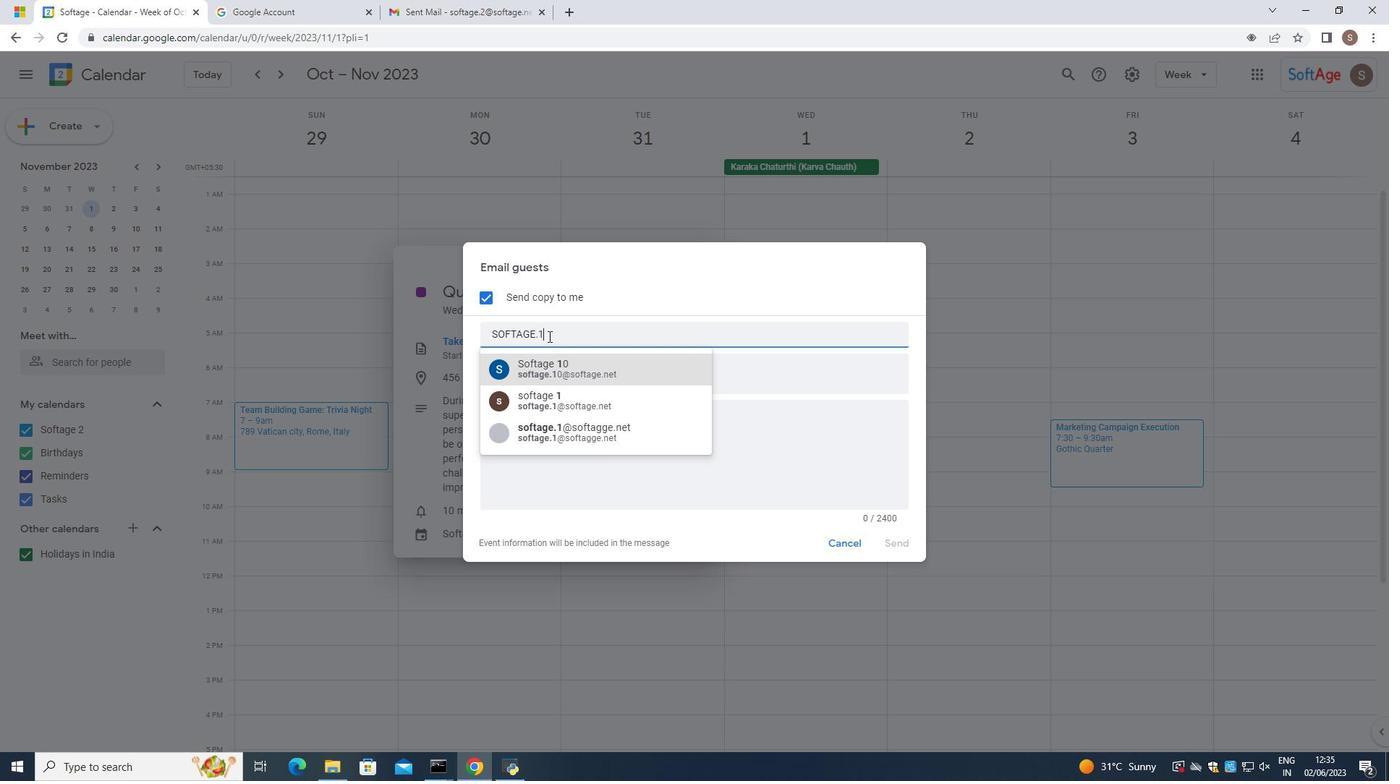 
Action: Mouse moved to (546, 367)
Screenshot: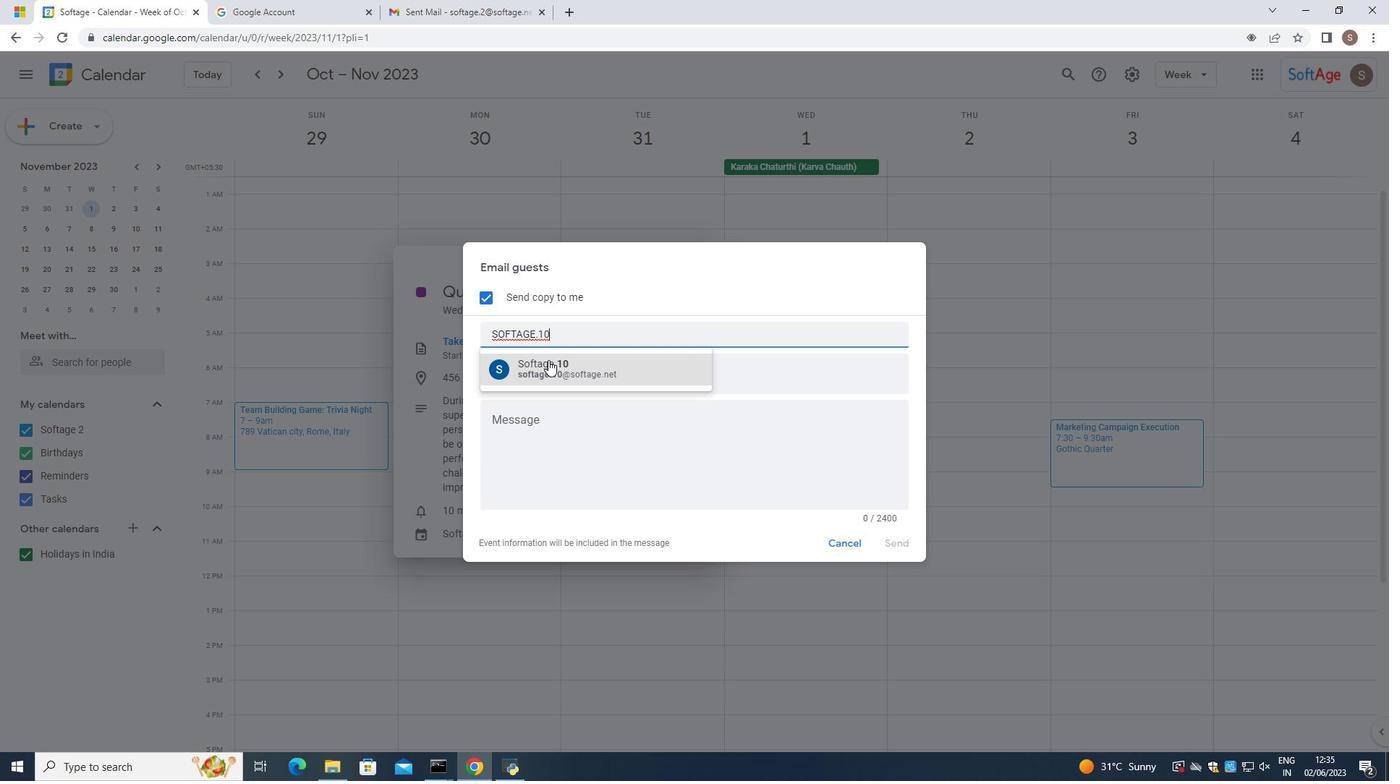 
Action: Mouse pressed left at (546, 367)
Screenshot: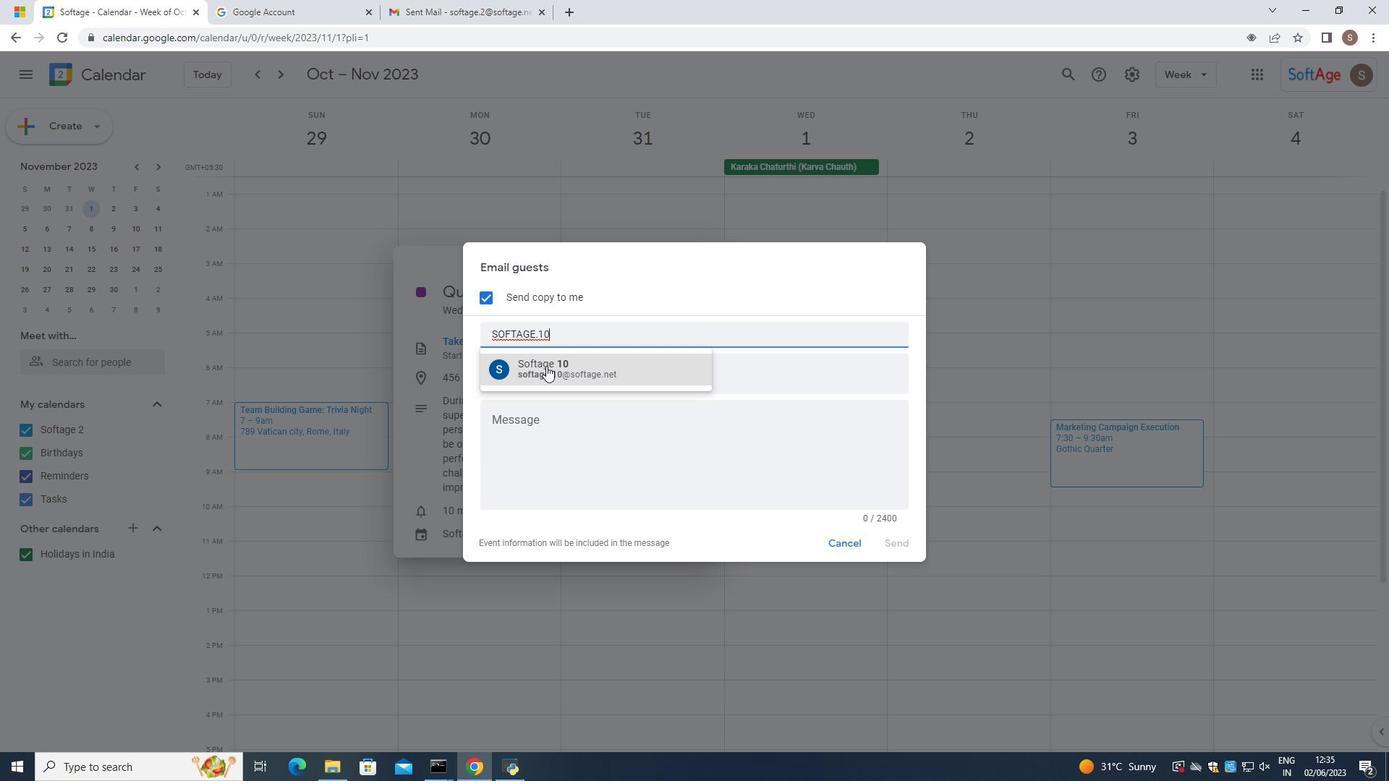 
Action: Mouse moved to (543, 343)
Screenshot: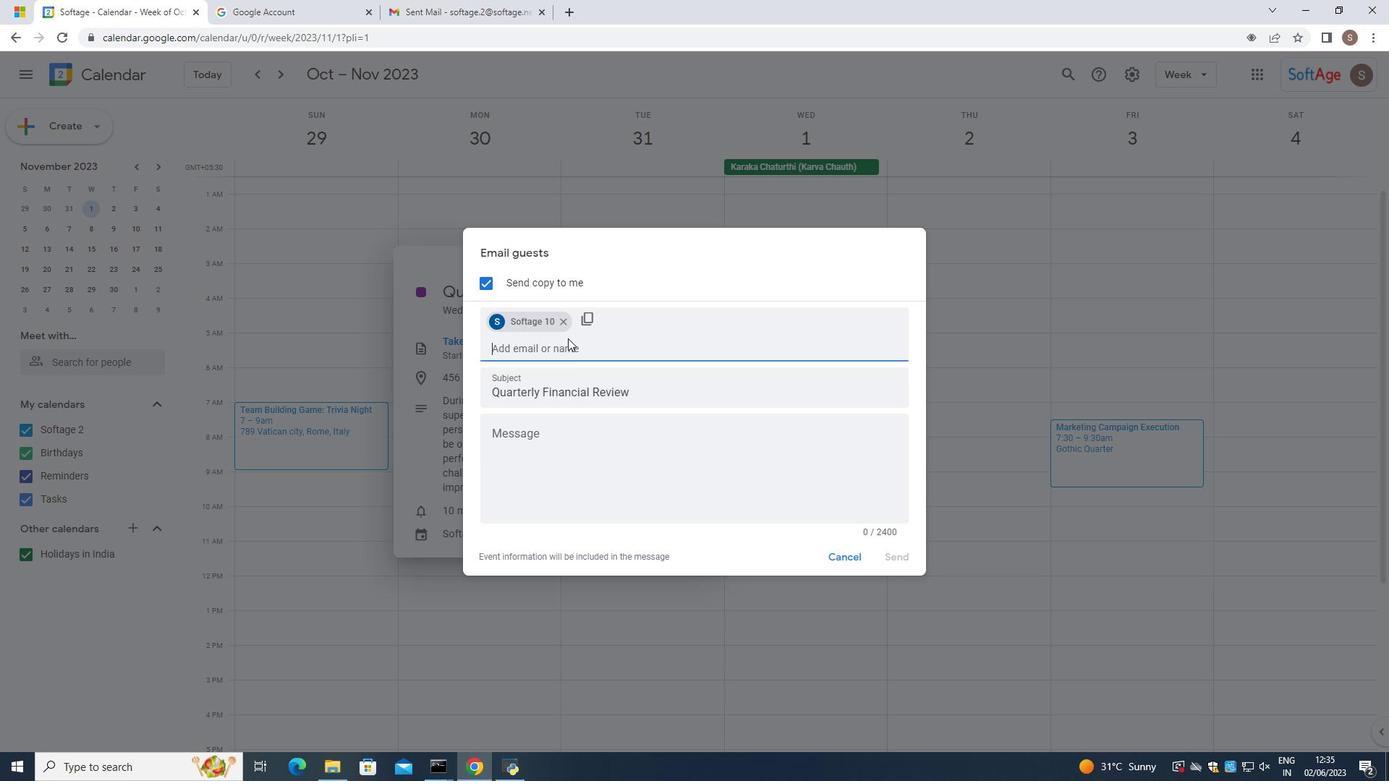 
Action: Key pressed SOFATGE.1<Key.backspace>
Screenshot: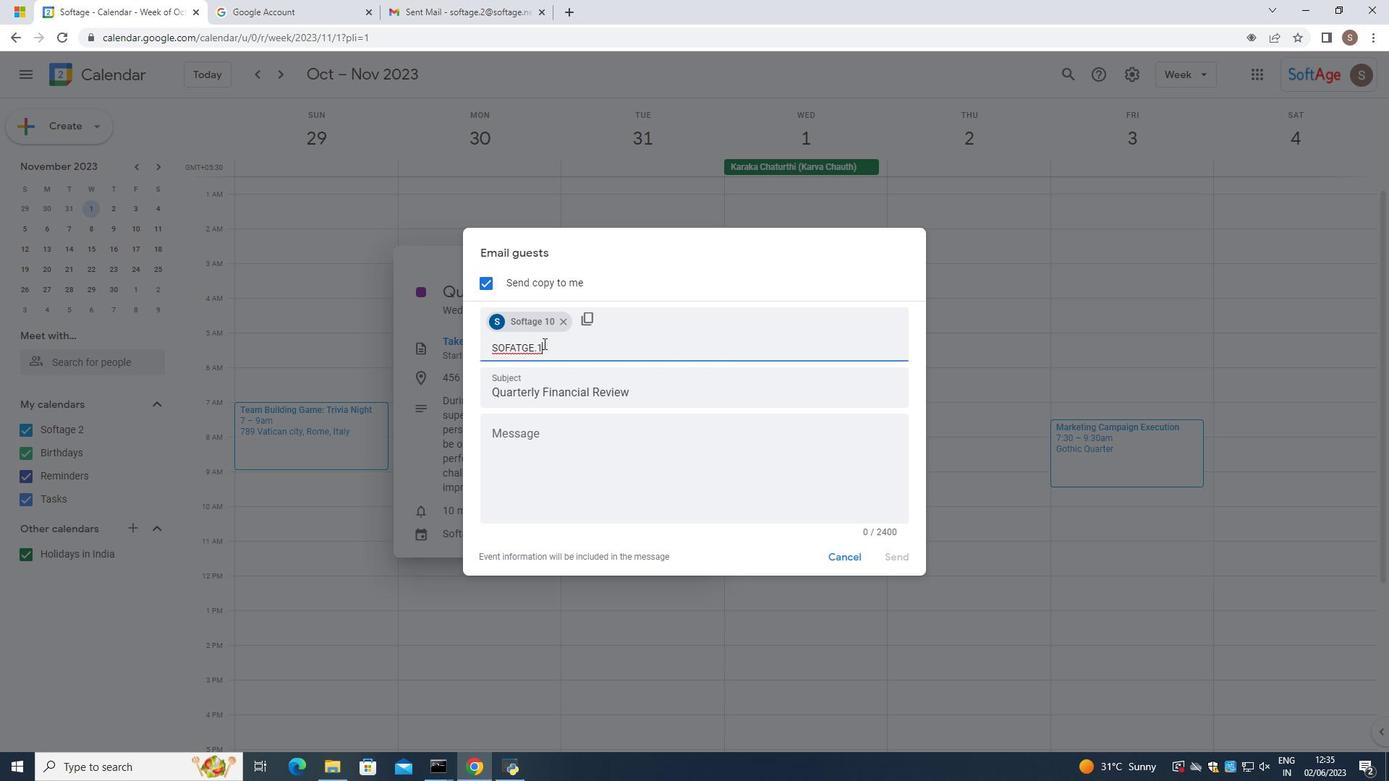 
Action: Mouse moved to (552, 337)
Screenshot: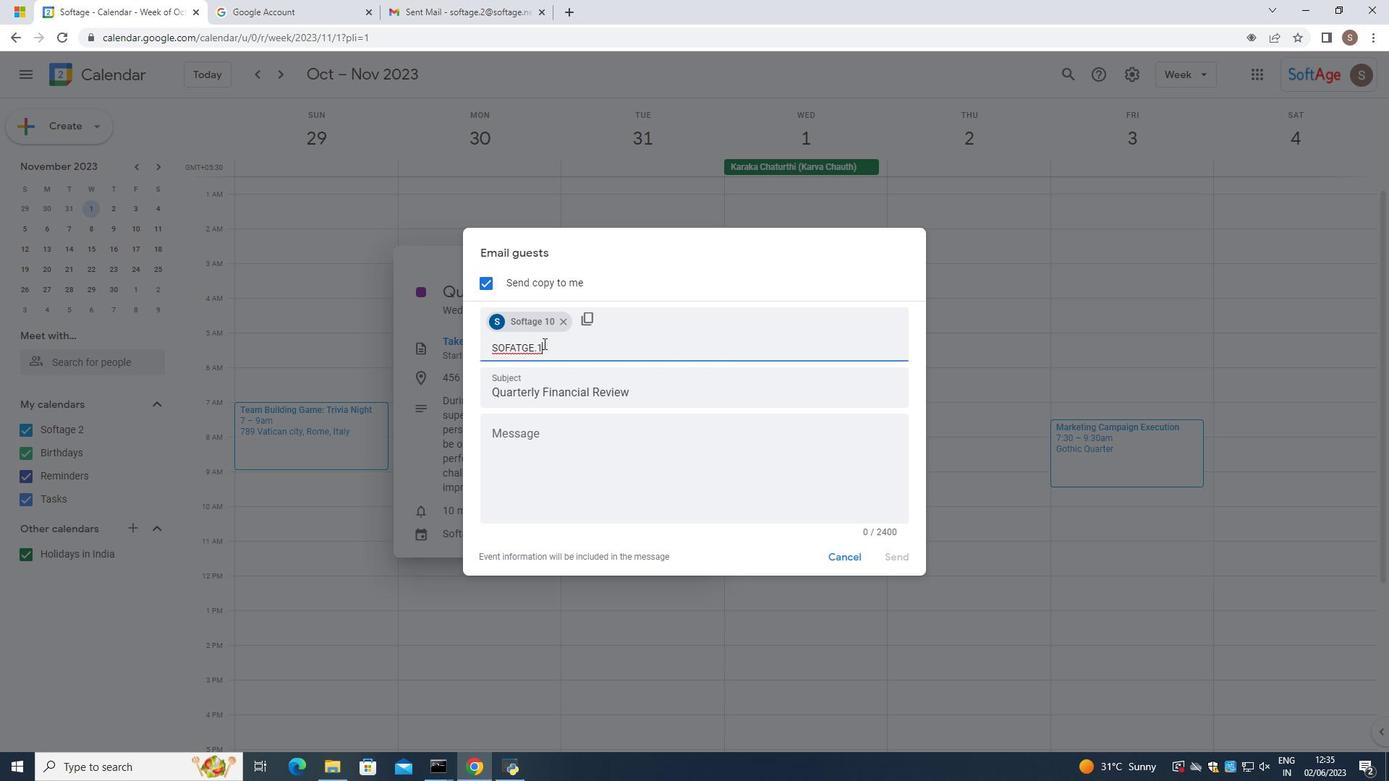 
Action: Key pressed <Key.backspace><Key.backspace><Key.backspace><Key.backspace><Key.backspace><Key.backspace><Key.backspace><Key.backspace><Key.backspace><Key.backspace><Key.backspace><Key.backspace><Key.backspace><Key.backspace><Key.backspace><Key.backspace><Key.backspace><Key.backspace><Key.backspace><Key.caps_lock>s<Key.caps_lock>
Screenshot: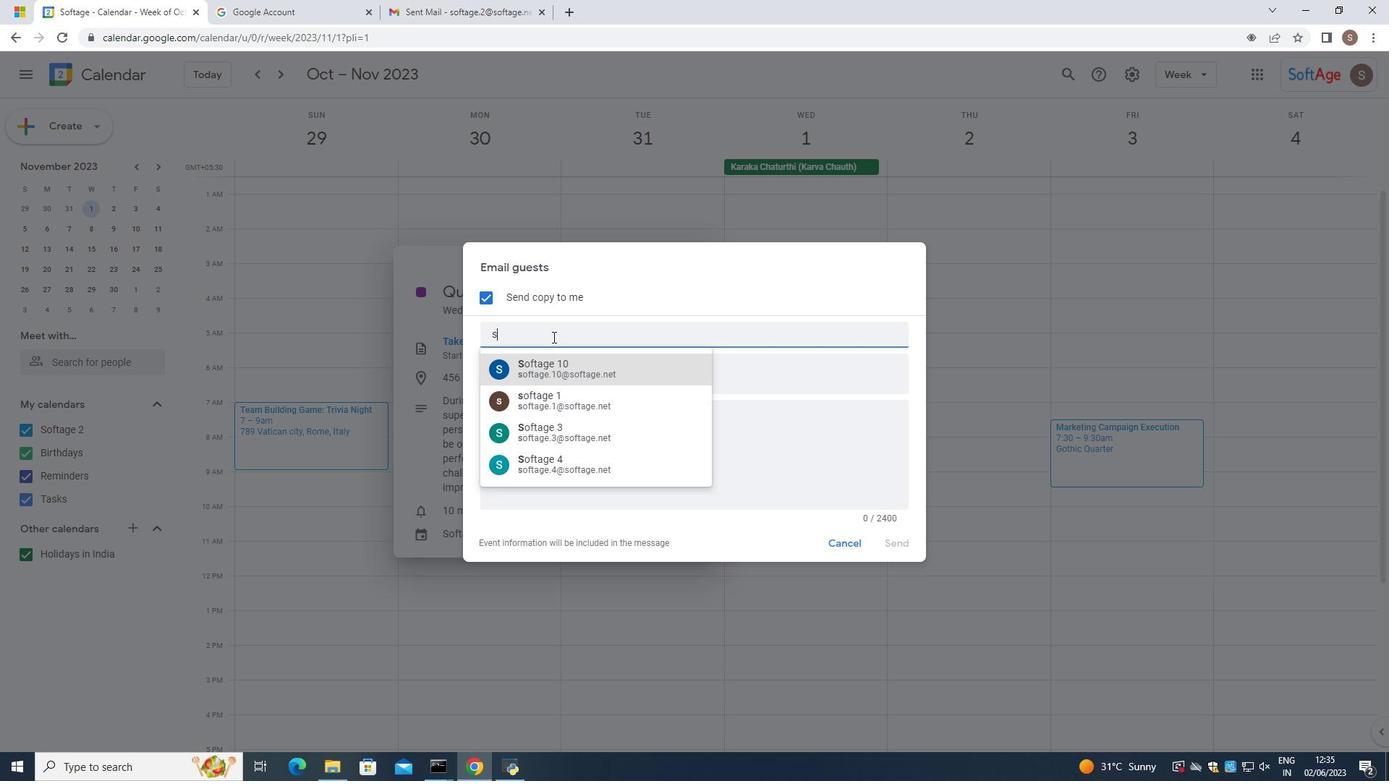 
Action: Mouse moved to (521, 389)
Screenshot: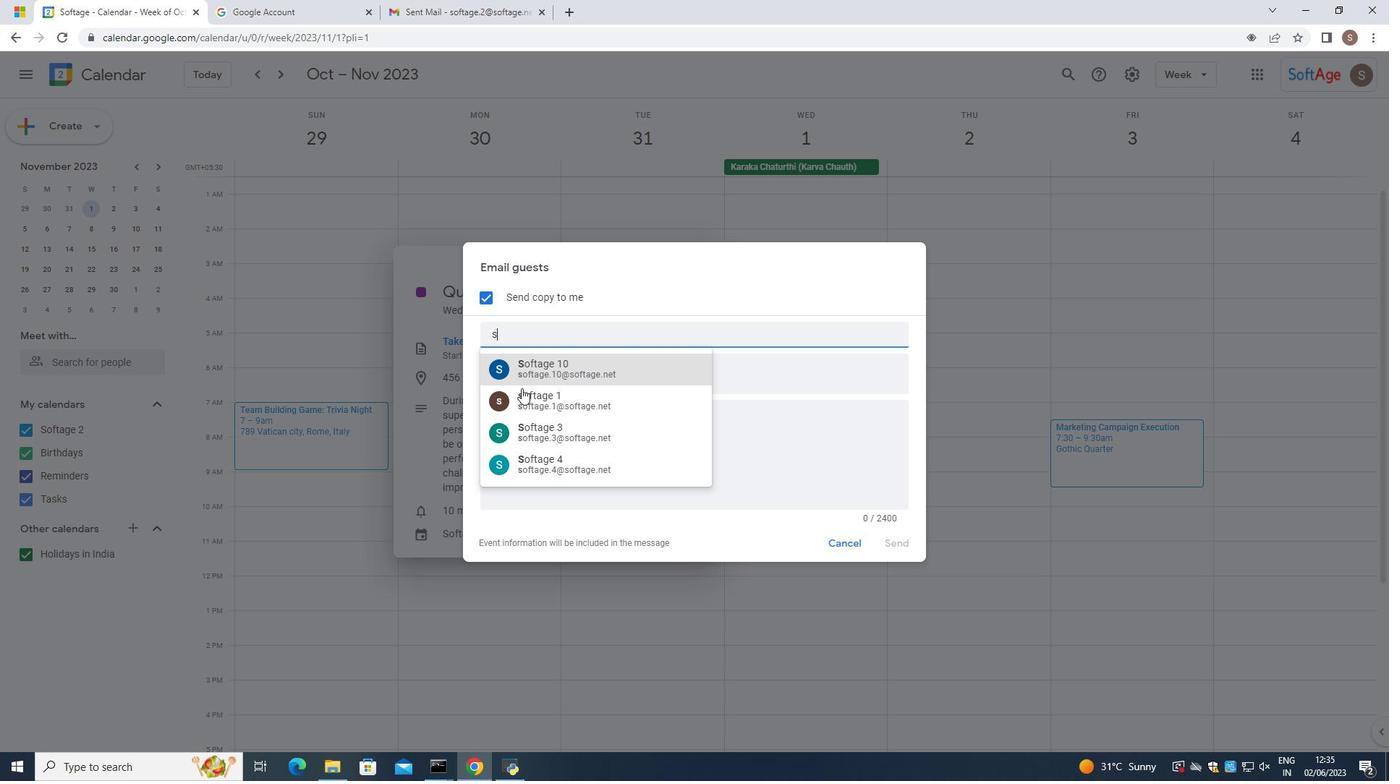 
Action: Mouse pressed left at (521, 389)
Screenshot: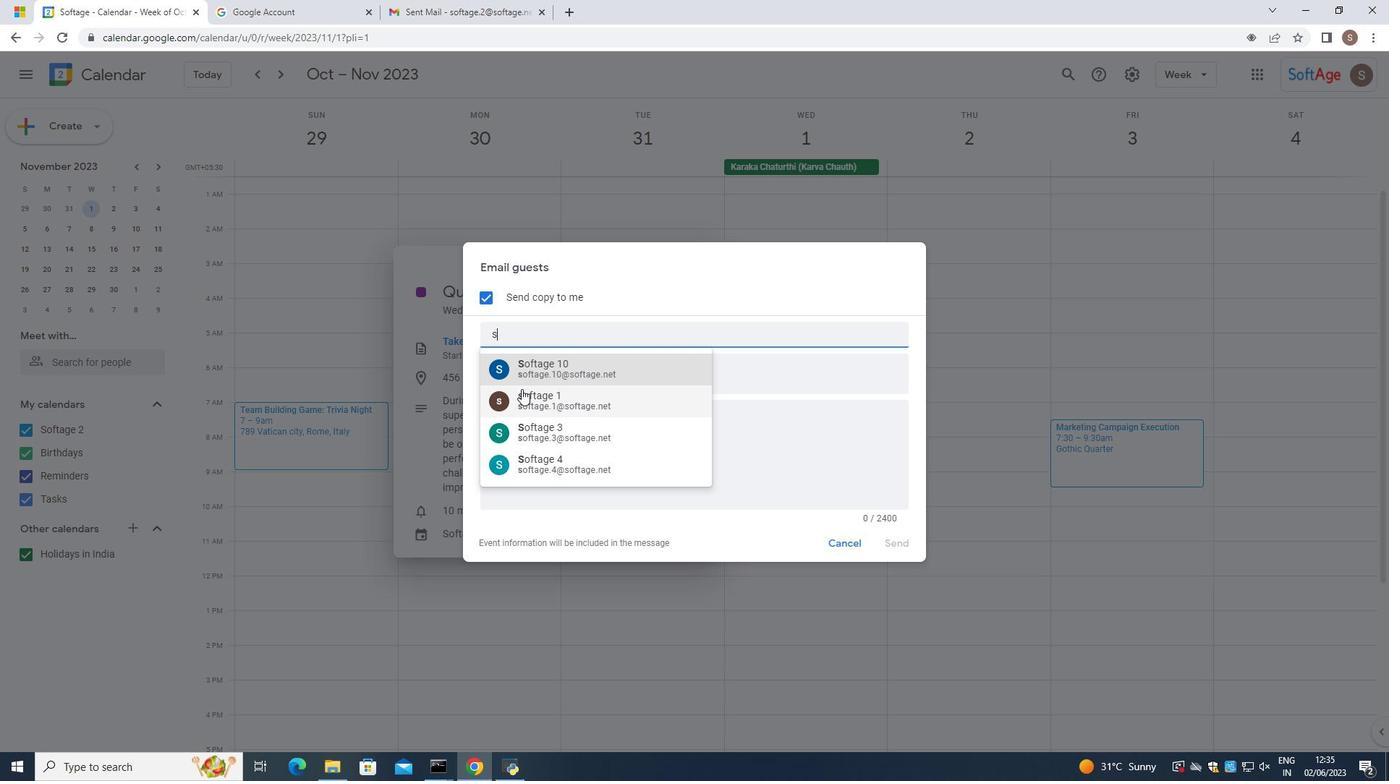
Action: Mouse moved to (489, 348)
Screenshot: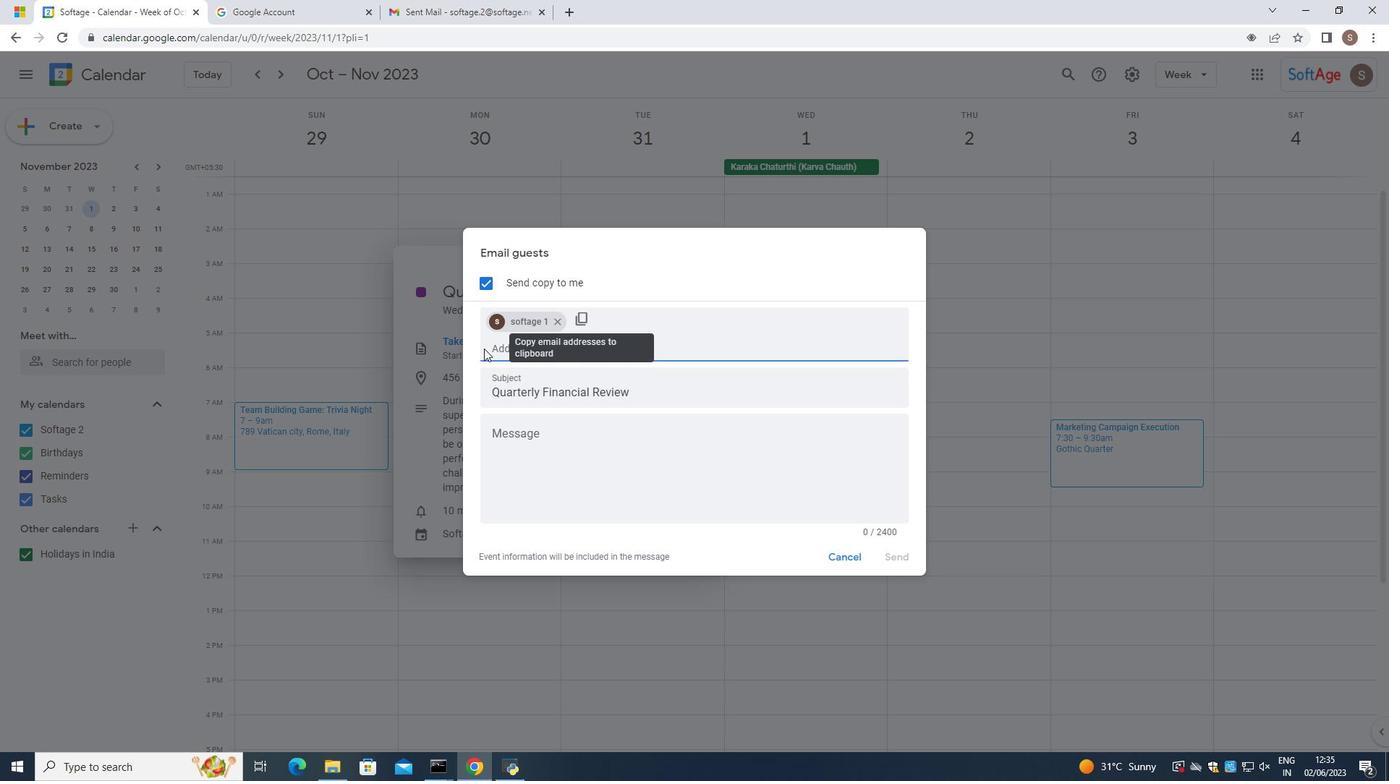 
Action: Mouse pressed left at (489, 348)
Screenshot: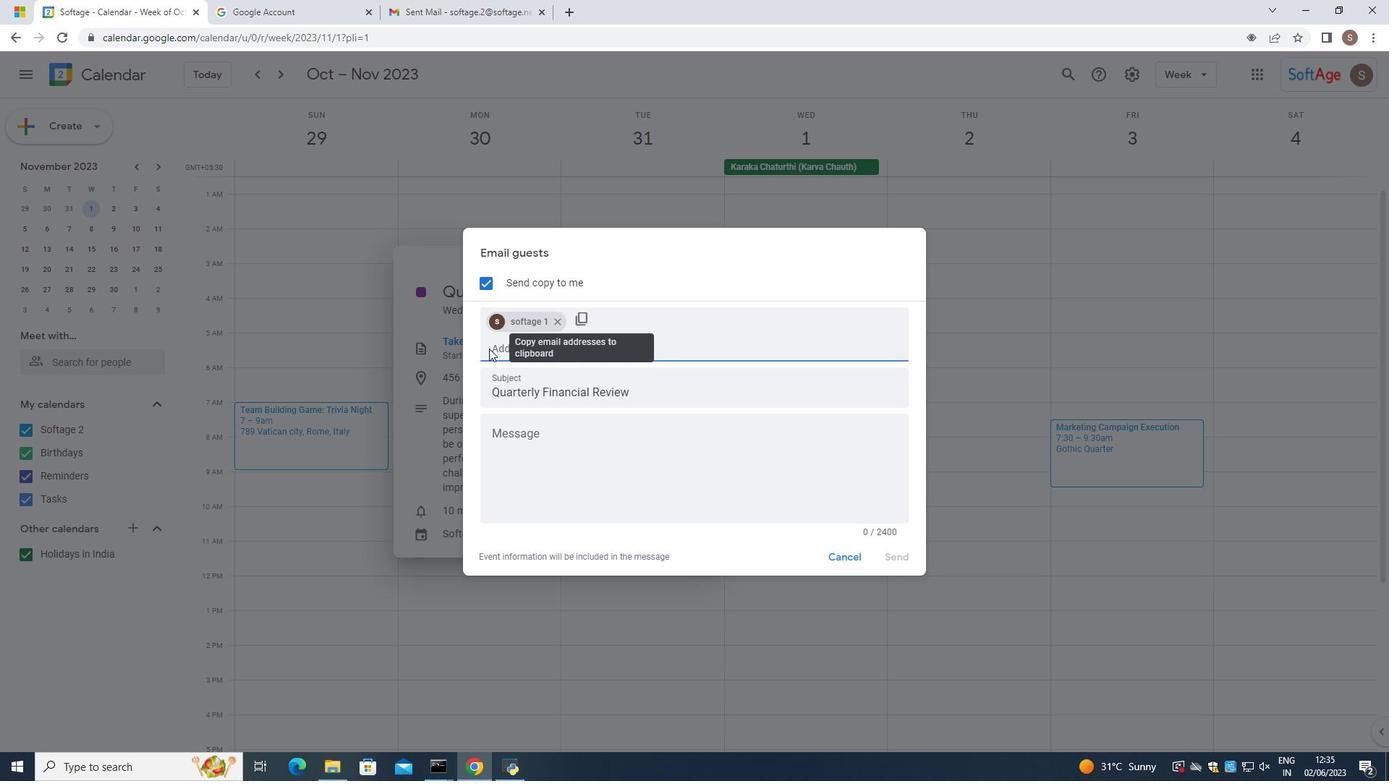 
Action: Mouse moved to (505, 390)
Screenshot: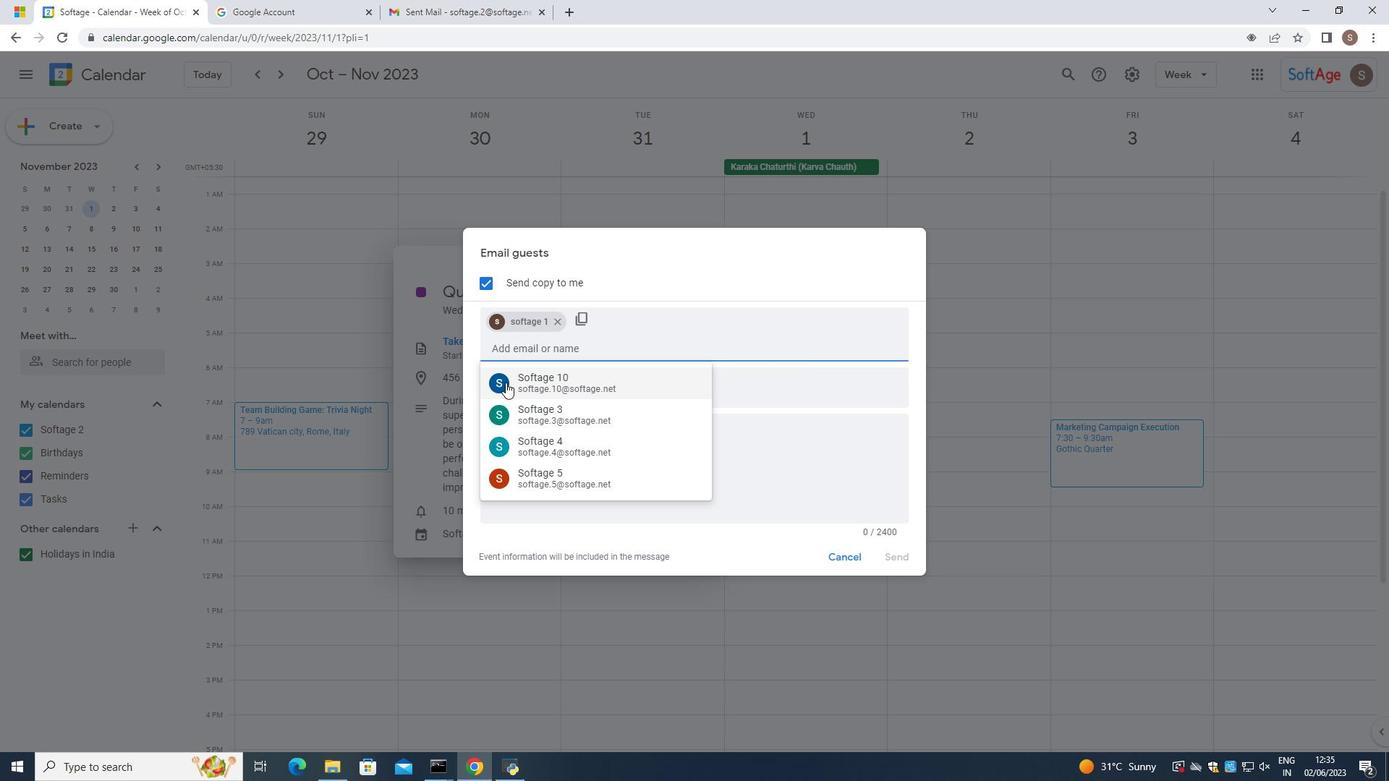 
Action: Mouse pressed left at (505, 390)
Screenshot: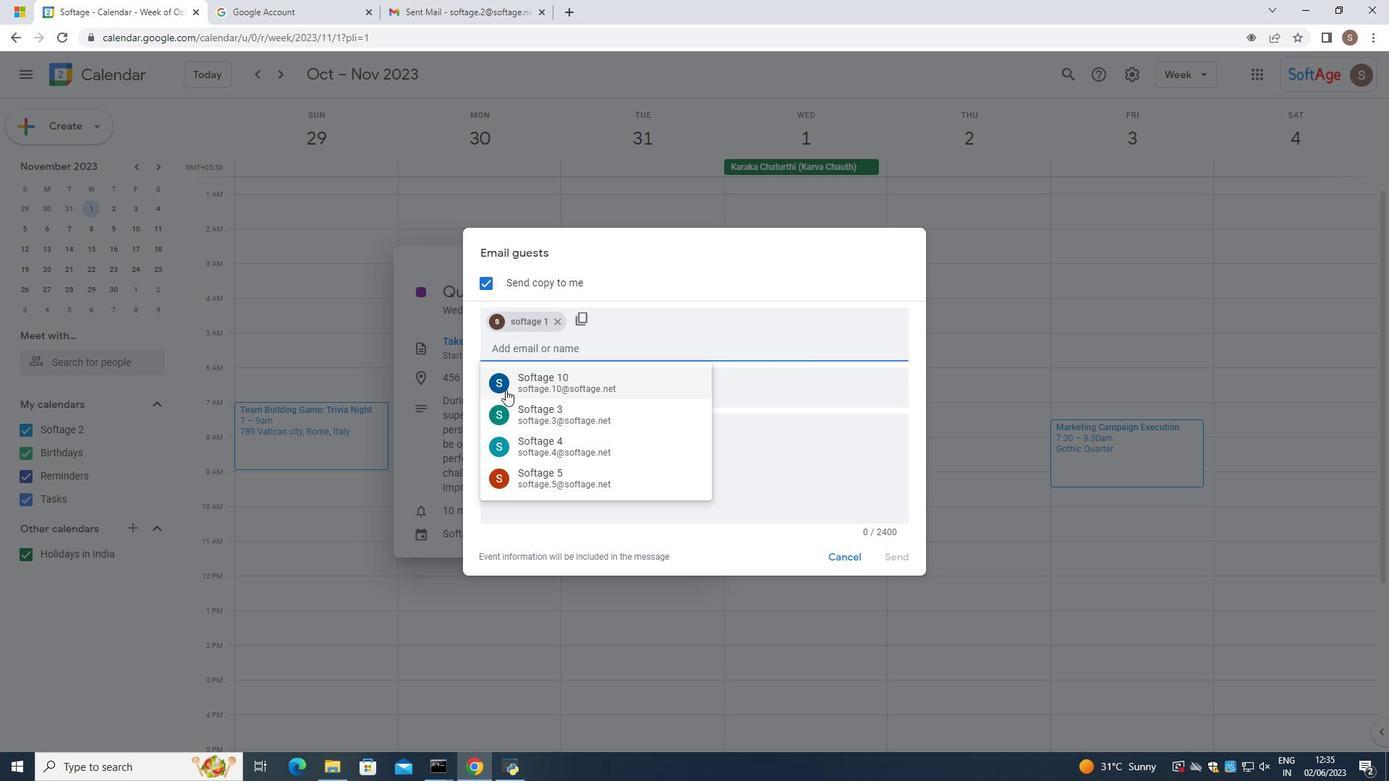 
Action: Mouse moved to (584, 477)
Screenshot: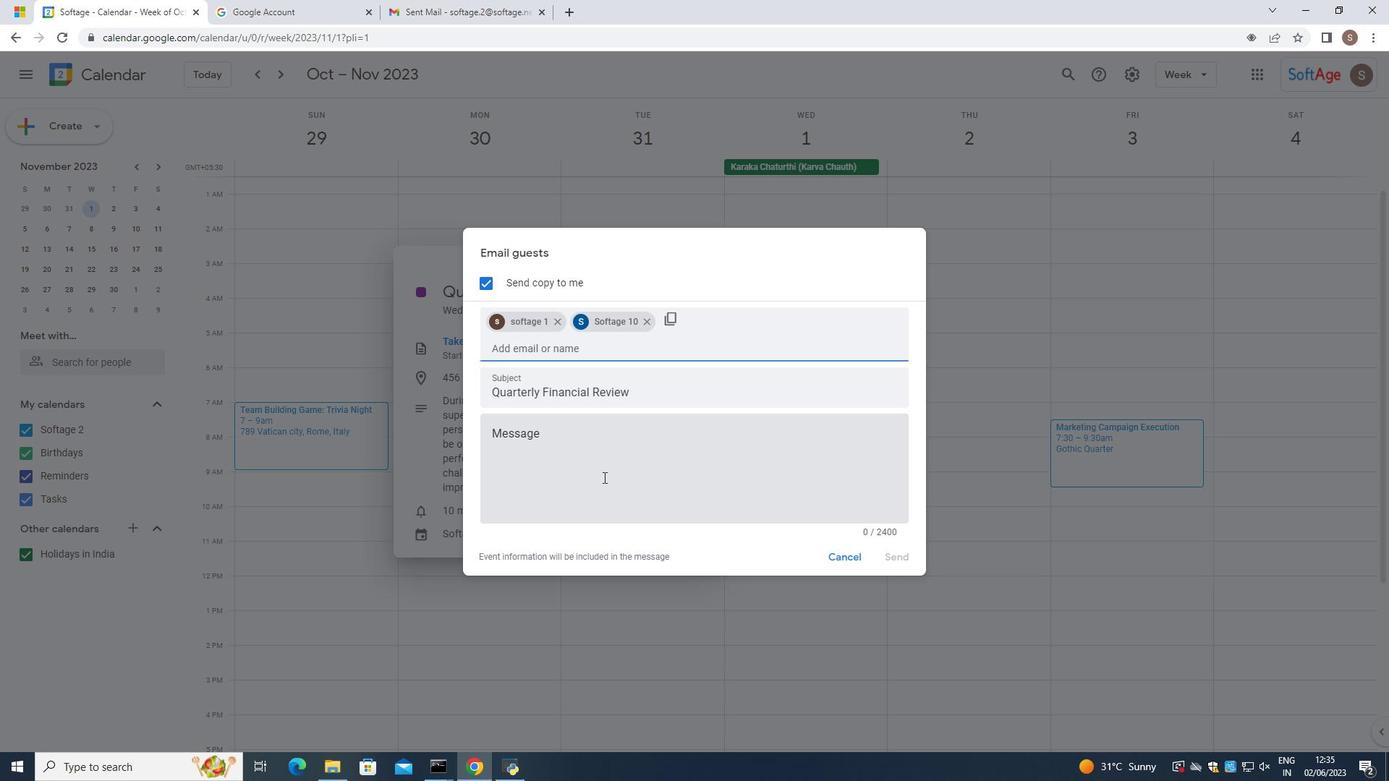 
Action: Mouse pressed left at (584, 477)
Screenshot: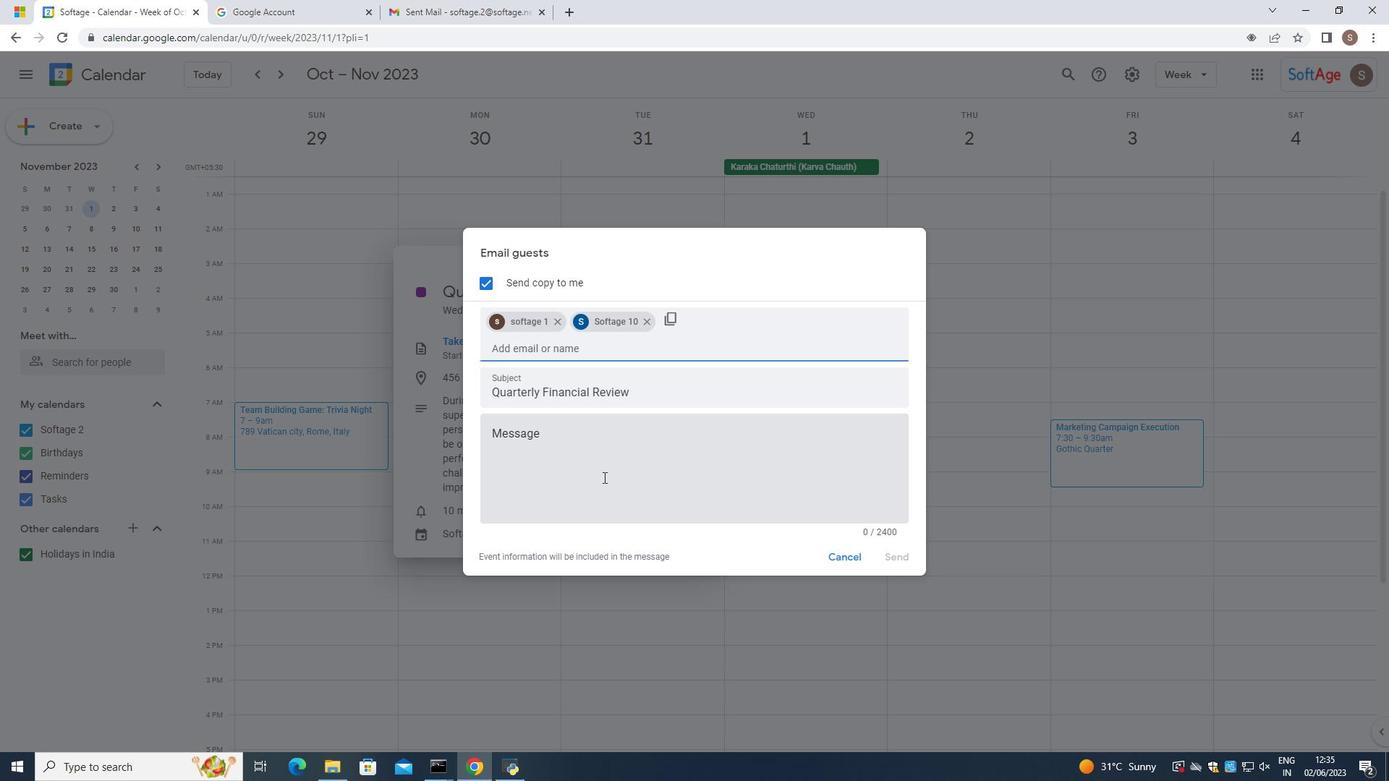
Action: Mouse moved to (581, 480)
Screenshot: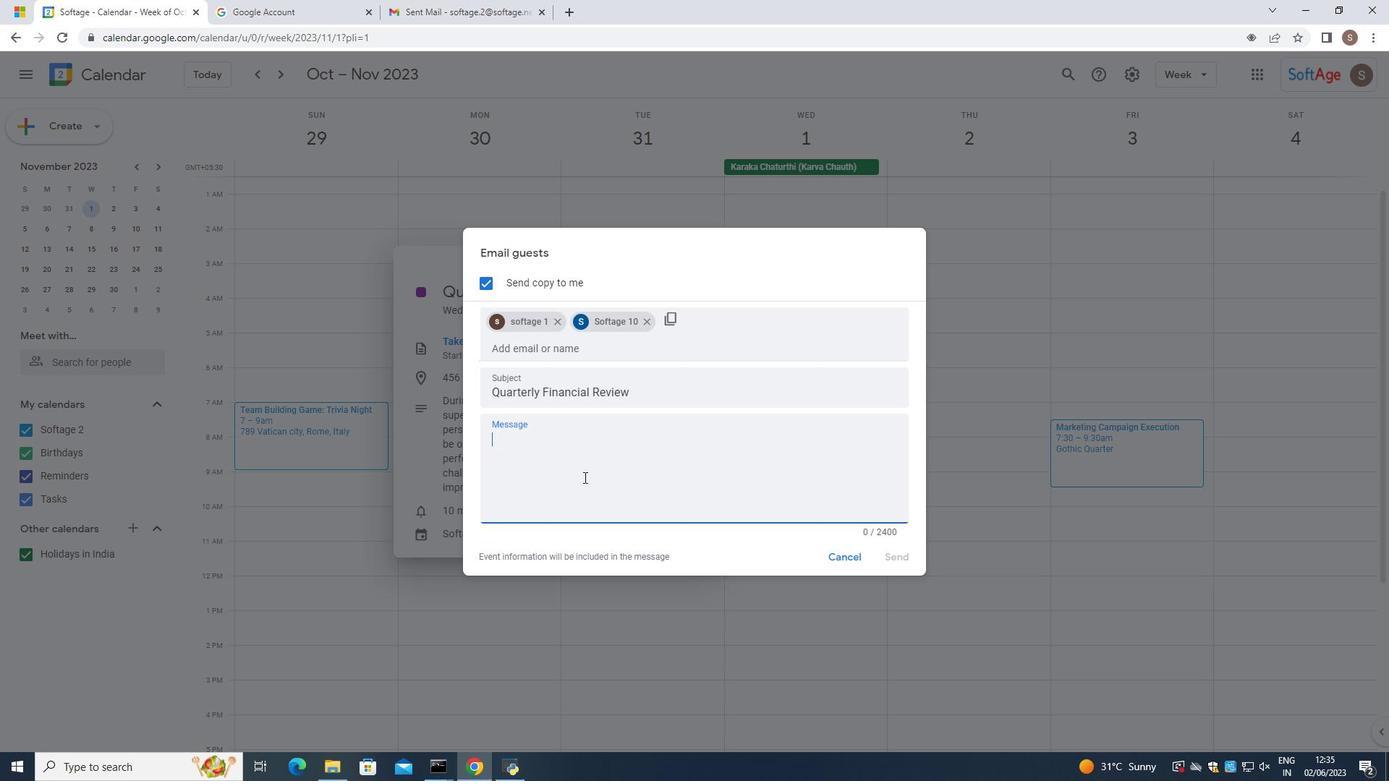 
Action: Key pressed <Key.caps_lock>part<Key.insert><Key.insert><Key.insert><Key.insert><Key.insert><Key.insert>
Screenshot: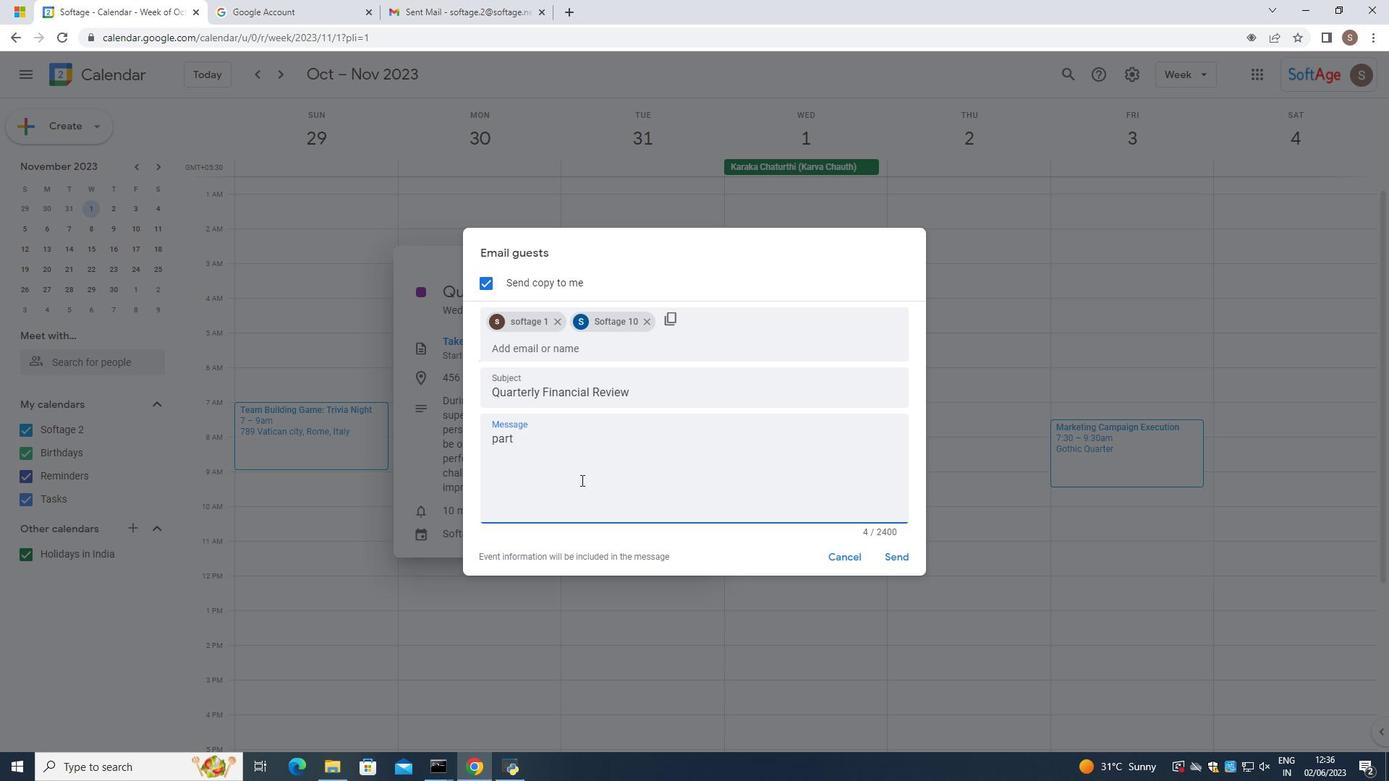 
Action: Mouse moved to (581, 480)
Screenshot: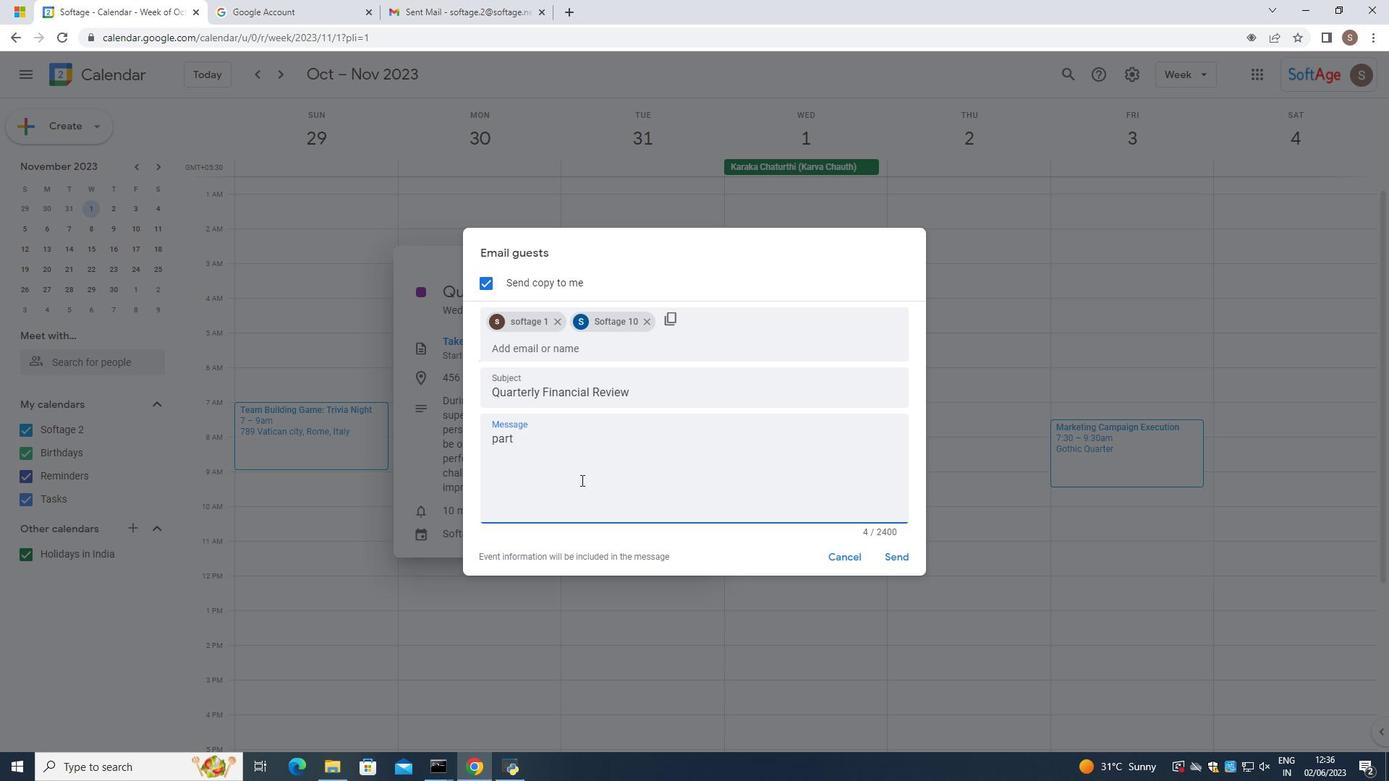 
Action: Key pressed ivci
Screenshot: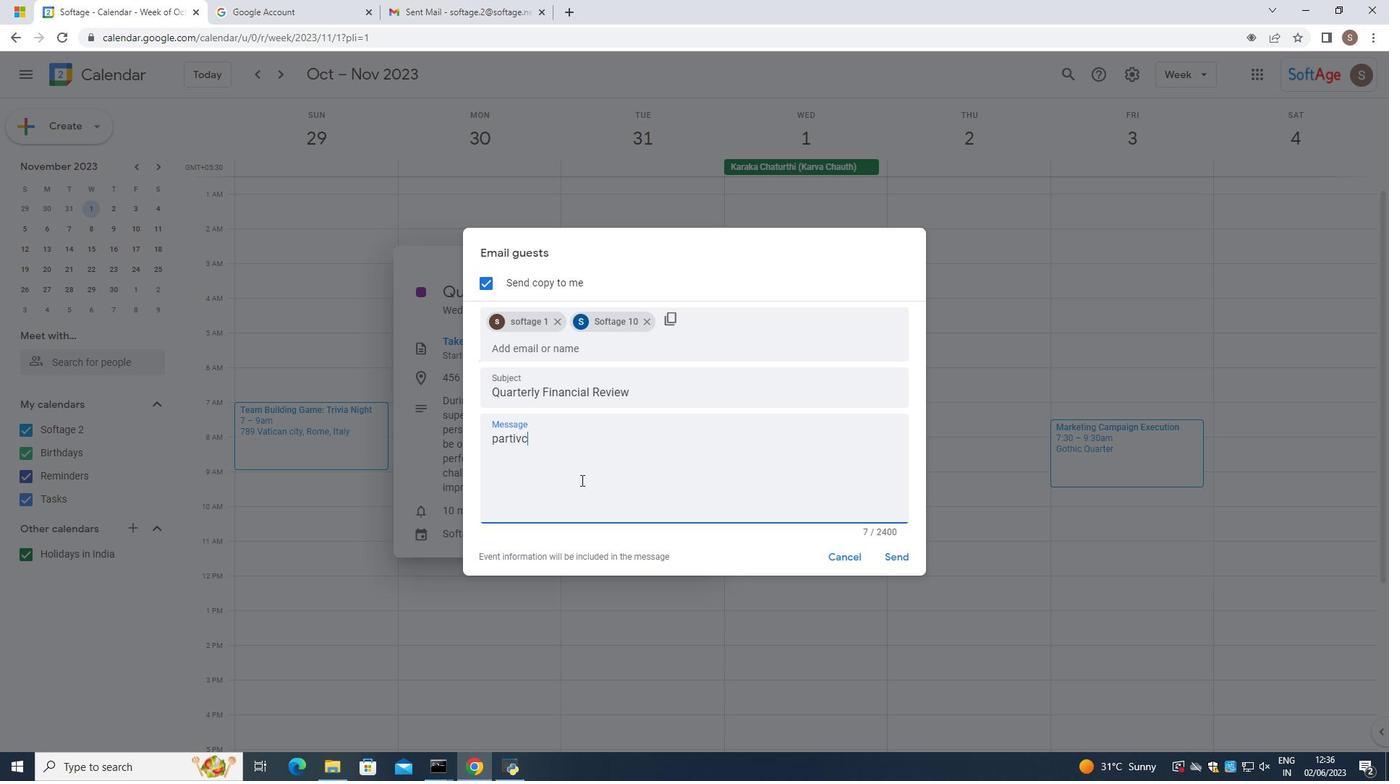 
Action: Mouse moved to (589, 479)
Screenshot: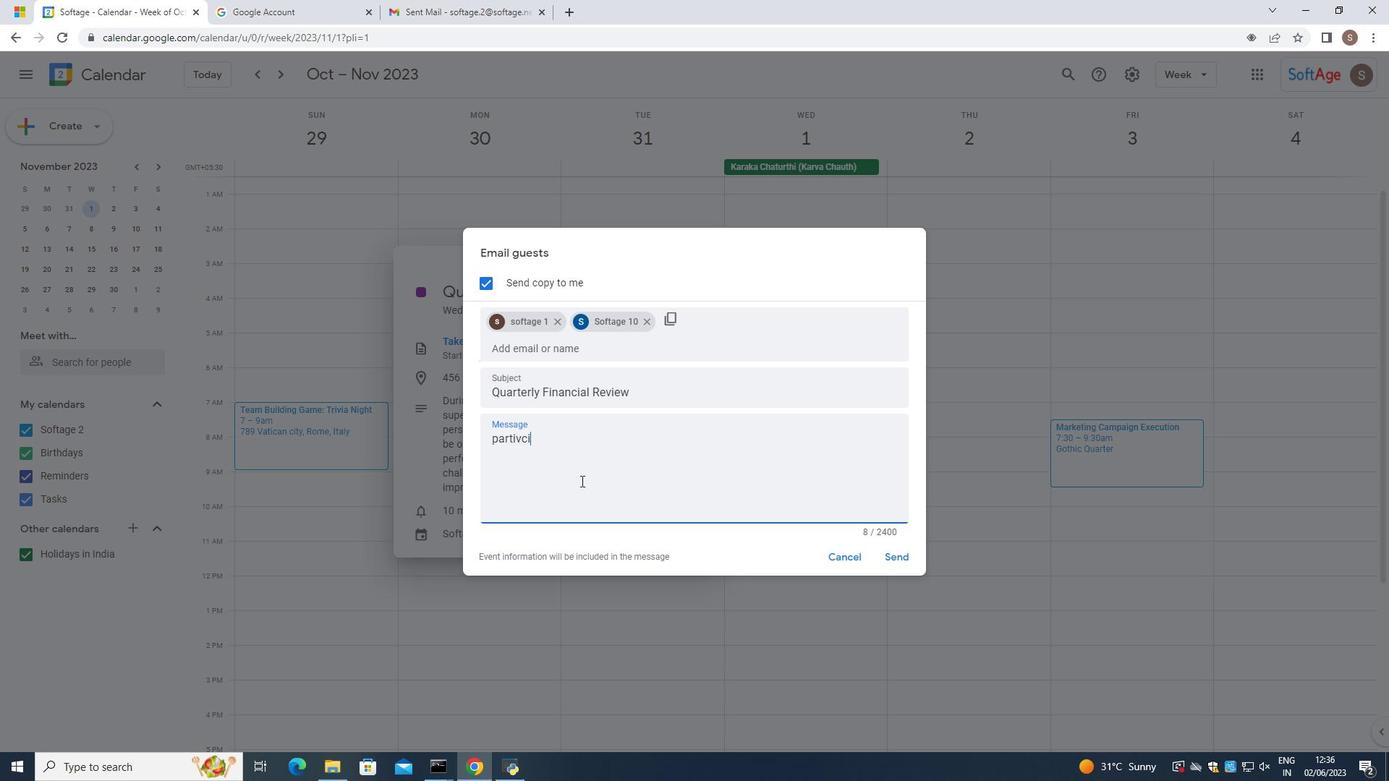 
Action: Key pressed p
Screenshot: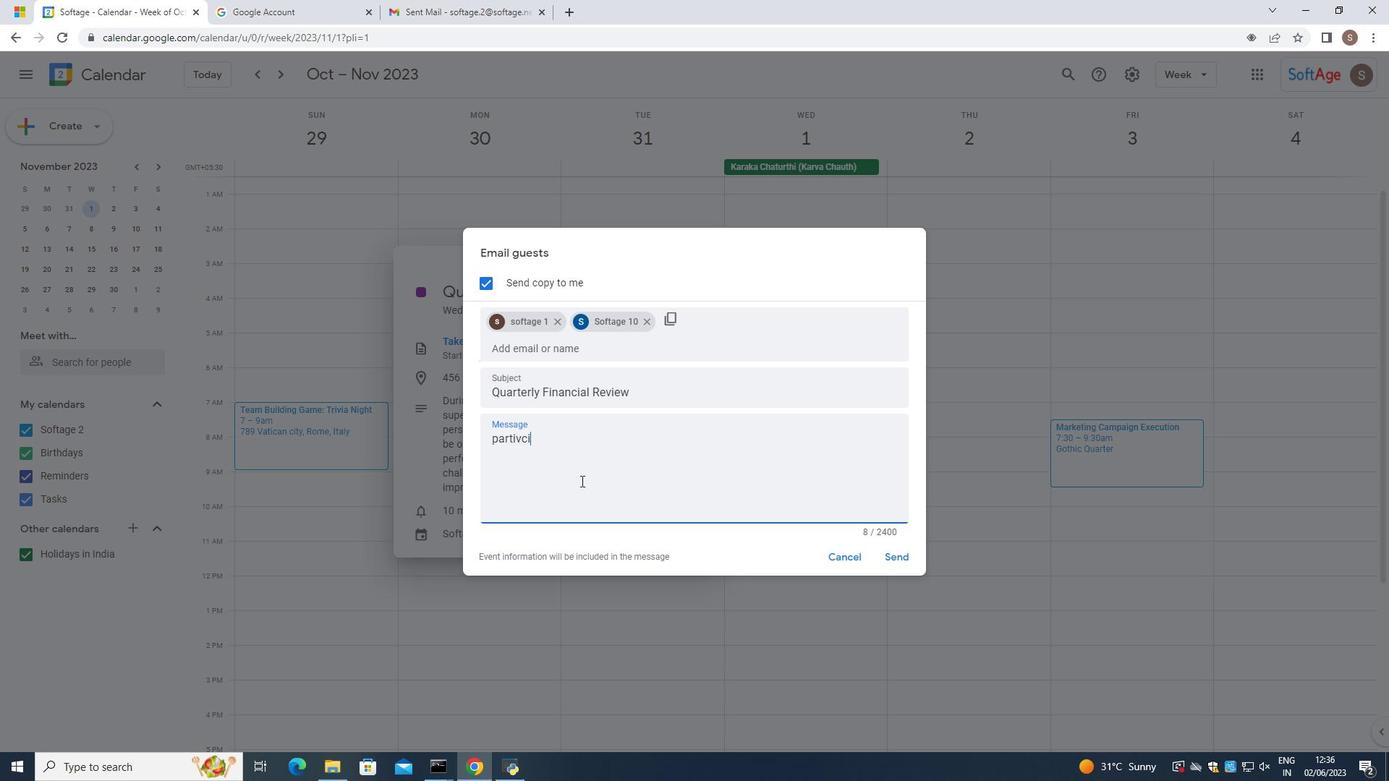 
Action: Mouse moved to (700, 489)
Screenshot: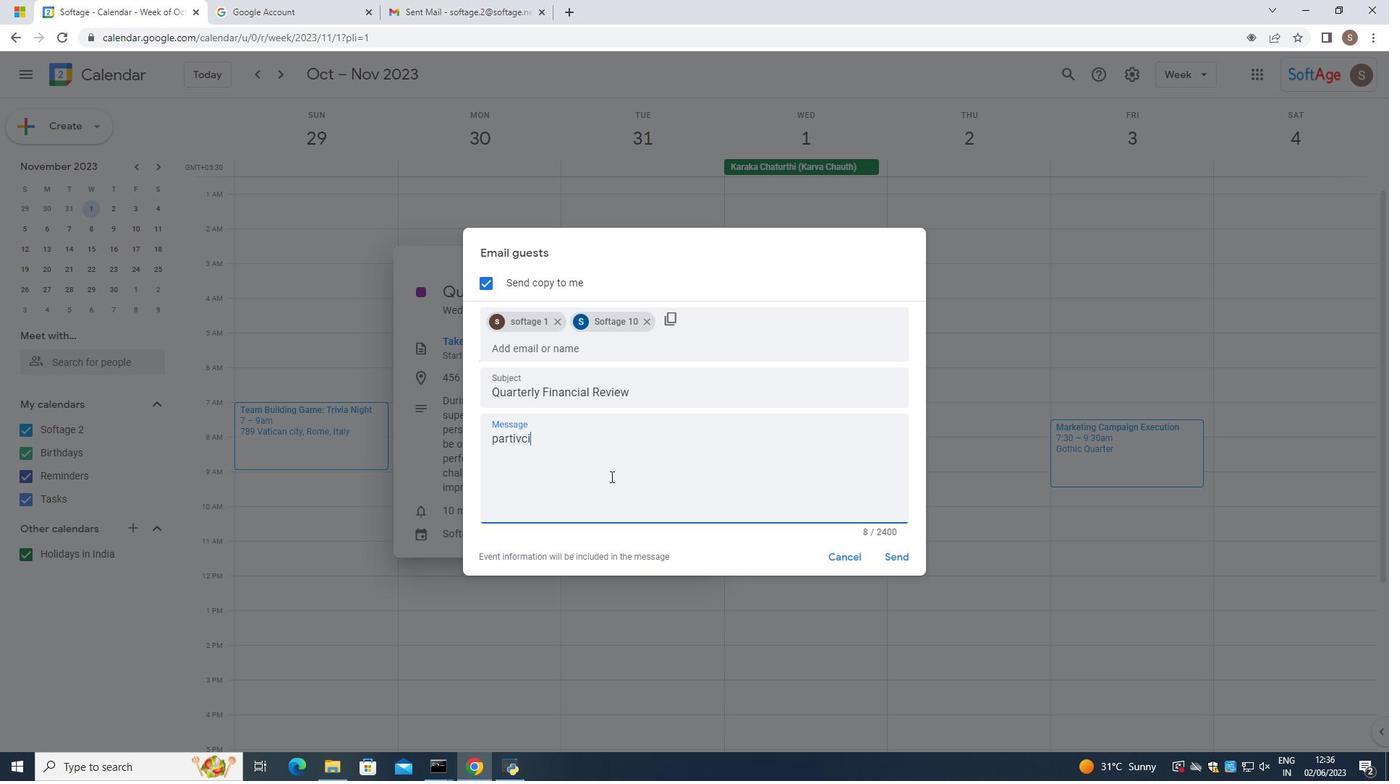 
Action: Key pressed ants
Screenshot: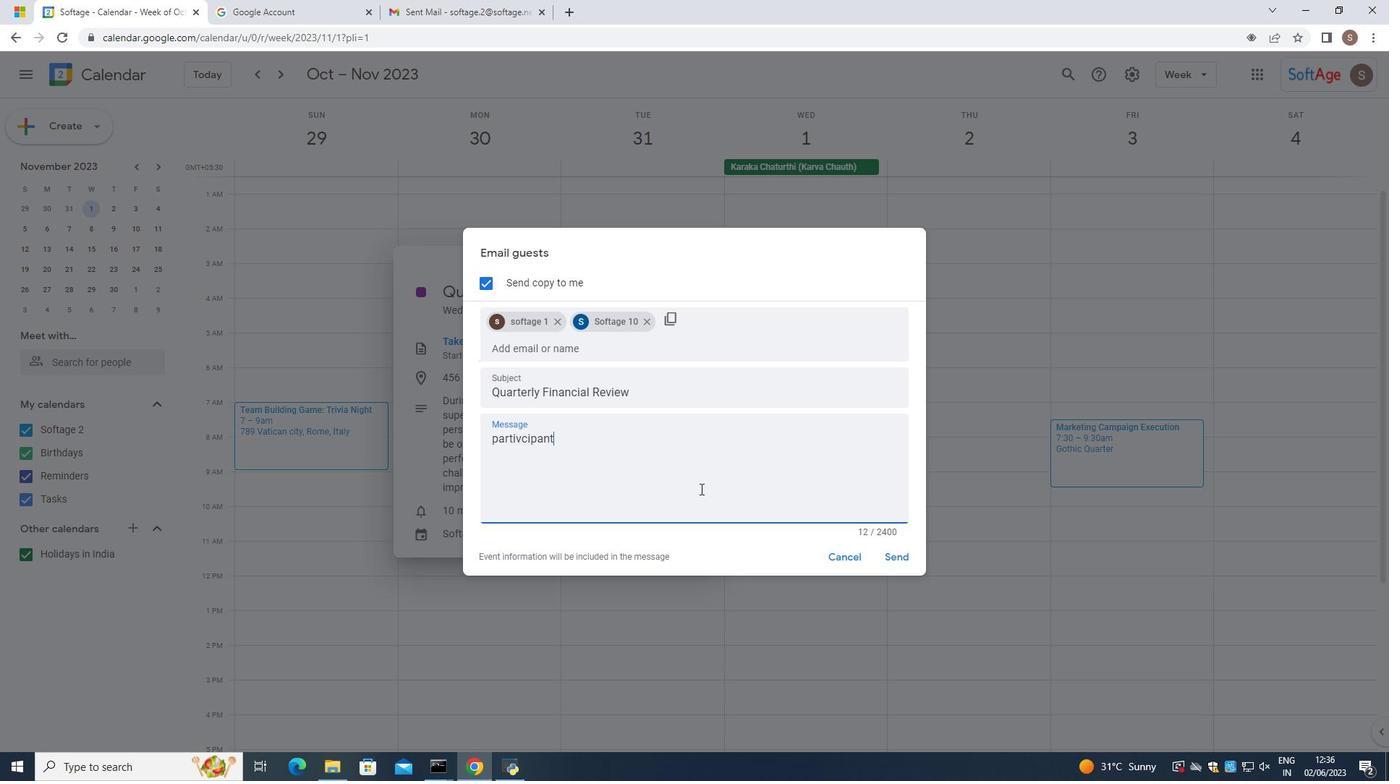 
Action: Mouse moved to (546, 430)
Screenshot: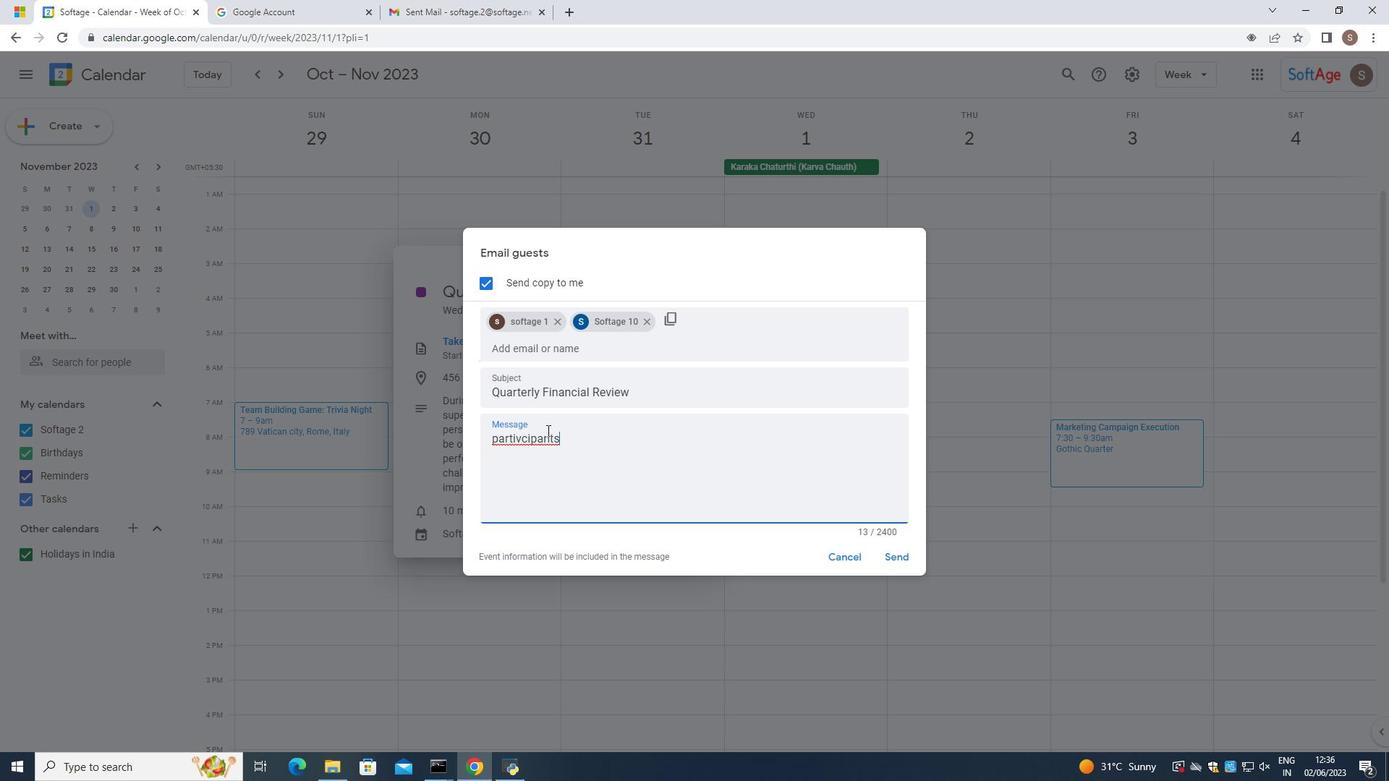 
Action: Mouse pressed left at (546, 430)
Screenshot: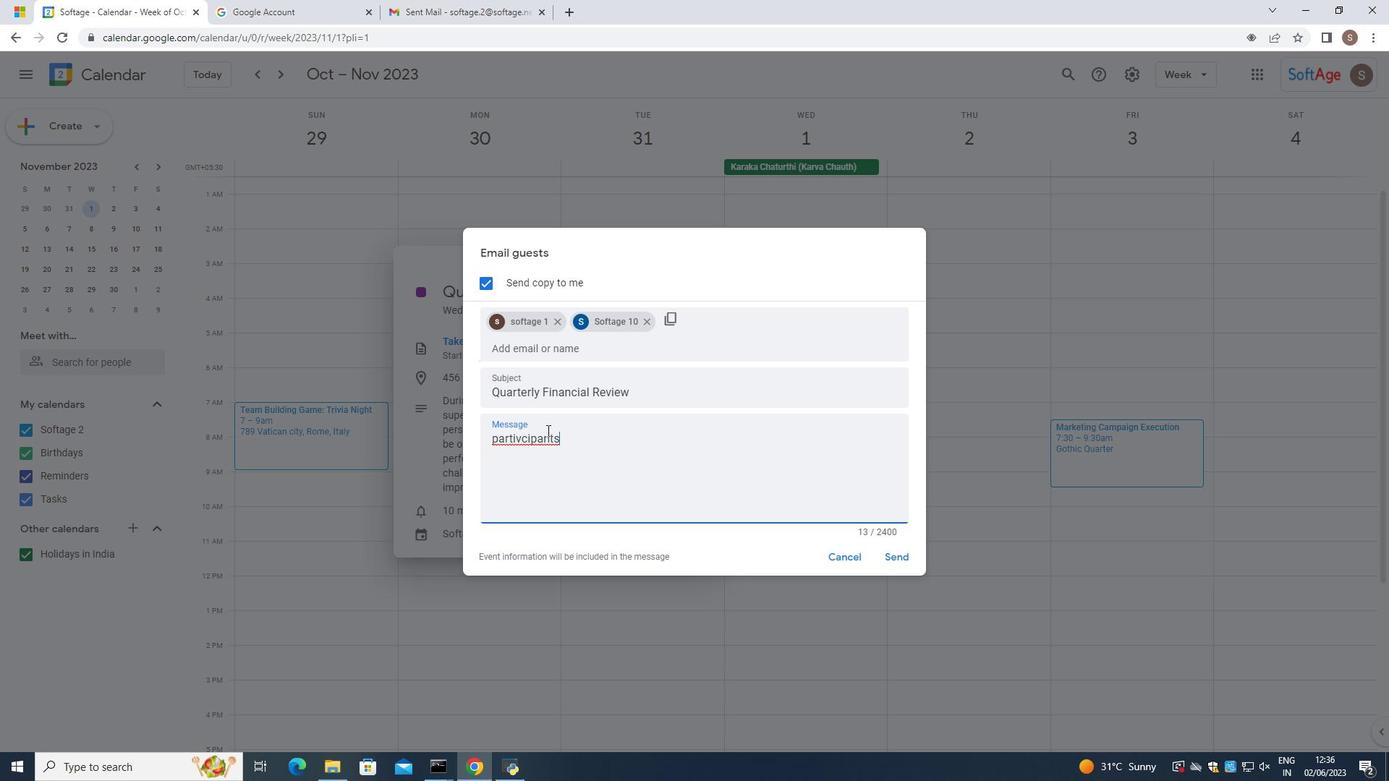 
Action: Mouse pressed right at (546, 430)
Screenshot: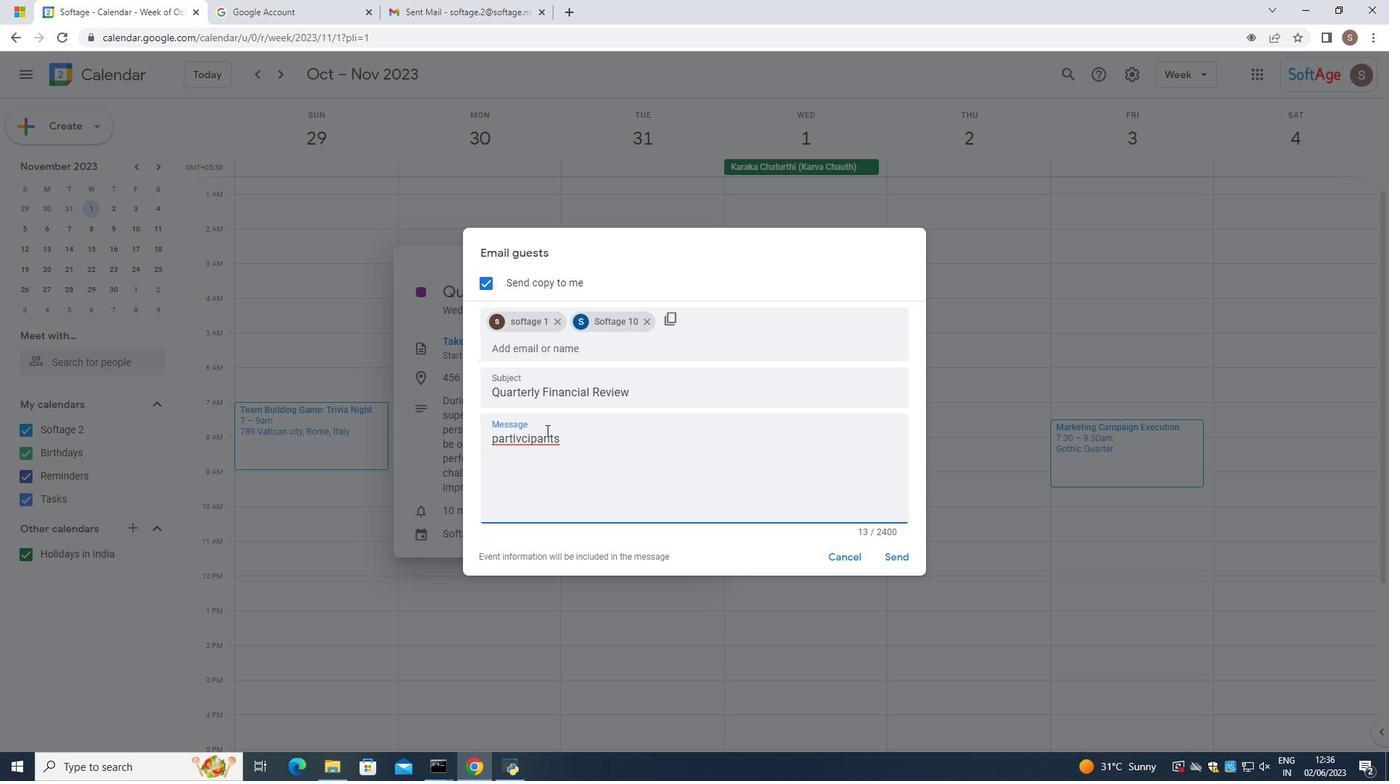 
Action: Mouse moved to (567, 442)
Screenshot: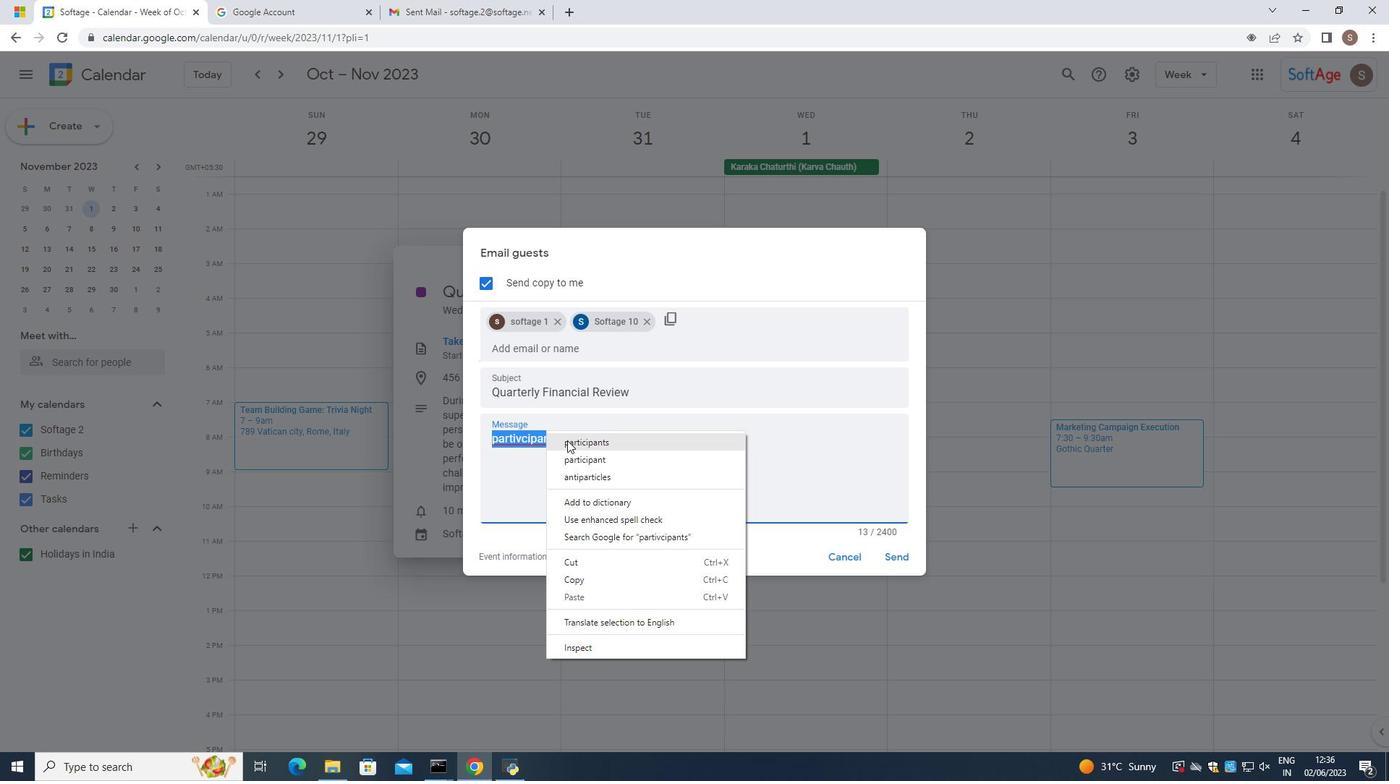 
Action: Mouse pressed left at (567, 442)
Screenshot: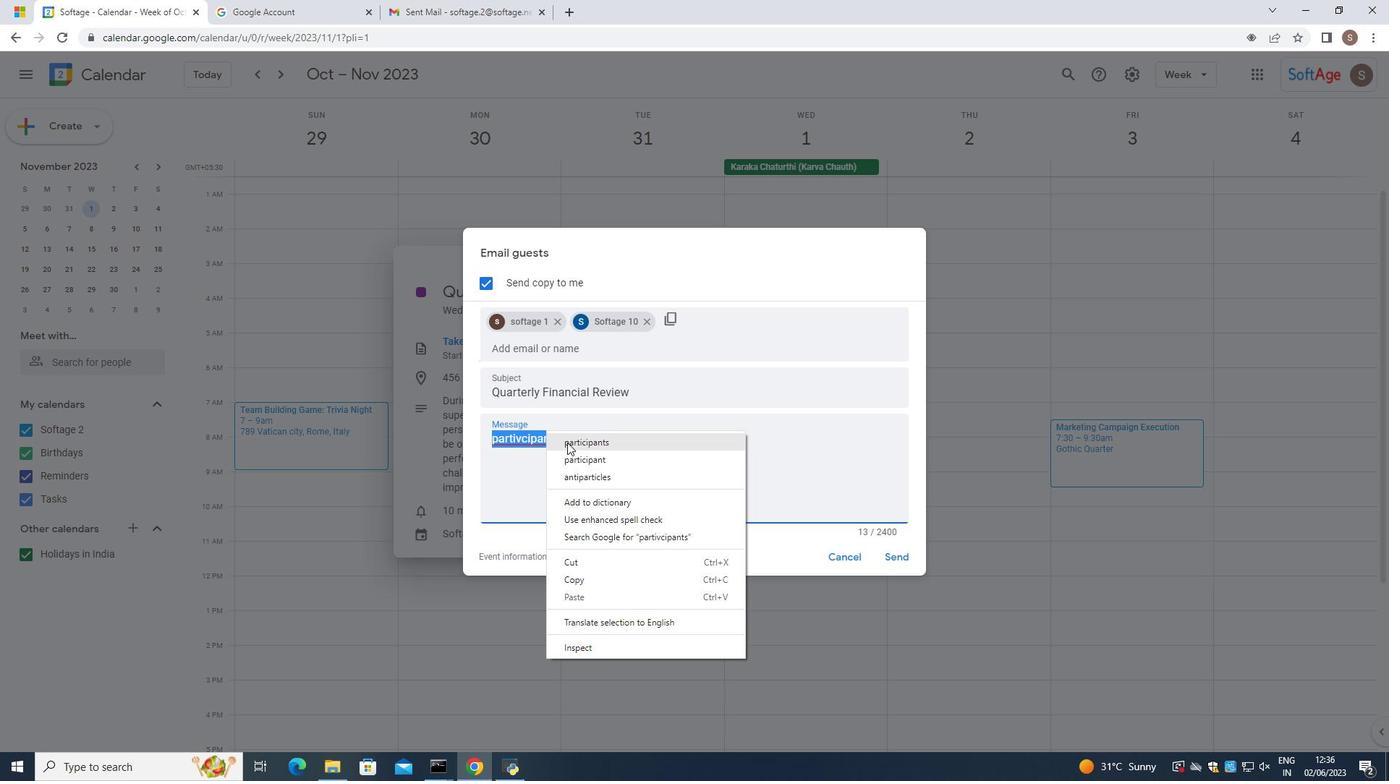 
Action: Mouse moved to (908, 560)
Screenshot: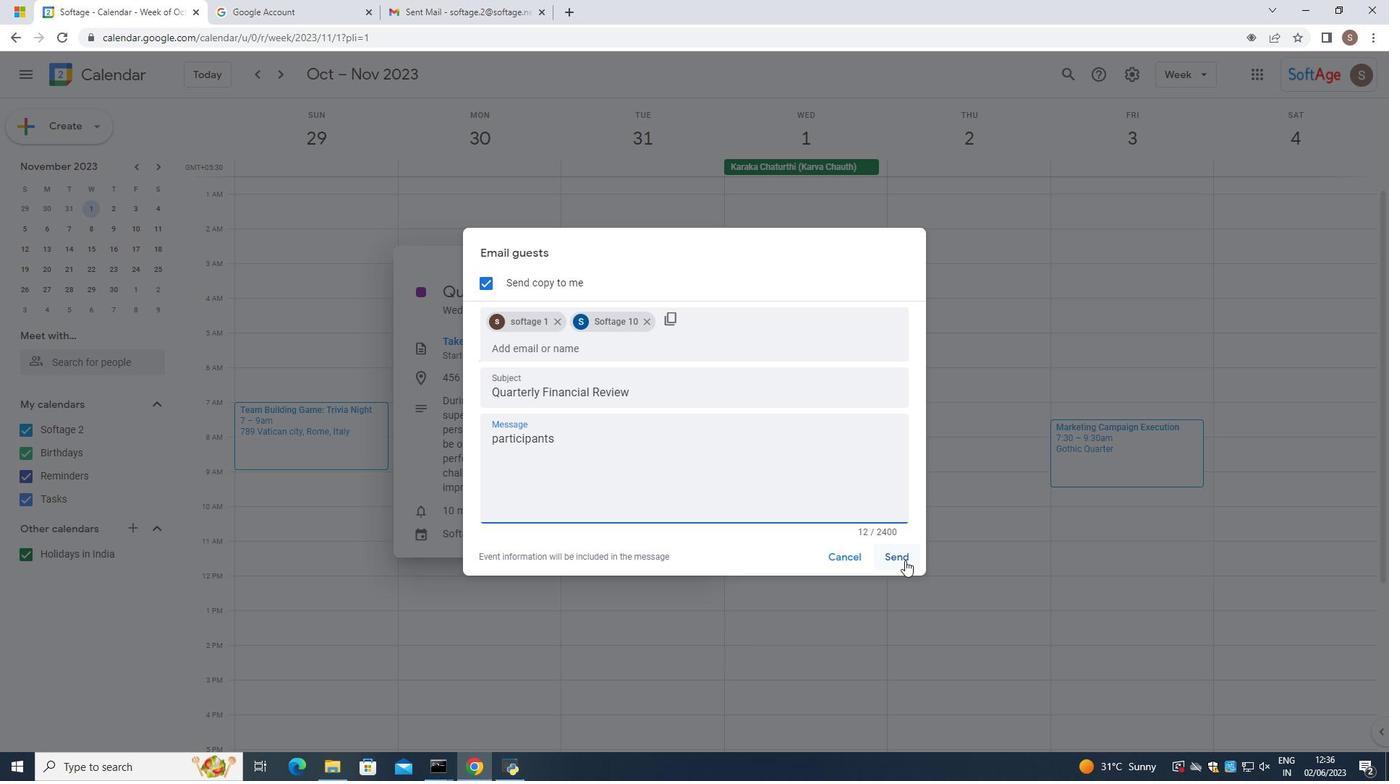 
Action: Mouse pressed left at (908, 560)
Screenshot: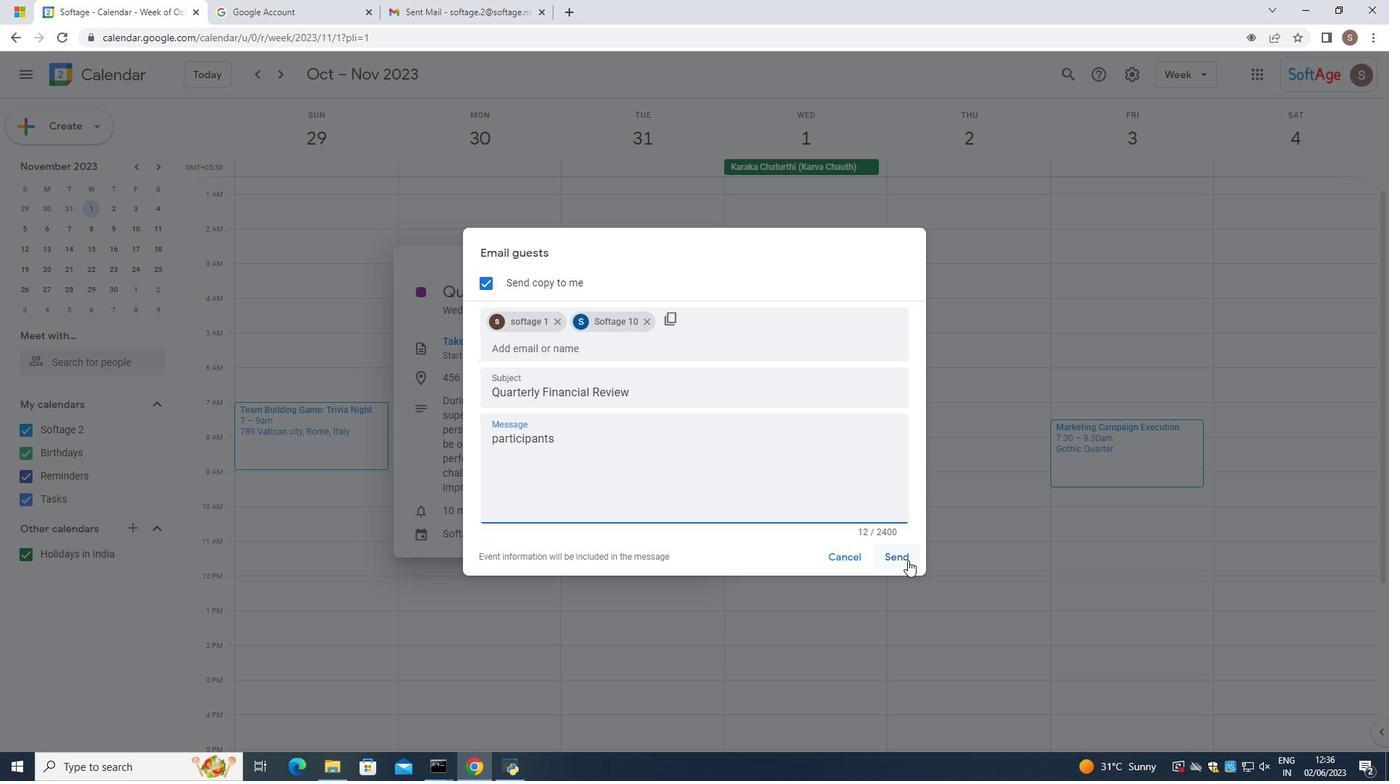 
Action: Mouse moved to (839, 414)
Screenshot: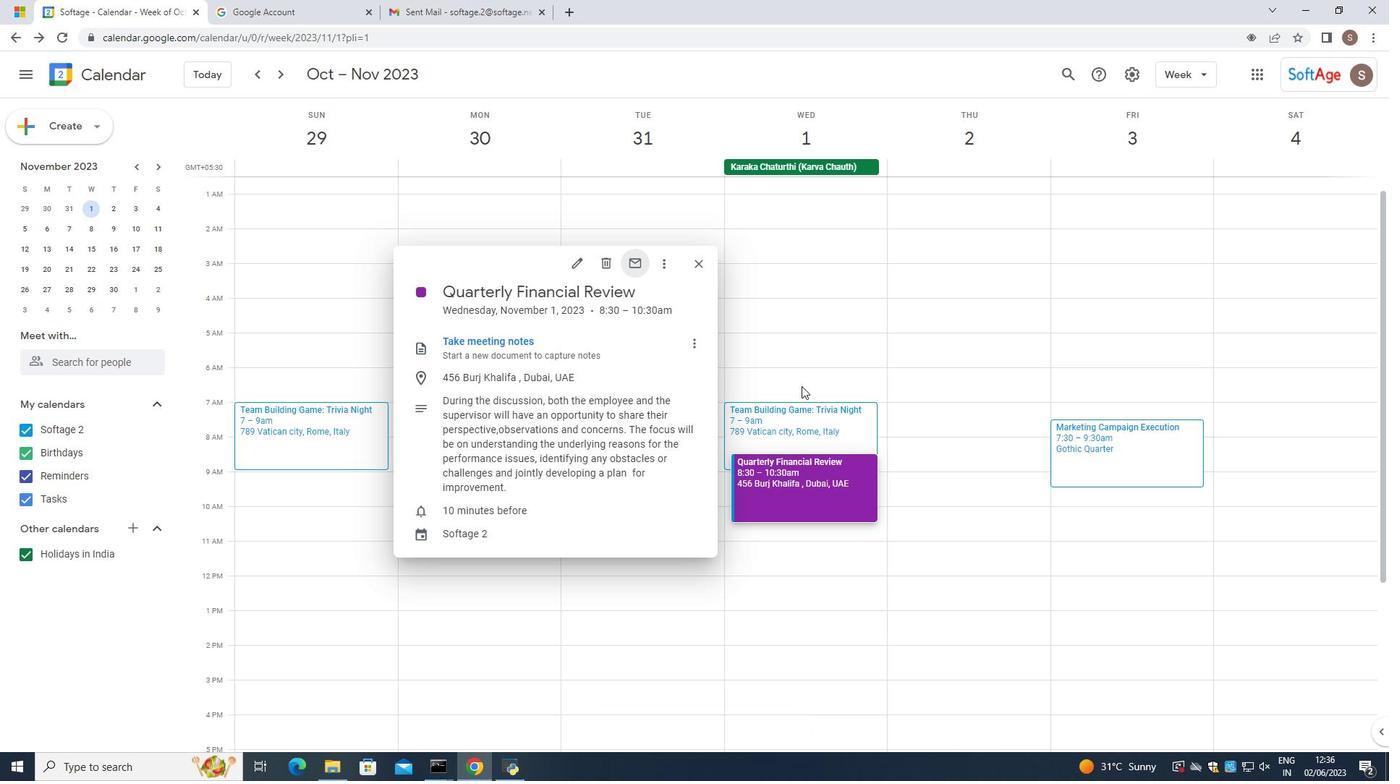 
Action: Mouse pressed left at (839, 414)
Screenshot: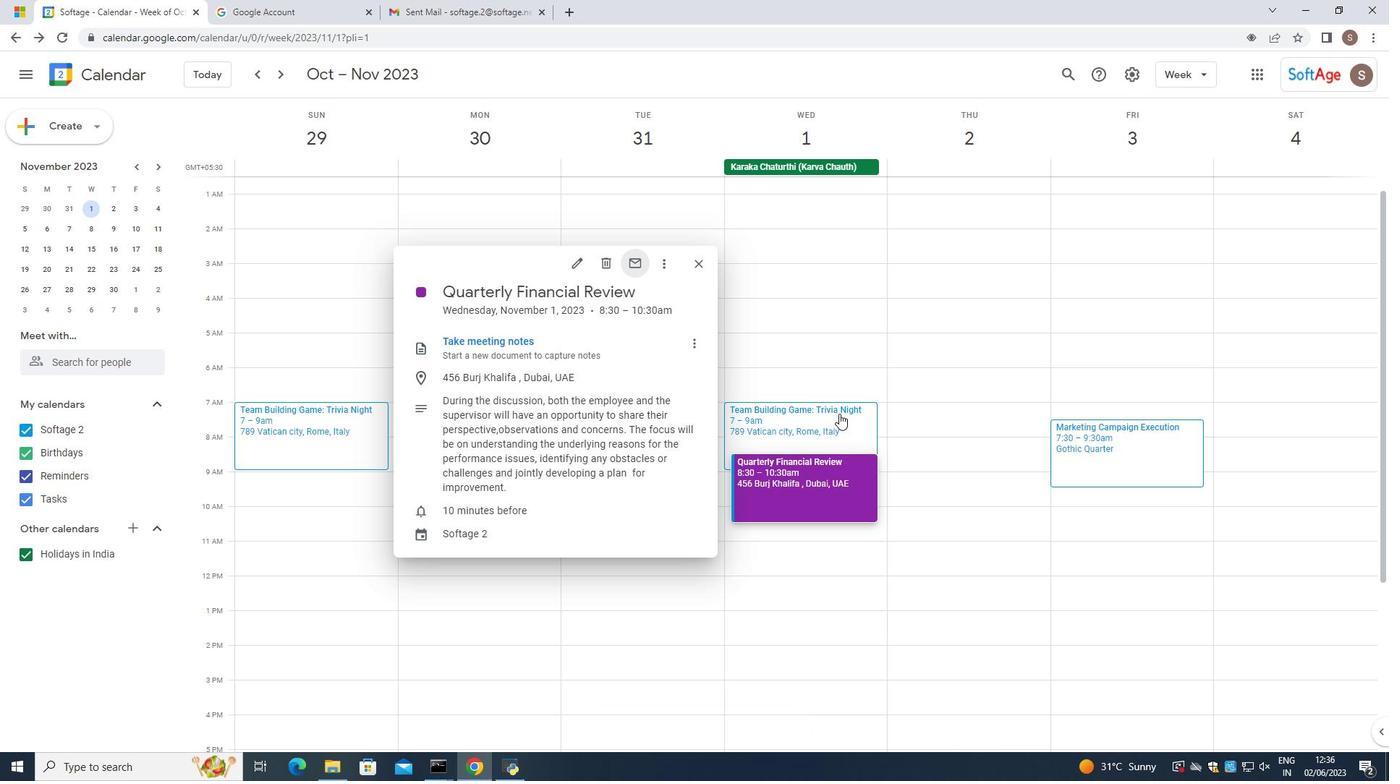 
Action: Mouse moved to (799, 476)
Screenshot: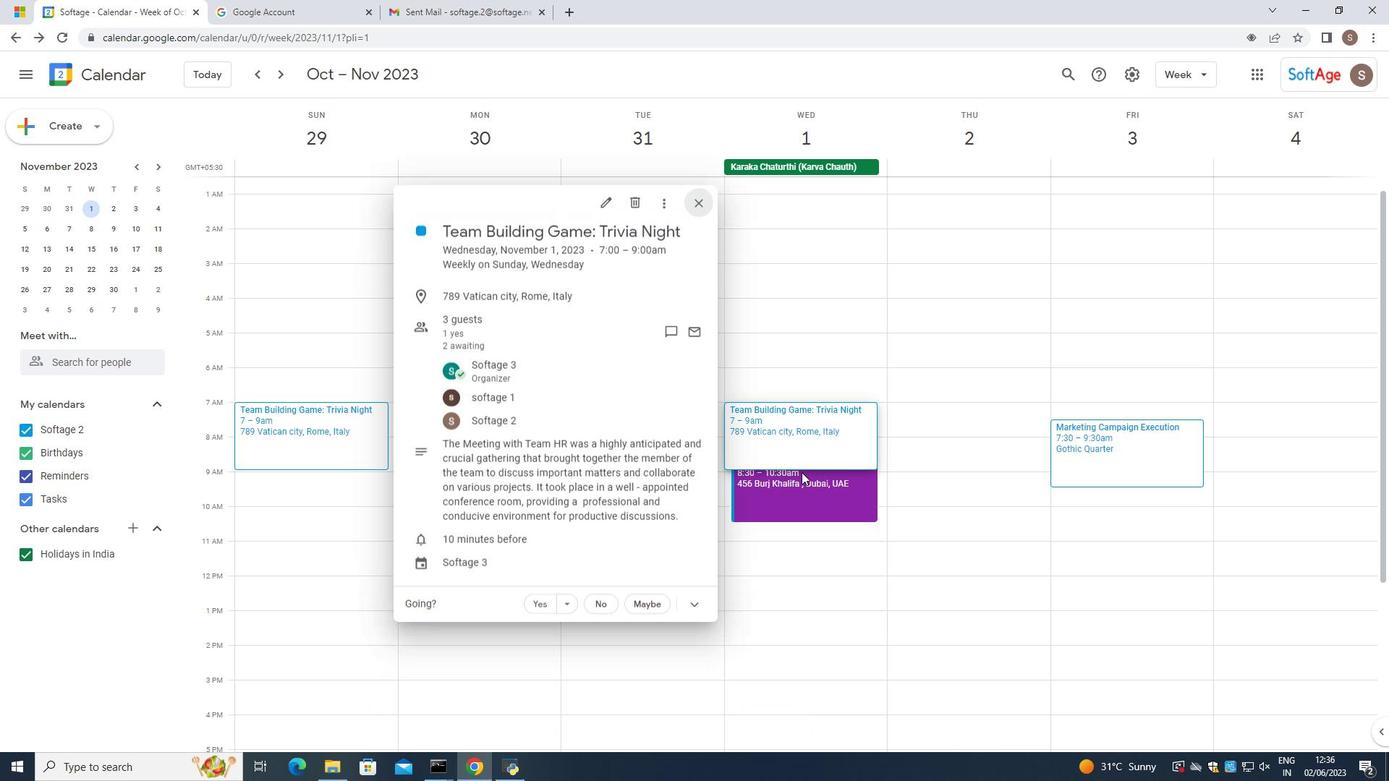 
Action: Mouse pressed left at (799, 476)
Screenshot: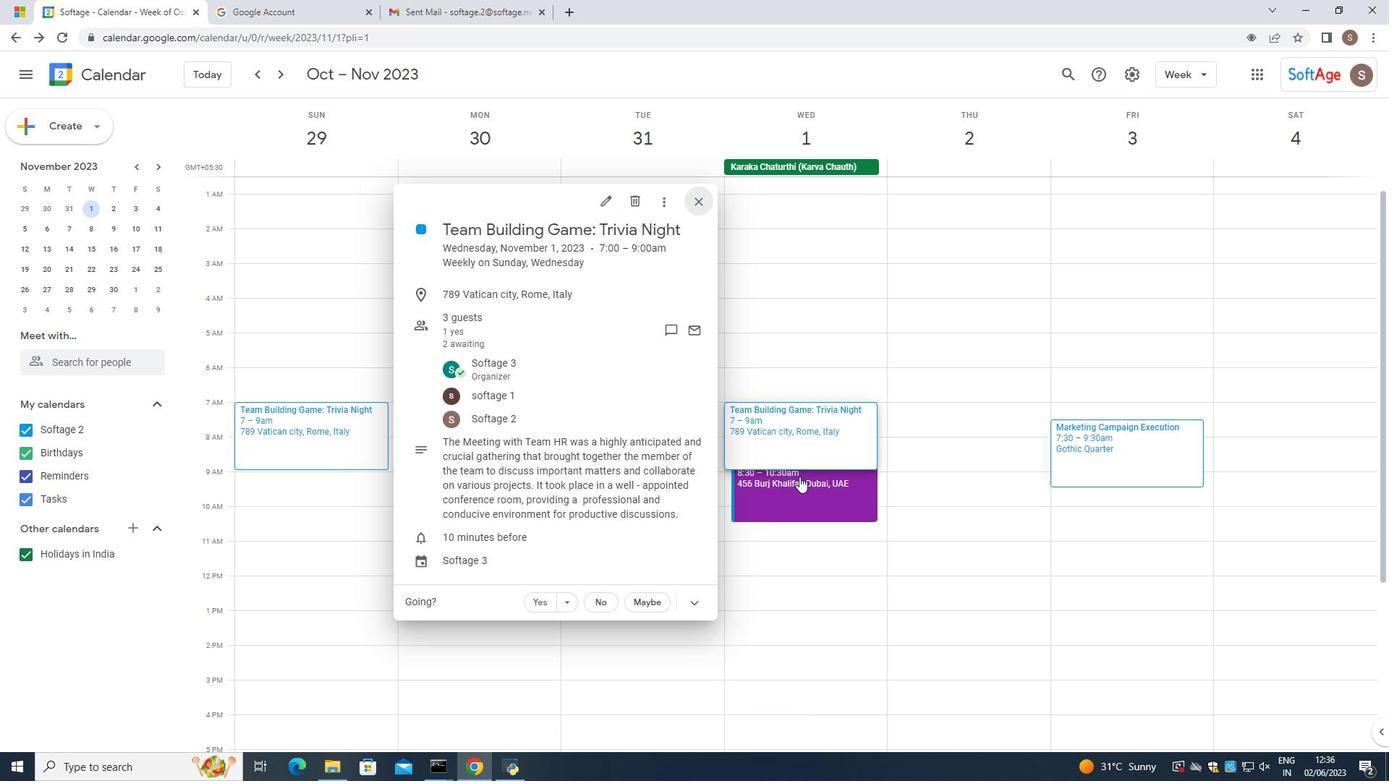 
